 Task: Plan a trip to Mevo Betar, Israel from 13th December, 2023 to 17th December, 2023 for 2 adults.2 bedrooms having 2 beds and 1 bathroom. Property type can be guest house. Amenities needed are: wifi, washing machine. Look for 5 properties as per requirement.
Action: Mouse moved to (443, 88)
Screenshot: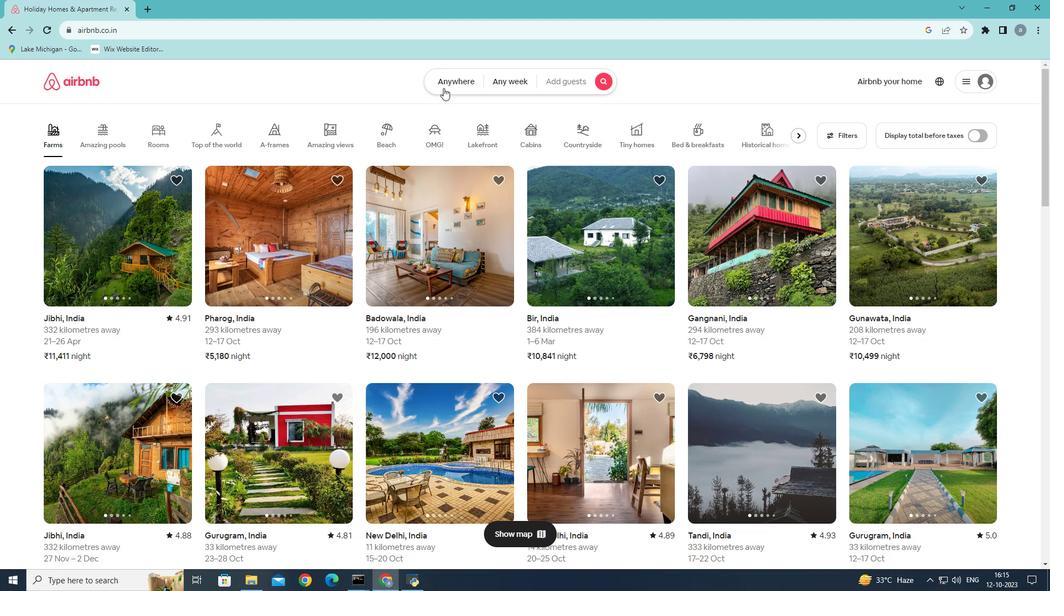 
Action: Mouse pressed left at (443, 88)
Screenshot: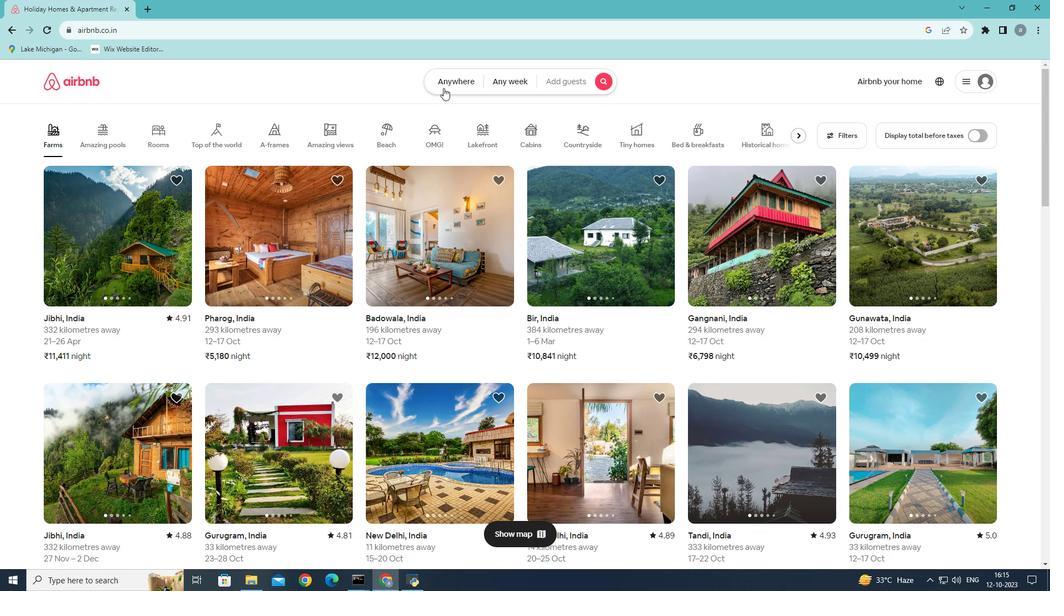 
Action: Mouse moved to (316, 130)
Screenshot: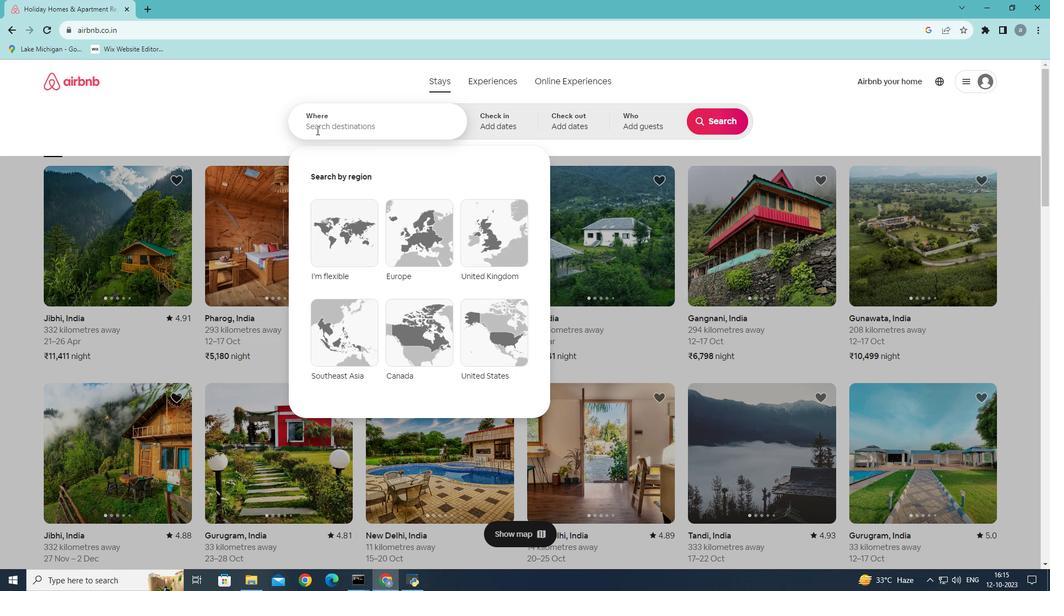 
Action: Mouse pressed left at (316, 130)
Screenshot: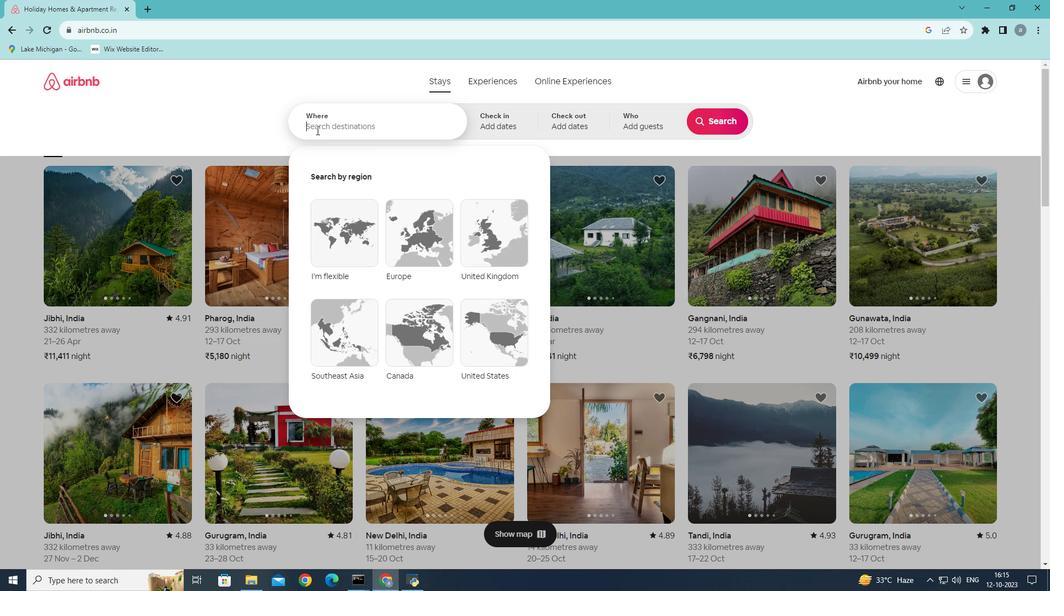 
Action: Key pressed <Key.shift><Key.shift>Betar,<Key.shift>Isra<Key.backspace><Key.backspace><Key.backspace><Key.backspace><Key.backspace><Key.backspace><Key.backspace><Key.backspace><Key.backspace><Key.backspace><Key.shift>Mevo<Key.space><Key.shift>Betar
Screenshot: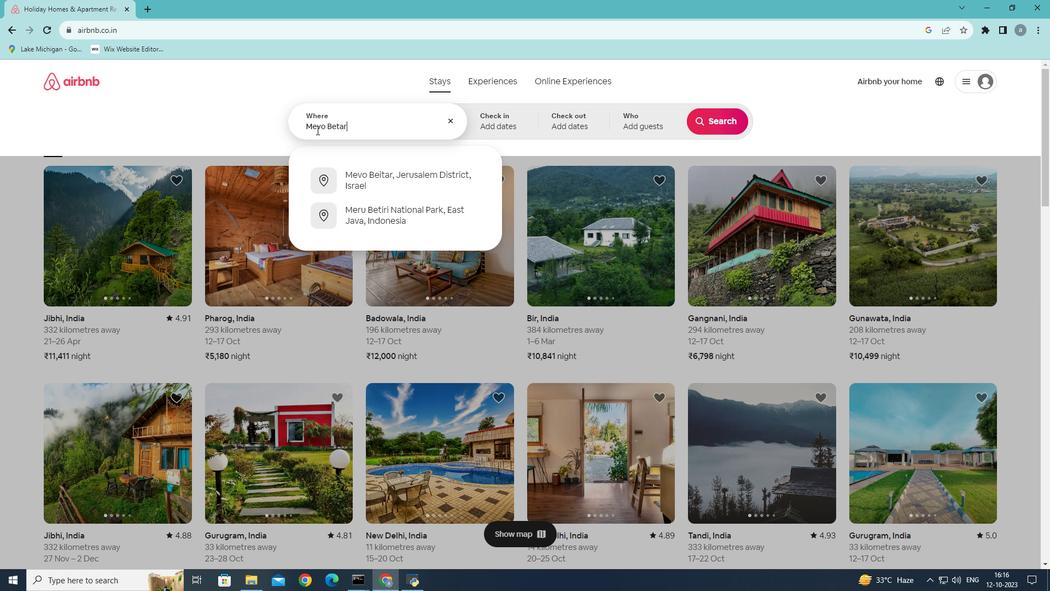 
Action: Mouse moved to (397, 191)
Screenshot: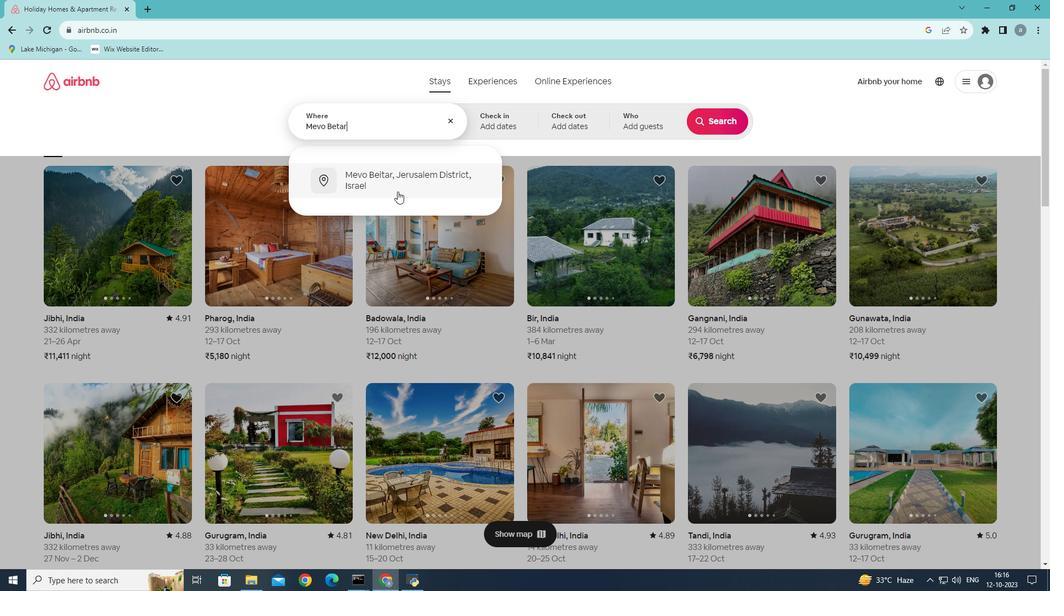 
Action: Mouse pressed left at (397, 191)
Screenshot: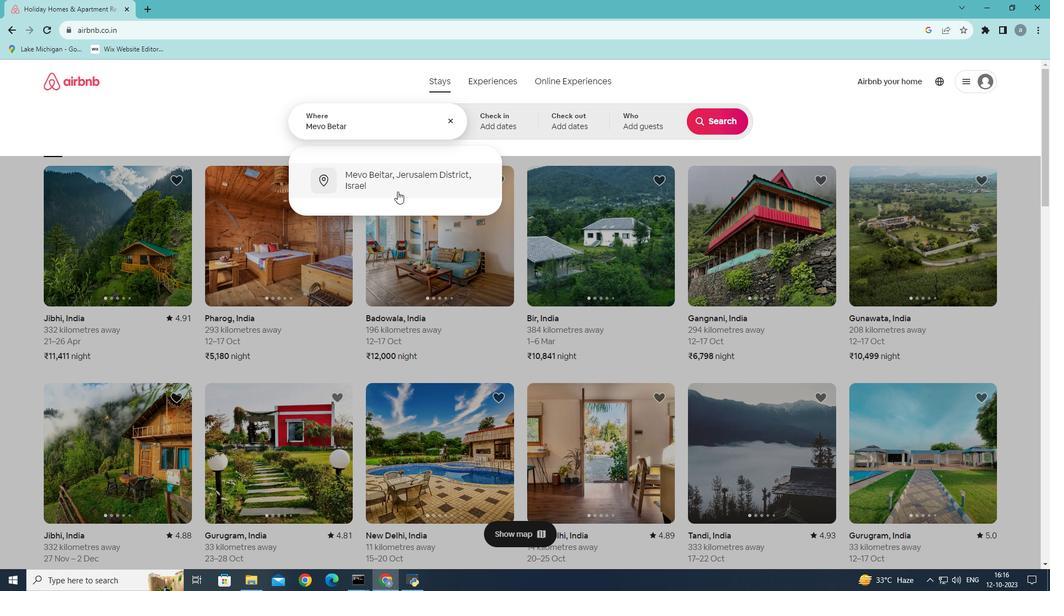 
Action: Mouse moved to (714, 209)
Screenshot: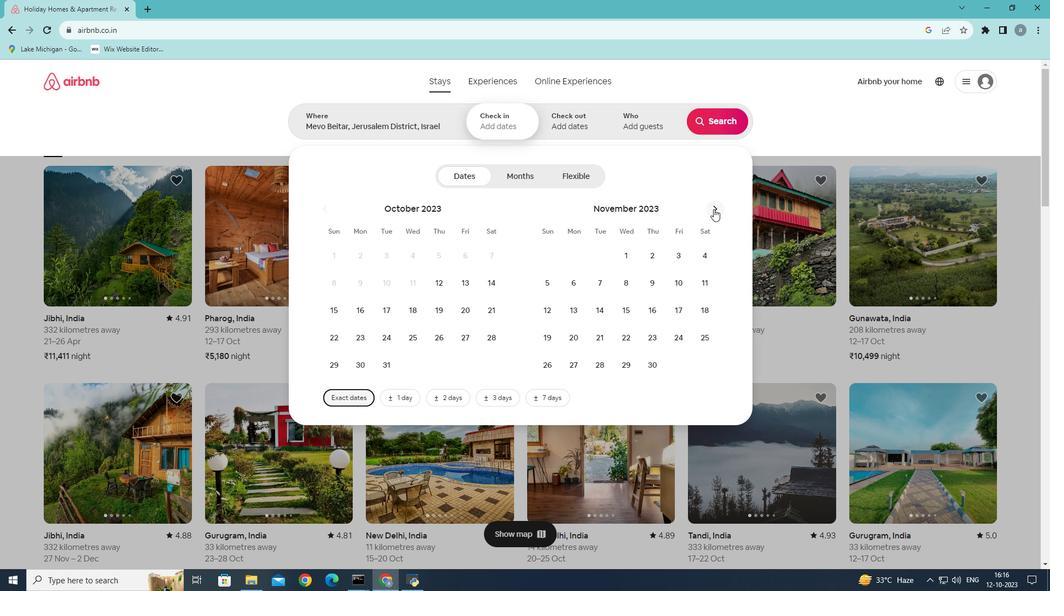 
Action: Mouse pressed left at (714, 209)
Screenshot: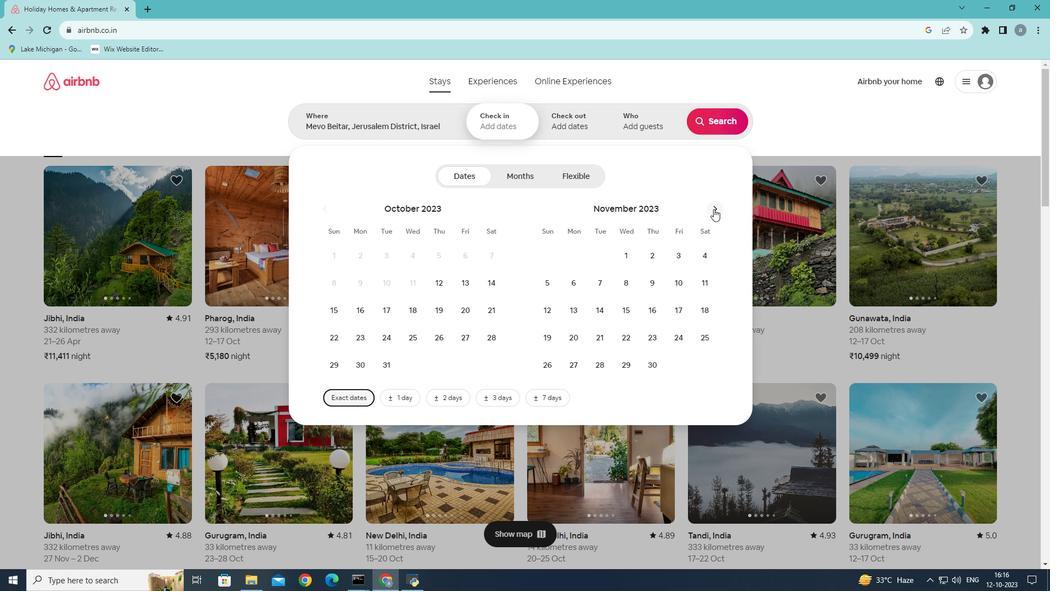 
Action: Mouse moved to (632, 314)
Screenshot: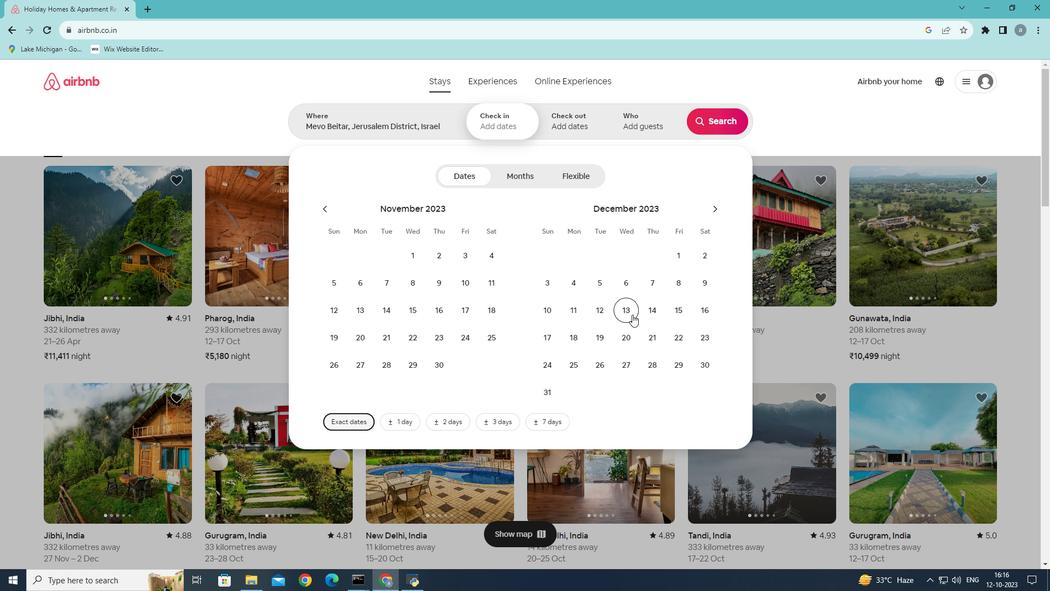 
Action: Mouse pressed left at (632, 314)
Screenshot: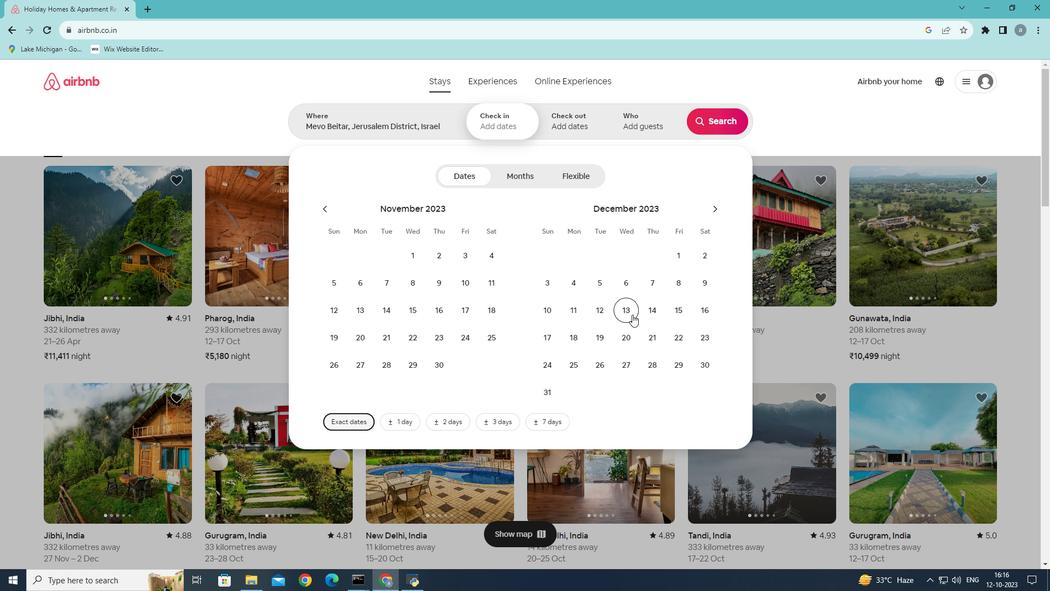 
Action: Mouse moved to (550, 339)
Screenshot: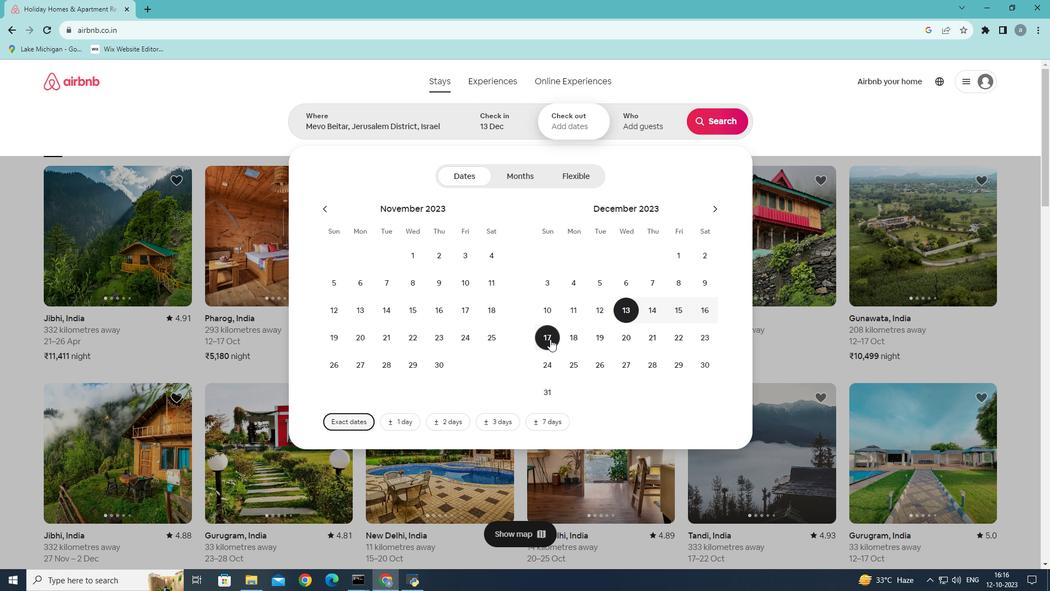 
Action: Mouse pressed left at (550, 339)
Screenshot: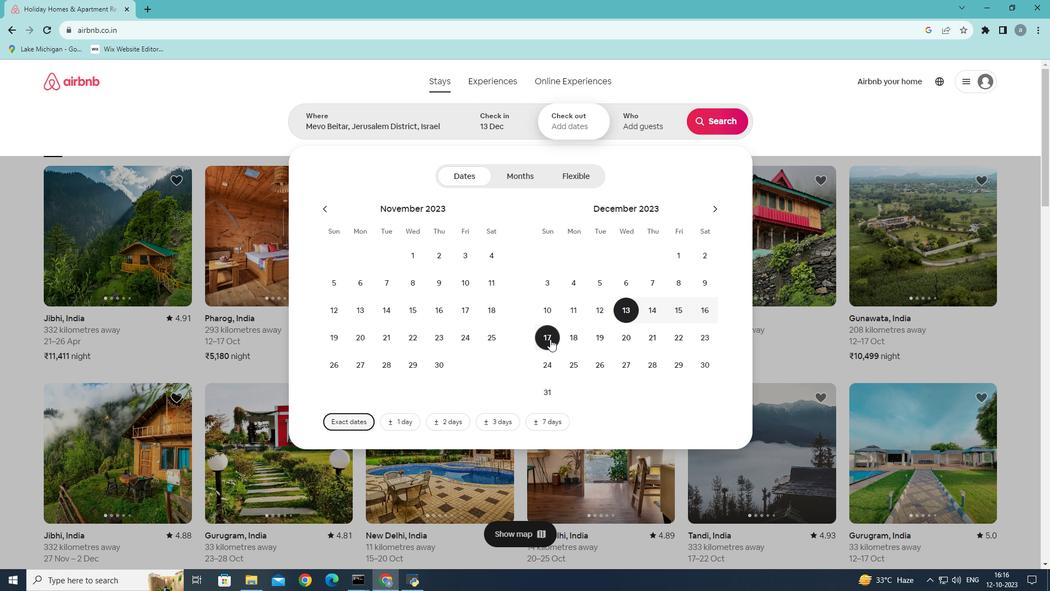
Action: Mouse moved to (663, 124)
Screenshot: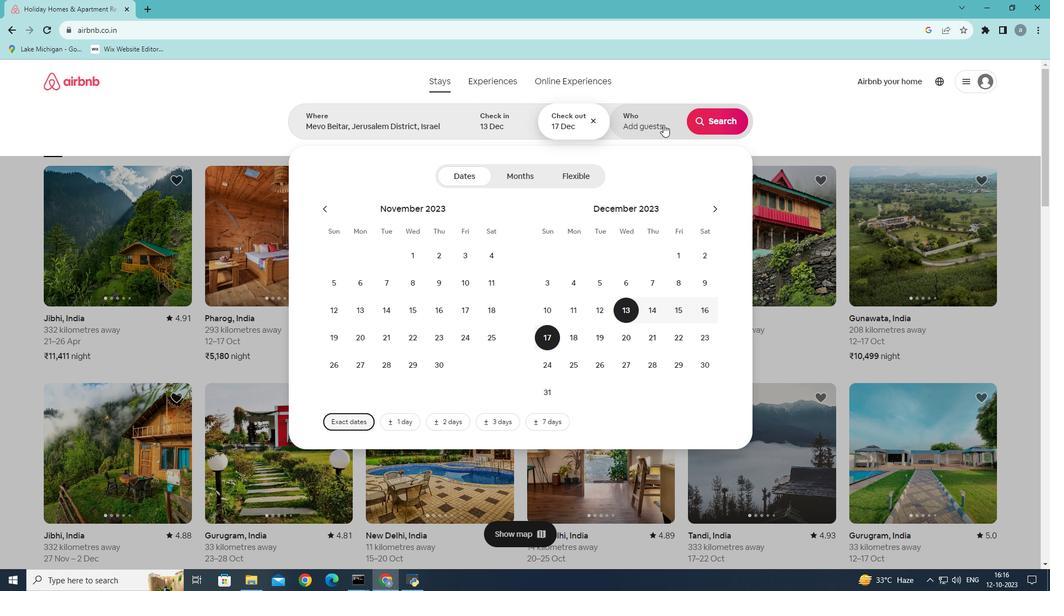 
Action: Mouse pressed left at (663, 124)
Screenshot: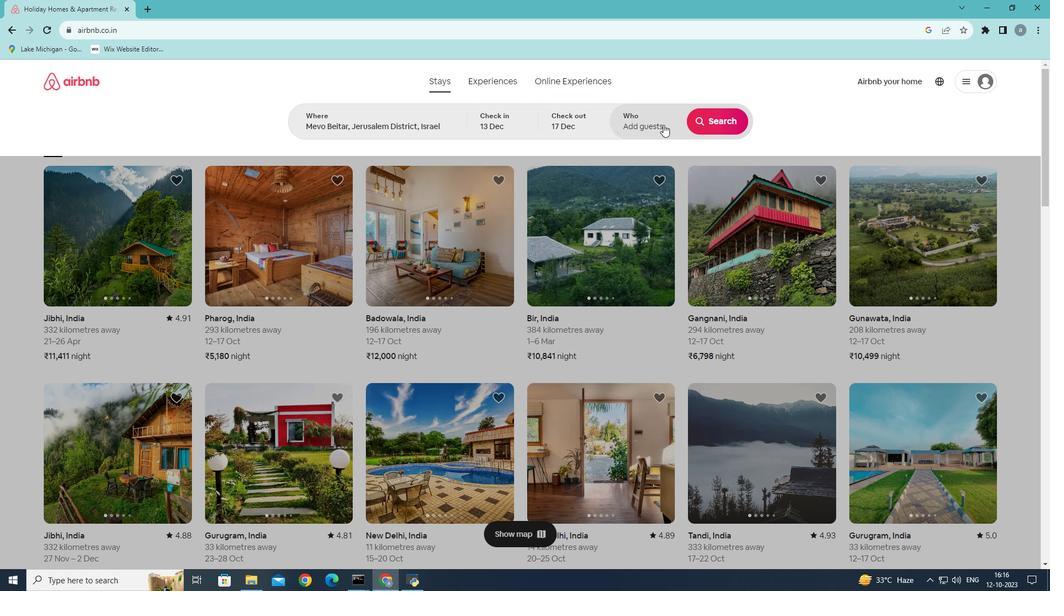 
Action: Mouse moved to (723, 181)
Screenshot: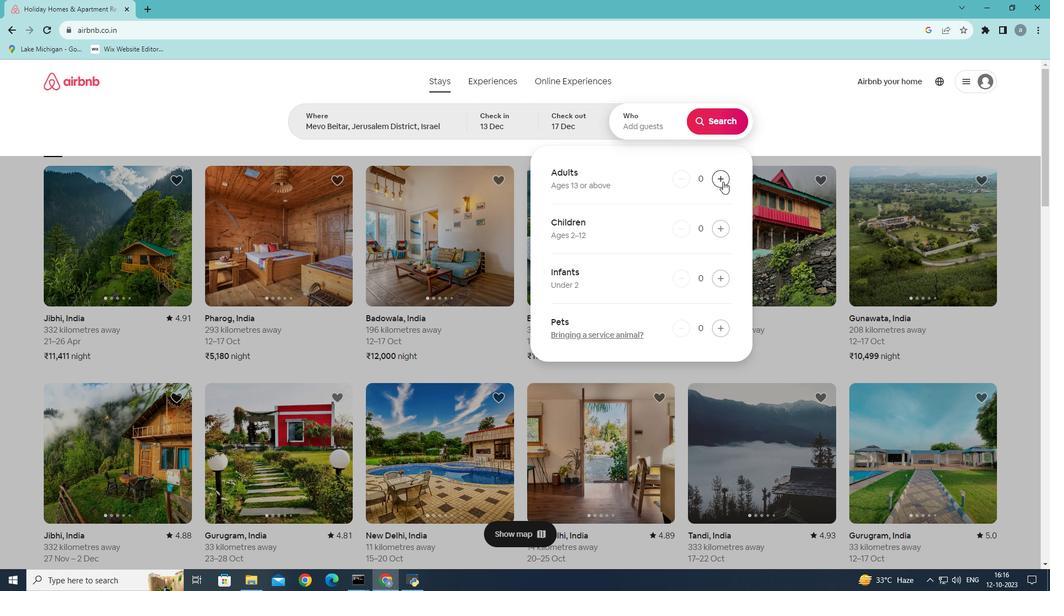 
Action: Mouse pressed left at (723, 181)
Screenshot: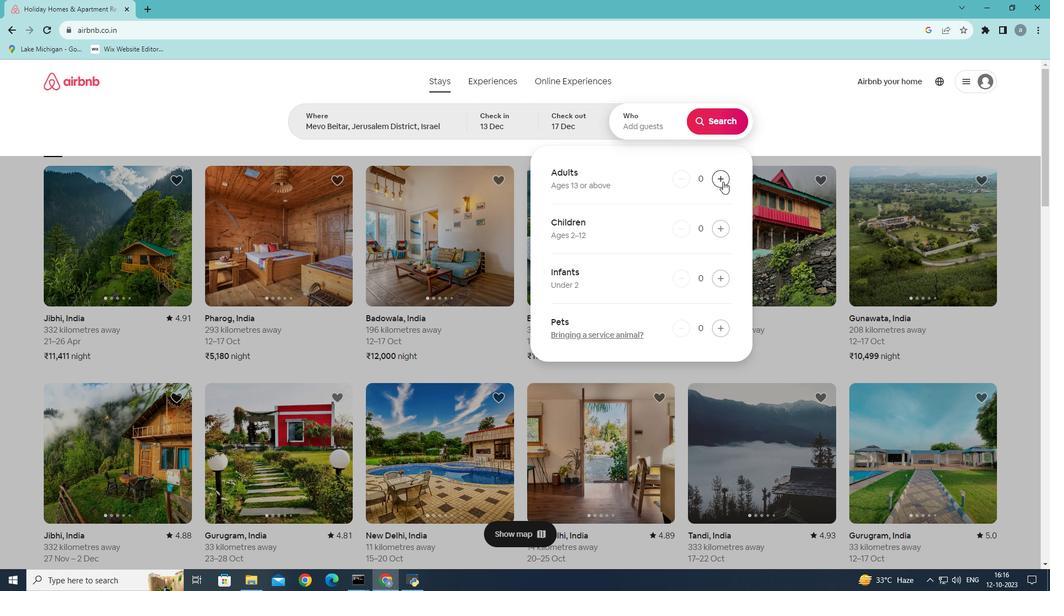 
Action: Mouse pressed left at (723, 181)
Screenshot: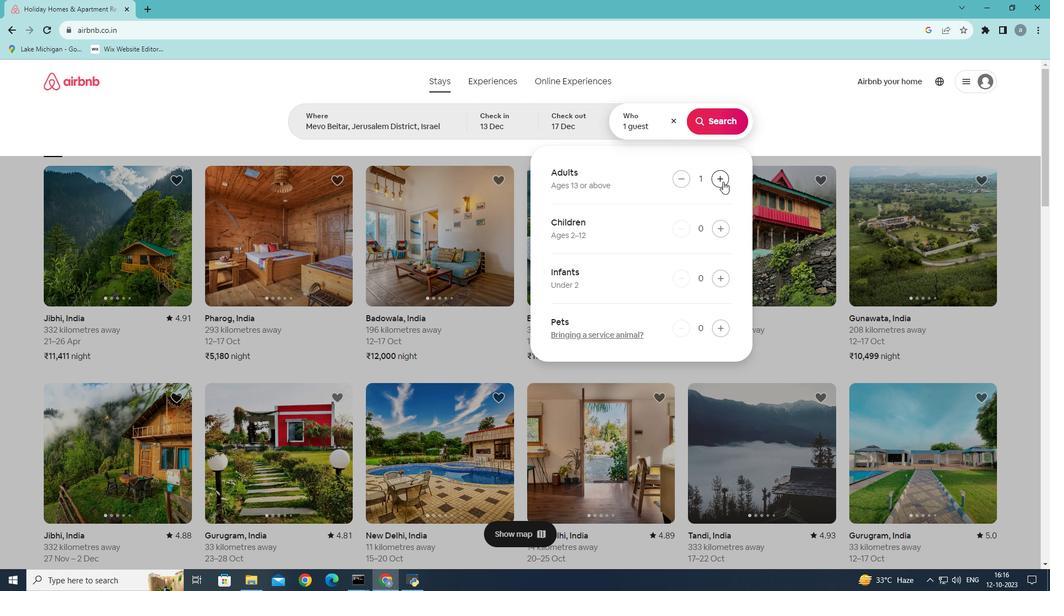 
Action: Mouse moved to (729, 120)
Screenshot: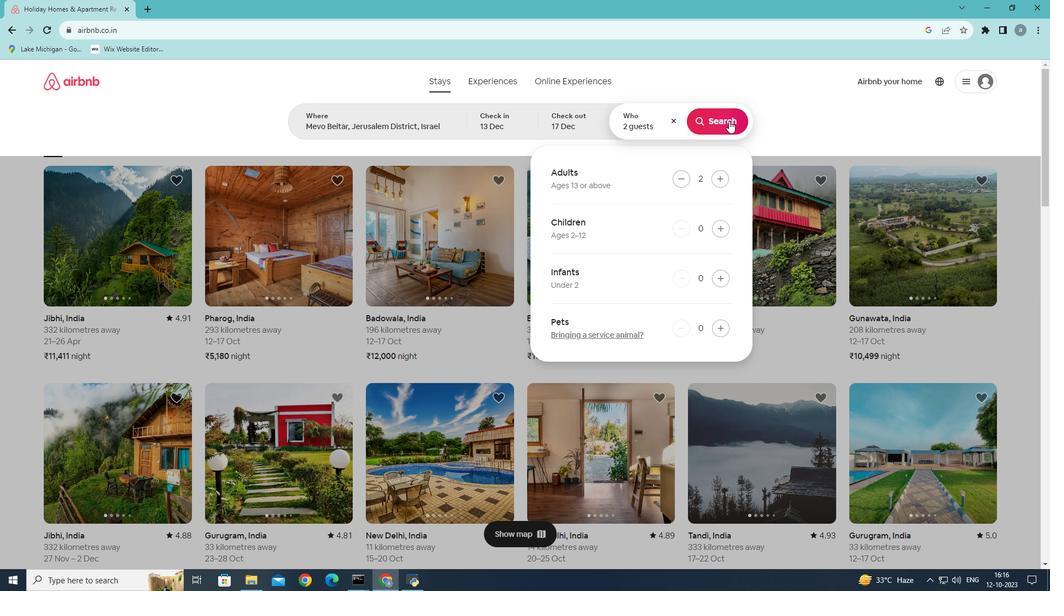 
Action: Mouse pressed left at (729, 120)
Screenshot: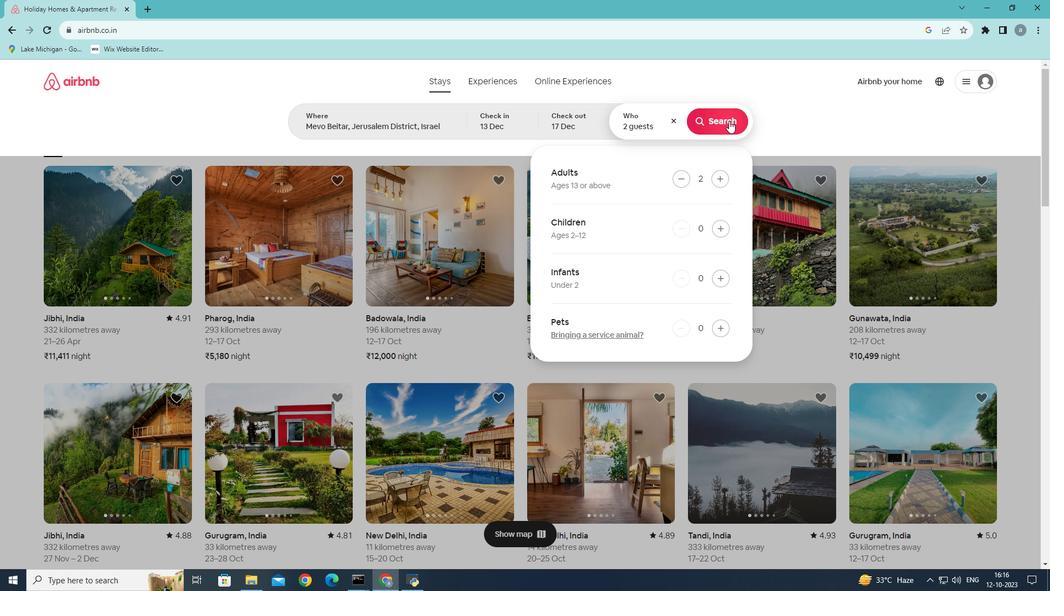 
Action: Mouse moved to (878, 131)
Screenshot: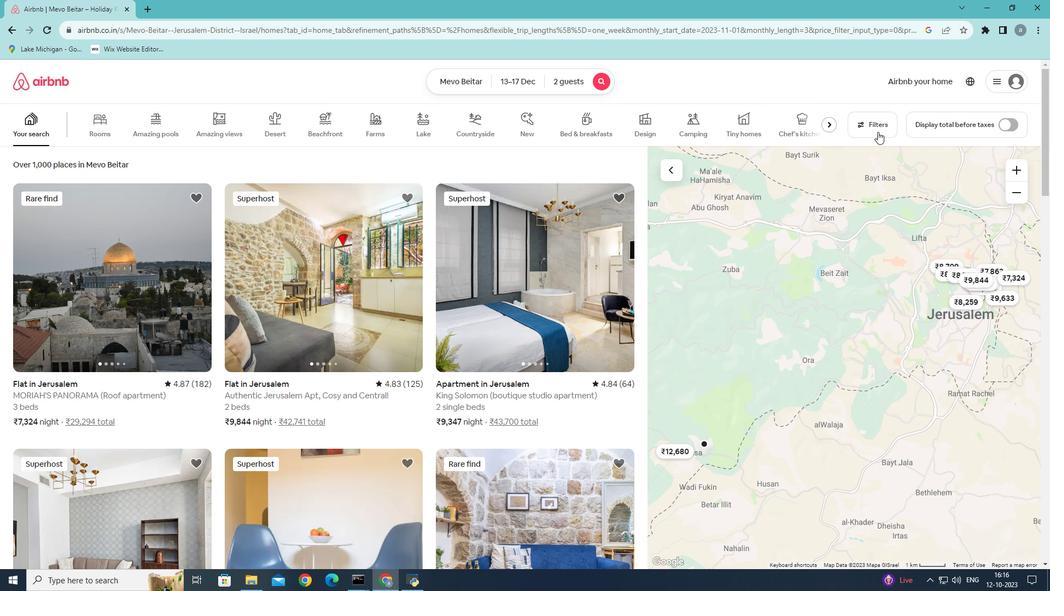 
Action: Mouse pressed left at (878, 131)
Screenshot: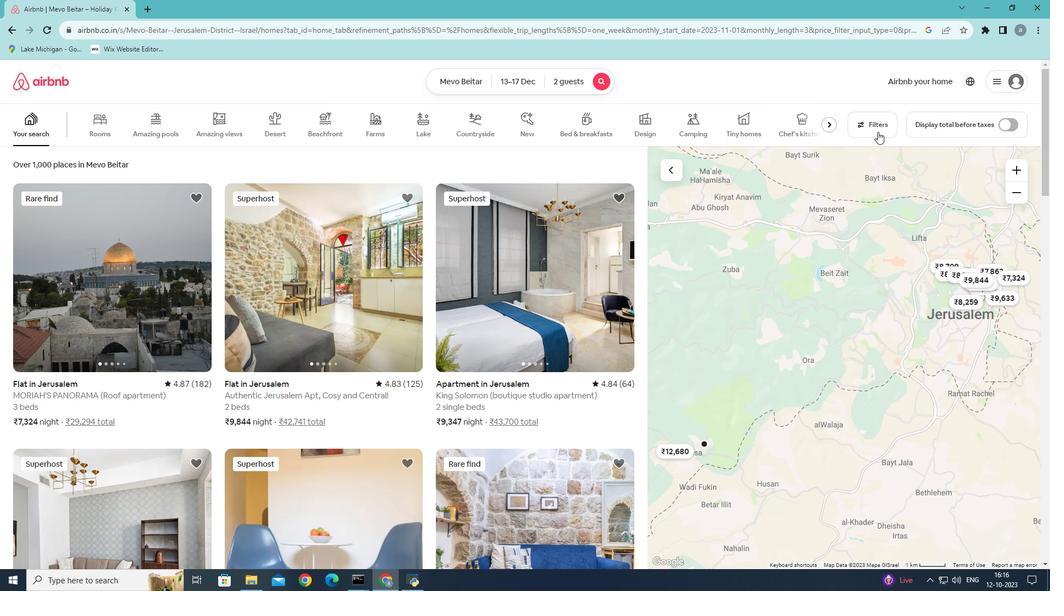 
Action: Mouse moved to (495, 438)
Screenshot: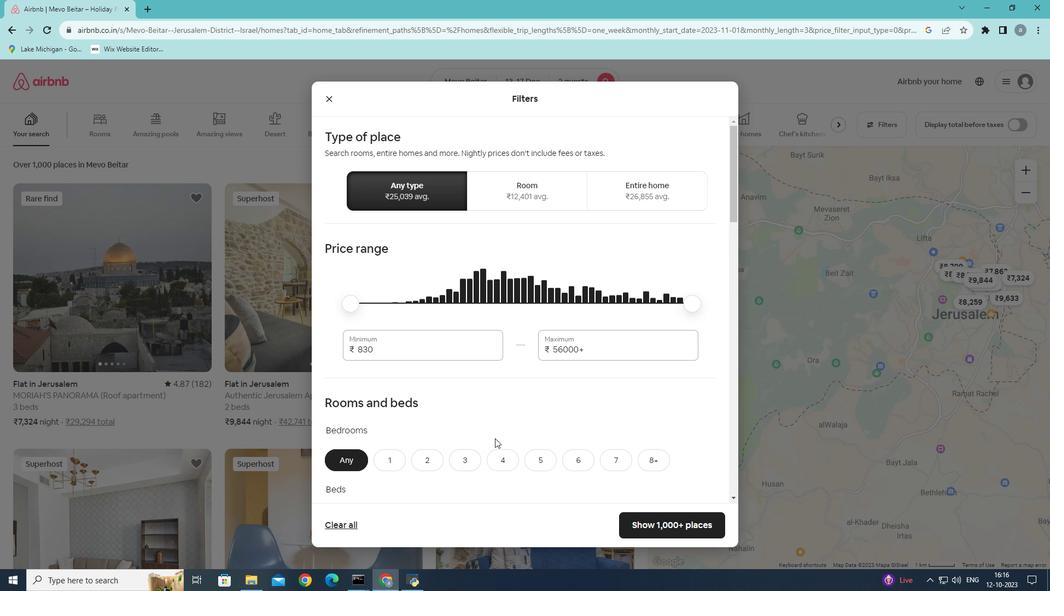 
Action: Mouse scrolled (495, 437) with delta (0, 0)
Screenshot: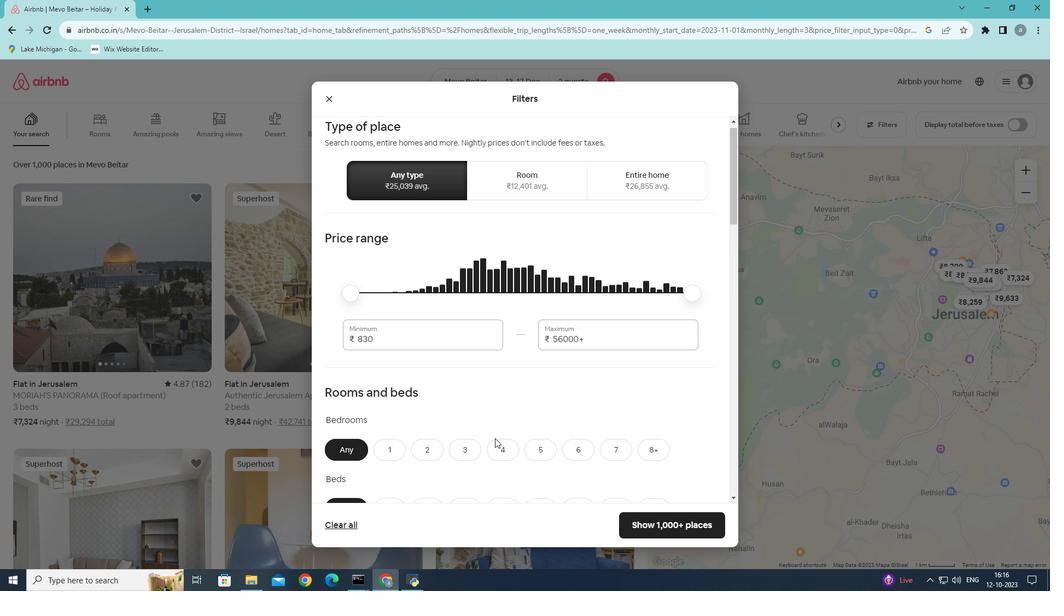 
Action: Mouse moved to (495, 437)
Screenshot: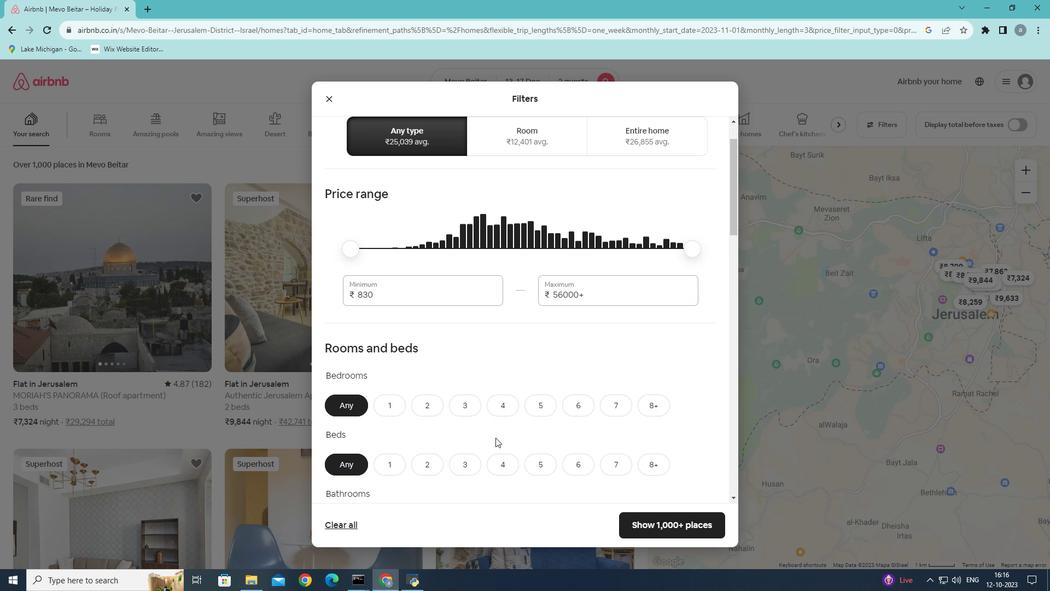 
Action: Mouse scrolled (495, 437) with delta (0, 0)
Screenshot: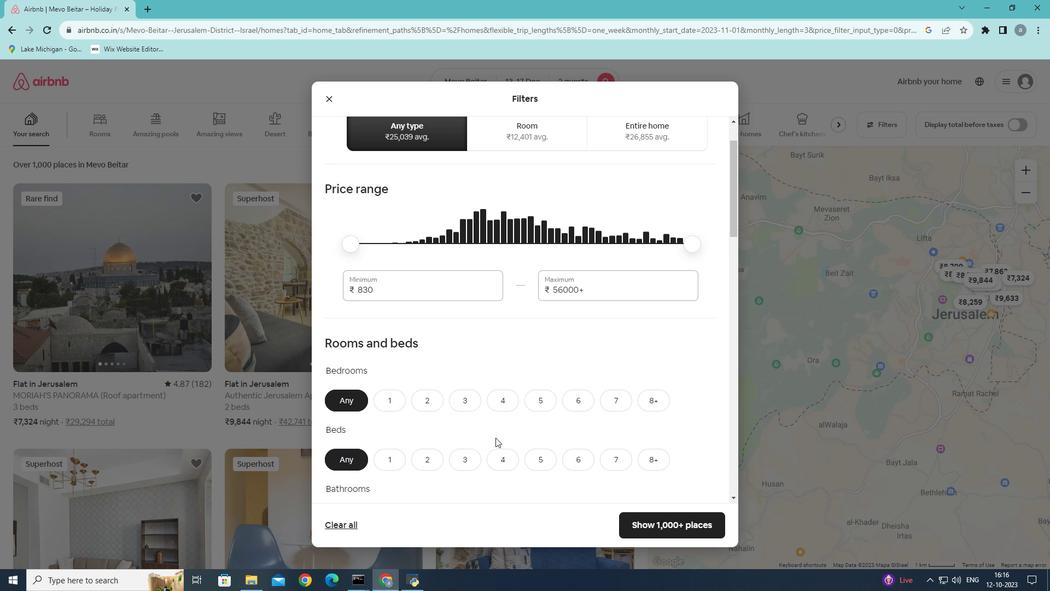 
Action: Mouse scrolled (495, 437) with delta (0, 0)
Screenshot: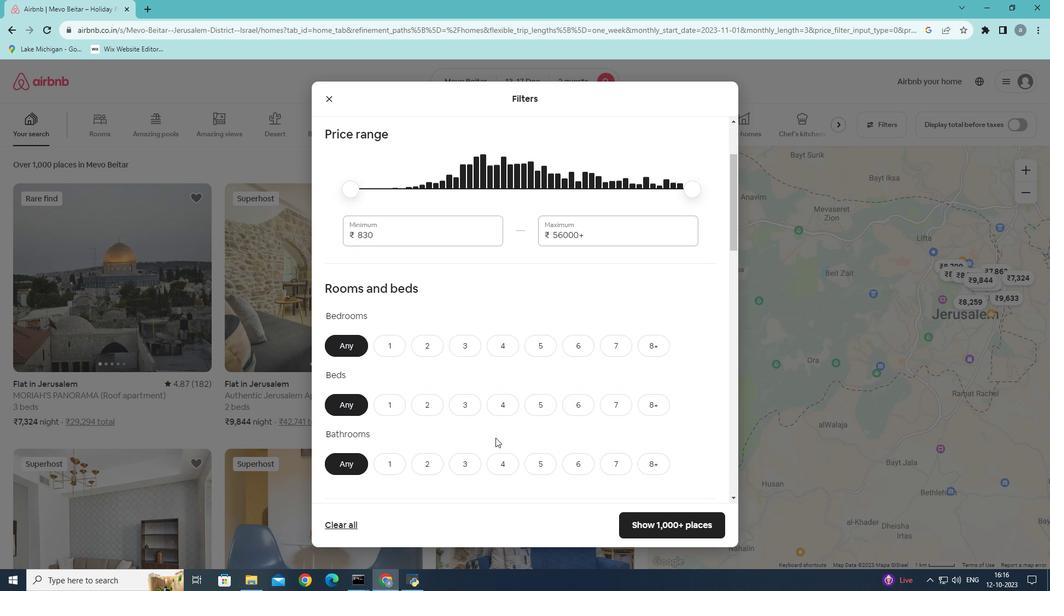
Action: Mouse moved to (437, 294)
Screenshot: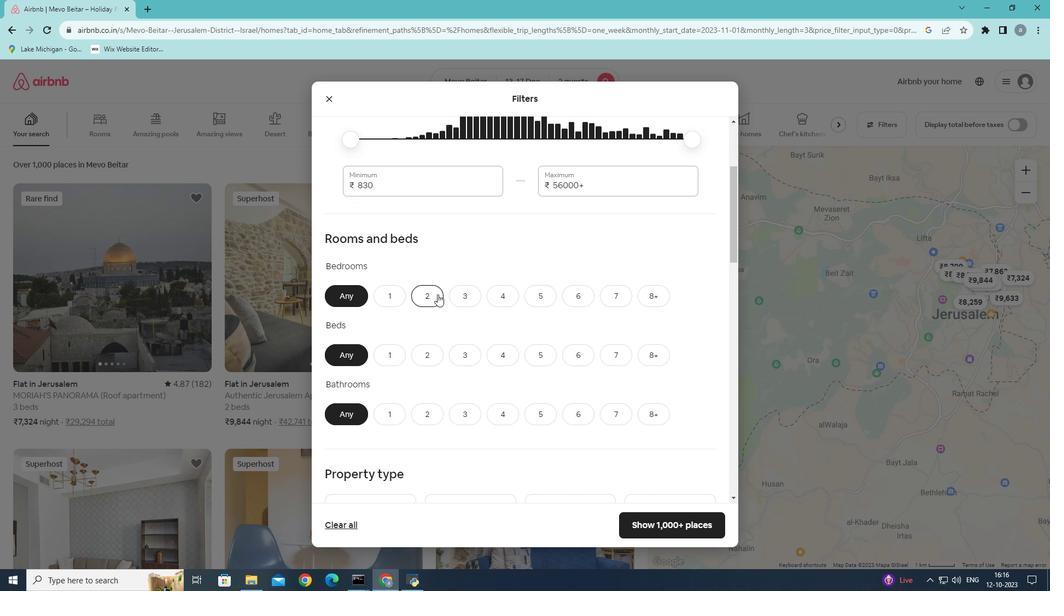 
Action: Mouse pressed left at (437, 294)
Screenshot: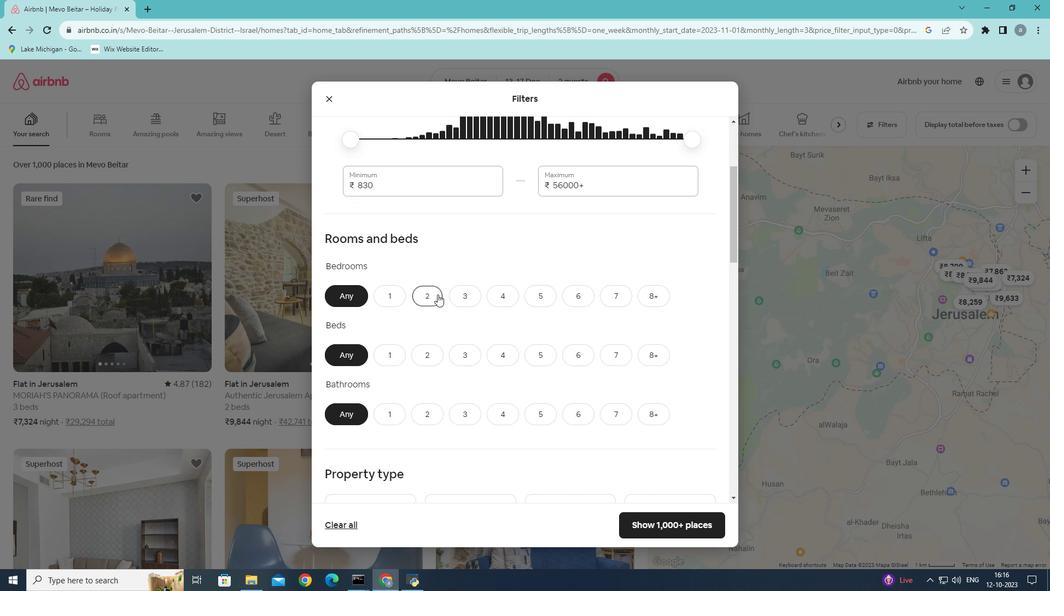 
Action: Mouse moved to (437, 360)
Screenshot: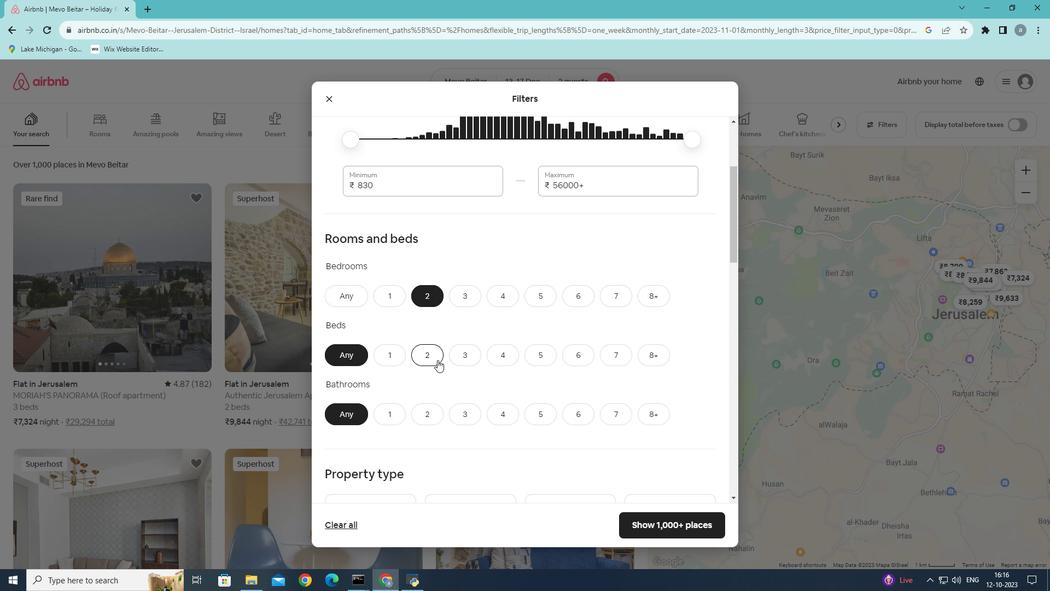 
Action: Mouse pressed left at (437, 360)
Screenshot: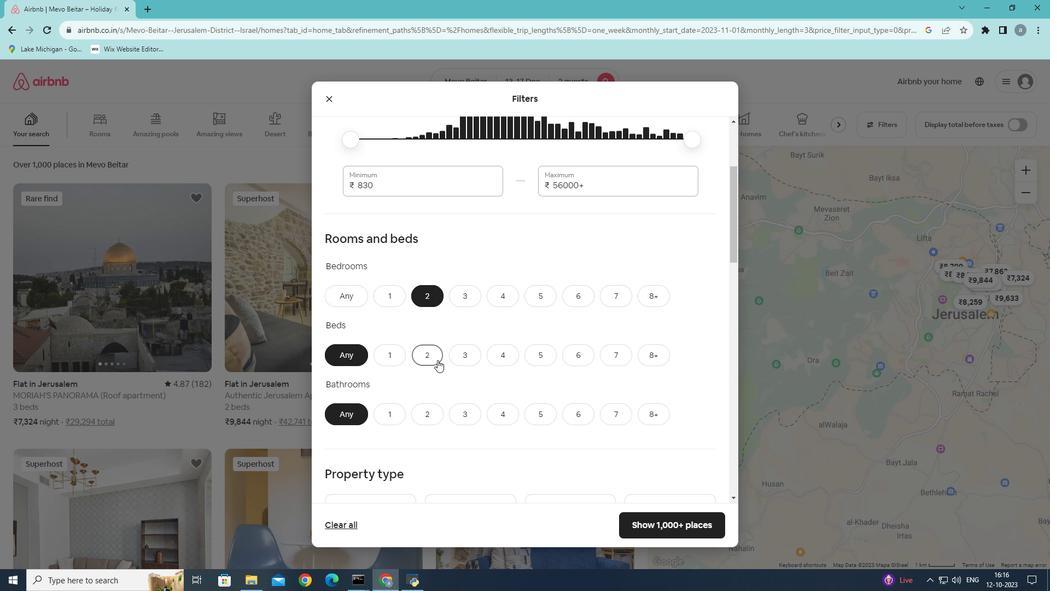 
Action: Mouse moved to (399, 414)
Screenshot: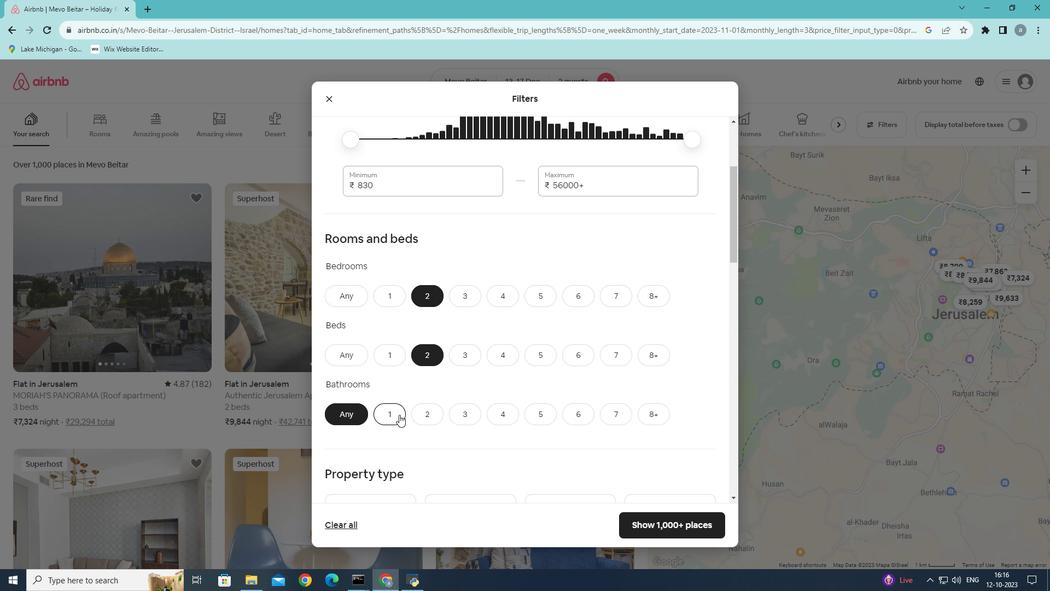 
Action: Mouse pressed left at (399, 414)
Screenshot: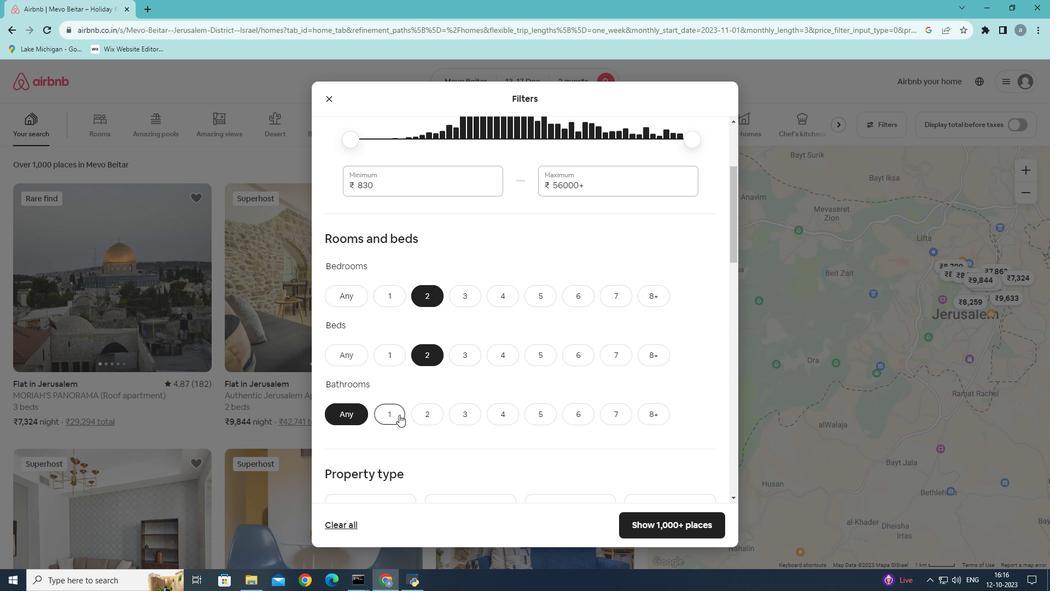 
Action: Mouse moved to (489, 373)
Screenshot: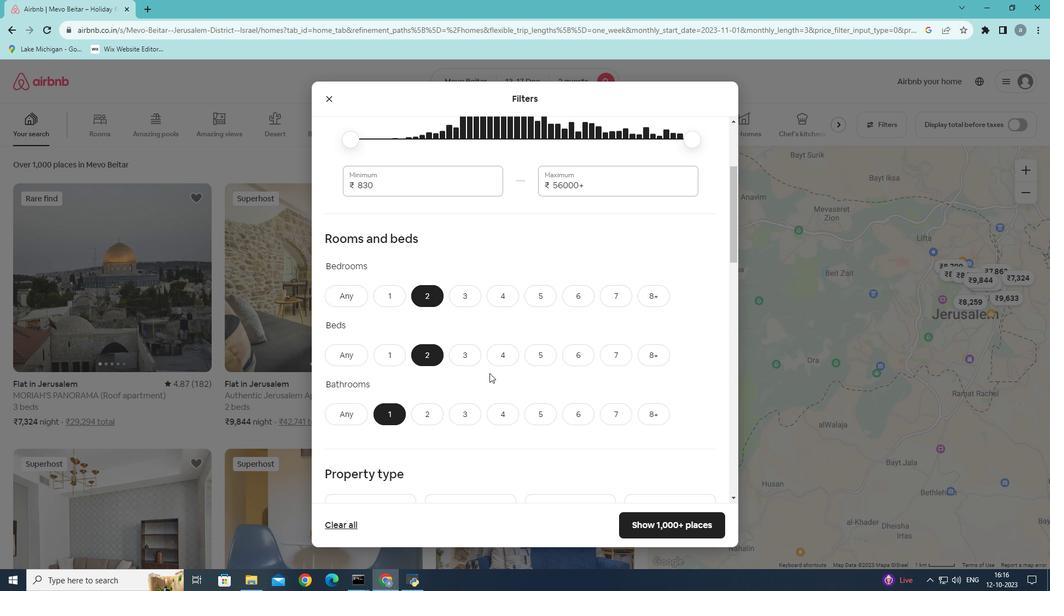 
Action: Mouse scrolled (489, 372) with delta (0, 0)
Screenshot: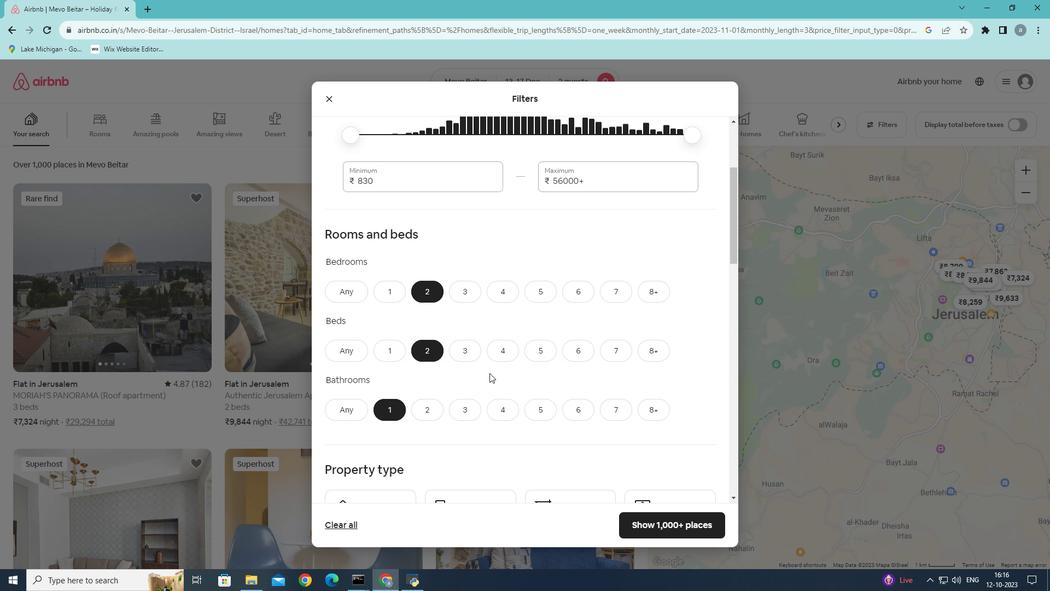
Action: Mouse scrolled (489, 372) with delta (0, 0)
Screenshot: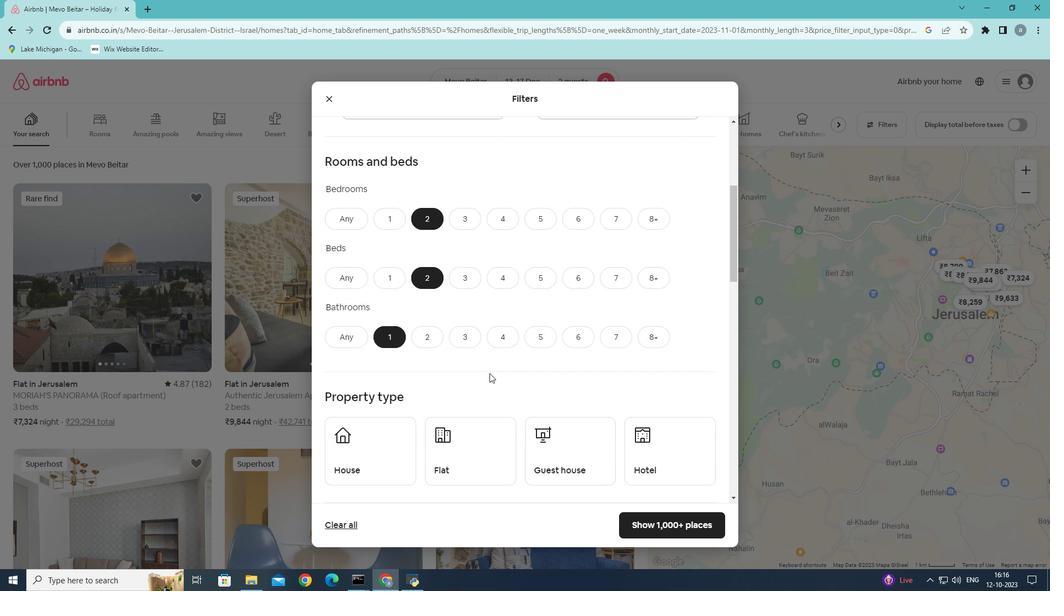 
Action: Mouse scrolled (489, 372) with delta (0, 0)
Screenshot: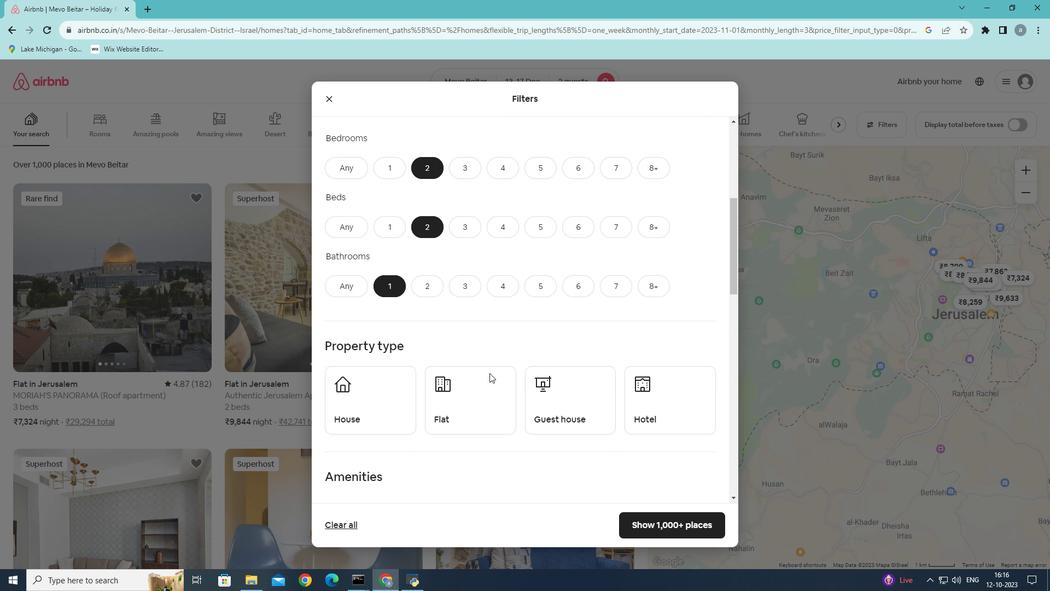 
Action: Mouse scrolled (489, 372) with delta (0, 0)
Screenshot: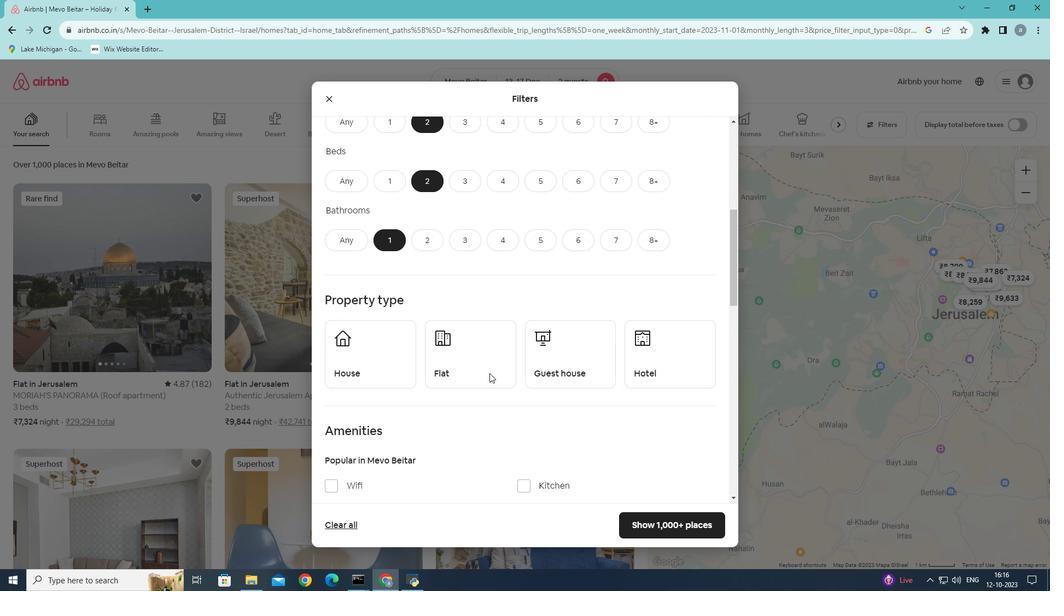 
Action: Mouse moved to (585, 298)
Screenshot: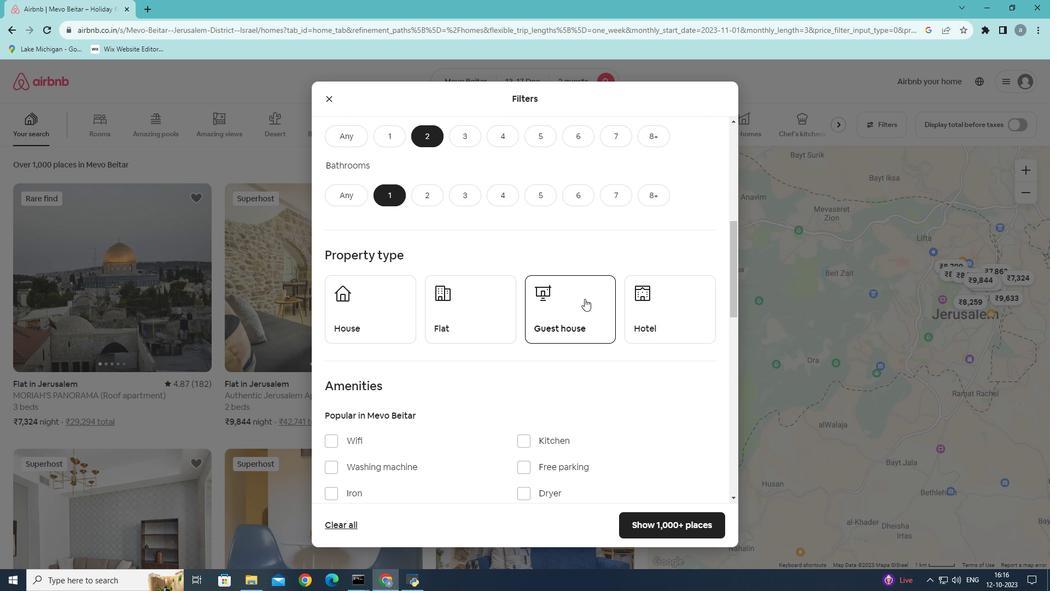 
Action: Mouse pressed left at (585, 298)
Screenshot: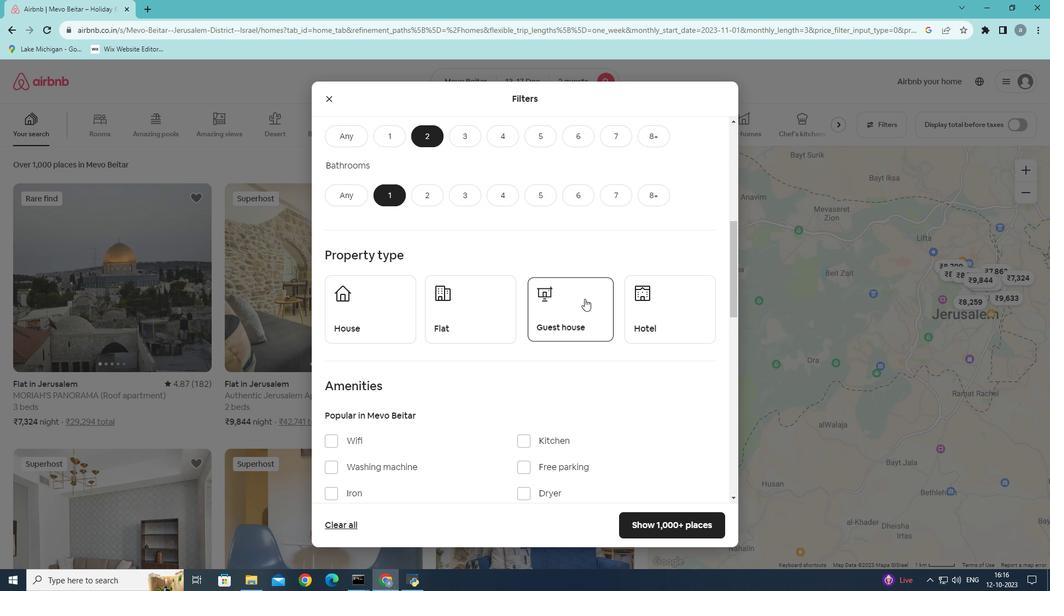 
Action: Mouse scrolled (585, 298) with delta (0, 0)
Screenshot: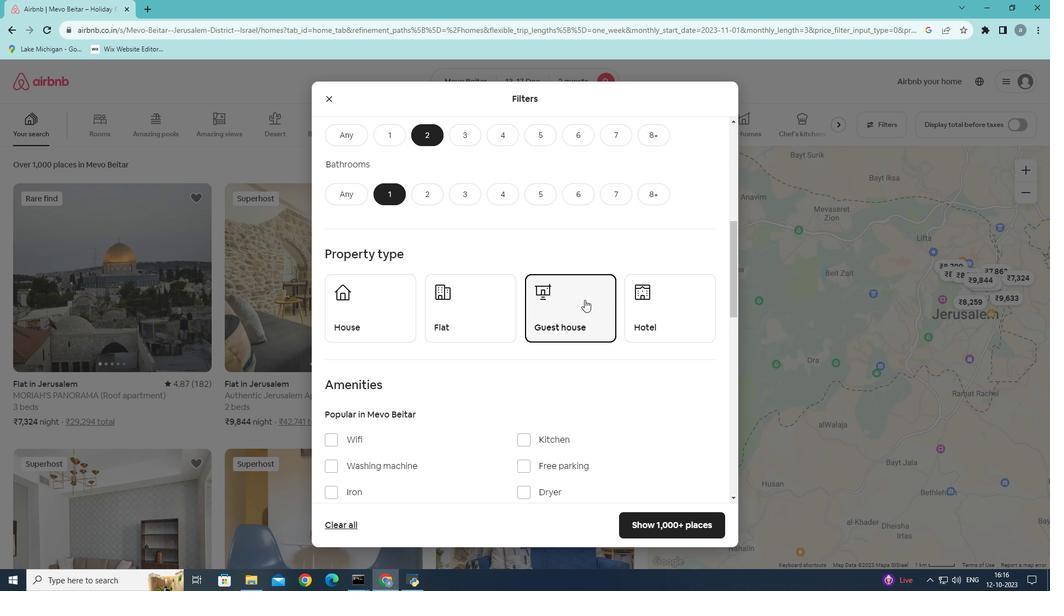 
Action: Mouse moved to (572, 329)
Screenshot: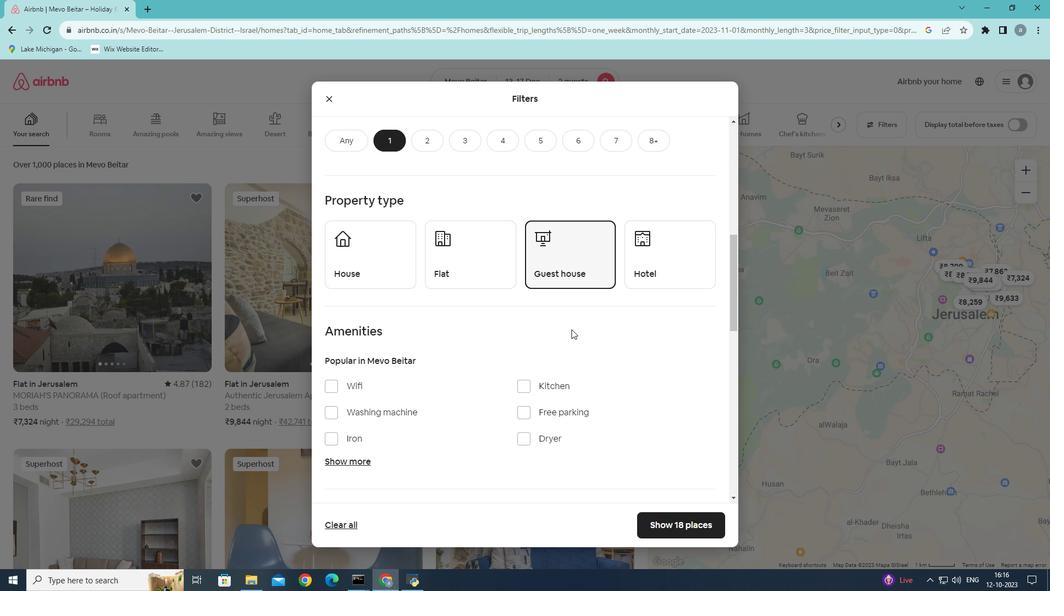 
Action: Mouse scrolled (572, 328) with delta (0, 0)
Screenshot: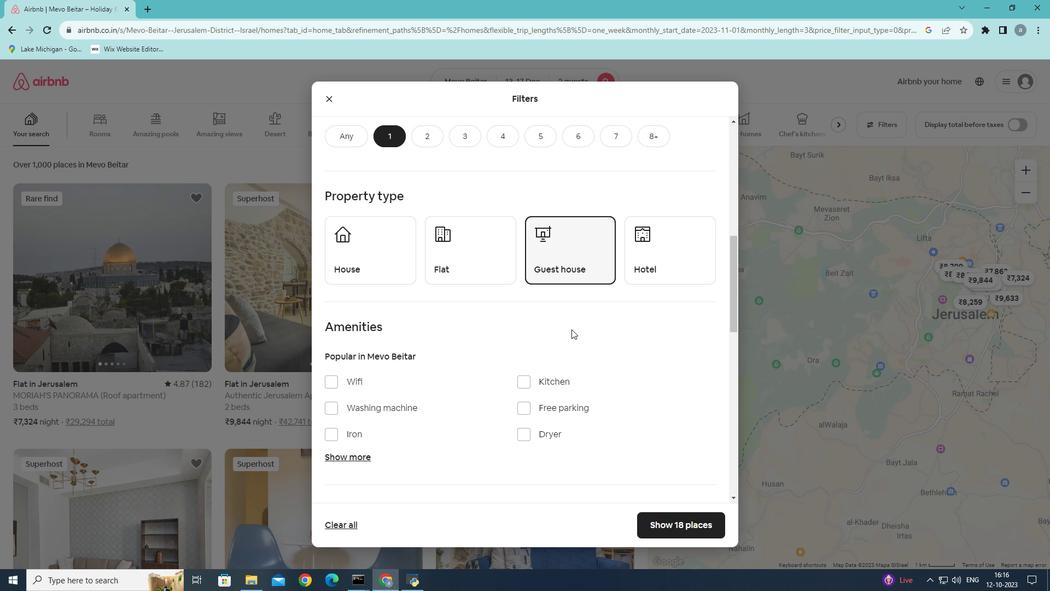 
Action: Mouse scrolled (572, 328) with delta (0, 0)
Screenshot: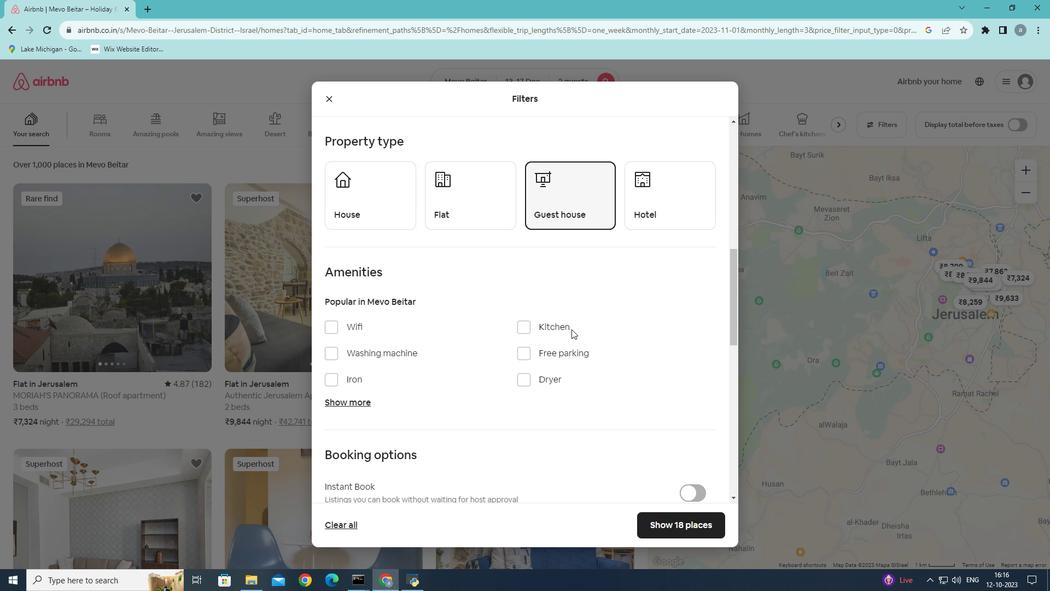 
Action: Mouse scrolled (572, 328) with delta (0, 0)
Screenshot: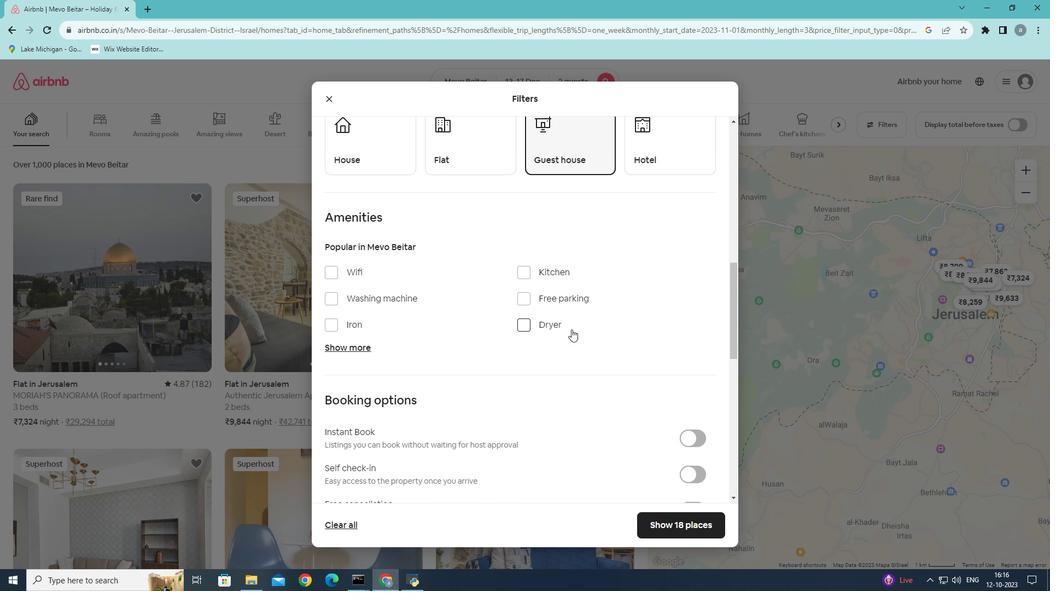 
Action: Mouse moved to (332, 217)
Screenshot: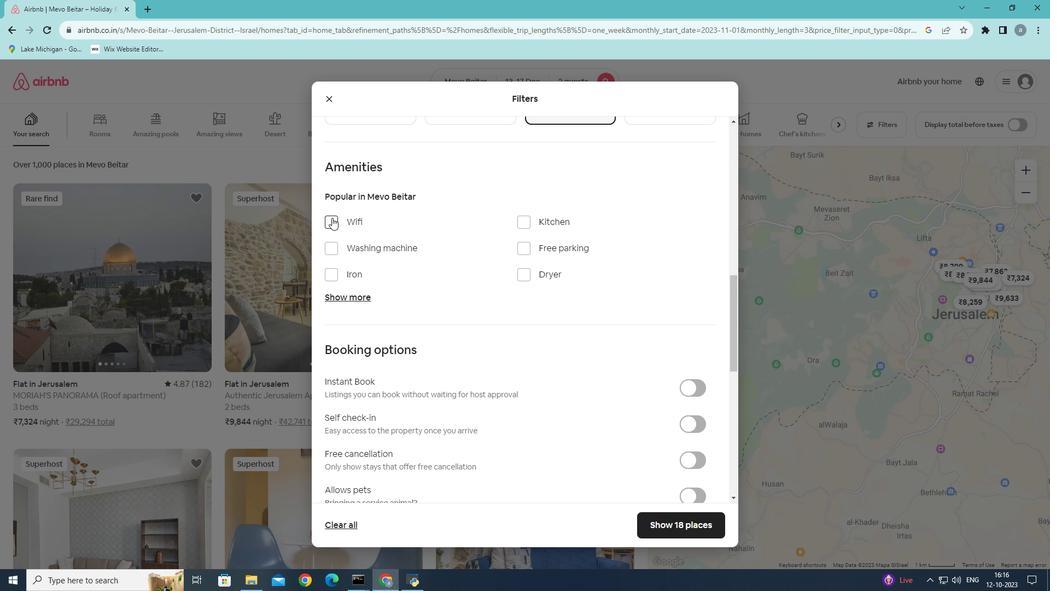 
Action: Mouse pressed left at (332, 217)
Screenshot: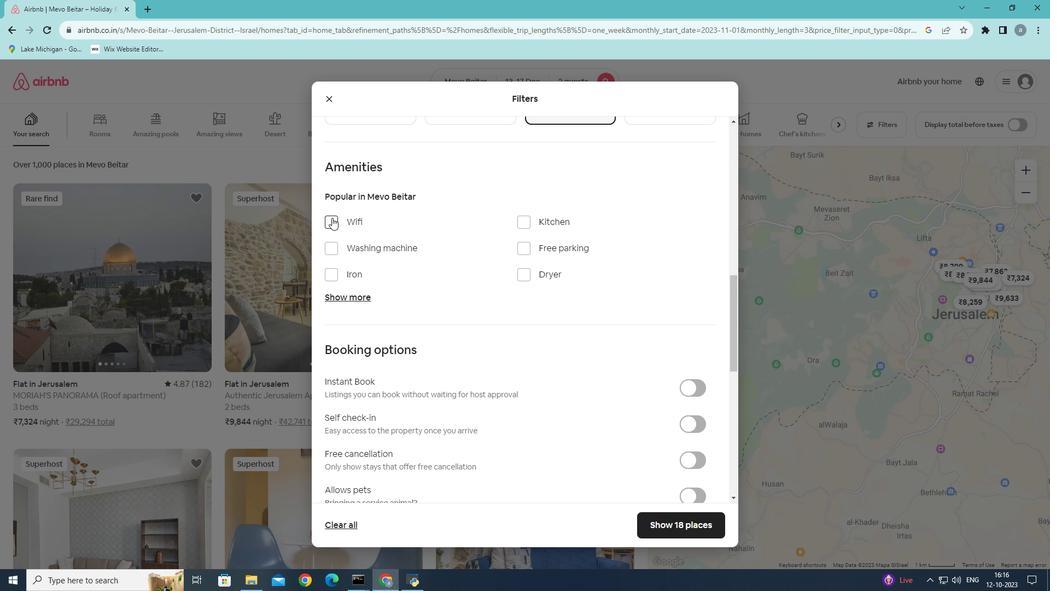 
Action: Mouse moved to (332, 249)
Screenshot: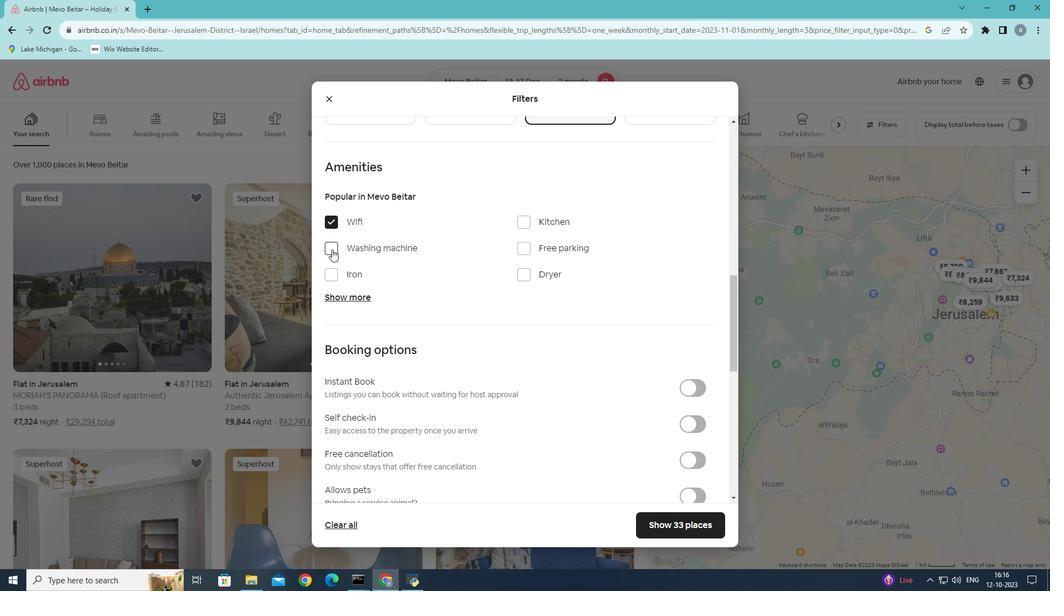 
Action: Mouse pressed left at (332, 249)
Screenshot: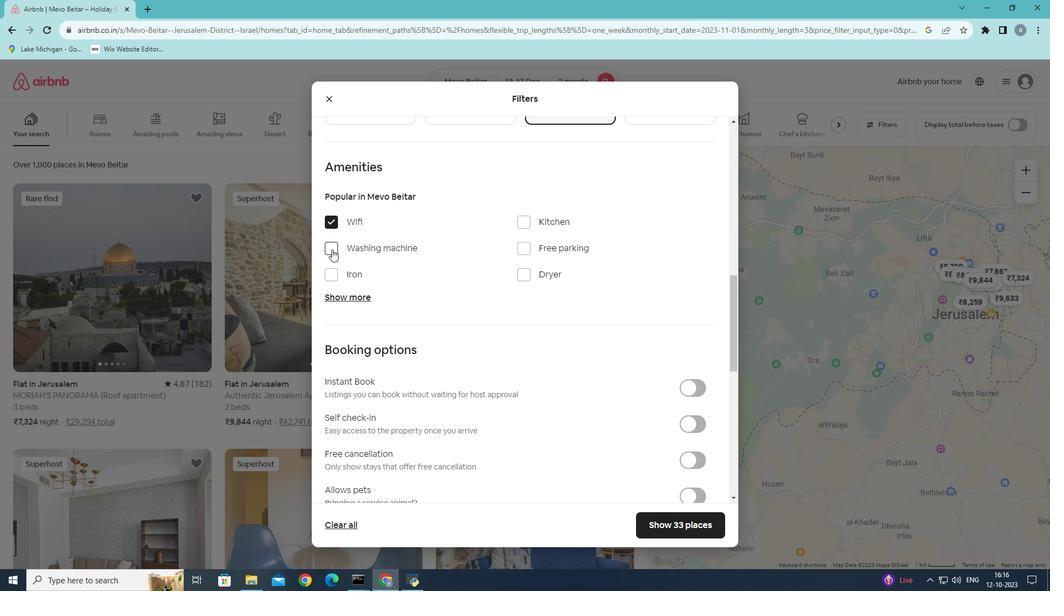 
Action: Mouse moved to (610, 393)
Screenshot: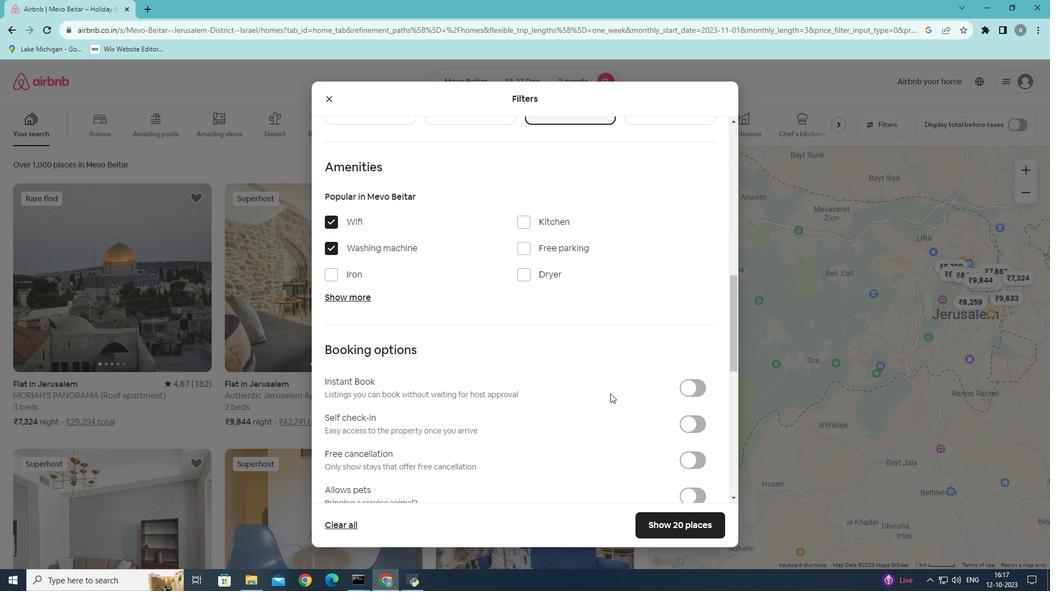 
Action: Mouse scrolled (610, 393) with delta (0, 0)
Screenshot: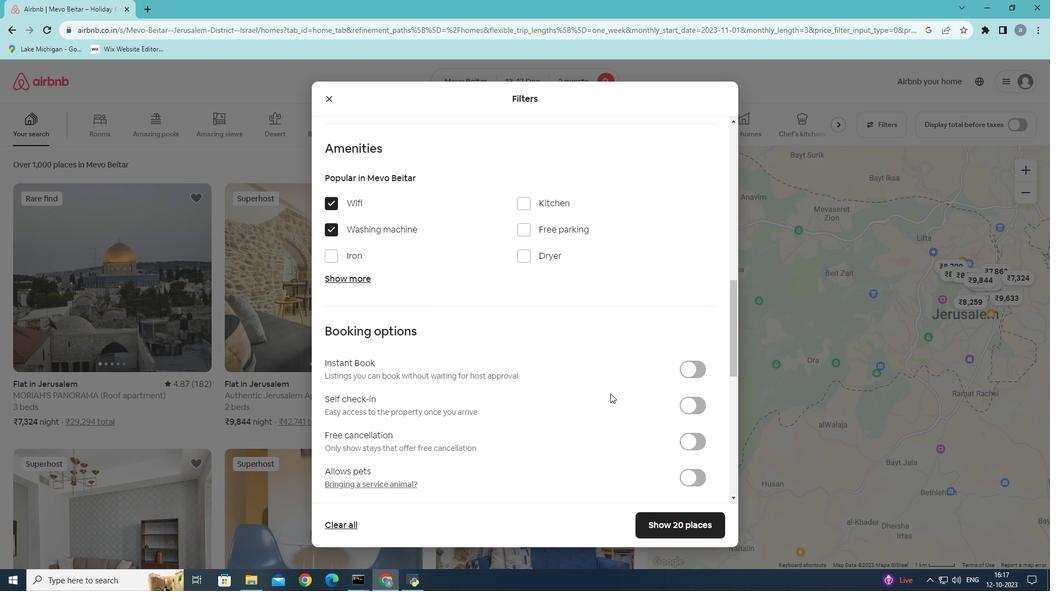 
Action: Mouse scrolled (610, 393) with delta (0, 0)
Screenshot: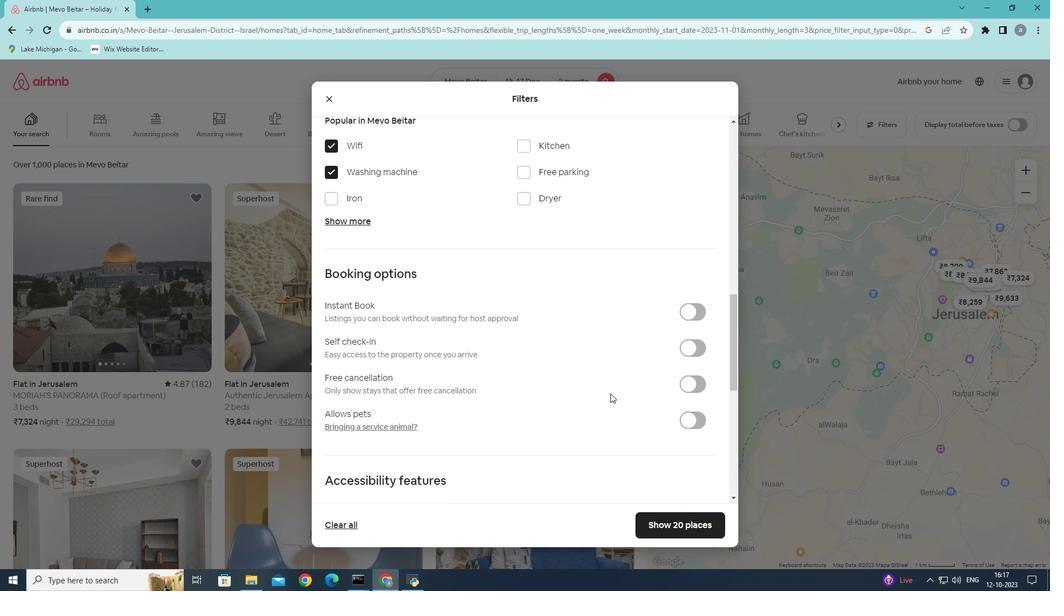 
Action: Mouse scrolled (610, 393) with delta (0, 0)
Screenshot: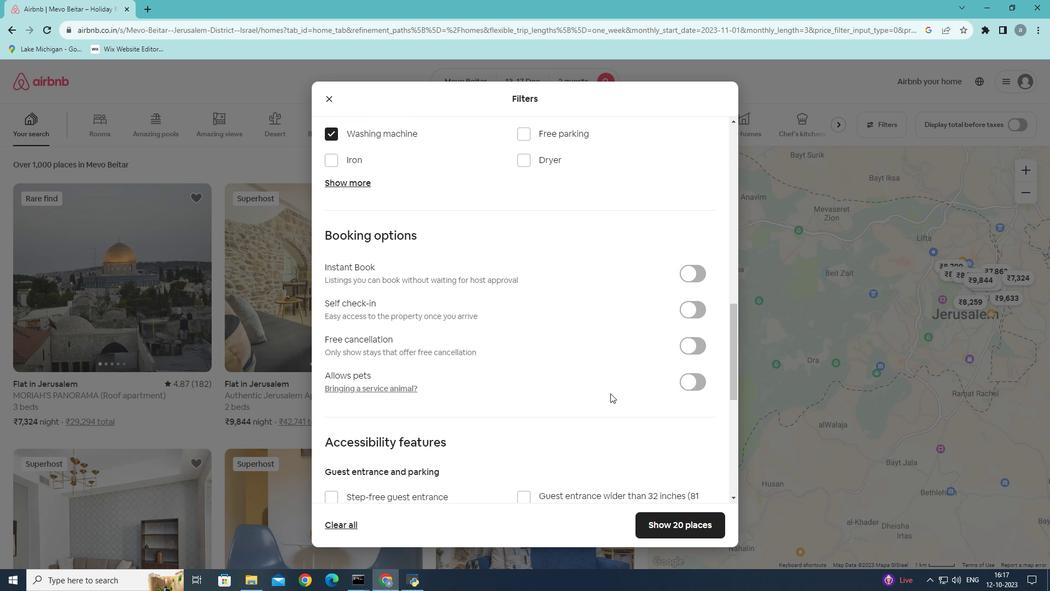 
Action: Mouse moved to (610, 399)
Screenshot: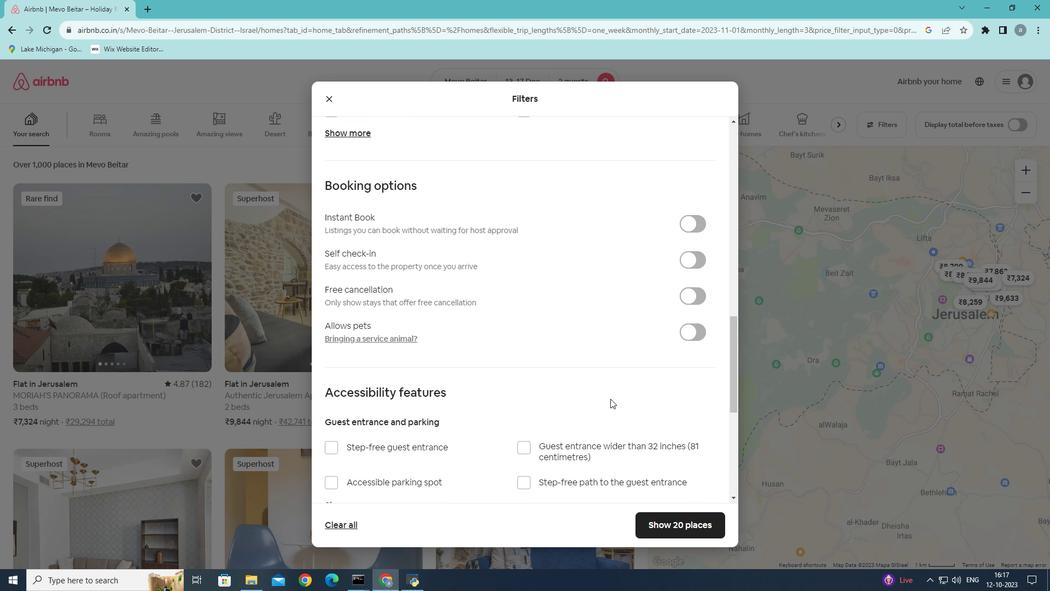
Action: Mouse scrolled (610, 398) with delta (0, 0)
Screenshot: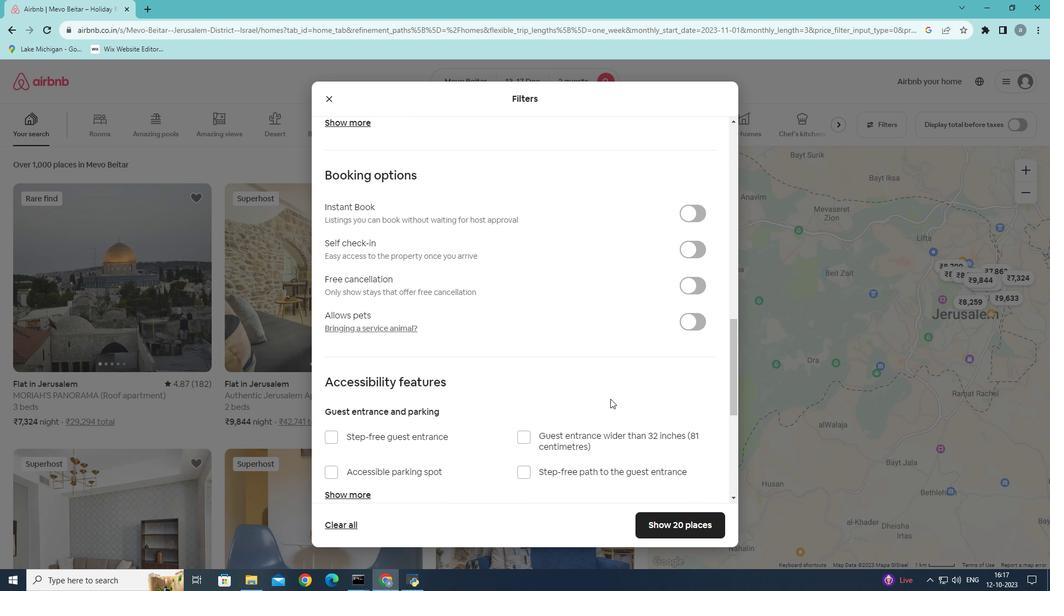 
Action: Mouse scrolled (610, 398) with delta (0, 0)
Screenshot: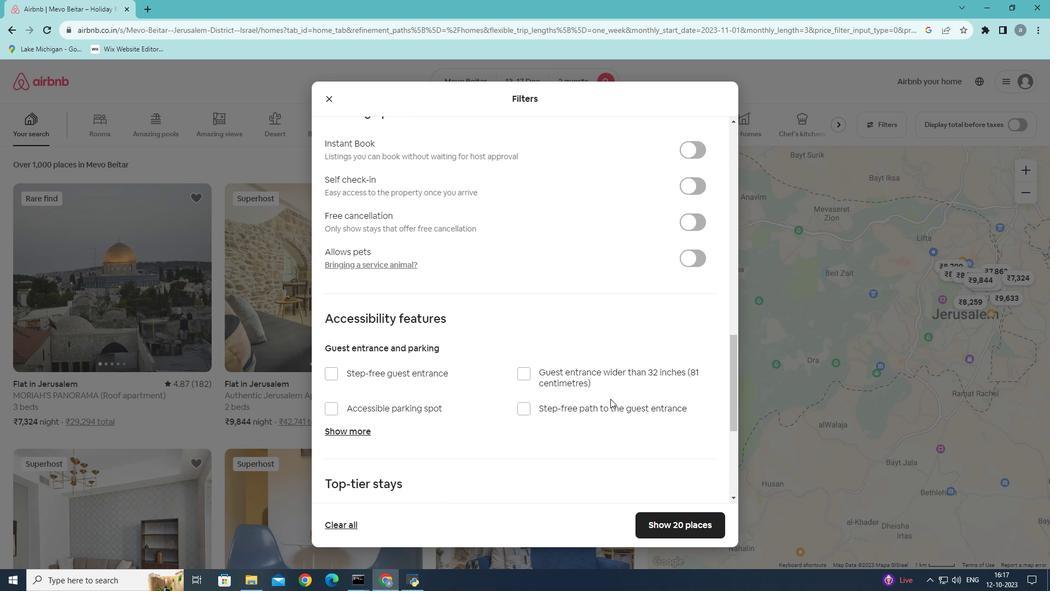 
Action: Mouse scrolled (610, 398) with delta (0, 0)
Screenshot: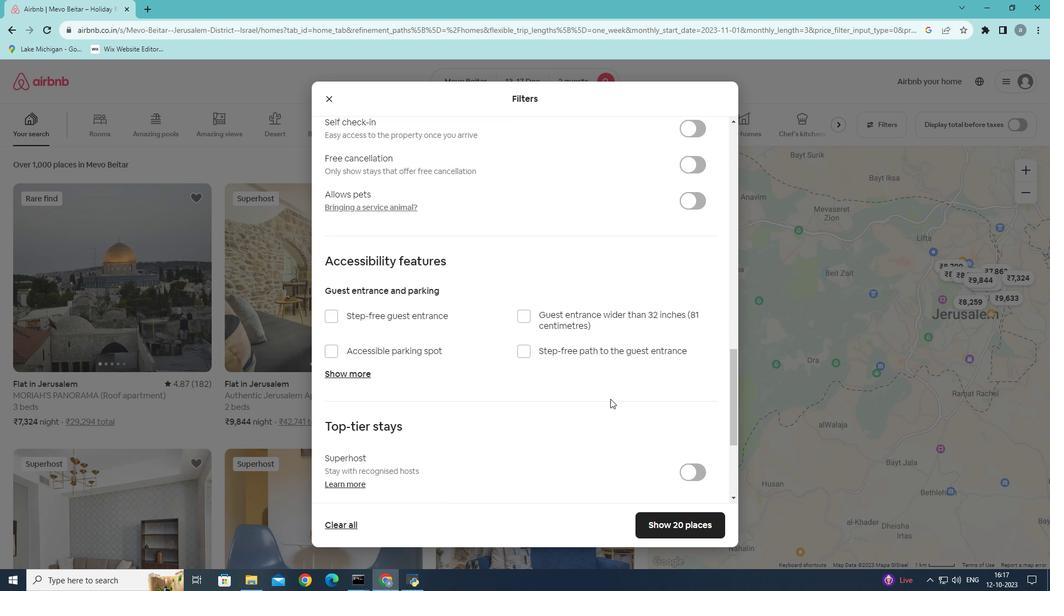 
Action: Mouse scrolled (610, 398) with delta (0, 0)
Screenshot: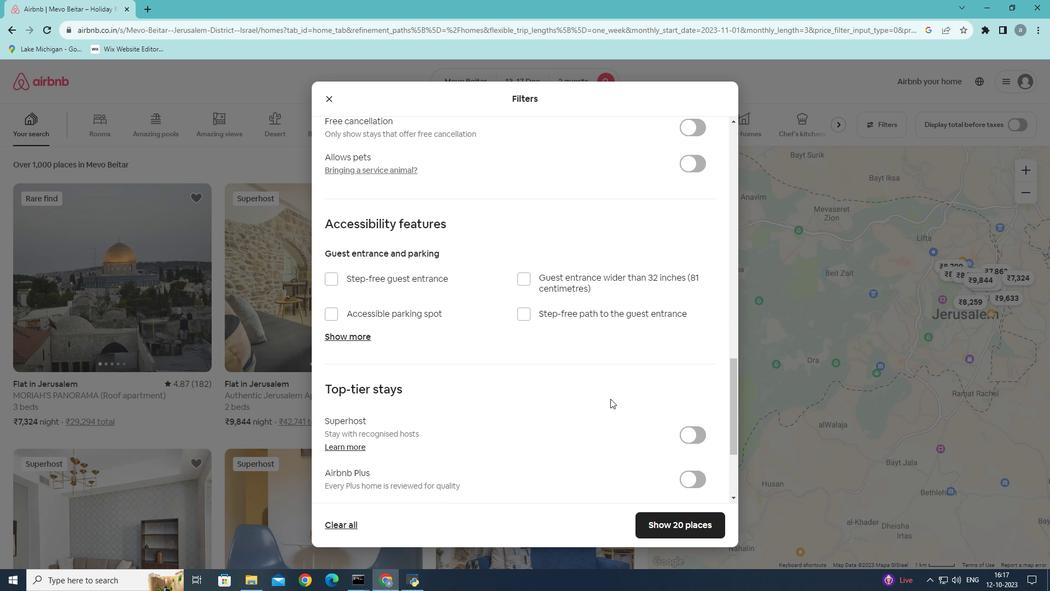 
Action: Mouse scrolled (610, 398) with delta (0, 0)
Screenshot: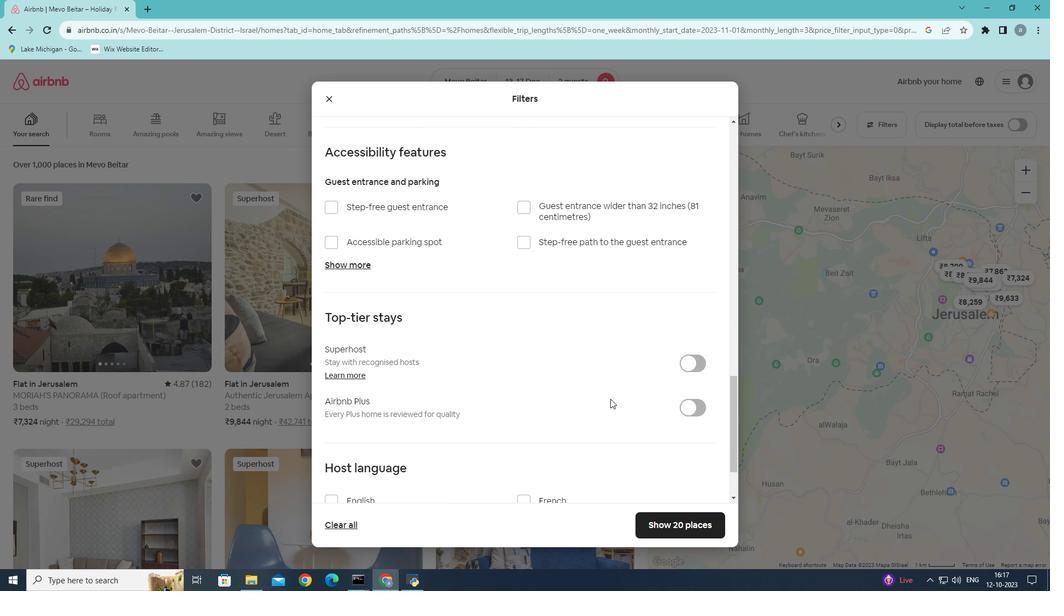 
Action: Mouse scrolled (610, 398) with delta (0, 0)
Screenshot: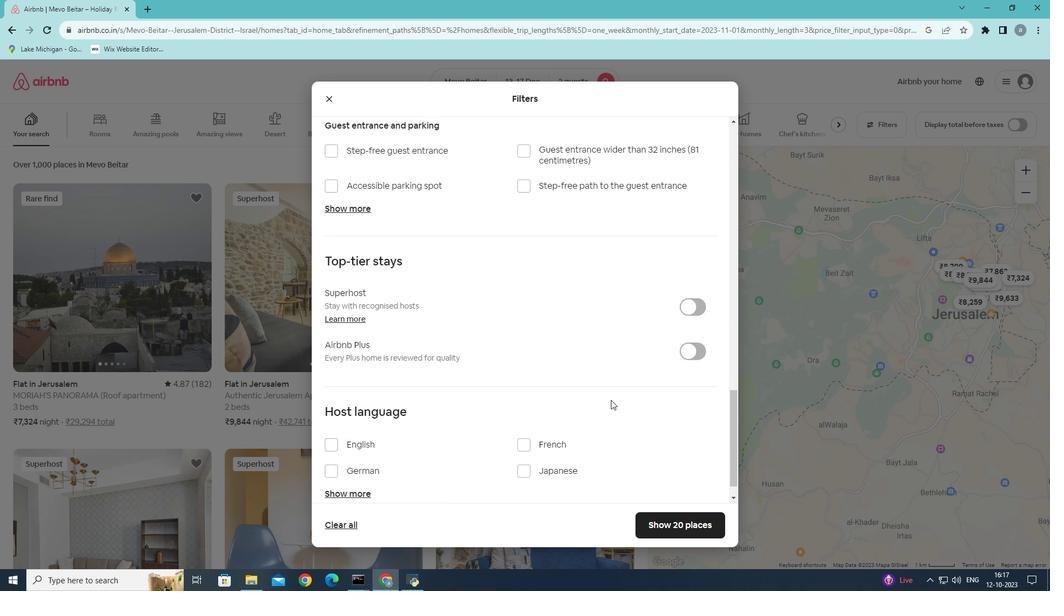 
Action: Mouse moved to (673, 523)
Screenshot: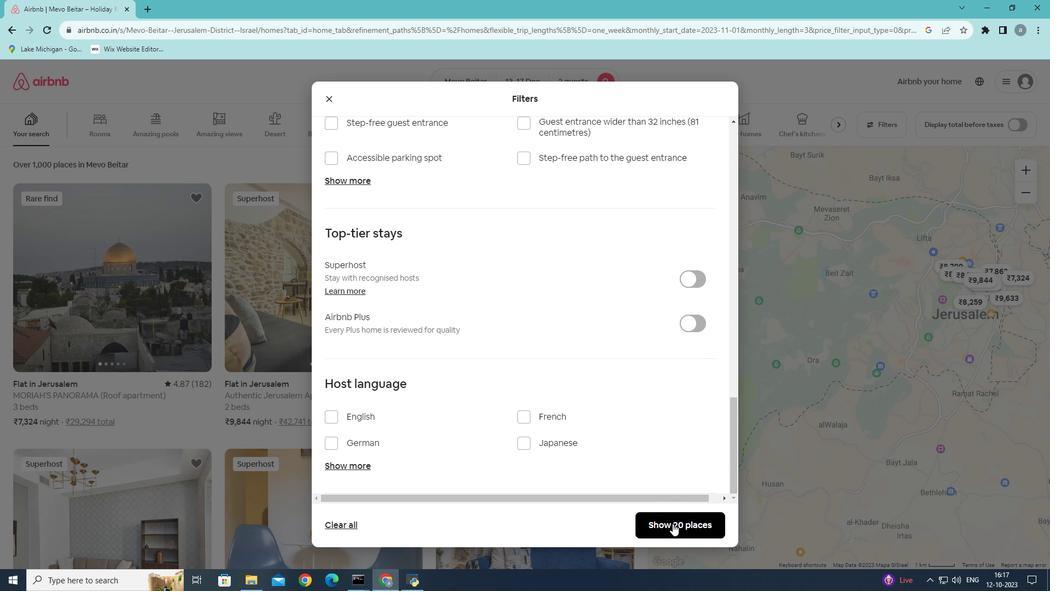 
Action: Mouse pressed left at (673, 523)
Screenshot: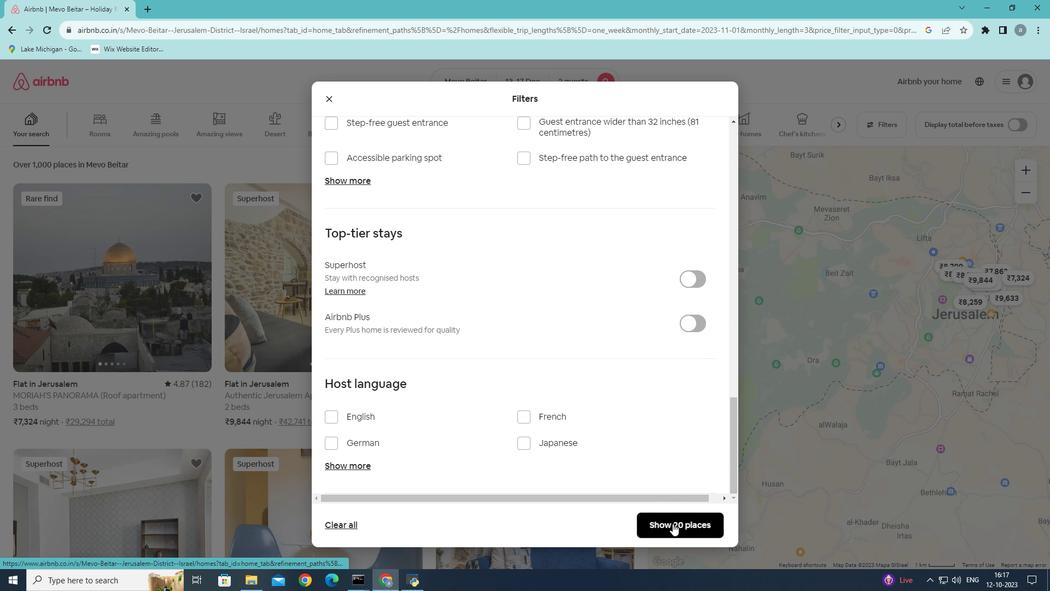
Action: Mouse moved to (109, 326)
Screenshot: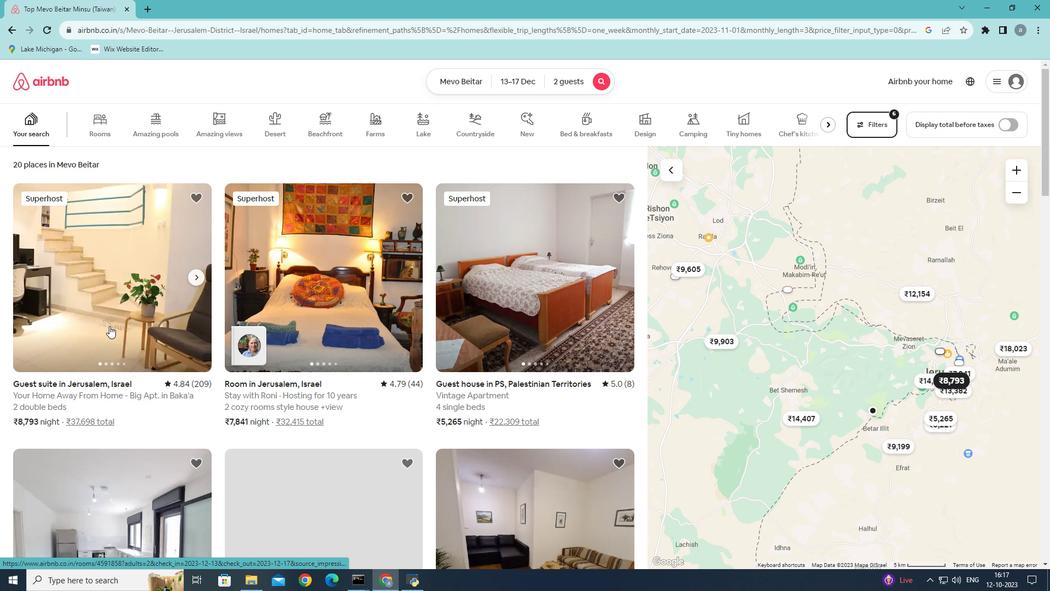 
Action: Mouse pressed left at (109, 326)
Screenshot: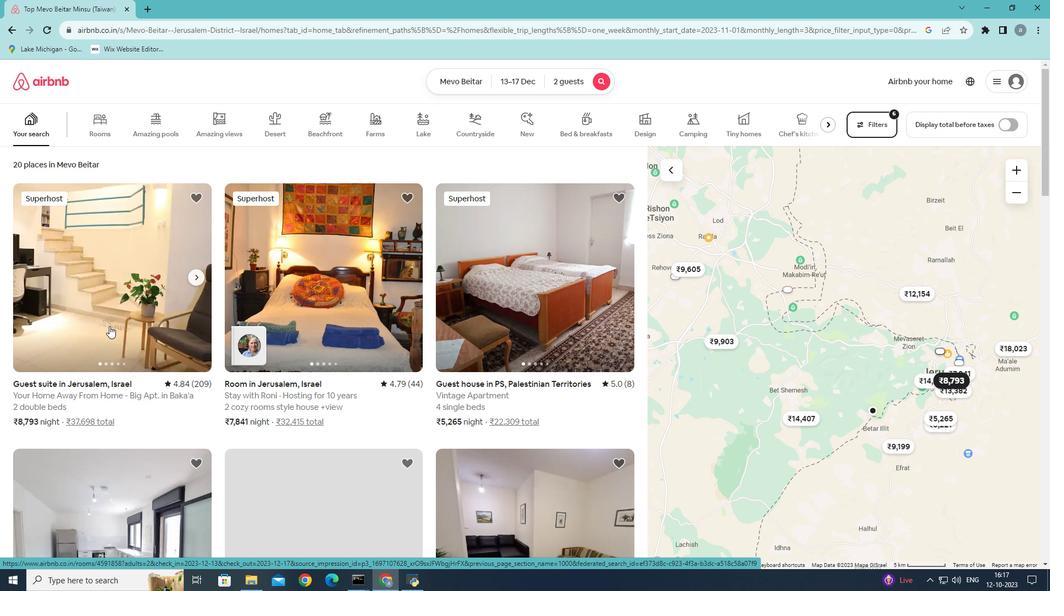 
Action: Mouse moved to (780, 412)
Screenshot: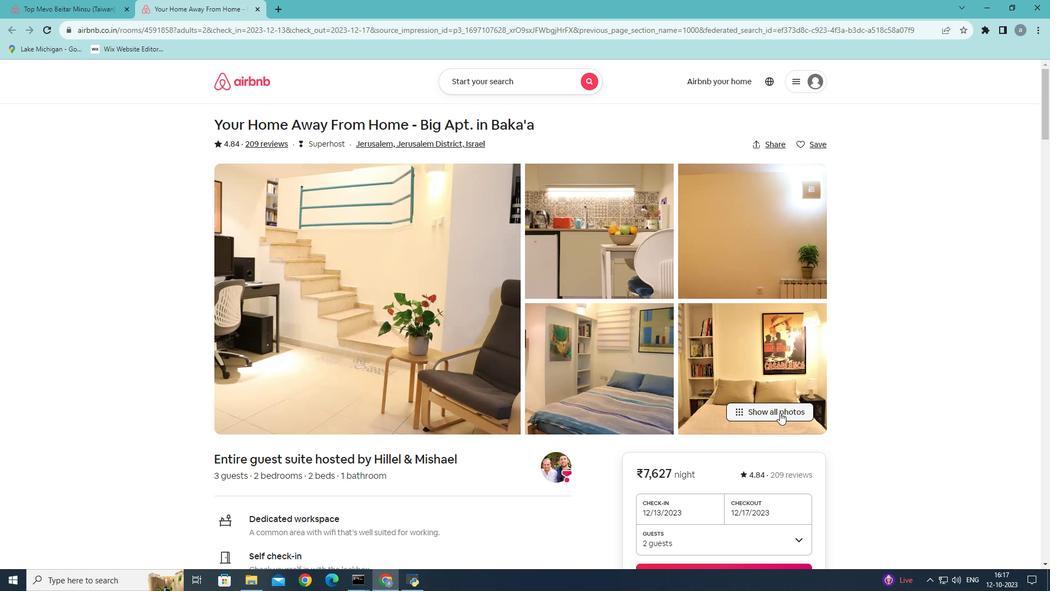 
Action: Mouse pressed left at (780, 412)
Screenshot: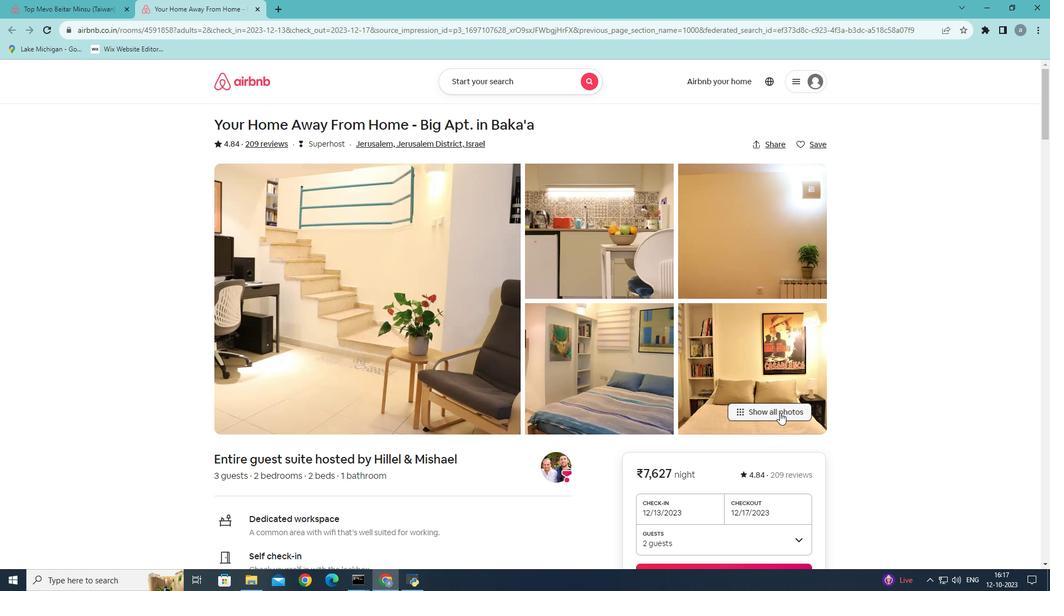 
Action: Mouse moved to (562, 313)
Screenshot: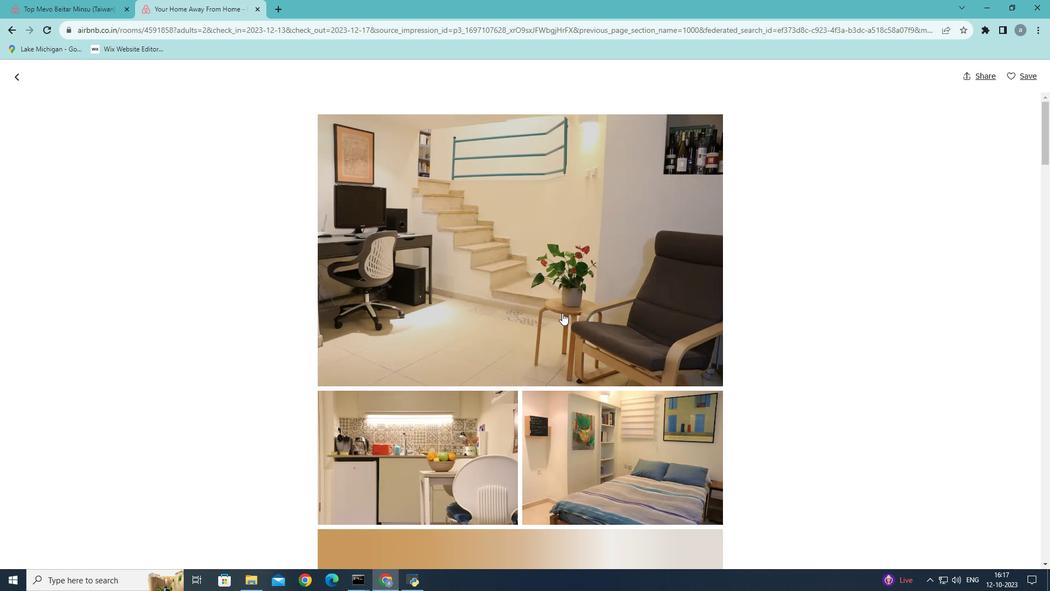 
Action: Mouse scrolled (562, 312) with delta (0, 0)
Screenshot: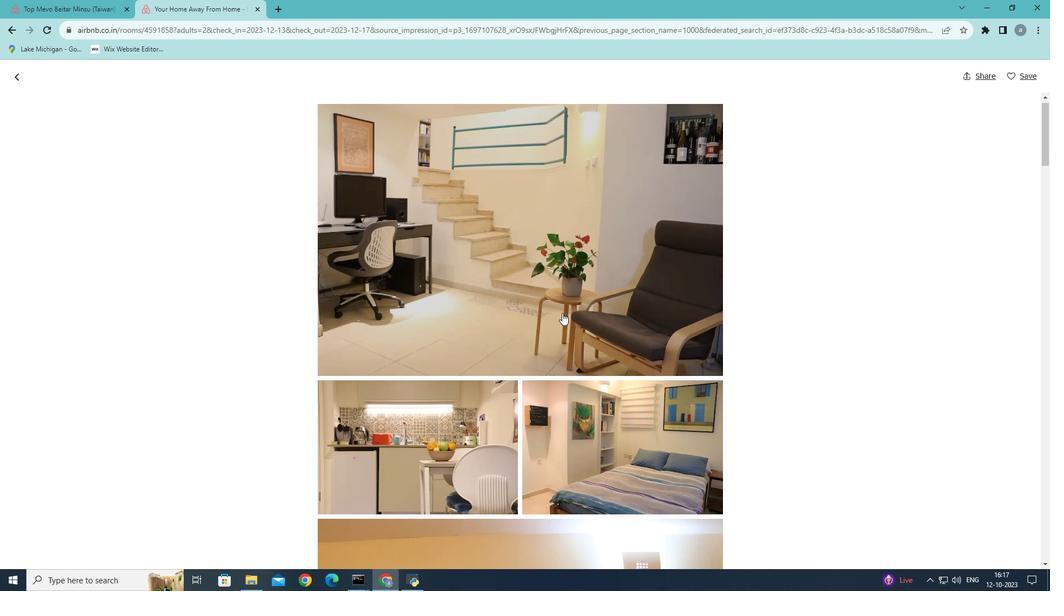 
Action: Mouse scrolled (562, 312) with delta (0, 0)
Screenshot: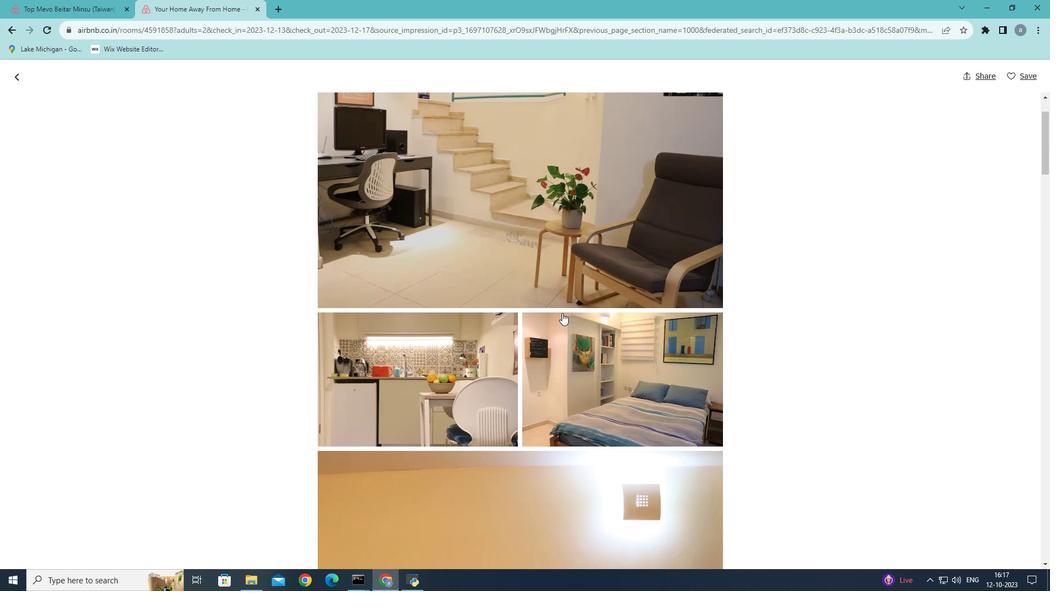 
Action: Mouse scrolled (562, 312) with delta (0, 0)
Screenshot: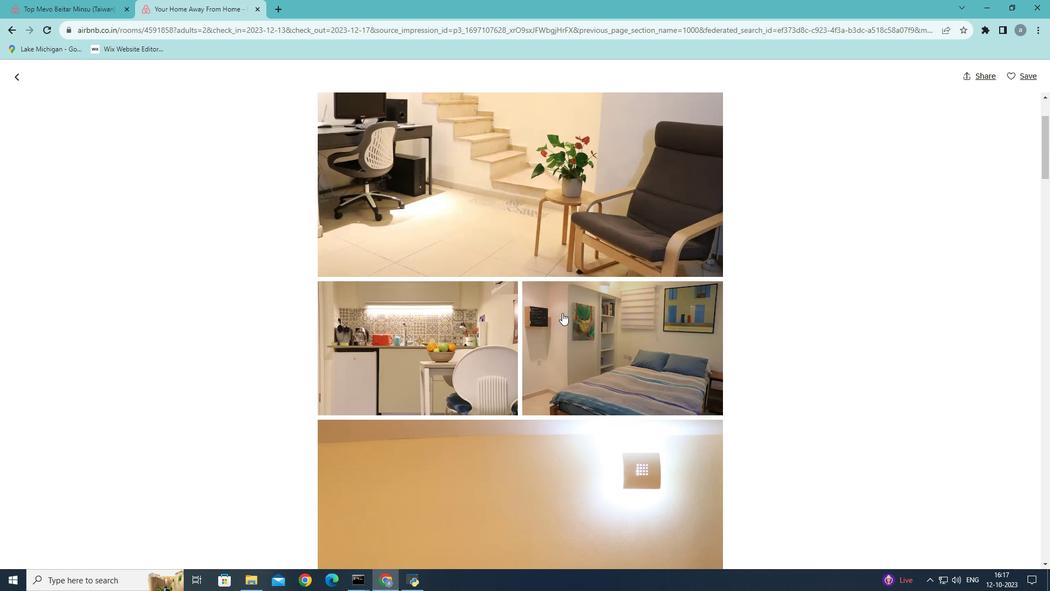 
Action: Mouse scrolled (562, 312) with delta (0, 0)
Screenshot: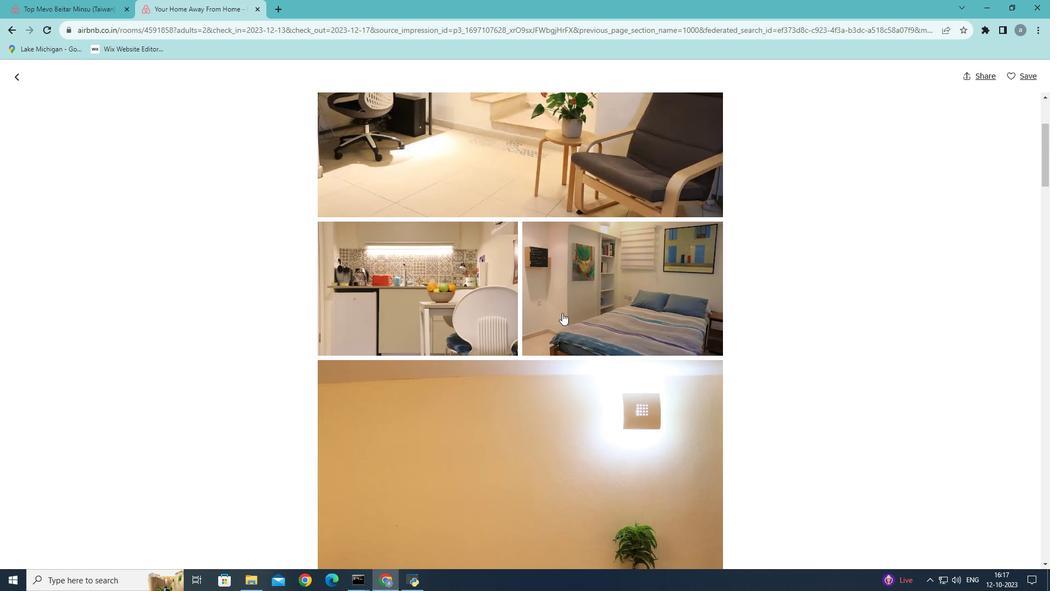 
Action: Mouse scrolled (562, 312) with delta (0, 0)
Screenshot: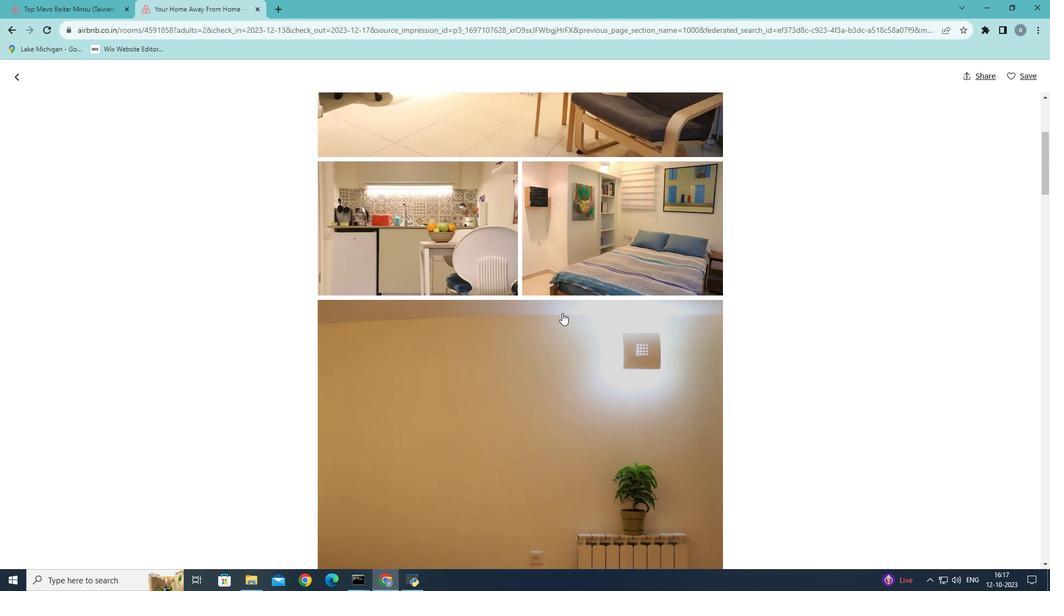 
Action: Mouse scrolled (562, 312) with delta (0, 0)
Screenshot: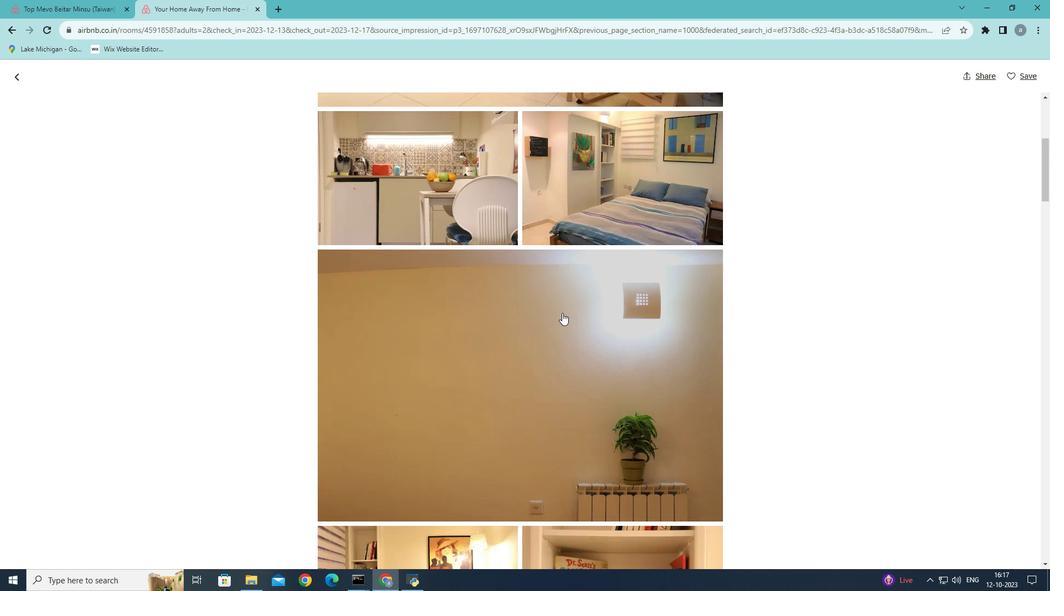 
Action: Mouse scrolled (562, 312) with delta (0, 0)
Screenshot: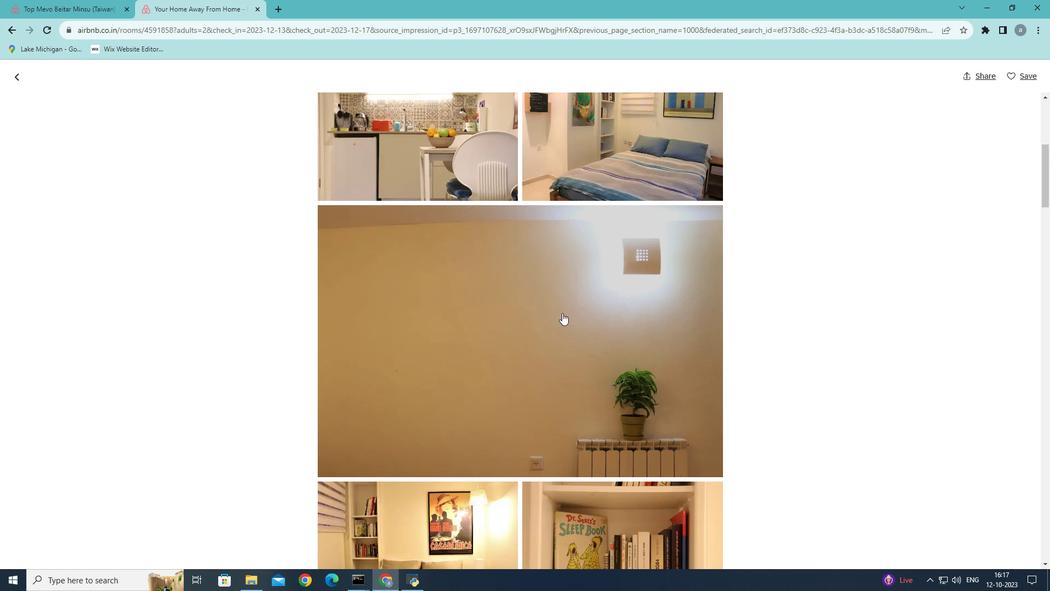 
Action: Mouse scrolled (562, 312) with delta (0, 0)
Screenshot: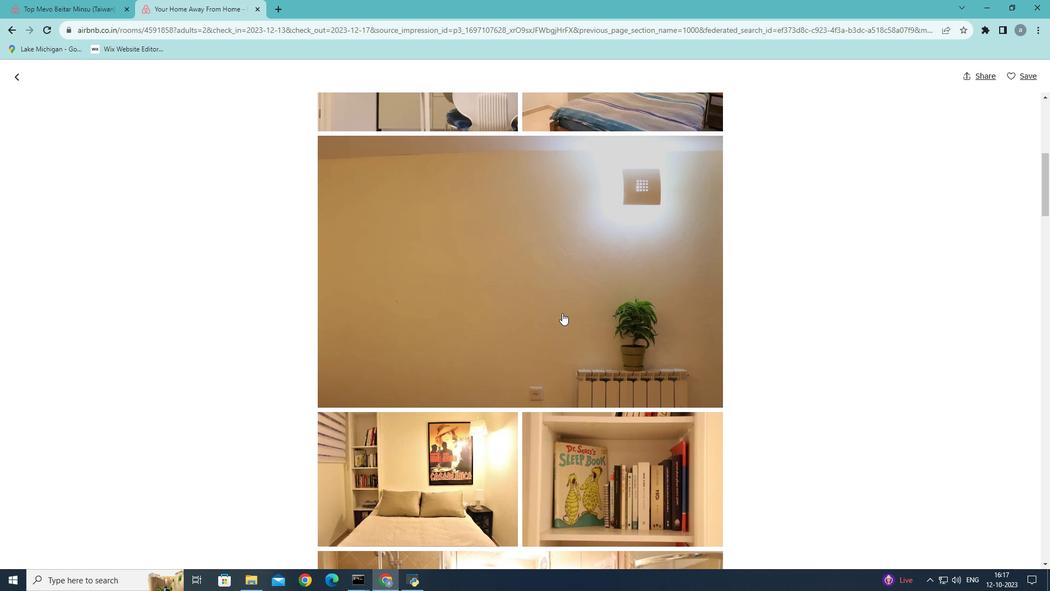 
Action: Mouse scrolled (562, 312) with delta (0, 0)
Screenshot: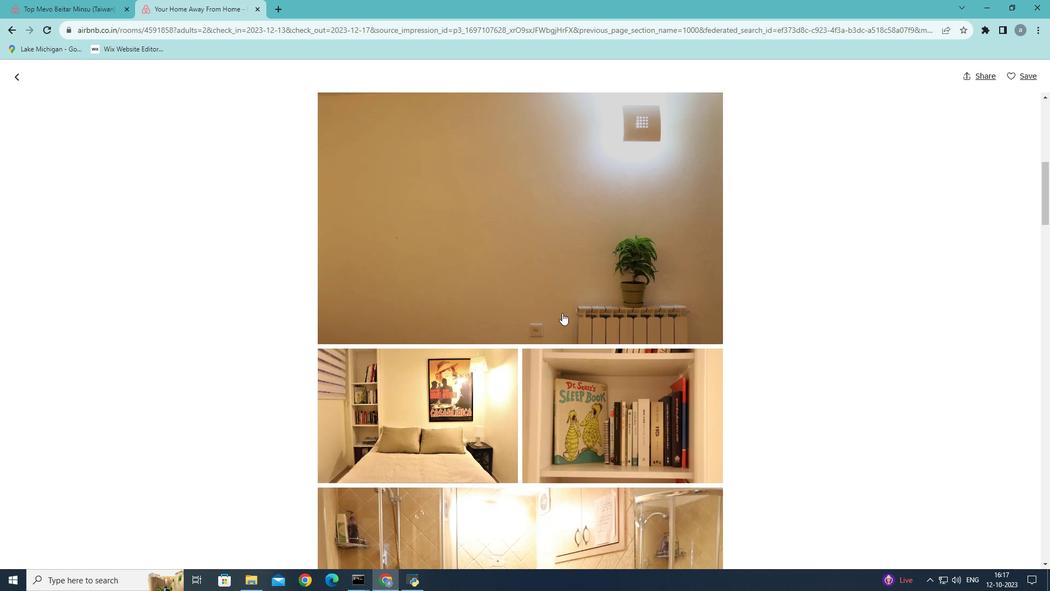 
Action: Mouse scrolled (562, 312) with delta (0, 0)
Screenshot: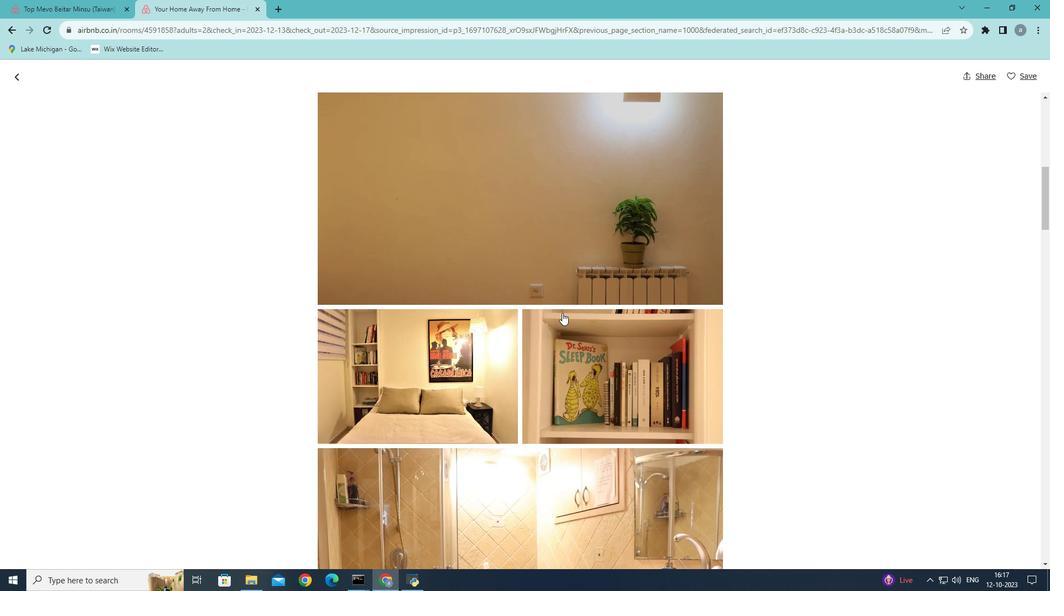 
Action: Mouse scrolled (562, 312) with delta (0, 0)
Screenshot: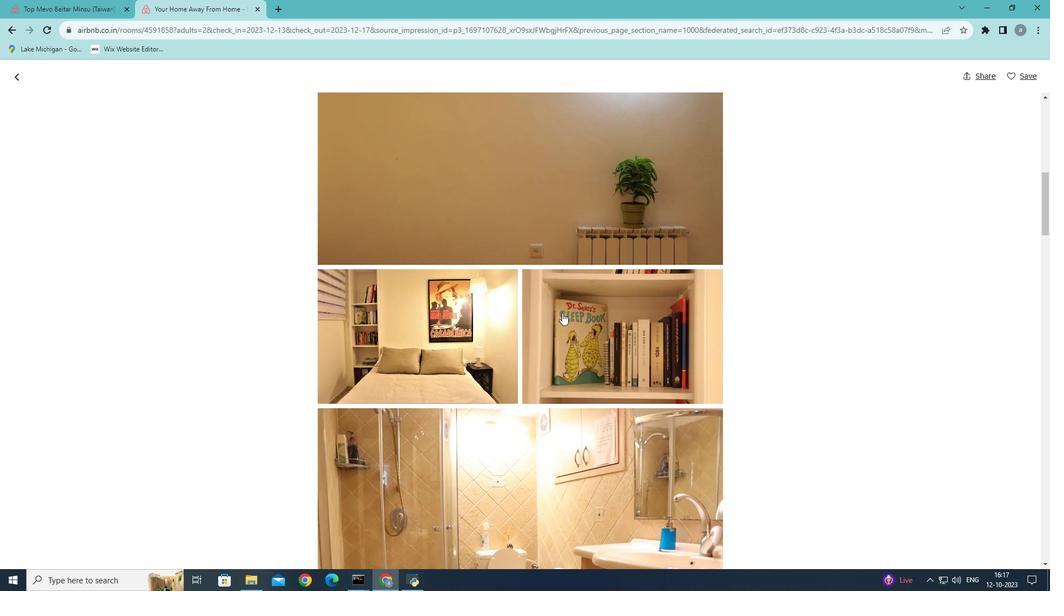 
Action: Mouse scrolled (562, 312) with delta (0, 0)
Screenshot: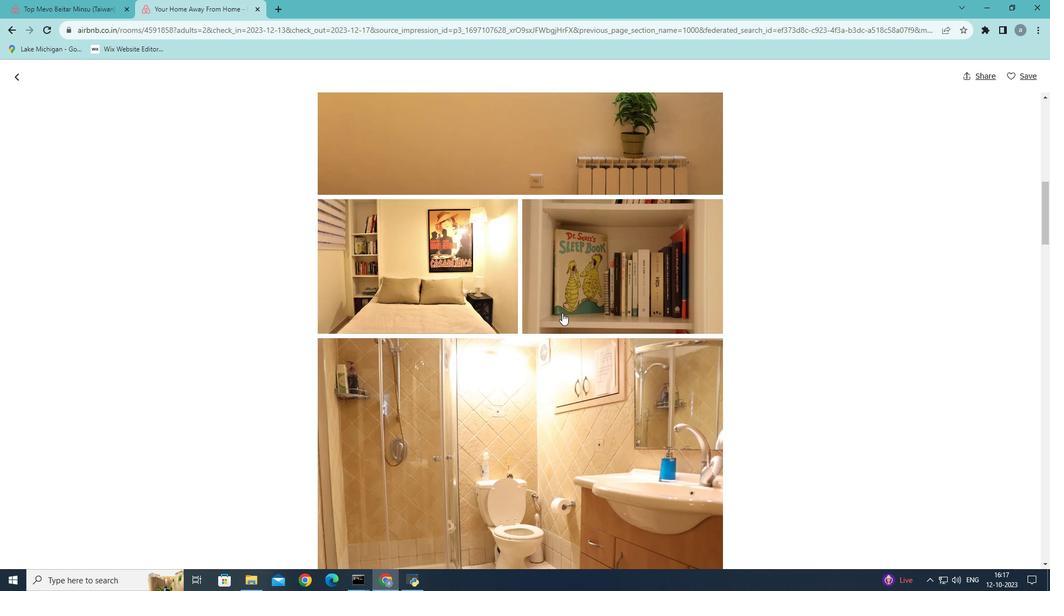 
Action: Mouse scrolled (562, 312) with delta (0, 0)
Screenshot: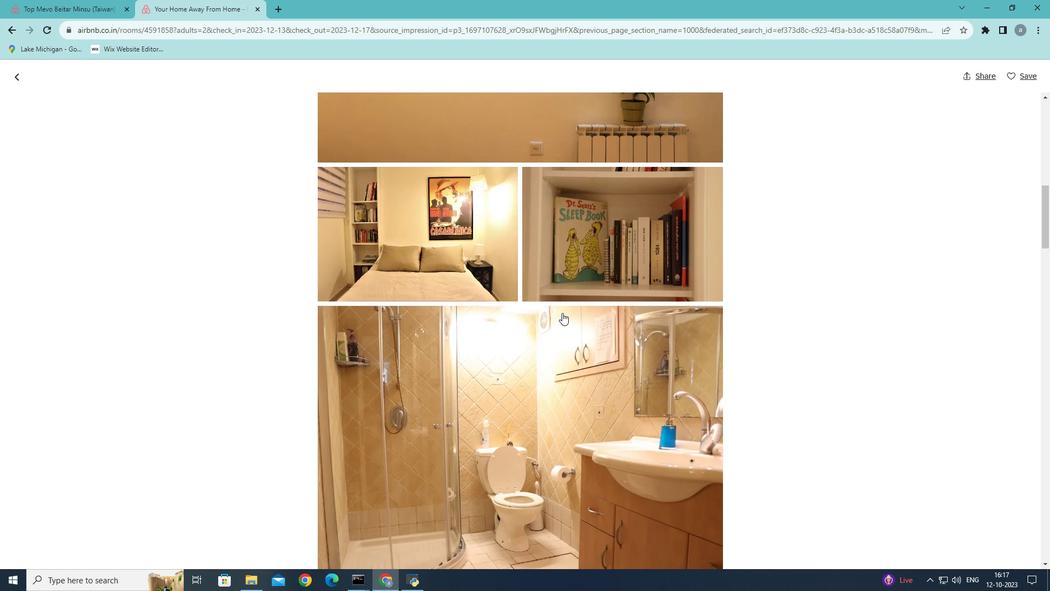 
Action: Mouse scrolled (562, 312) with delta (0, 0)
Screenshot: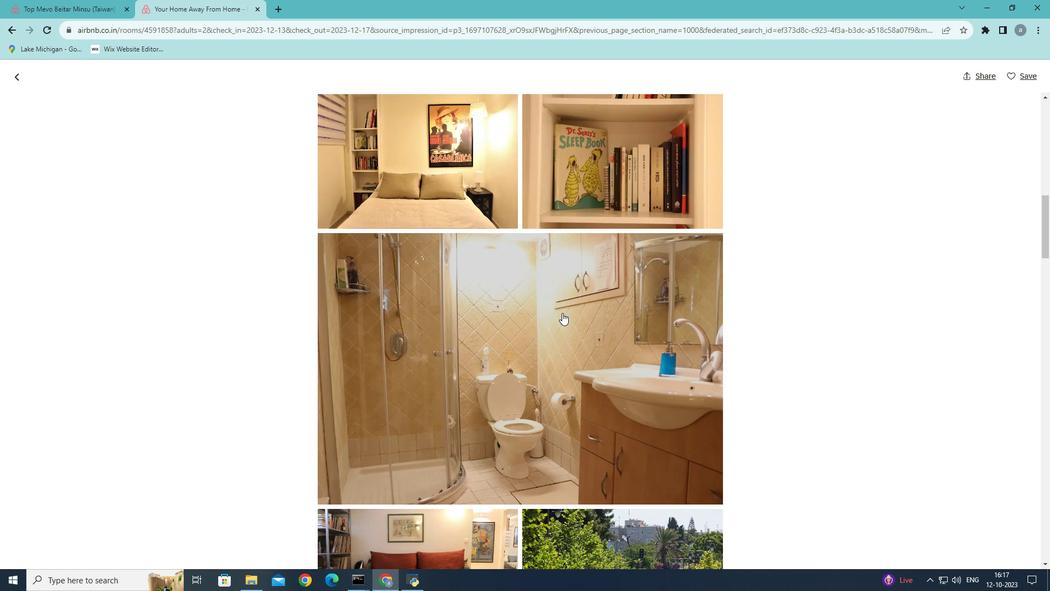 
Action: Mouse scrolled (562, 312) with delta (0, 0)
Screenshot: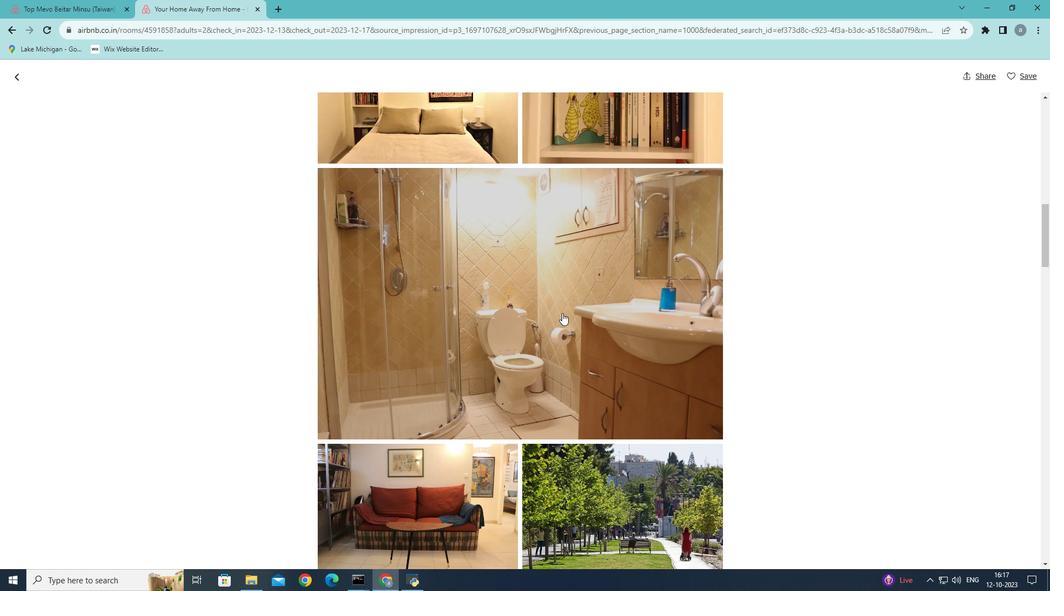 
Action: Mouse scrolled (562, 312) with delta (0, 0)
Screenshot: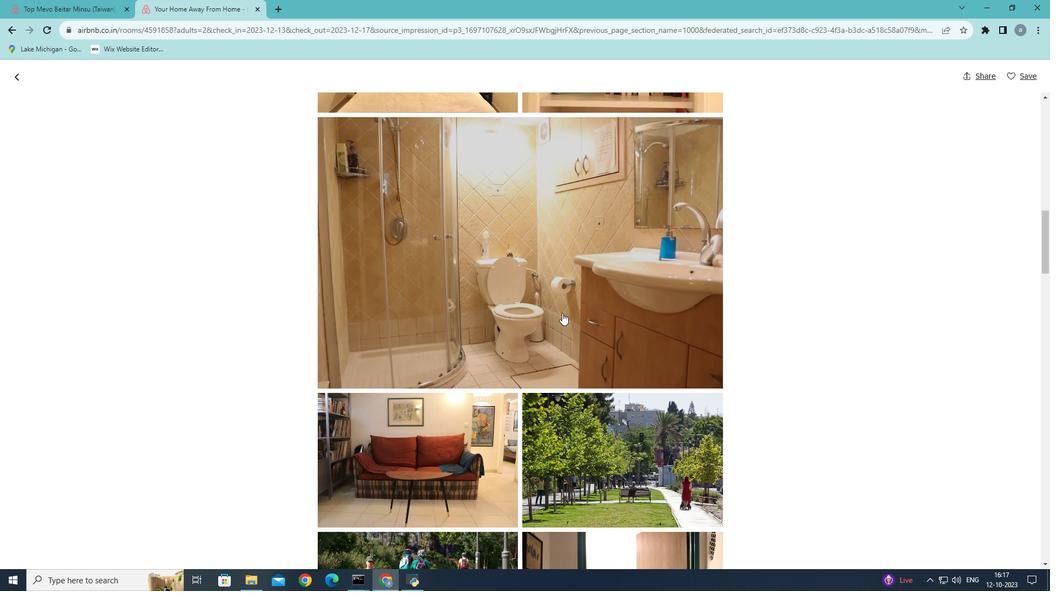 
Action: Mouse scrolled (562, 312) with delta (0, 0)
Screenshot: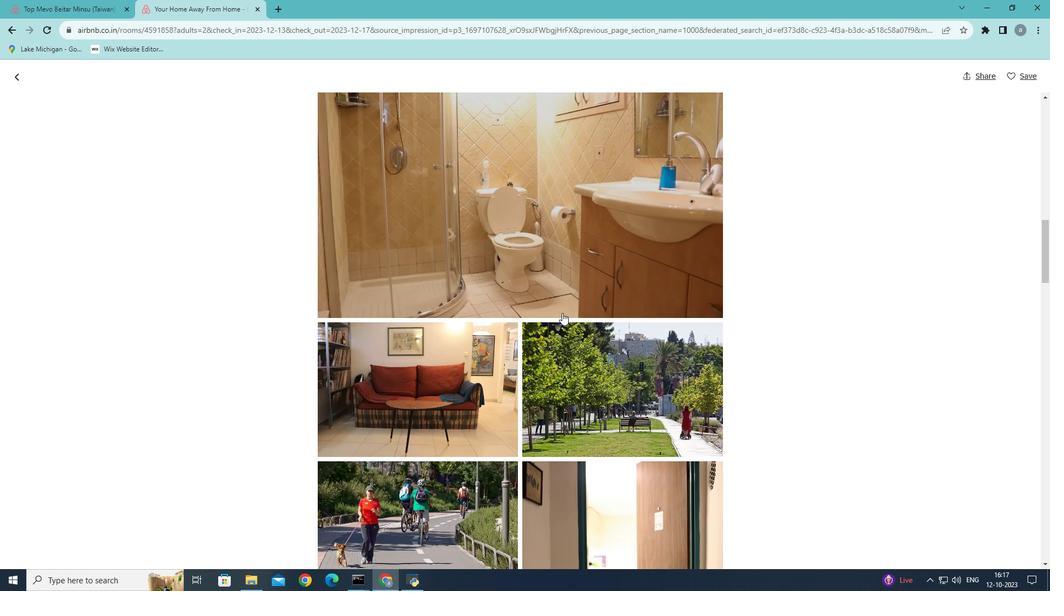 
Action: Mouse scrolled (562, 312) with delta (0, 0)
Screenshot: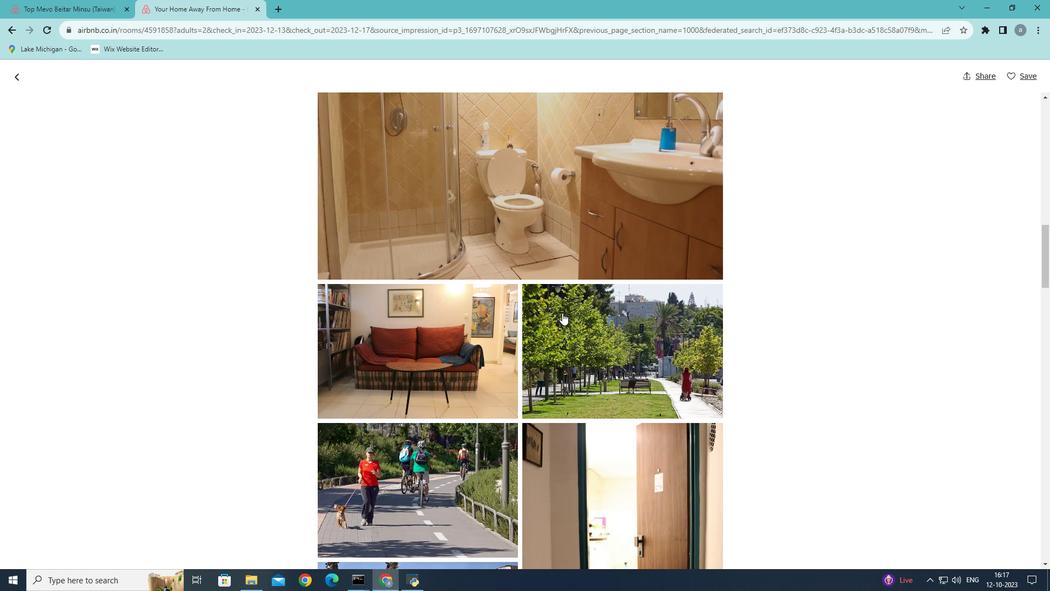 
Action: Mouse scrolled (562, 312) with delta (0, 0)
Screenshot: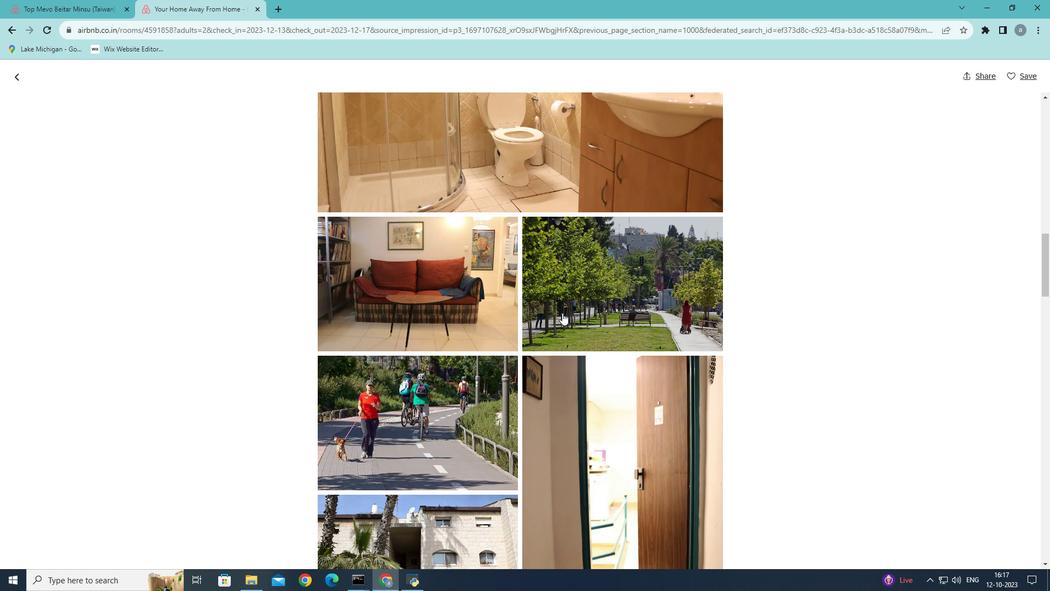 
Action: Mouse scrolled (562, 312) with delta (0, 0)
Screenshot: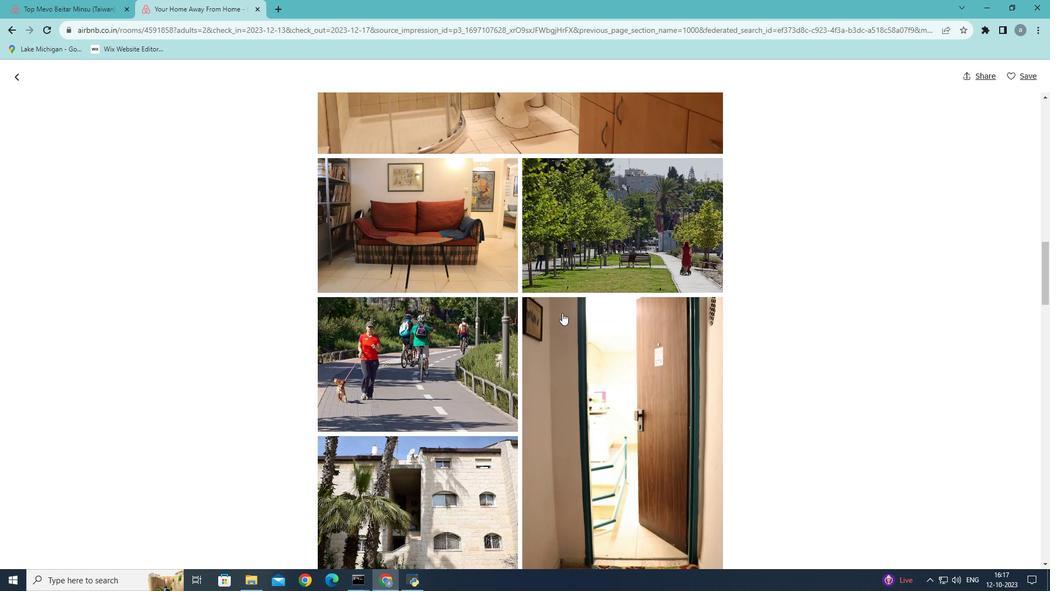 
Action: Mouse scrolled (562, 312) with delta (0, 0)
Screenshot: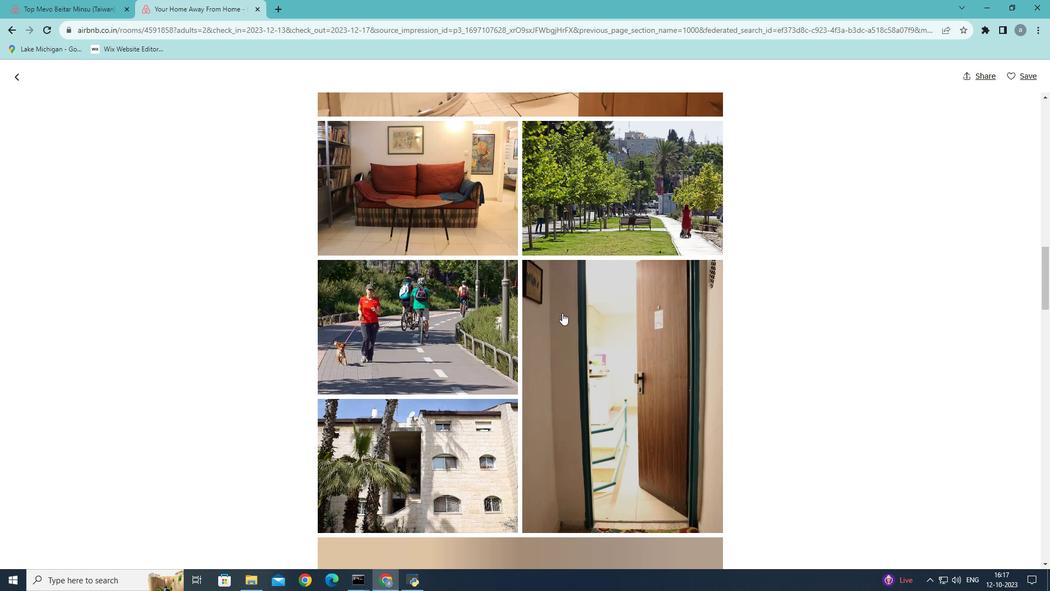 
Action: Mouse scrolled (562, 312) with delta (0, 0)
Screenshot: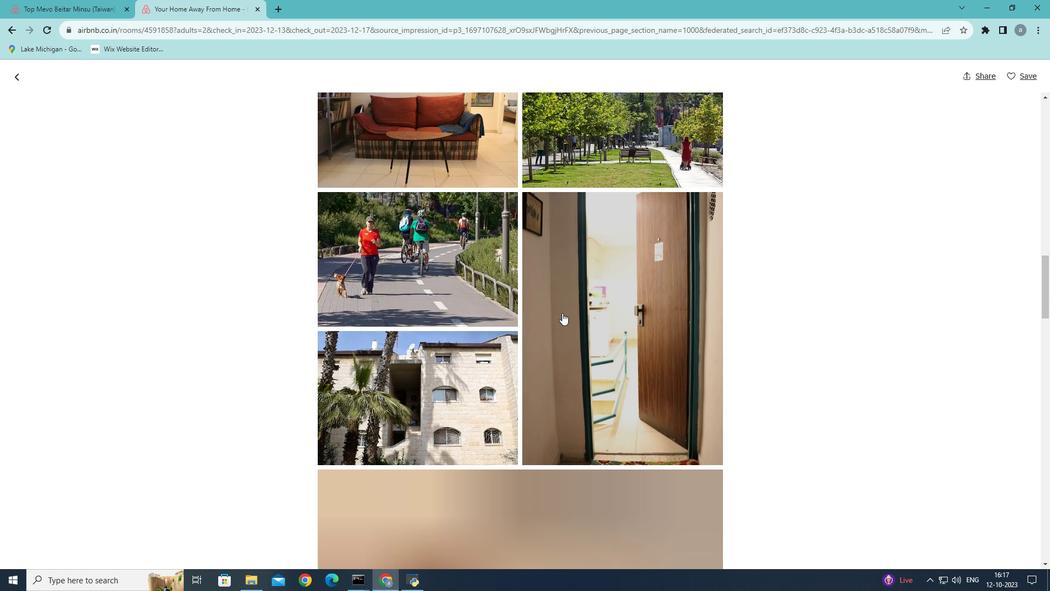 
Action: Mouse scrolled (562, 312) with delta (0, 0)
Screenshot: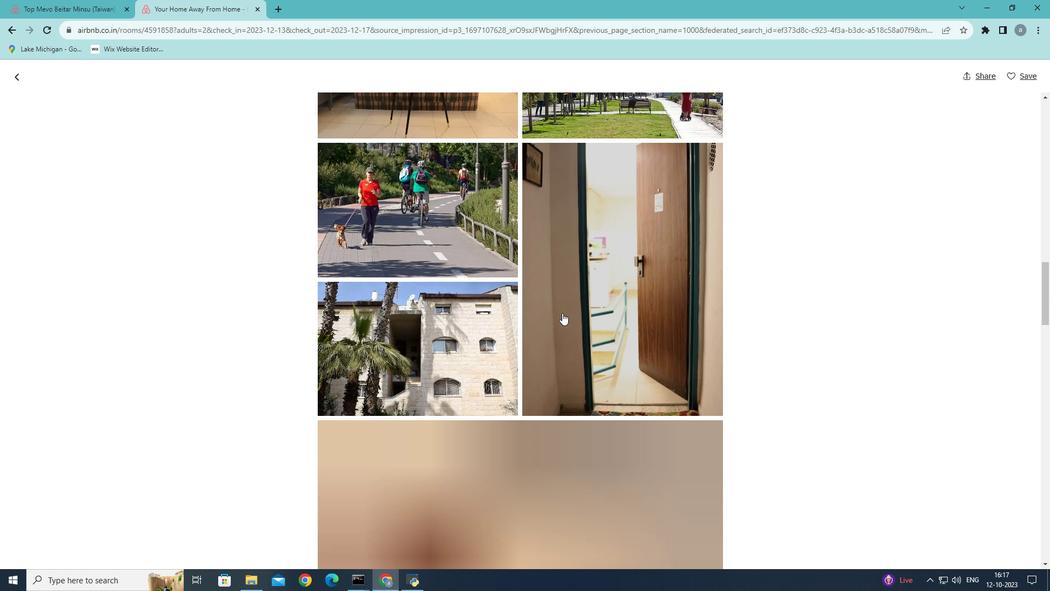 
Action: Mouse scrolled (562, 312) with delta (0, 0)
Screenshot: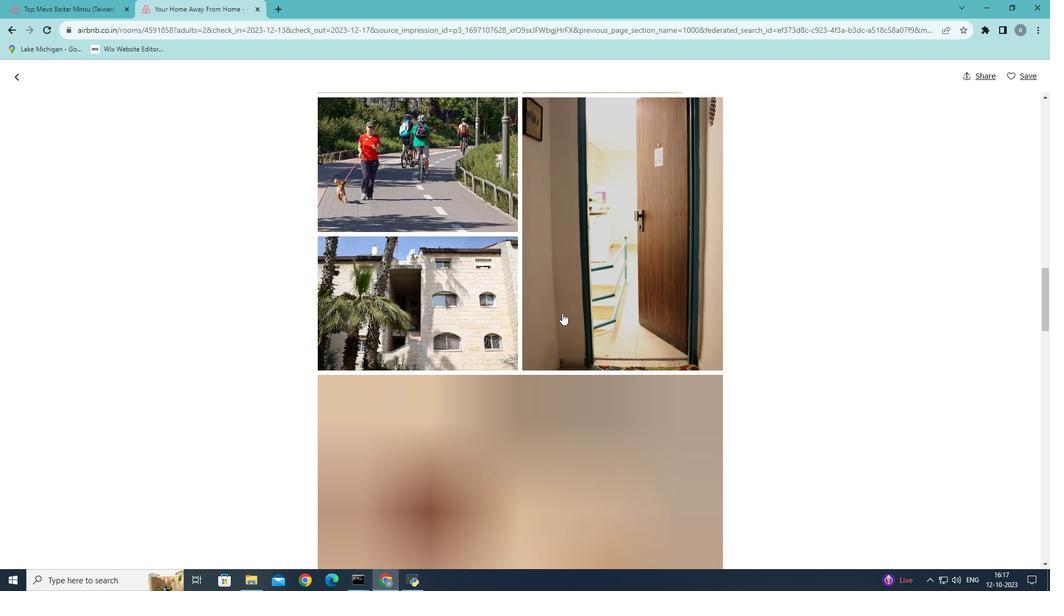 
Action: Mouse scrolled (562, 312) with delta (0, 0)
Screenshot: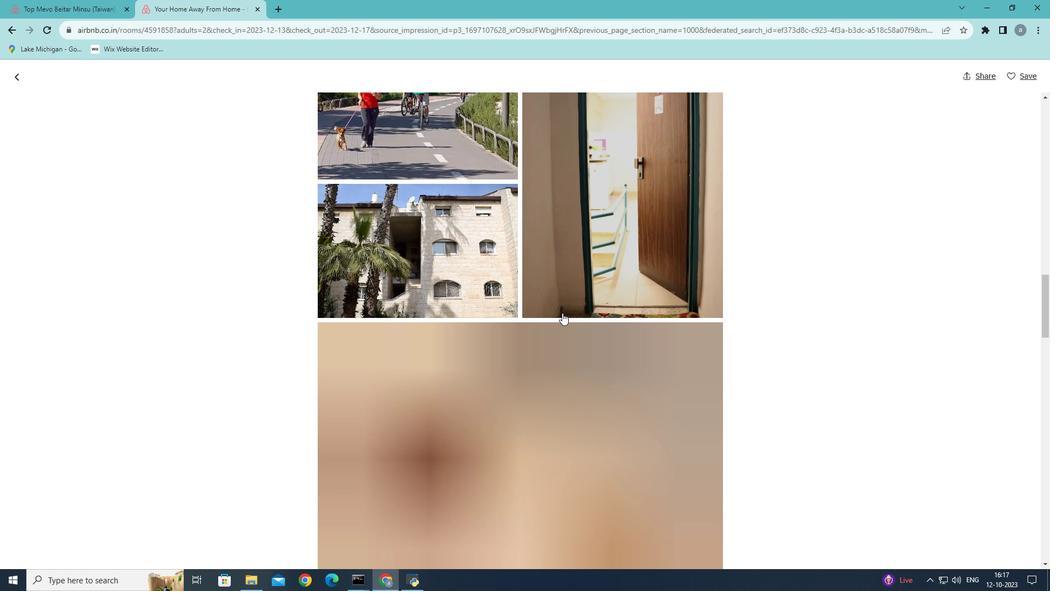 
Action: Mouse scrolled (562, 312) with delta (0, 0)
Screenshot: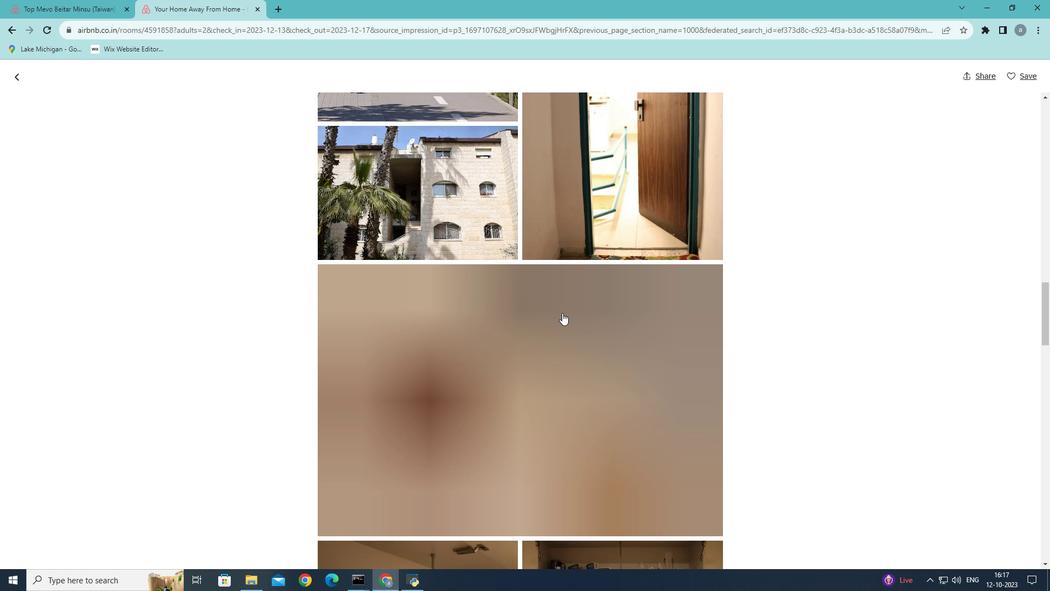 
Action: Mouse scrolled (562, 312) with delta (0, 0)
Screenshot: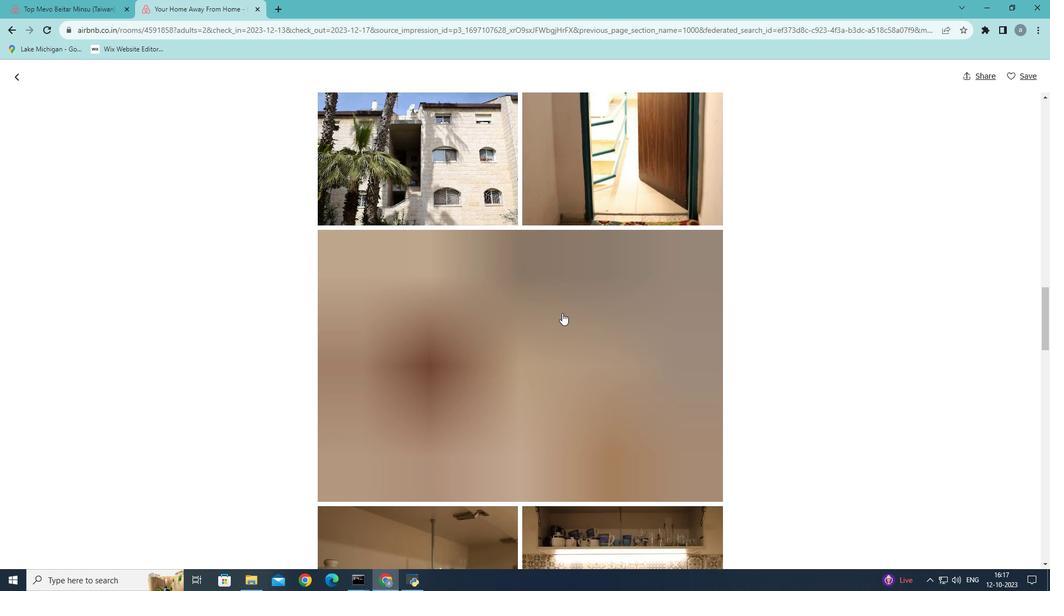 
Action: Mouse scrolled (562, 312) with delta (0, 0)
Screenshot: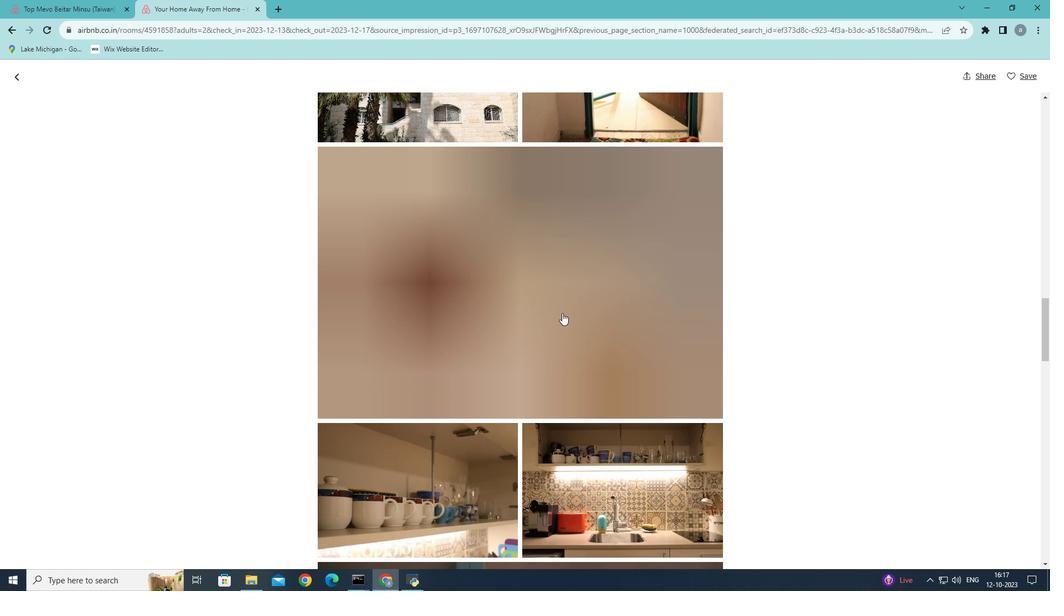 
Action: Mouse scrolled (562, 312) with delta (0, 0)
Screenshot: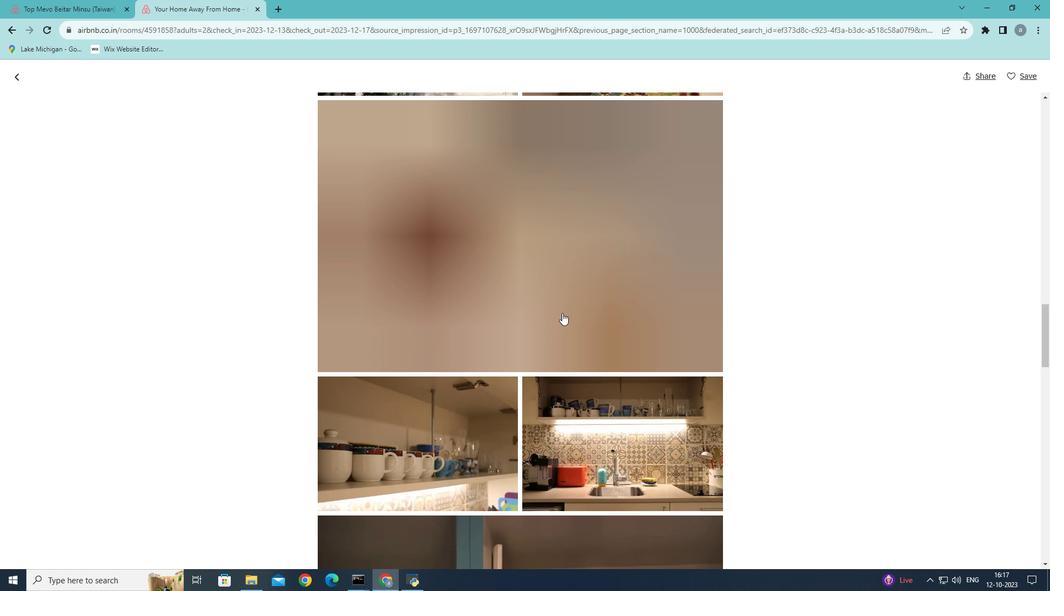 
Action: Mouse scrolled (562, 312) with delta (0, 0)
Screenshot: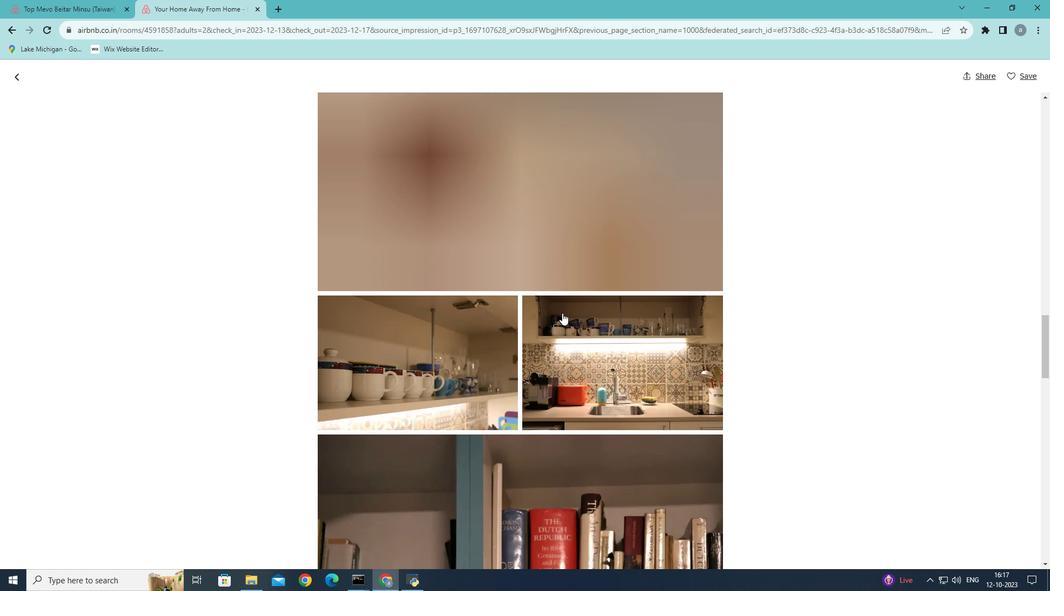 
Action: Mouse scrolled (562, 312) with delta (0, 0)
Screenshot: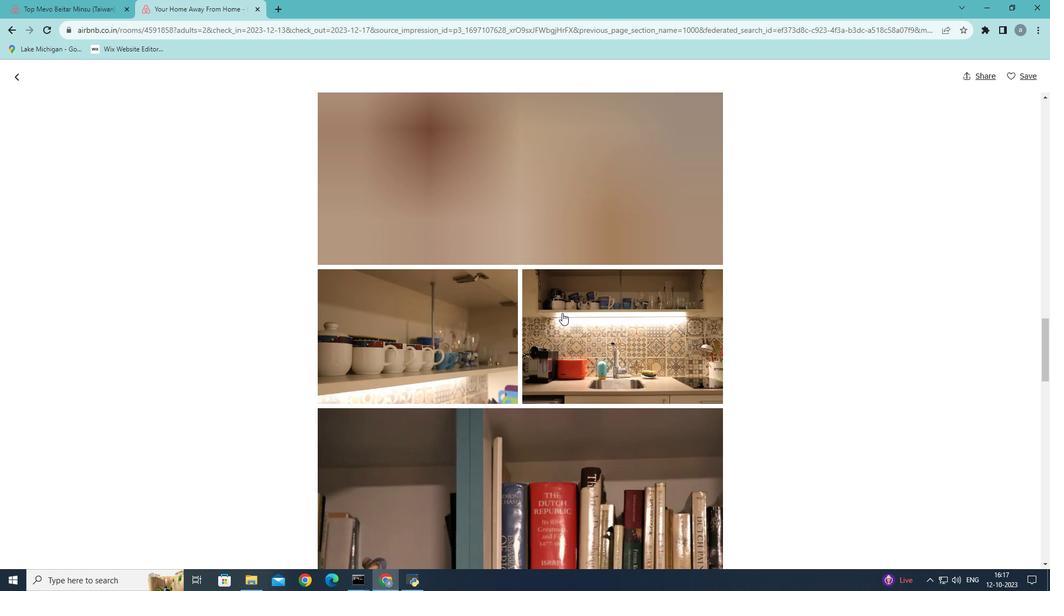 
Action: Mouse scrolled (562, 312) with delta (0, 0)
Screenshot: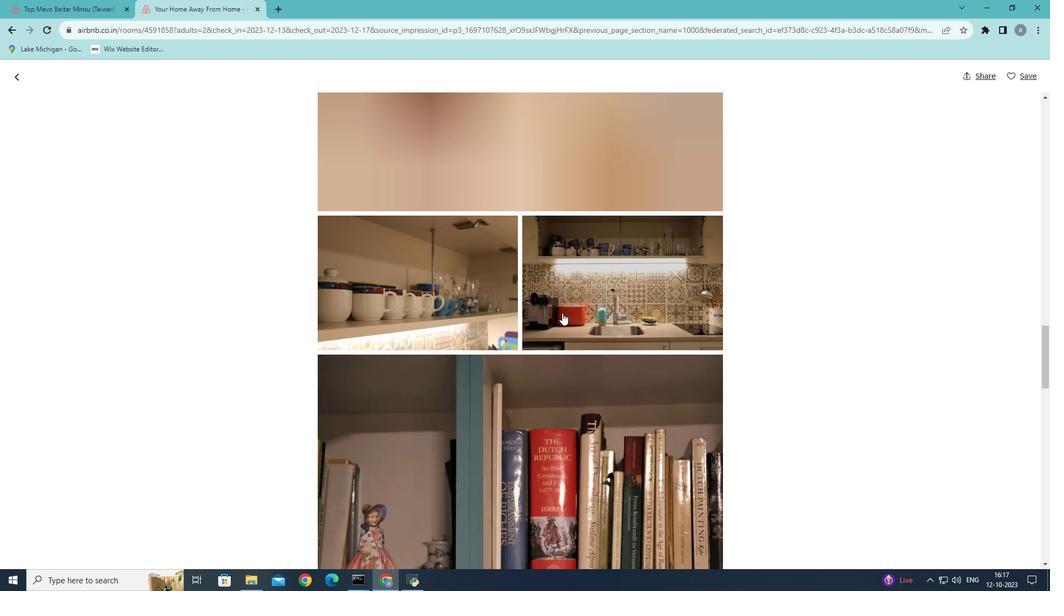 
Action: Mouse scrolled (562, 312) with delta (0, 0)
Screenshot: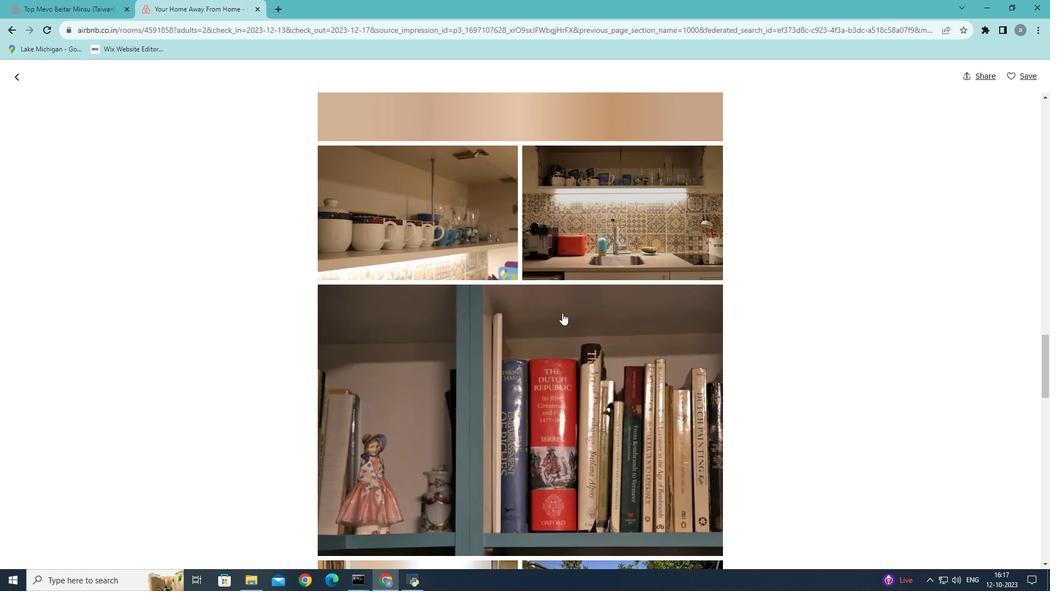 
Action: Mouse scrolled (562, 312) with delta (0, 0)
Screenshot: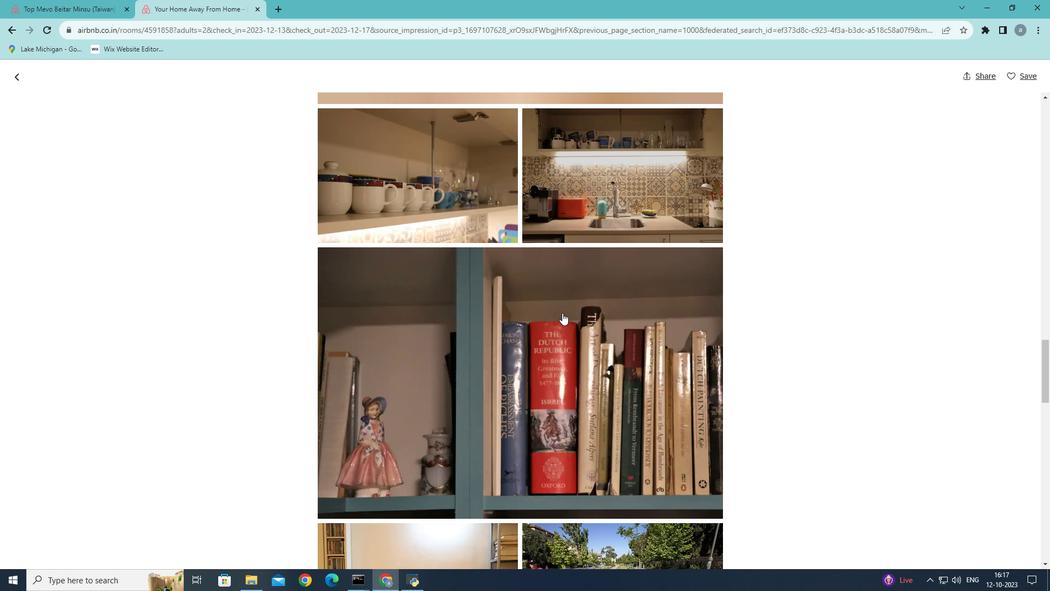 
Action: Mouse scrolled (562, 312) with delta (0, 0)
Screenshot: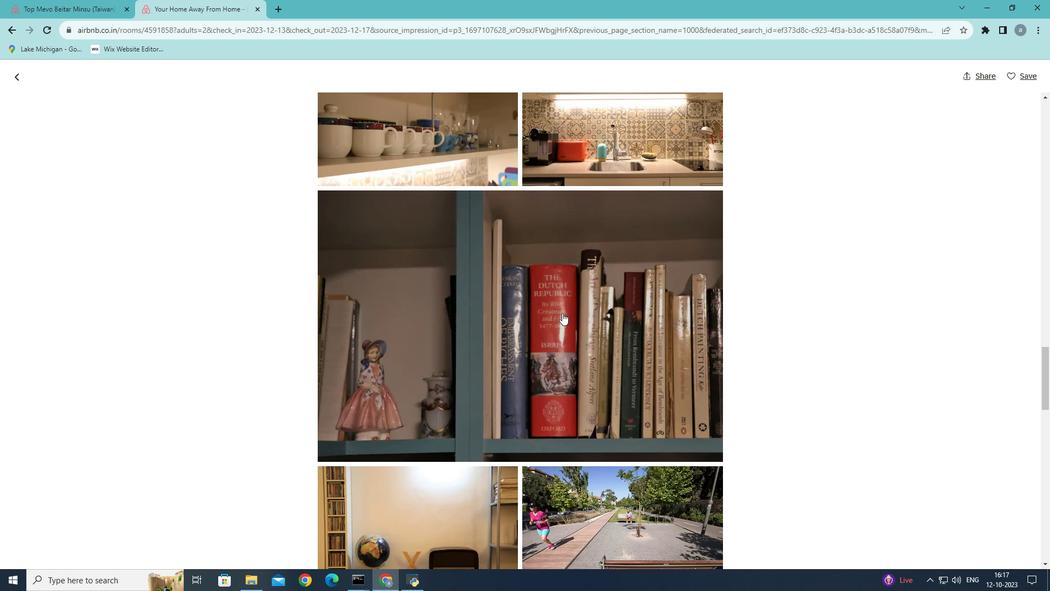 
Action: Mouse scrolled (562, 312) with delta (0, 0)
Screenshot: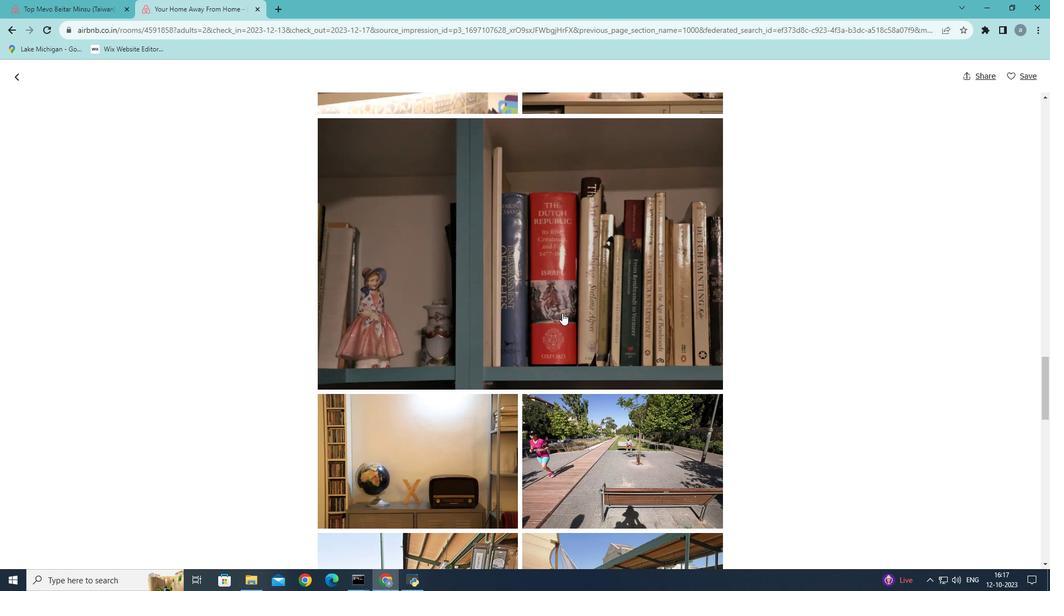 
Action: Mouse scrolled (562, 312) with delta (0, 0)
Screenshot: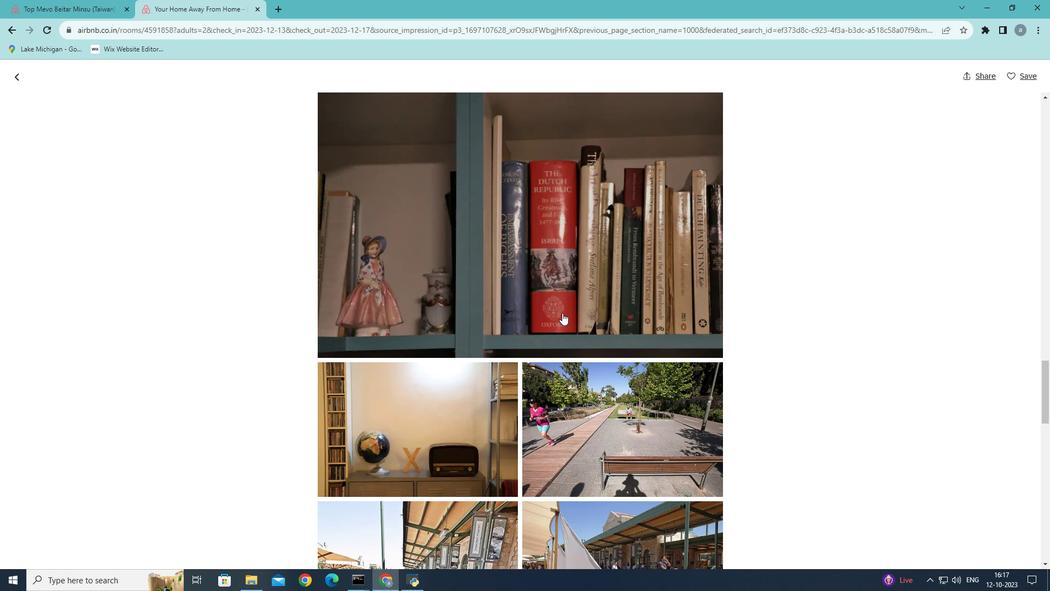 
Action: Mouse scrolled (562, 312) with delta (0, 0)
Screenshot: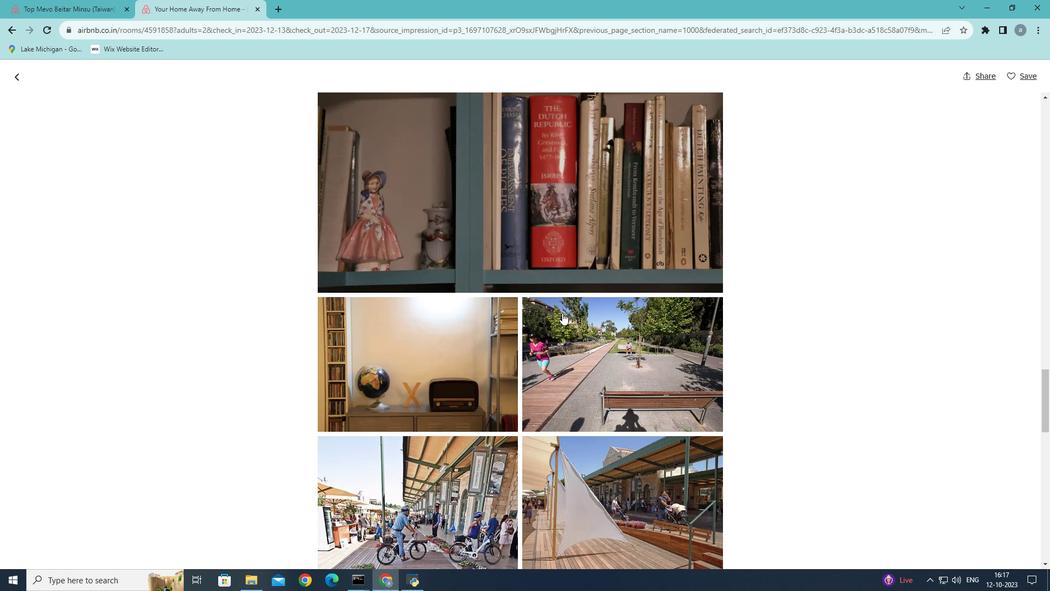 
Action: Mouse scrolled (562, 312) with delta (0, 0)
Screenshot: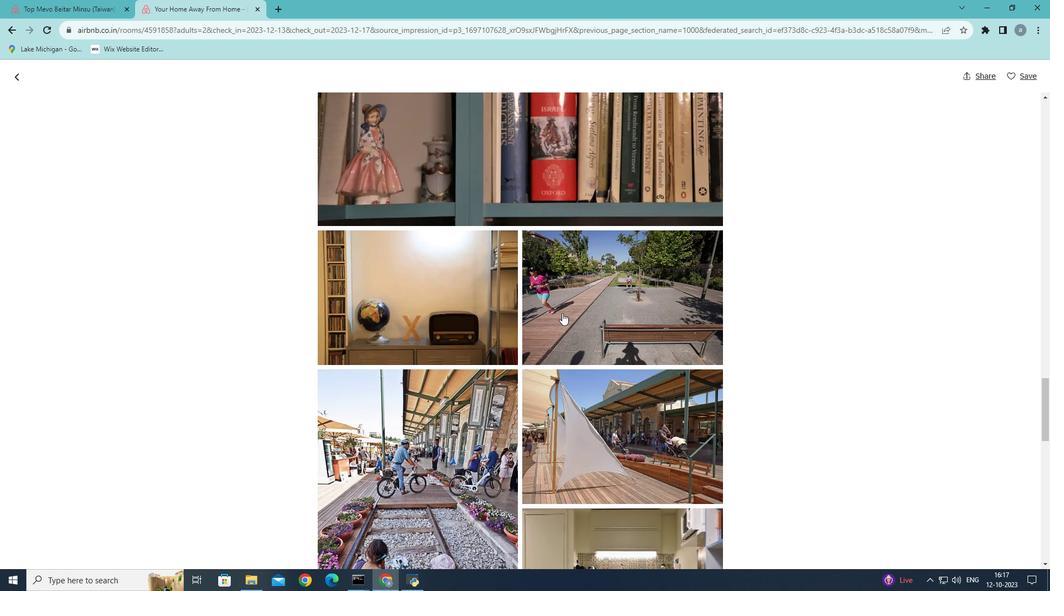 
Action: Mouse scrolled (562, 312) with delta (0, 0)
Screenshot: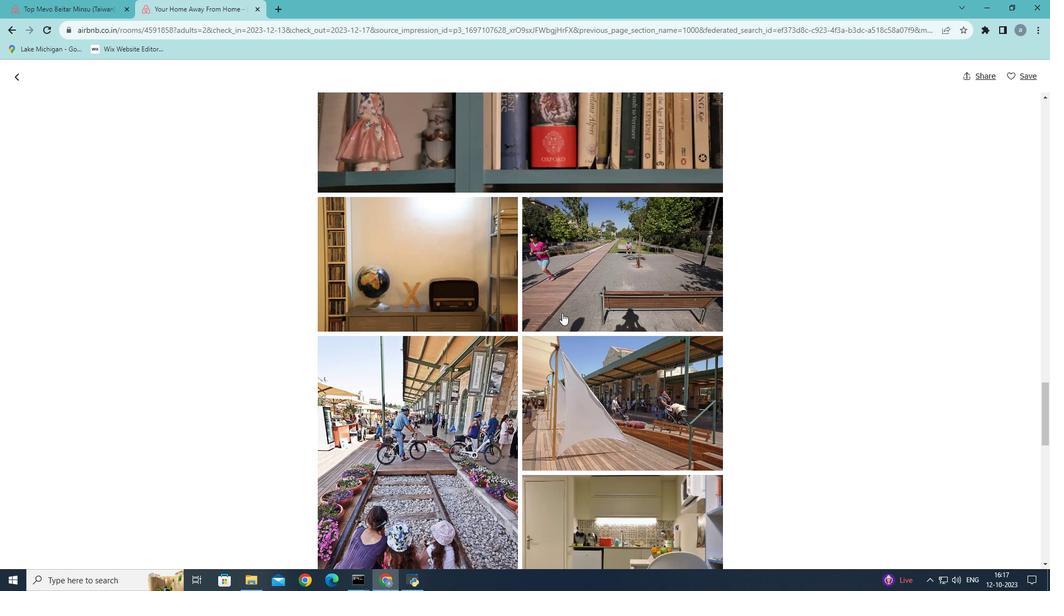
Action: Mouse scrolled (562, 312) with delta (0, 0)
Screenshot: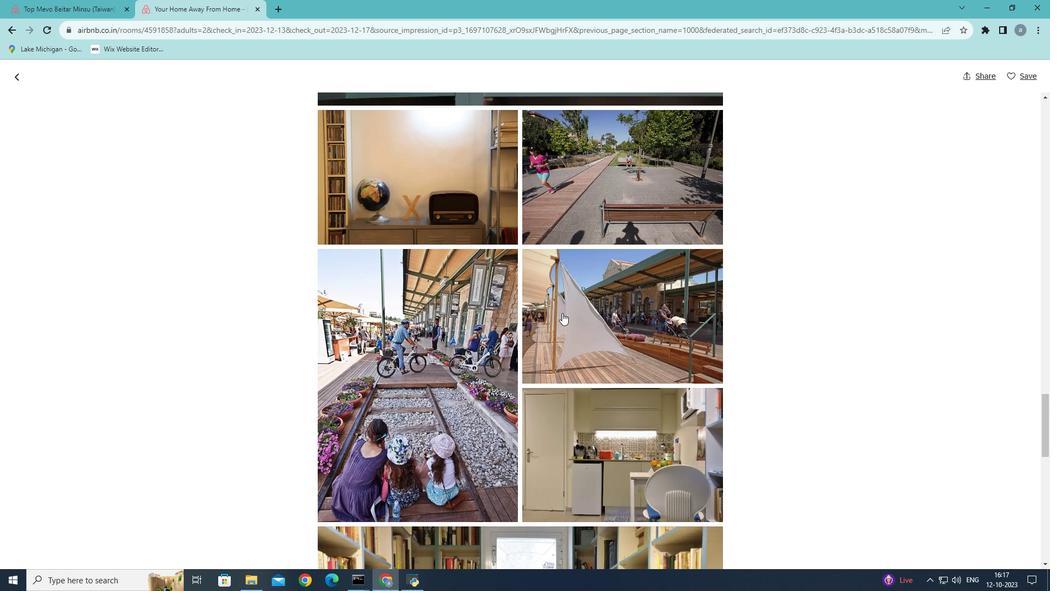 
Action: Mouse scrolled (562, 312) with delta (0, 0)
Screenshot: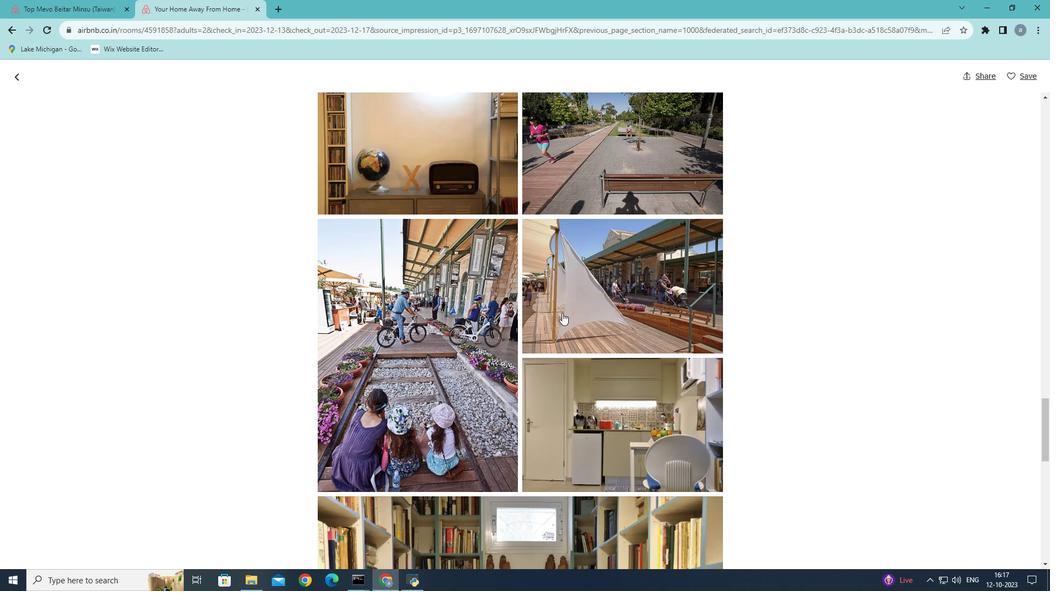 
Action: Mouse scrolled (562, 312) with delta (0, 0)
Screenshot: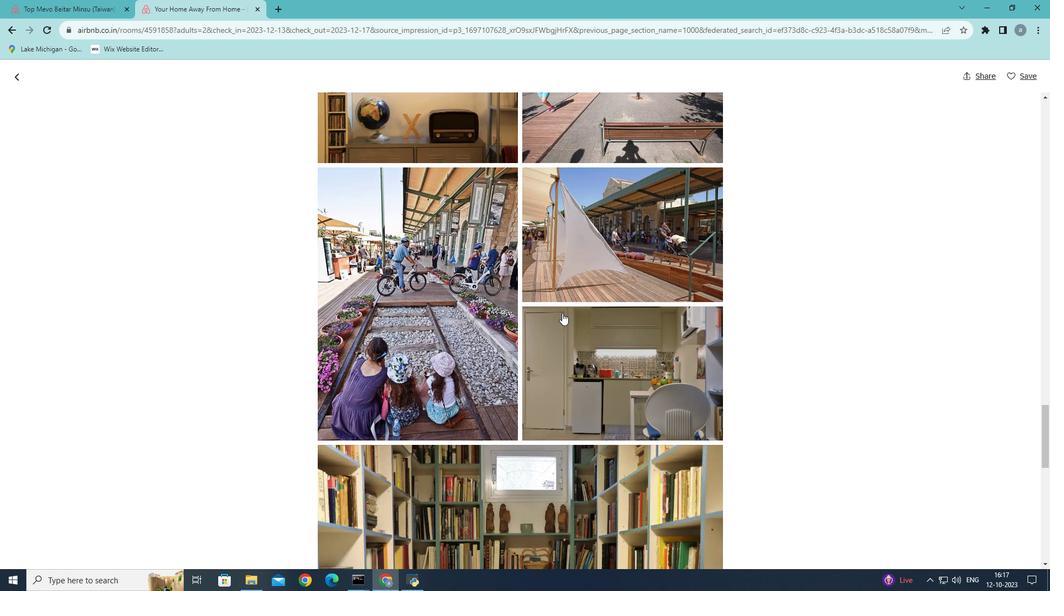 
Action: Mouse scrolled (562, 312) with delta (0, 0)
Screenshot: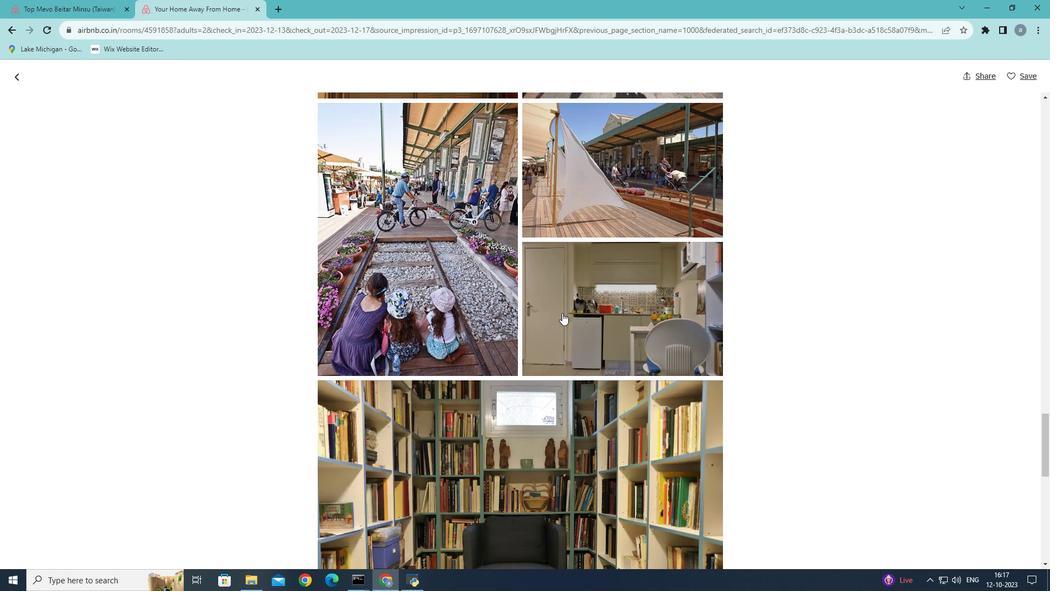 
Action: Mouse scrolled (562, 312) with delta (0, 0)
Screenshot: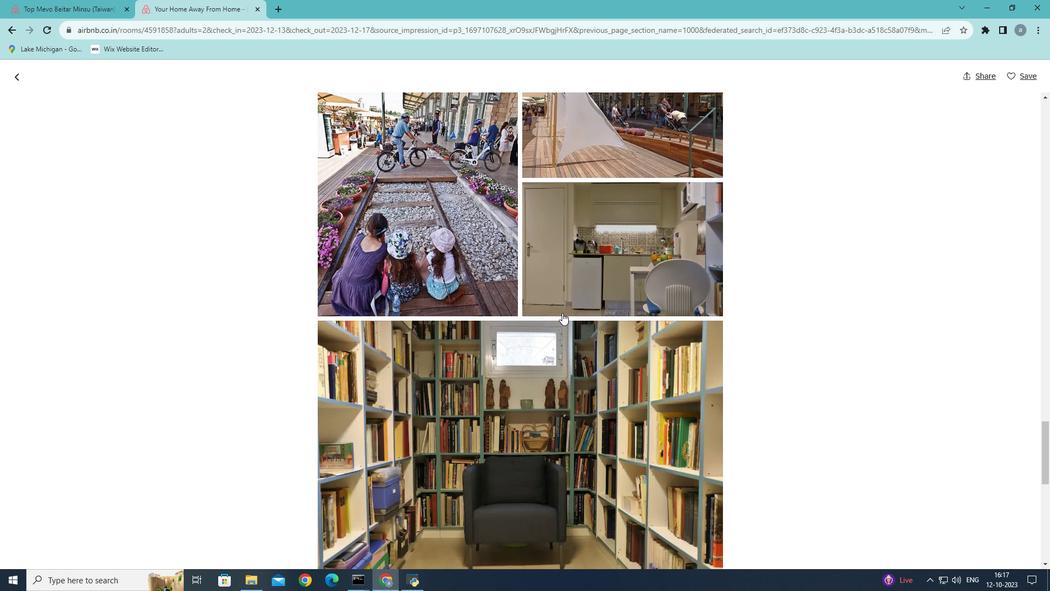 
Action: Mouse scrolled (562, 312) with delta (0, 0)
Screenshot: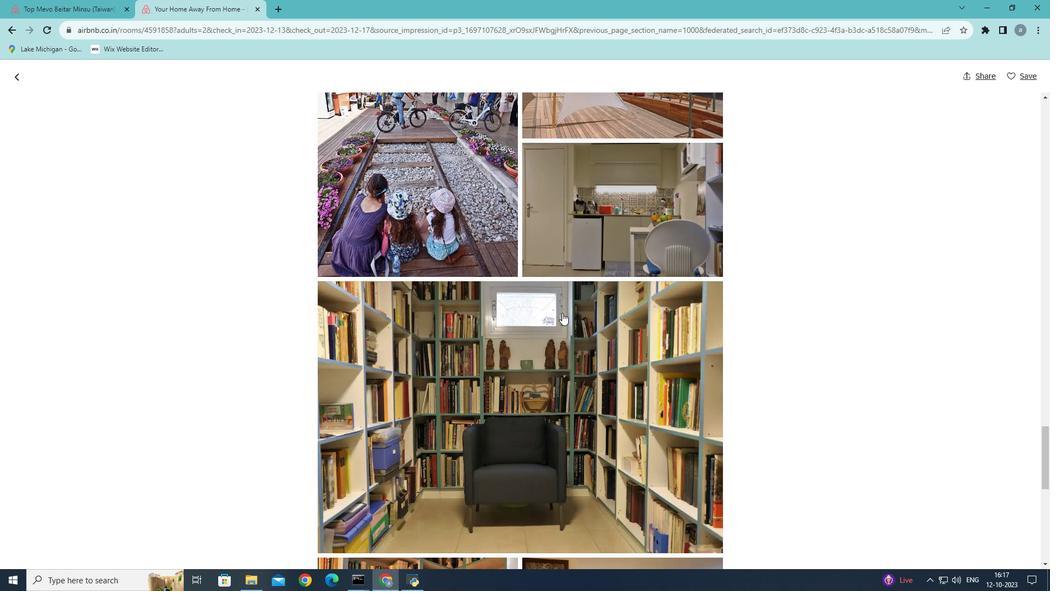 
Action: Mouse scrolled (562, 312) with delta (0, 0)
Screenshot: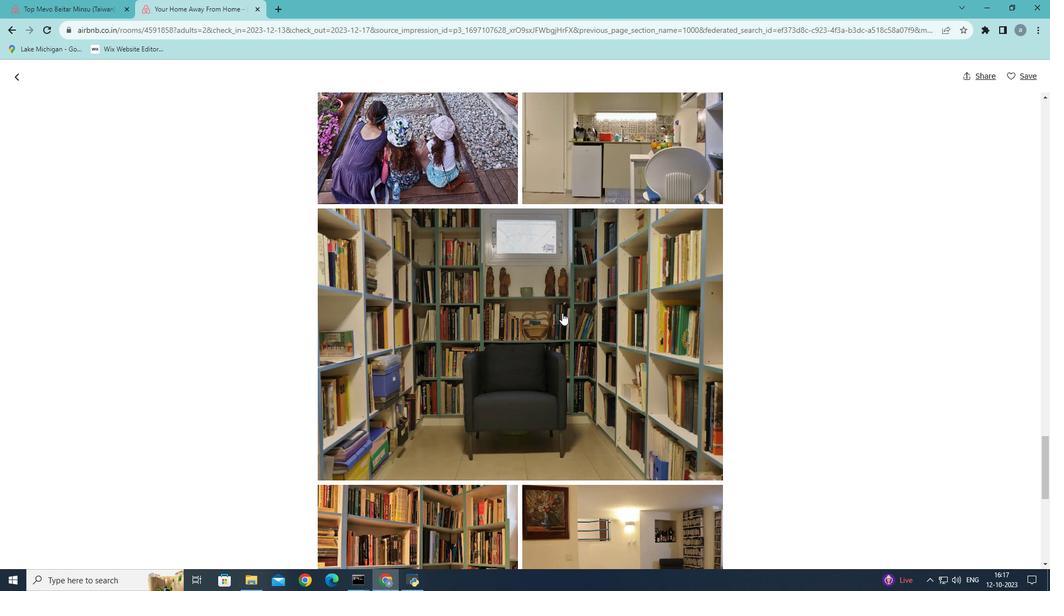 
Action: Mouse scrolled (562, 312) with delta (0, 0)
Screenshot: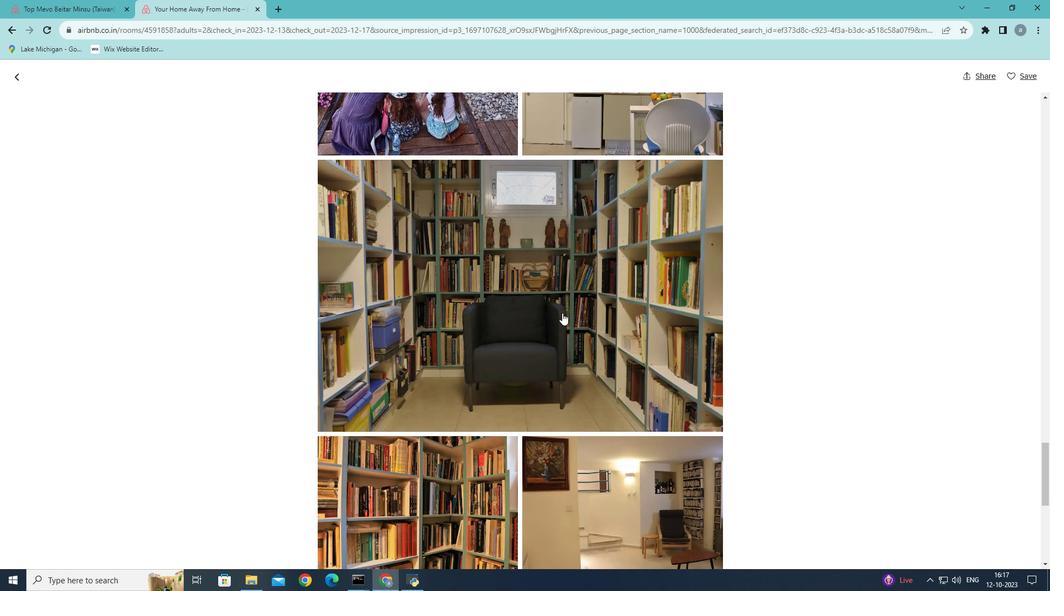 
Action: Mouse scrolled (562, 312) with delta (0, 0)
Screenshot: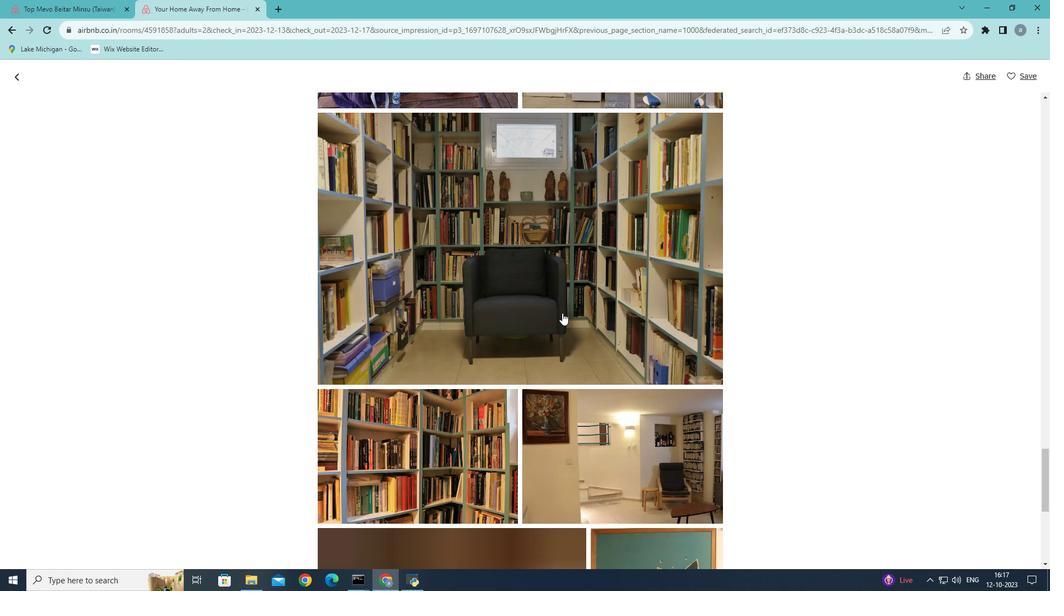 
Action: Mouse scrolled (562, 312) with delta (0, 0)
Screenshot: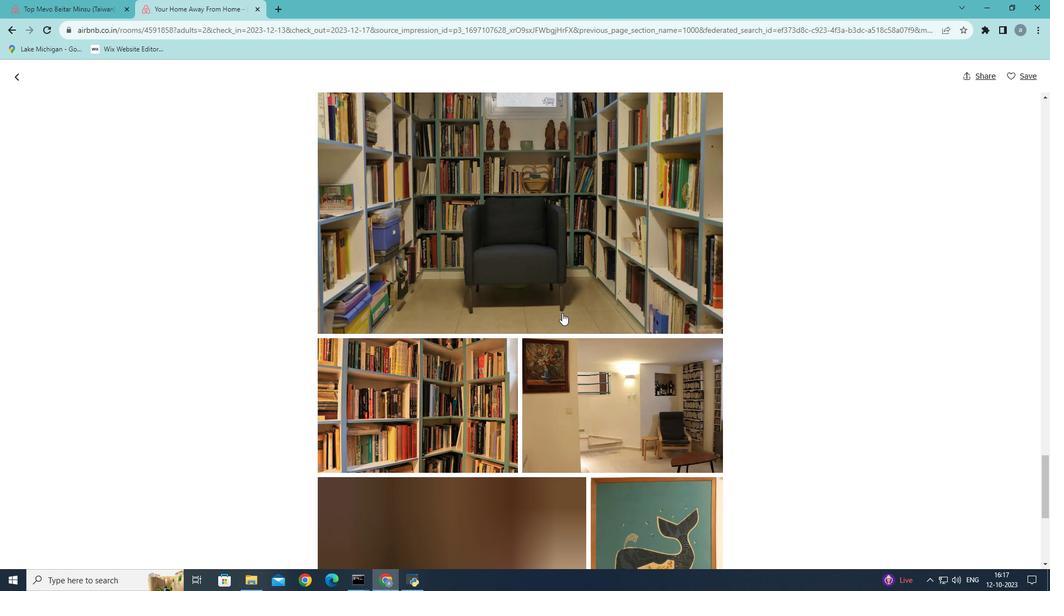 
Action: Mouse scrolled (562, 312) with delta (0, 0)
Screenshot: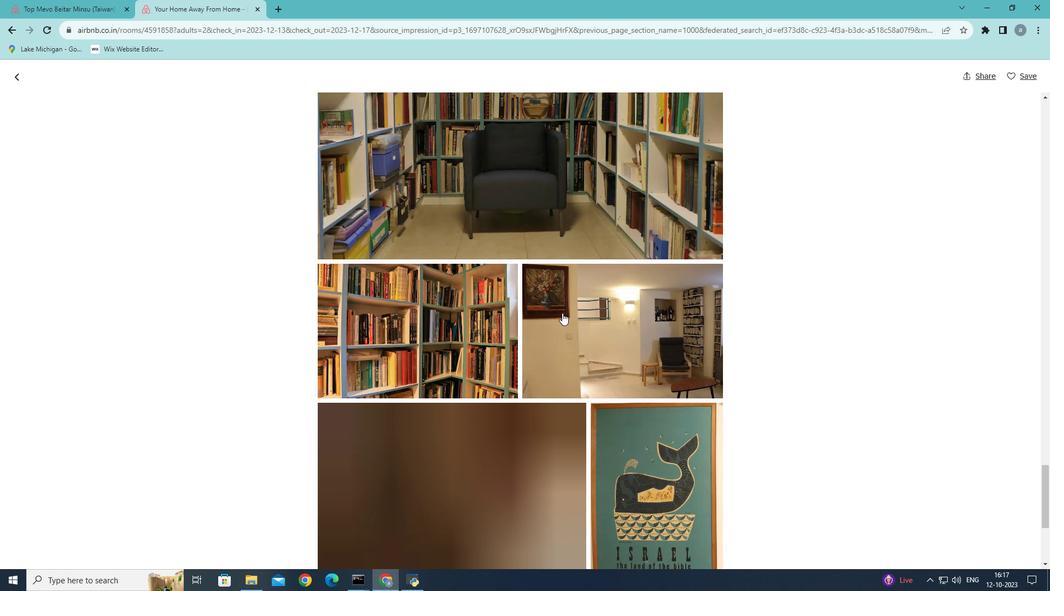 
Action: Mouse scrolled (562, 312) with delta (0, 0)
Screenshot: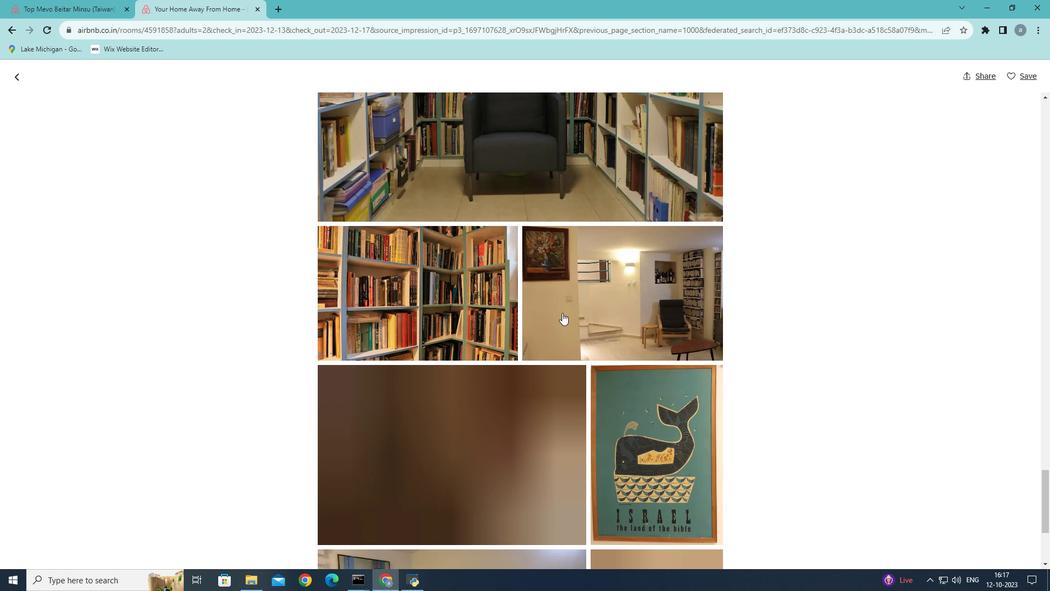 
Action: Mouse scrolled (562, 312) with delta (0, 0)
Screenshot: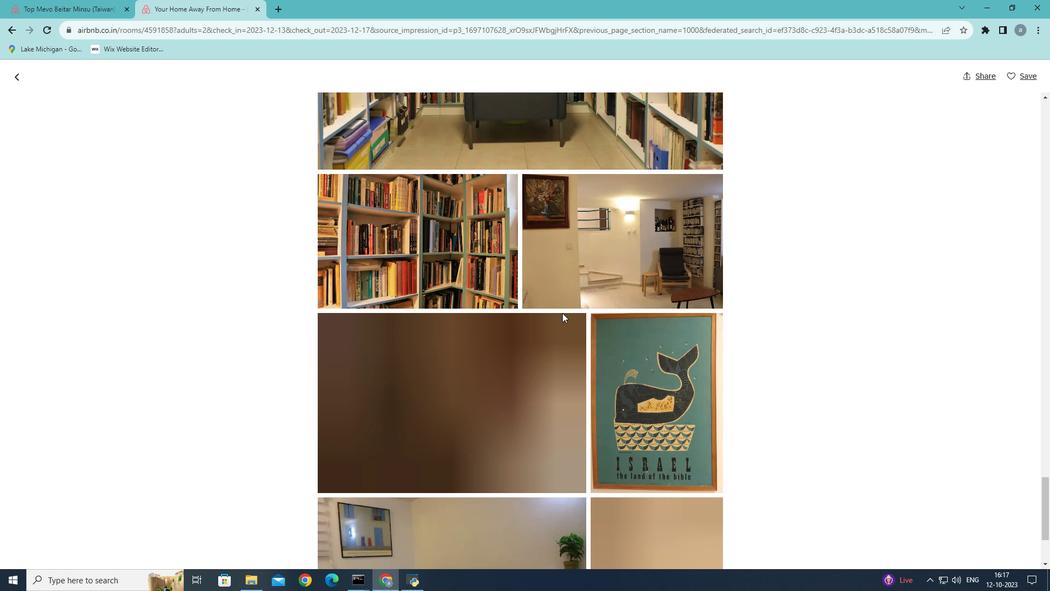 
Action: Mouse scrolled (562, 312) with delta (0, 0)
Screenshot: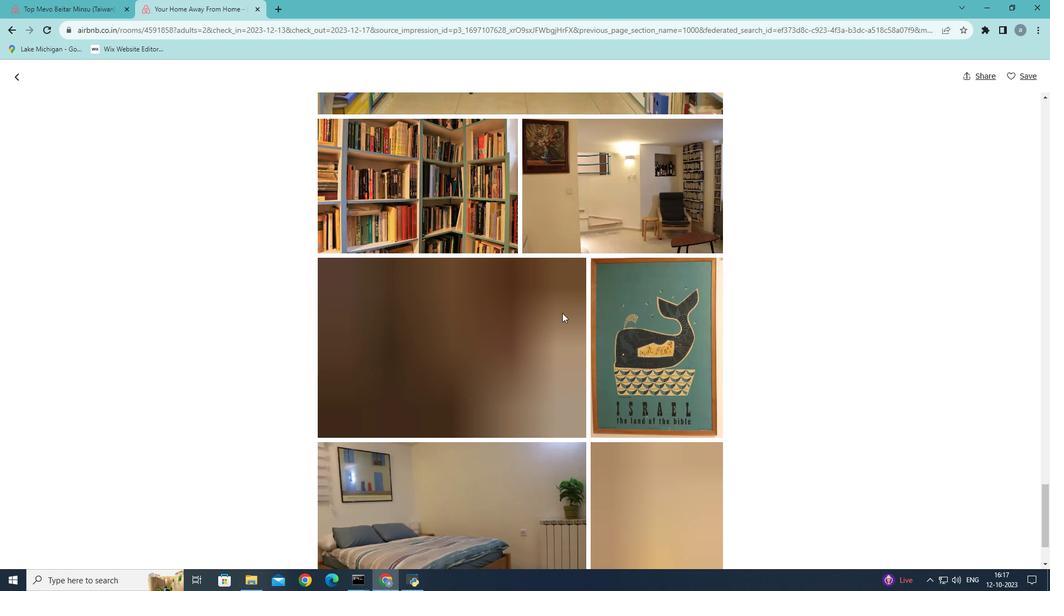 
Action: Mouse scrolled (562, 312) with delta (0, 0)
Screenshot: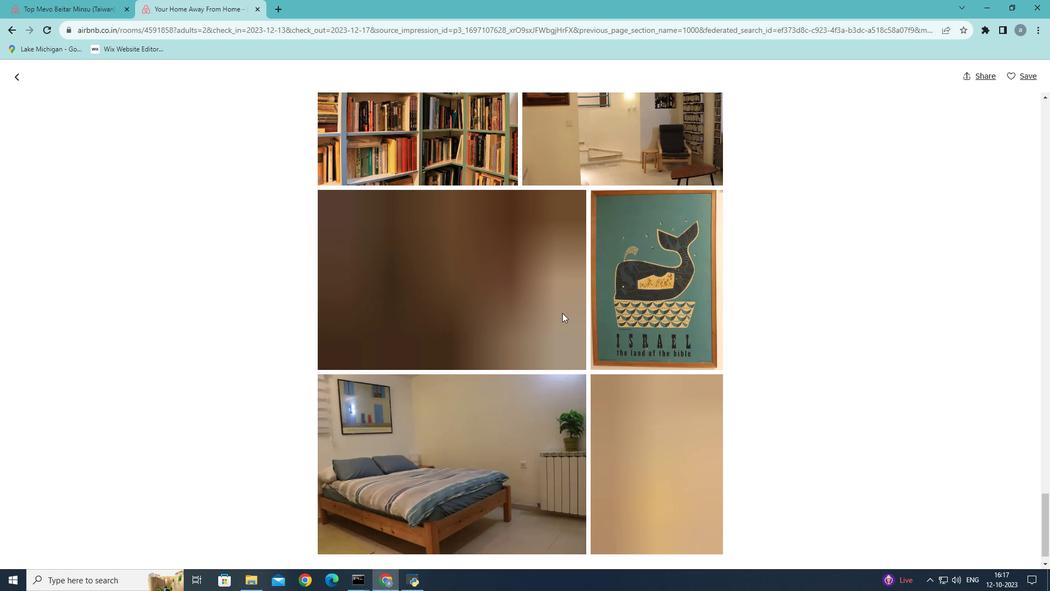 
Action: Mouse scrolled (562, 312) with delta (0, 0)
Screenshot: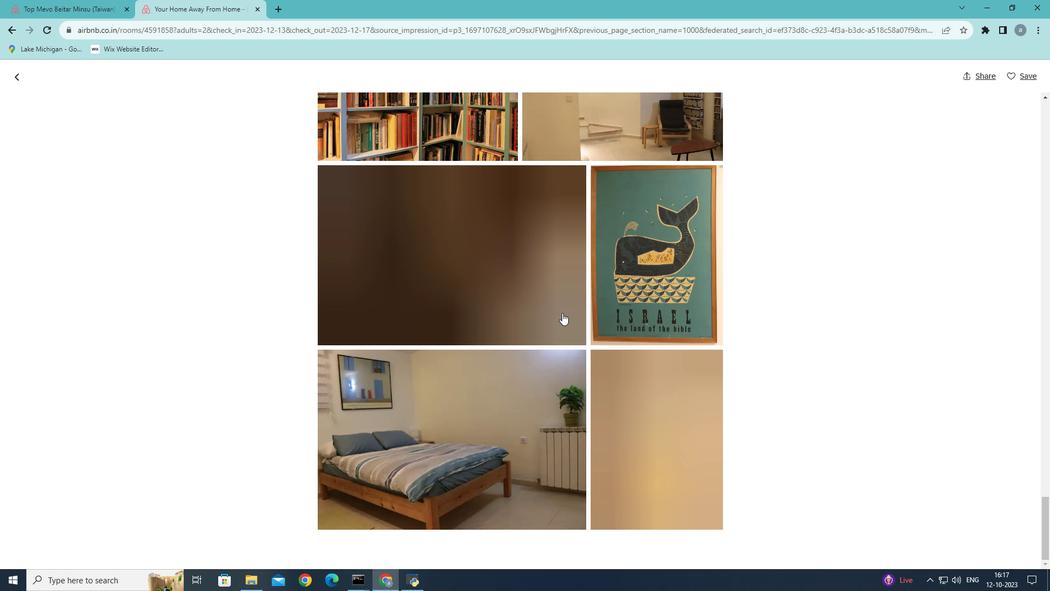 
Action: Mouse scrolled (562, 312) with delta (0, 0)
Screenshot: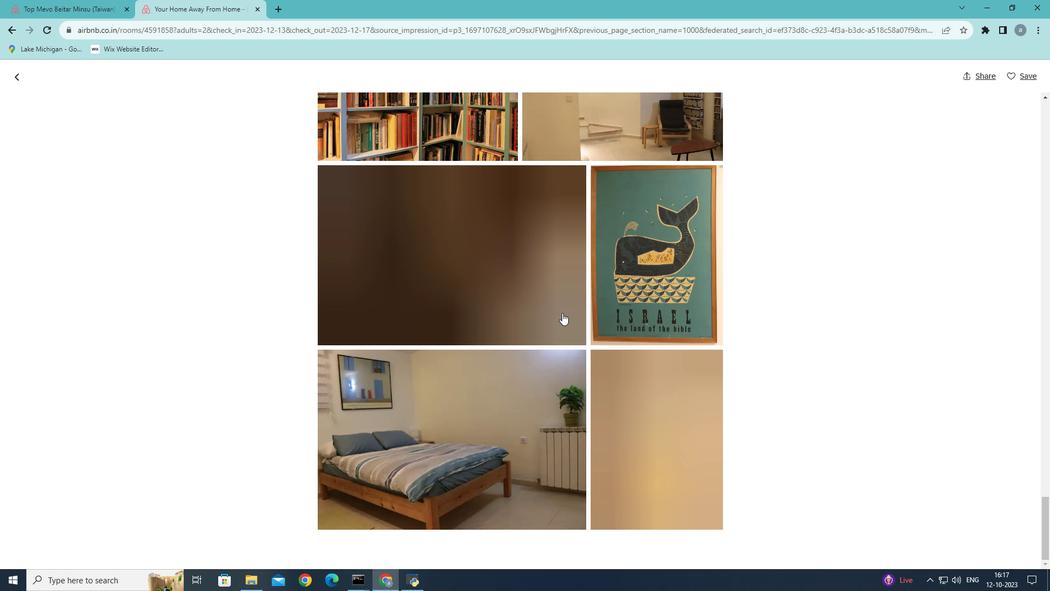 
Action: Mouse scrolled (562, 312) with delta (0, 0)
Screenshot: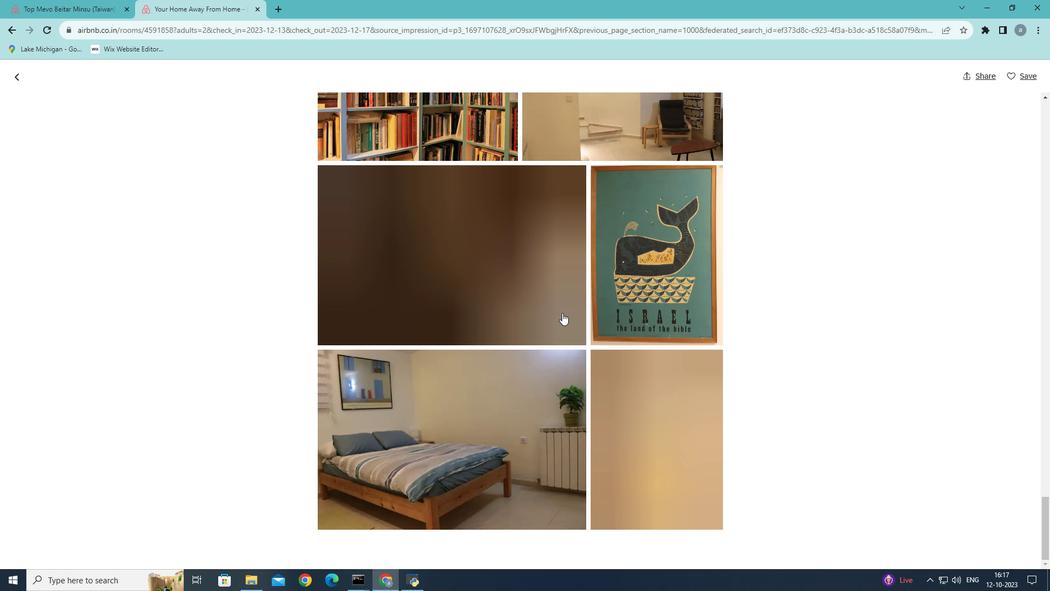 
Action: Mouse scrolled (562, 312) with delta (0, 0)
Screenshot: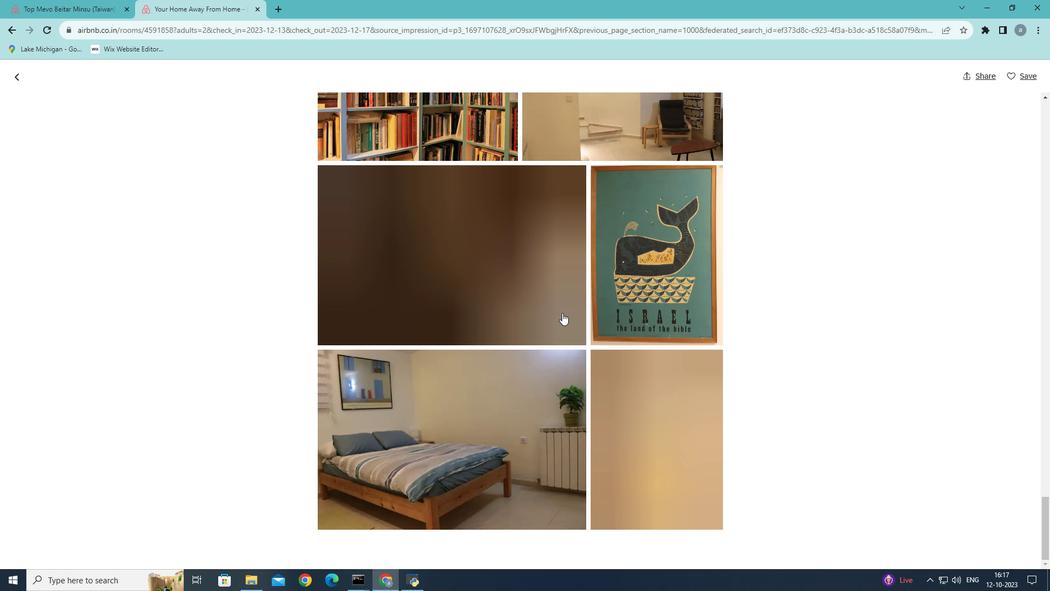 
Action: Mouse scrolled (562, 312) with delta (0, 0)
Screenshot: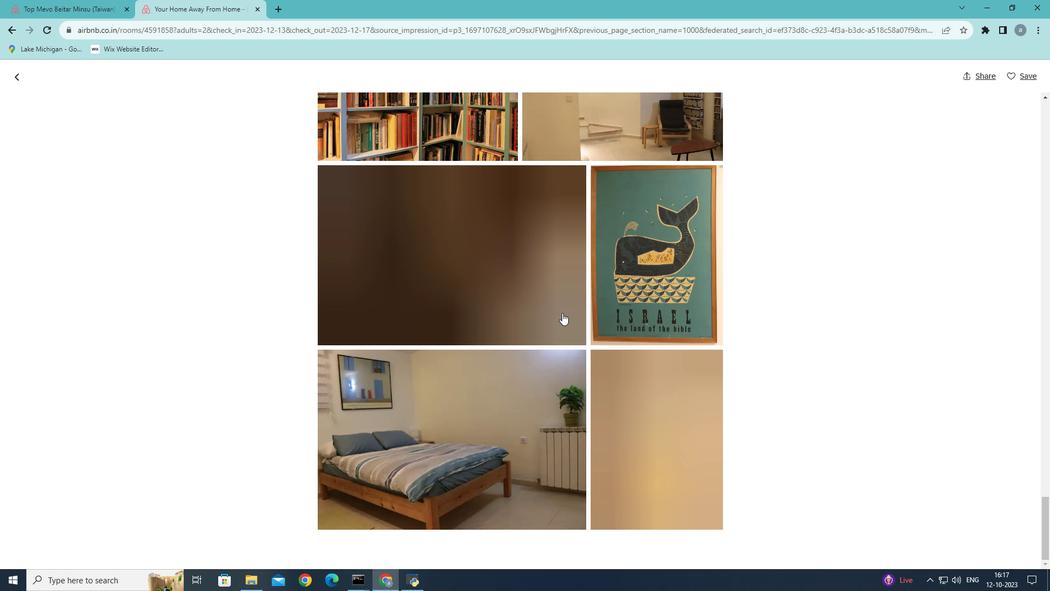 
Action: Mouse scrolled (562, 312) with delta (0, 0)
Screenshot: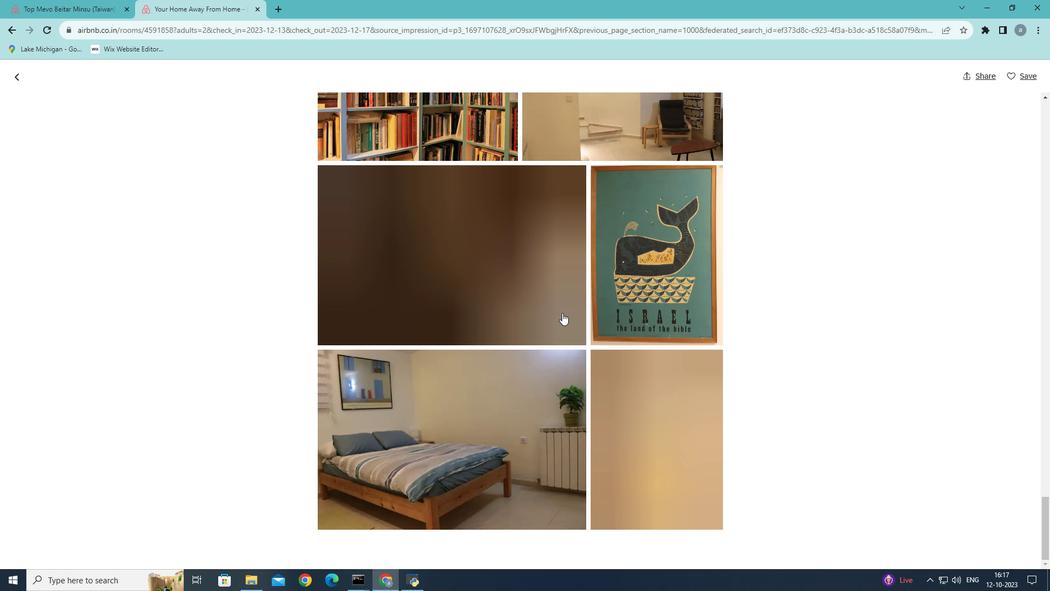 
Action: Mouse scrolled (562, 312) with delta (0, 0)
Screenshot: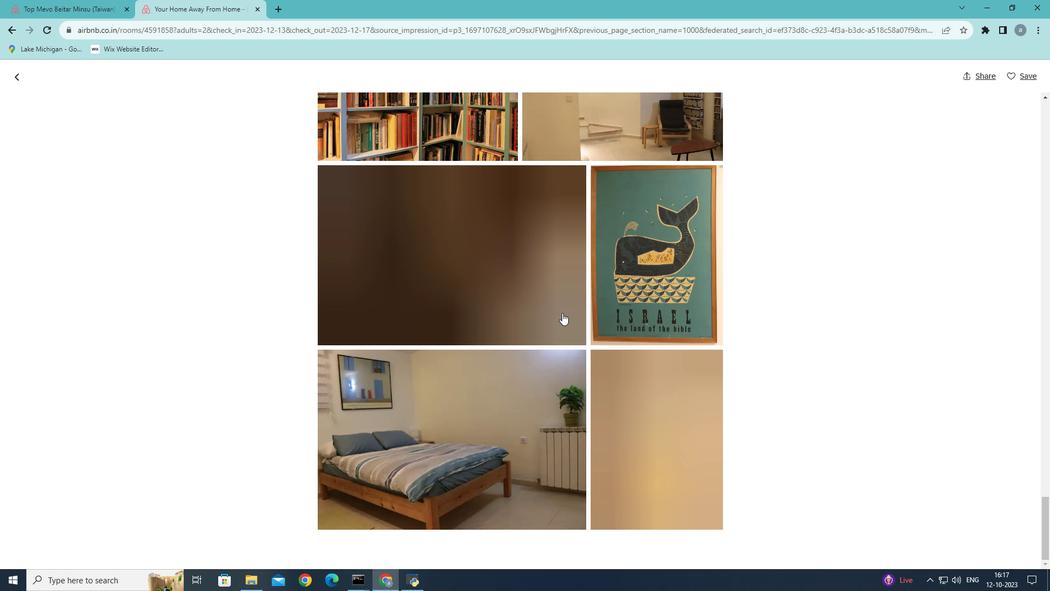 
Action: Mouse moved to (20, 79)
Screenshot: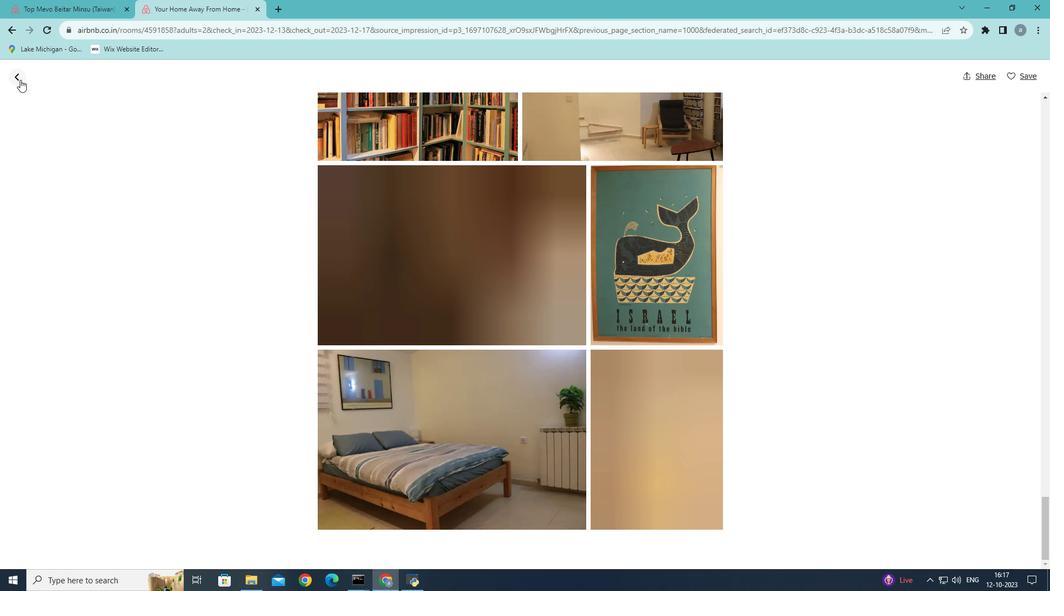 
Action: Mouse pressed left at (20, 79)
Screenshot: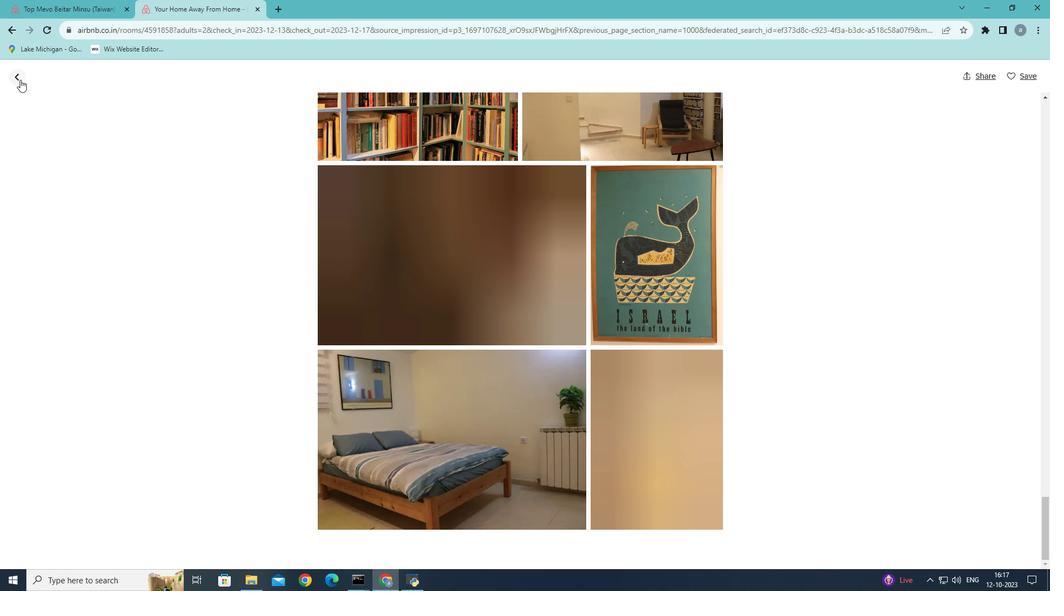 
Action: Mouse moved to (372, 396)
Screenshot: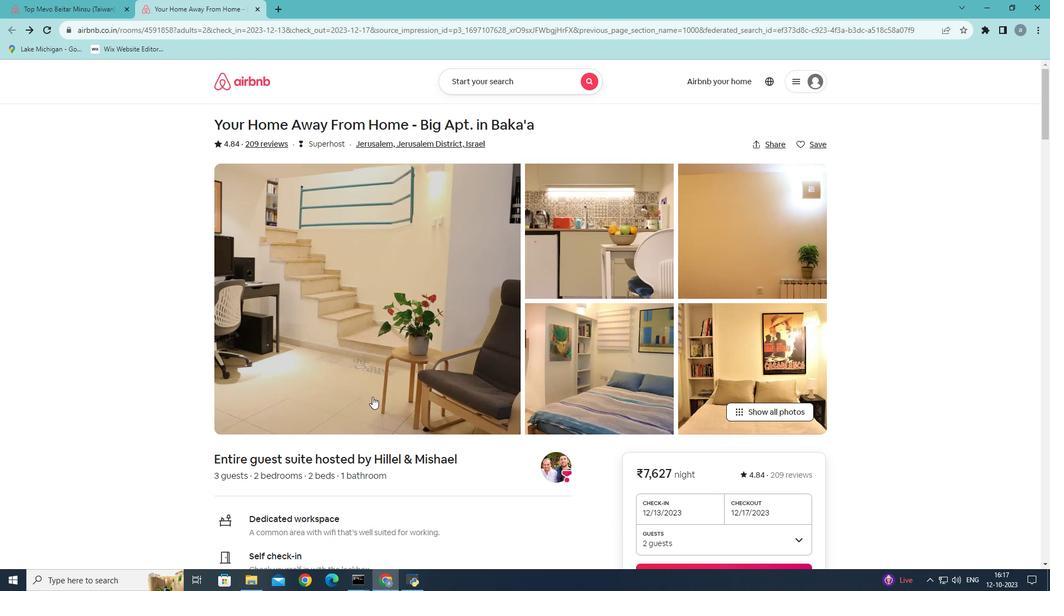 
Action: Mouse scrolled (372, 396) with delta (0, 0)
Screenshot: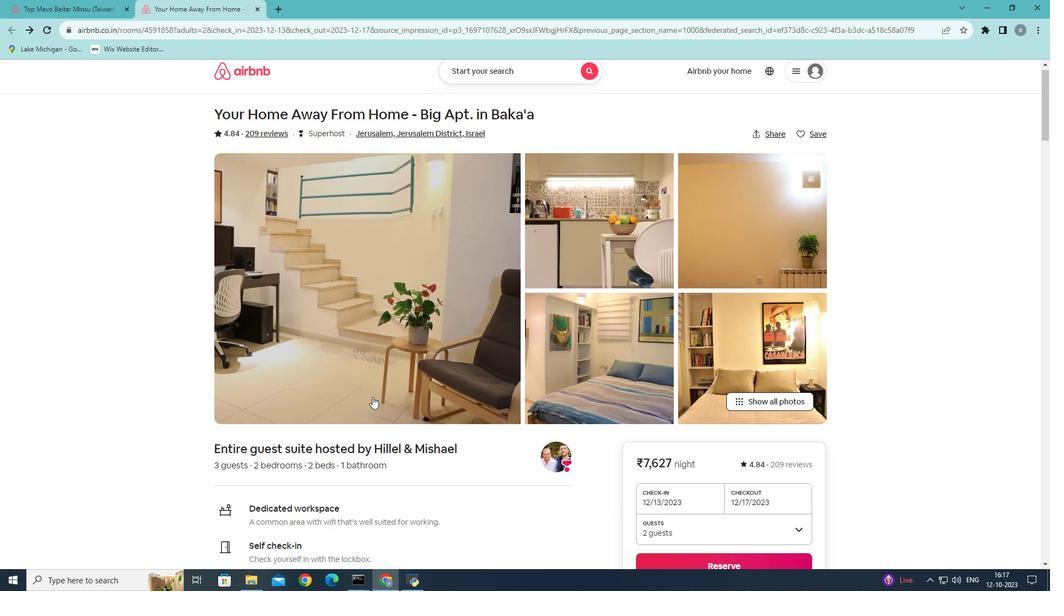 
Action: Mouse scrolled (372, 396) with delta (0, 0)
Screenshot: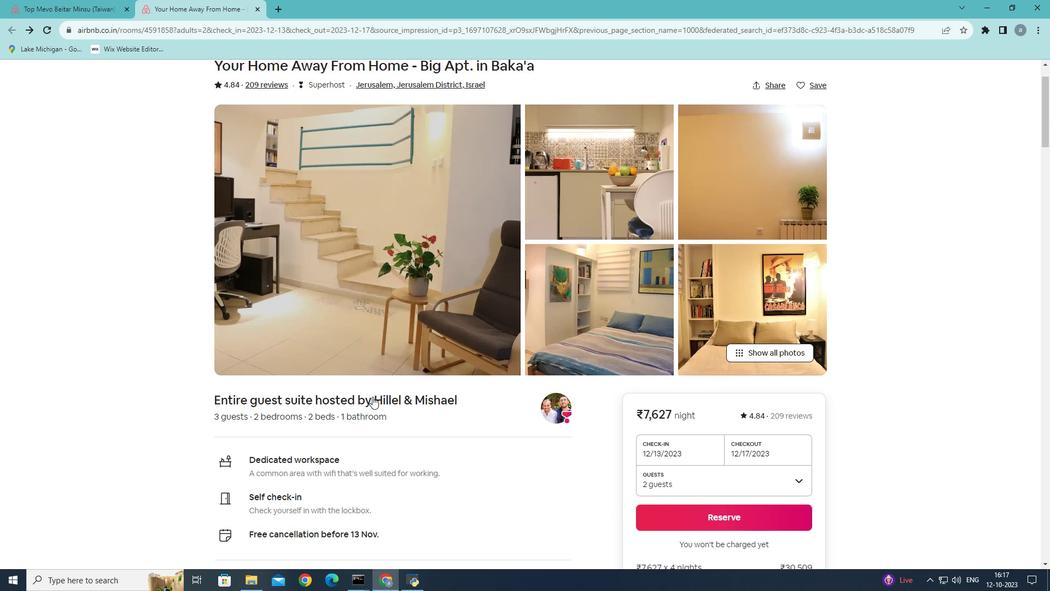 
Action: Mouse scrolled (372, 396) with delta (0, 0)
Screenshot: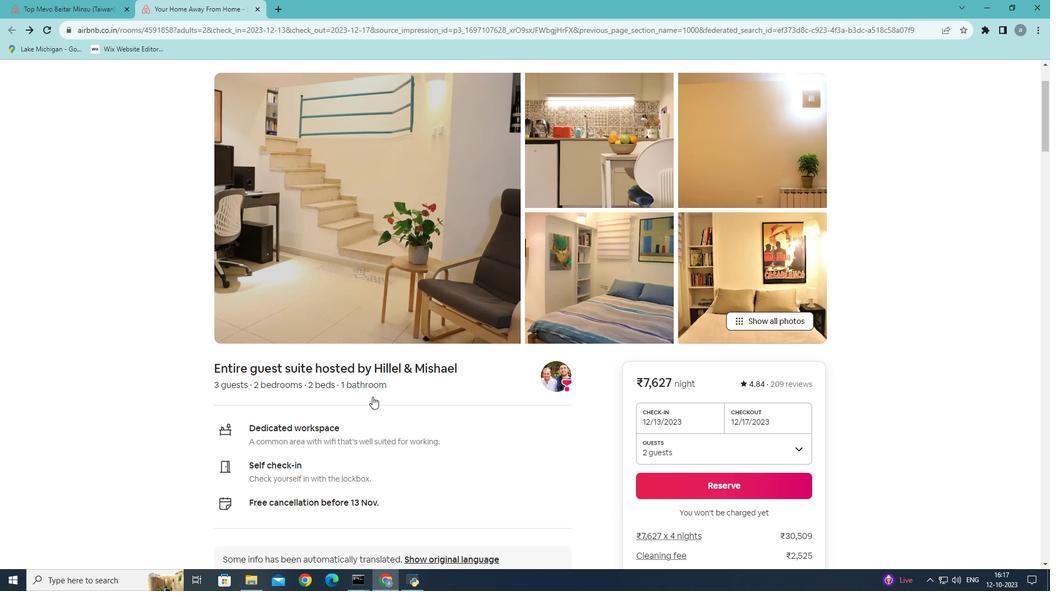 
Action: Mouse moved to (373, 396)
Screenshot: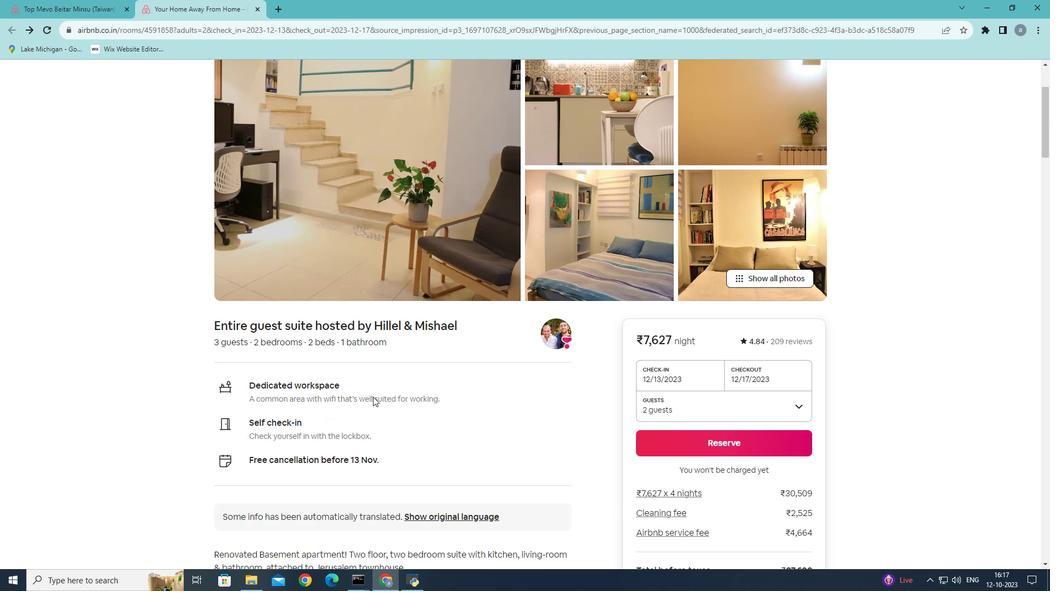 
Action: Mouse scrolled (373, 396) with delta (0, 0)
Screenshot: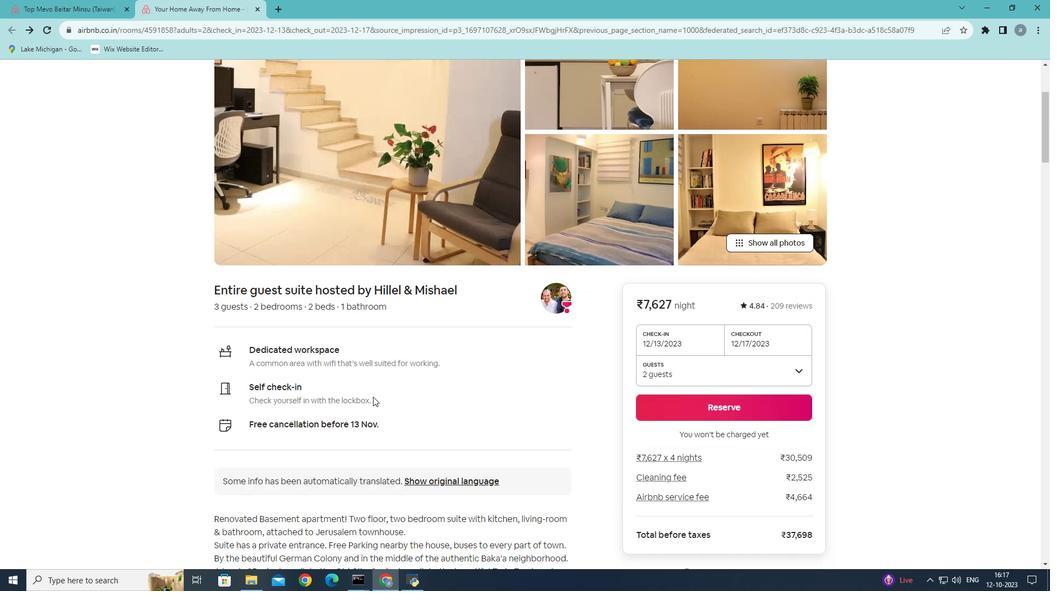 
Action: Mouse moved to (373, 396)
Screenshot: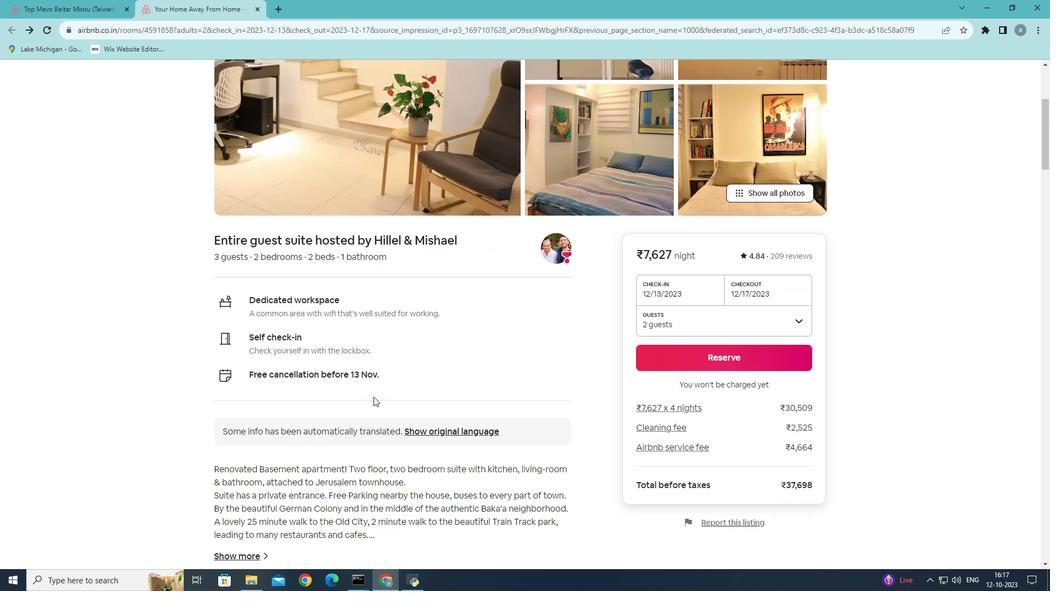 
Action: Mouse scrolled (373, 396) with delta (0, 0)
Screenshot: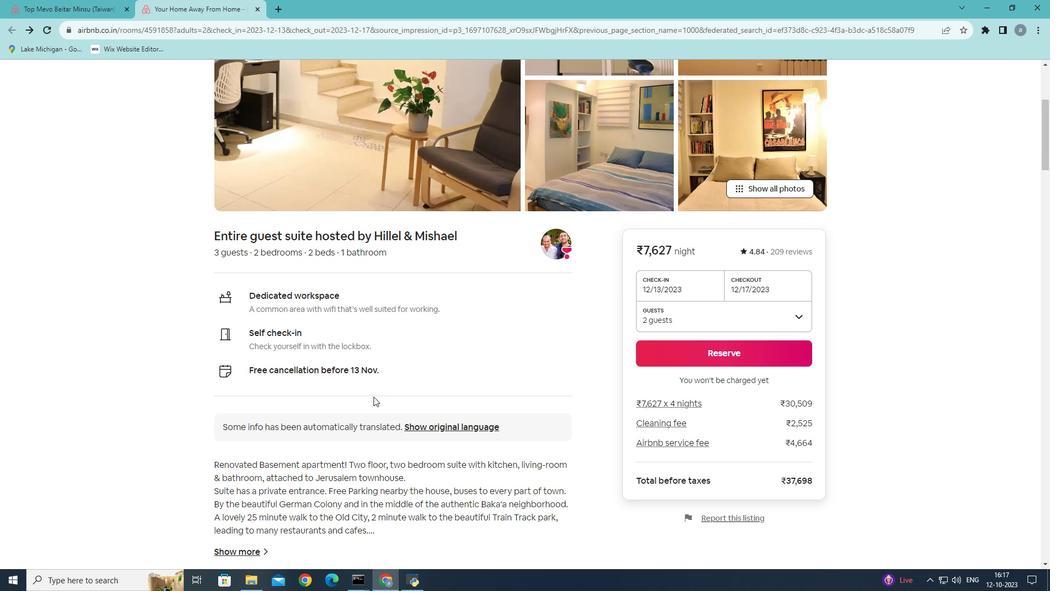 
Action: Mouse scrolled (373, 396) with delta (0, 0)
Screenshot: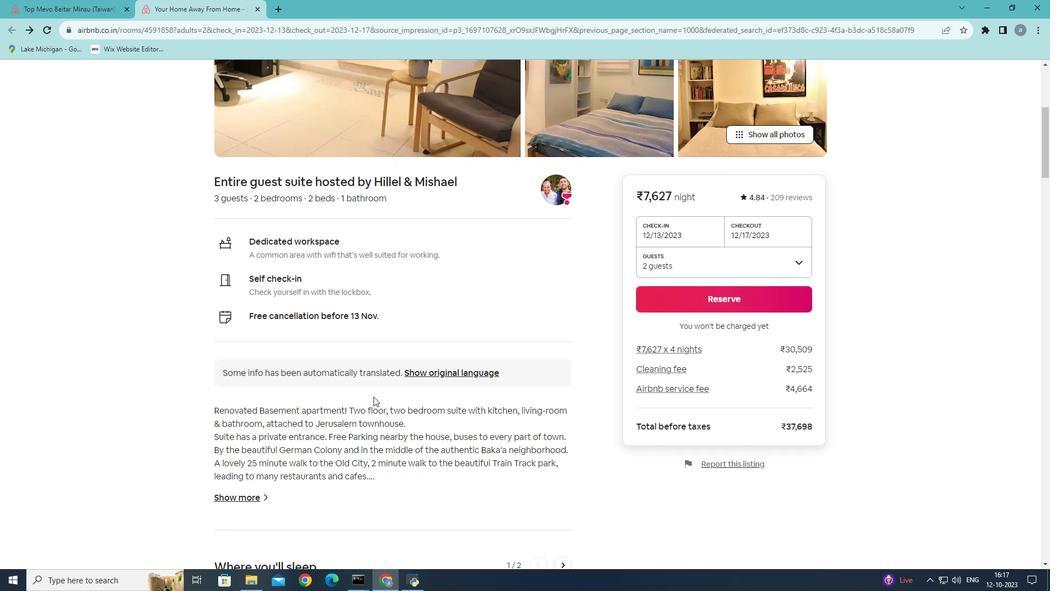 
Action: Mouse scrolled (373, 396) with delta (0, 0)
Screenshot: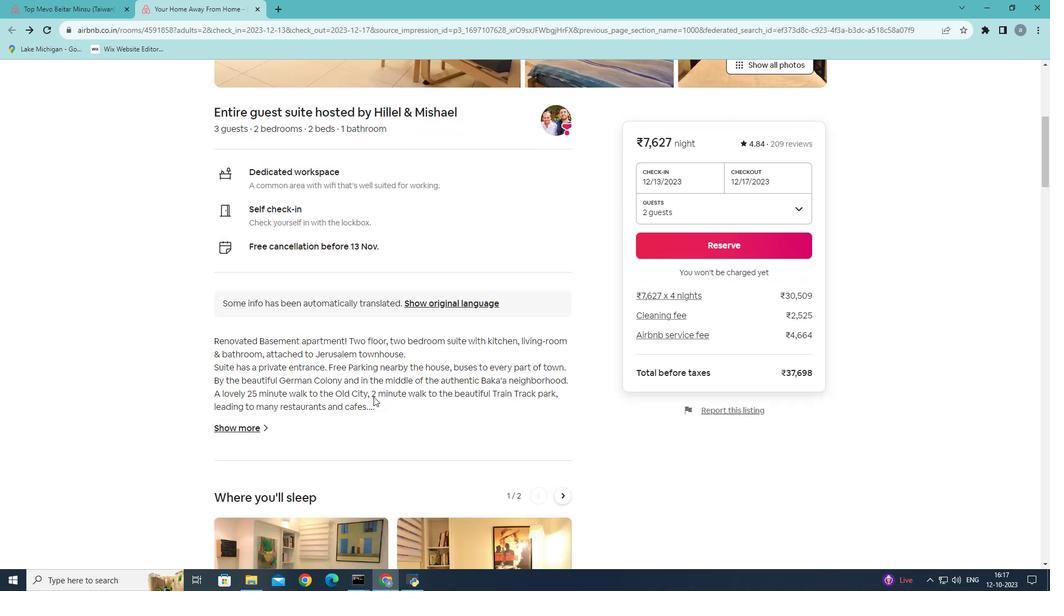 
Action: Mouse scrolled (373, 396) with delta (0, 0)
Screenshot: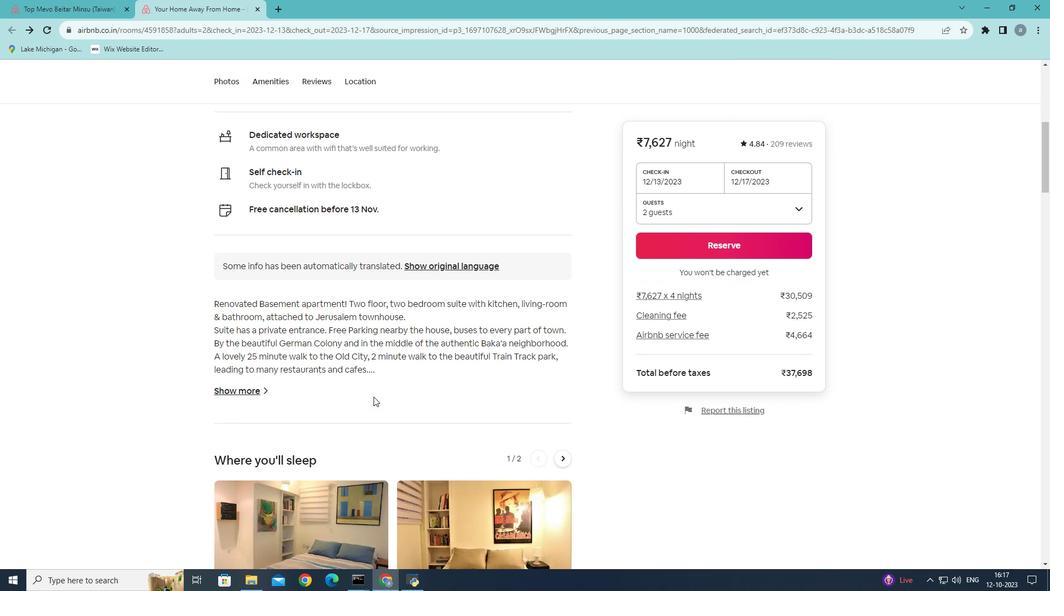 
Action: Mouse moved to (374, 395)
Screenshot: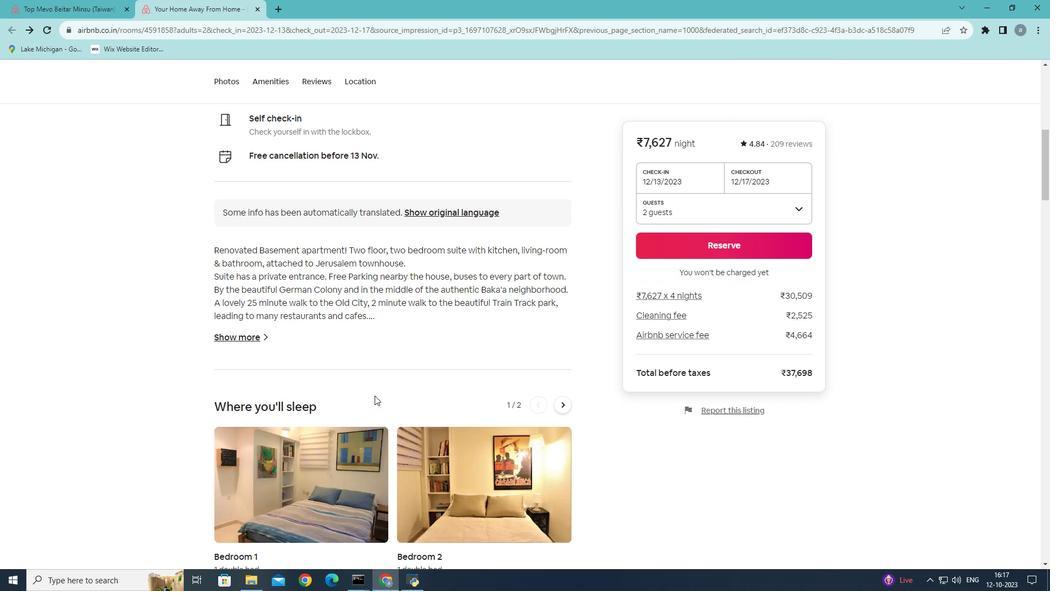 
Action: Mouse scrolled (374, 395) with delta (0, 0)
Screenshot: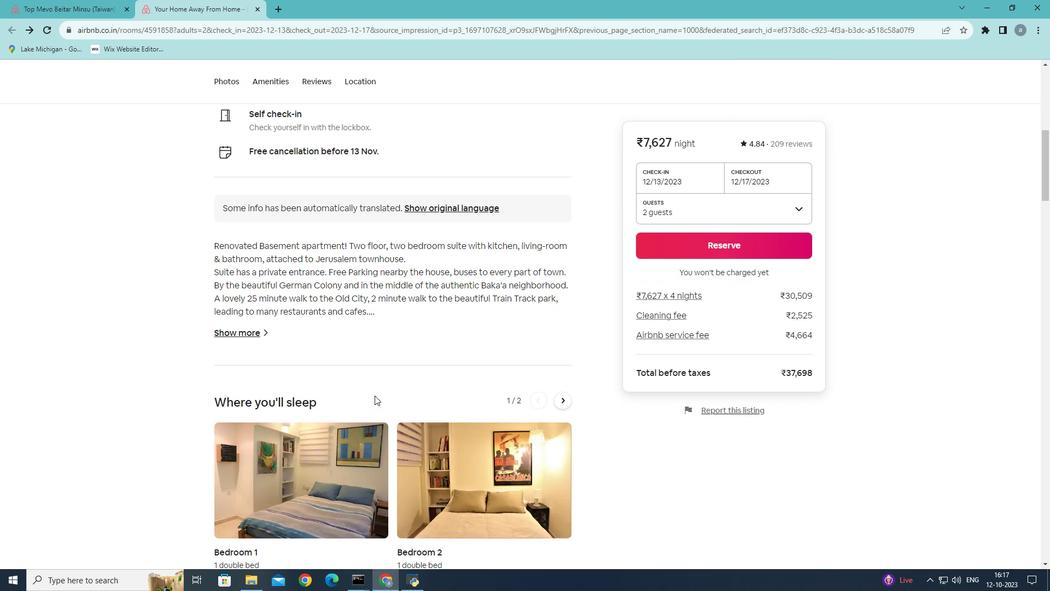 
Action: Mouse scrolled (374, 395) with delta (0, 0)
Screenshot: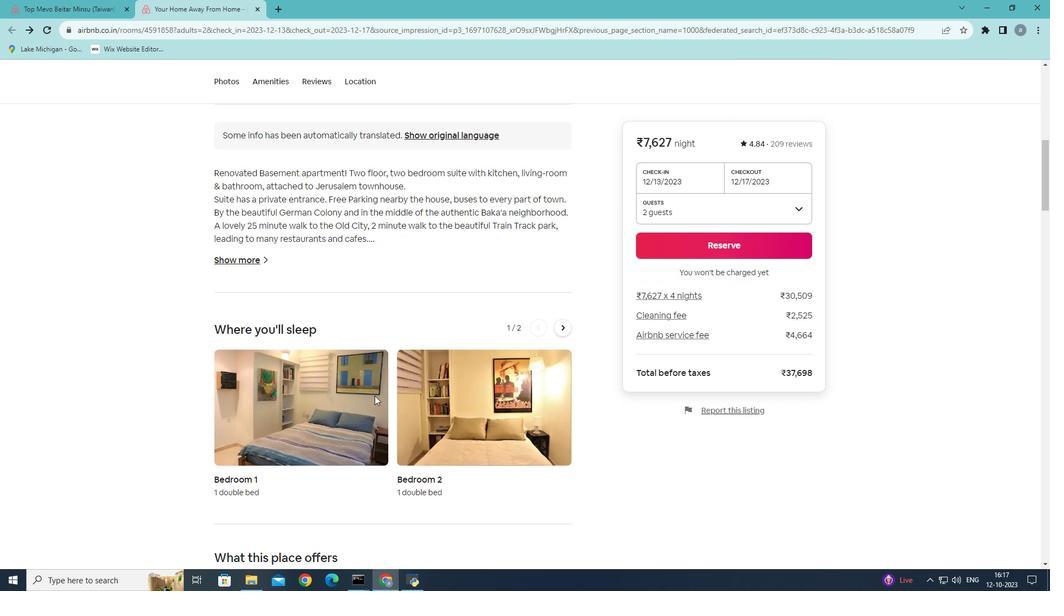
Action: Mouse scrolled (374, 395) with delta (0, 0)
Screenshot: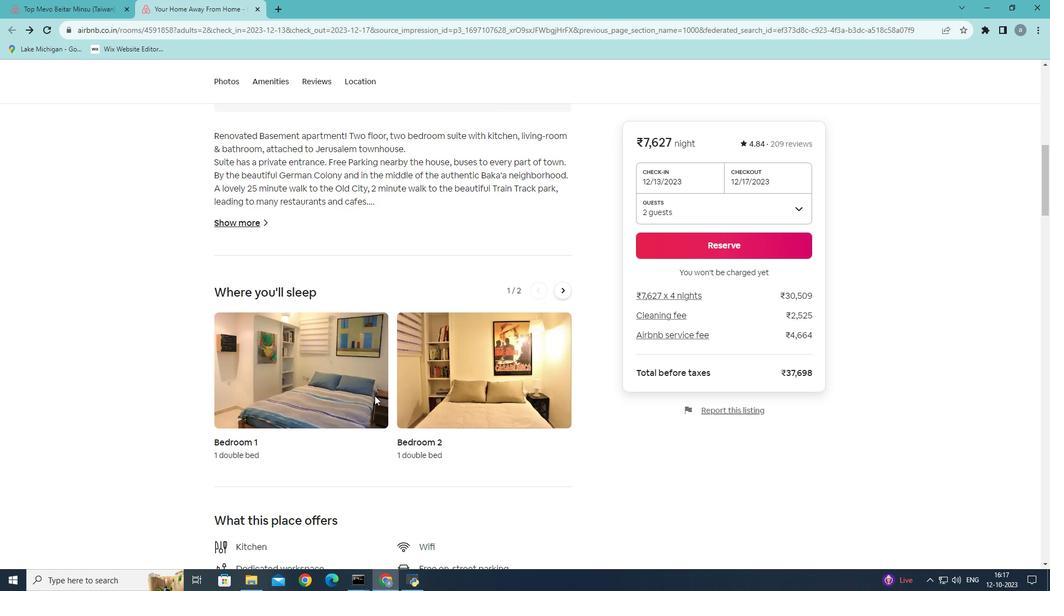 
Action: Mouse scrolled (374, 395) with delta (0, 0)
Screenshot: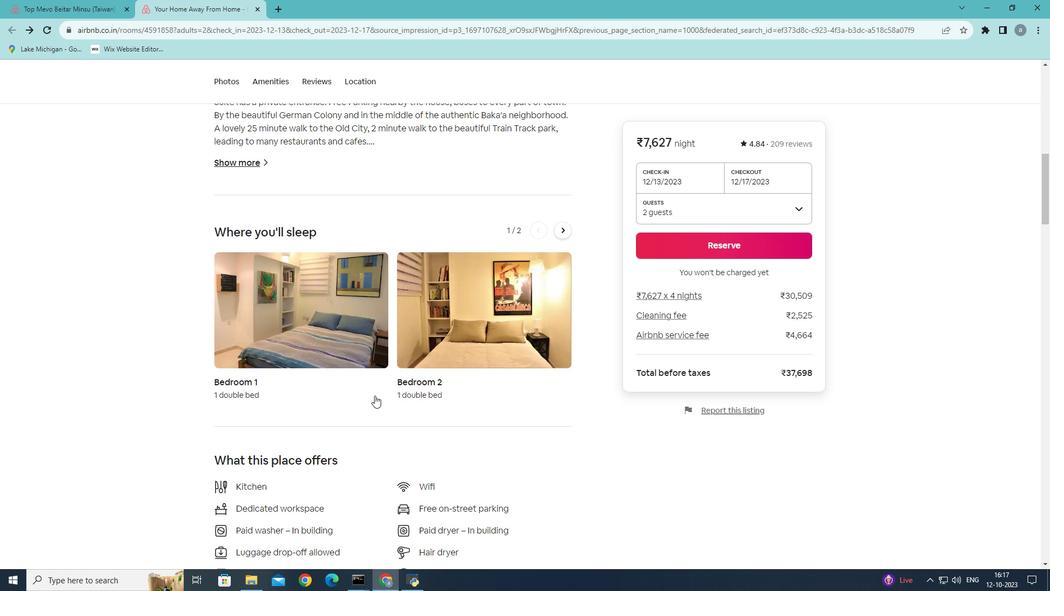 
Action: Mouse scrolled (374, 395) with delta (0, 0)
Screenshot: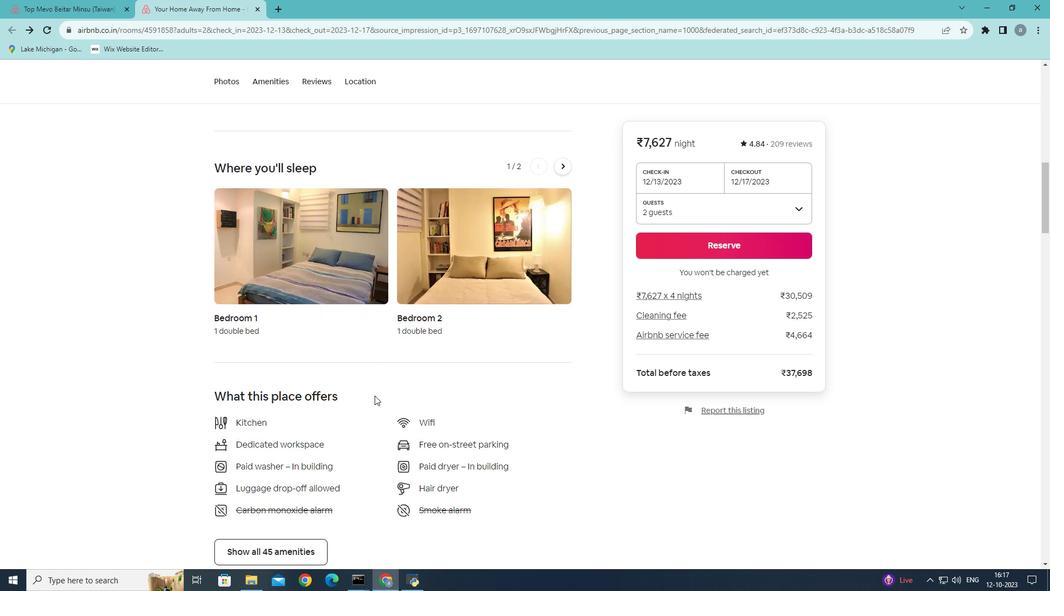 
Action: Mouse scrolled (374, 395) with delta (0, 0)
Screenshot: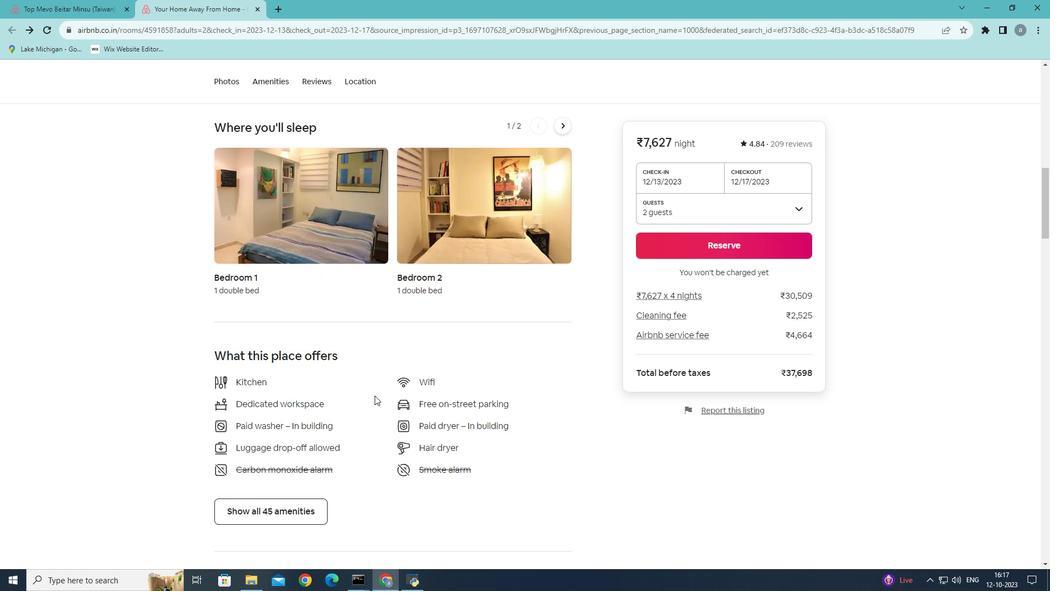 
Action: Mouse moved to (374, 395)
Screenshot: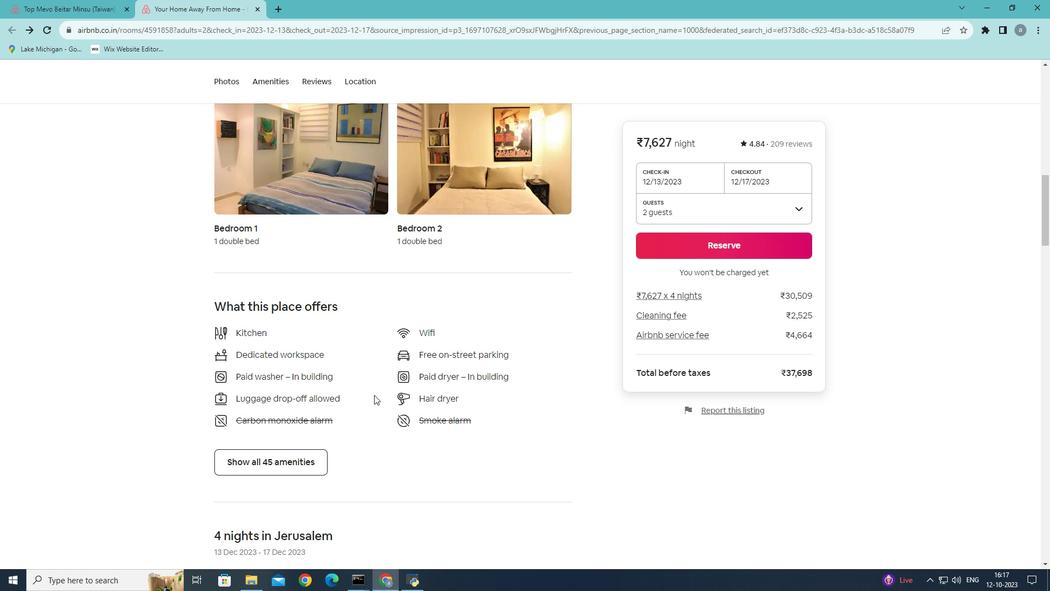 
Action: Mouse scrolled (374, 394) with delta (0, 0)
Screenshot: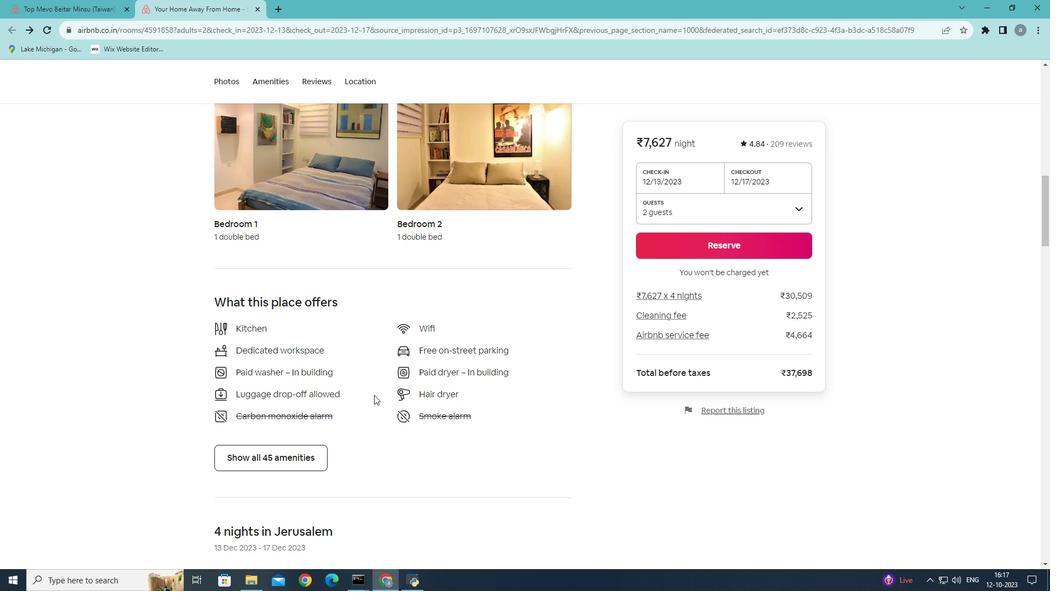 
Action: Mouse scrolled (374, 394) with delta (0, 0)
Screenshot: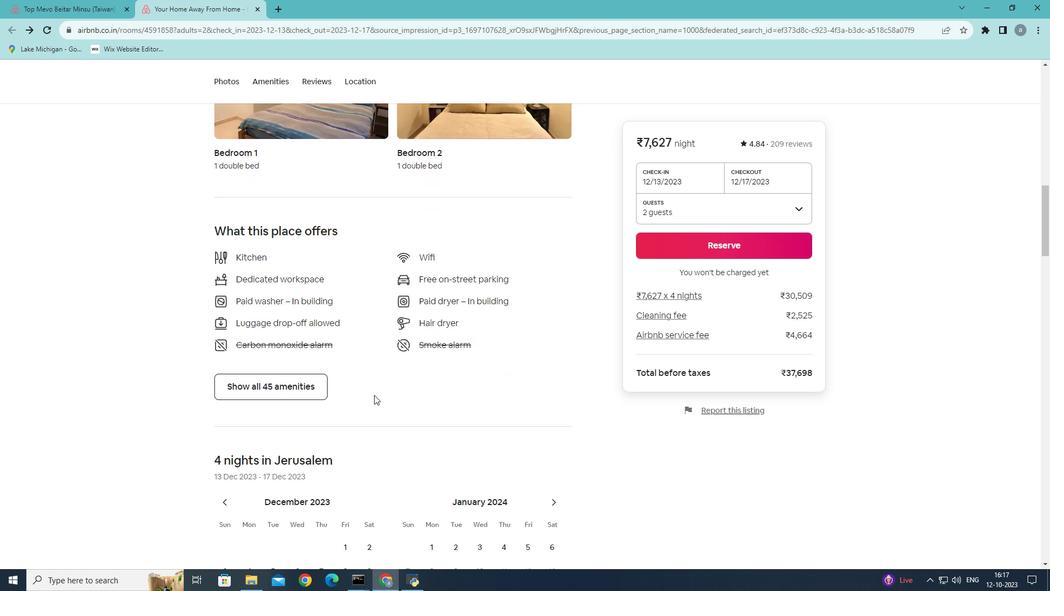 
Action: Mouse scrolled (374, 394) with delta (0, 0)
Screenshot: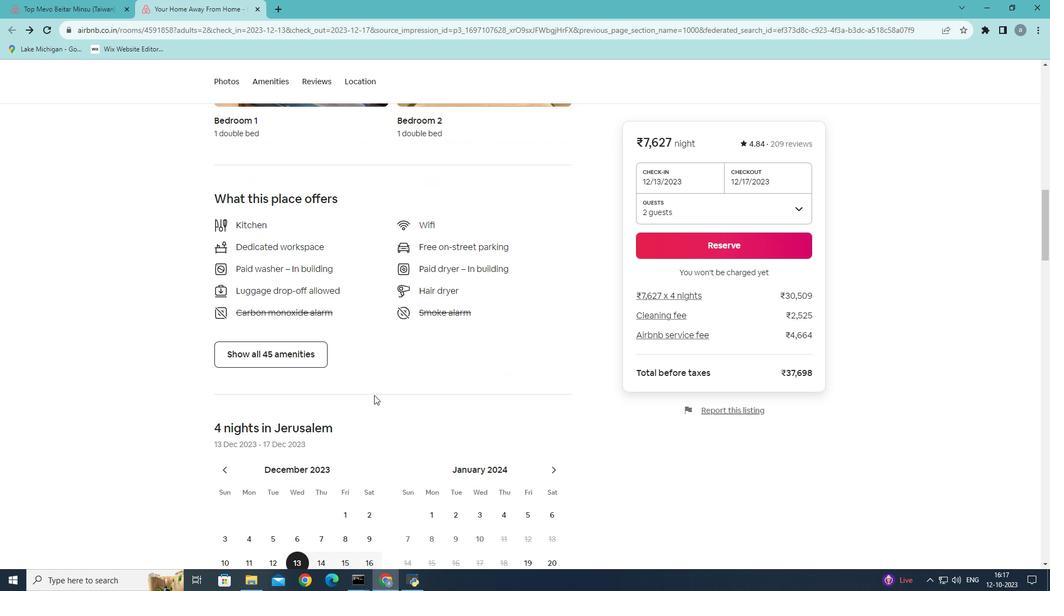 
Action: Mouse moved to (264, 296)
Screenshot: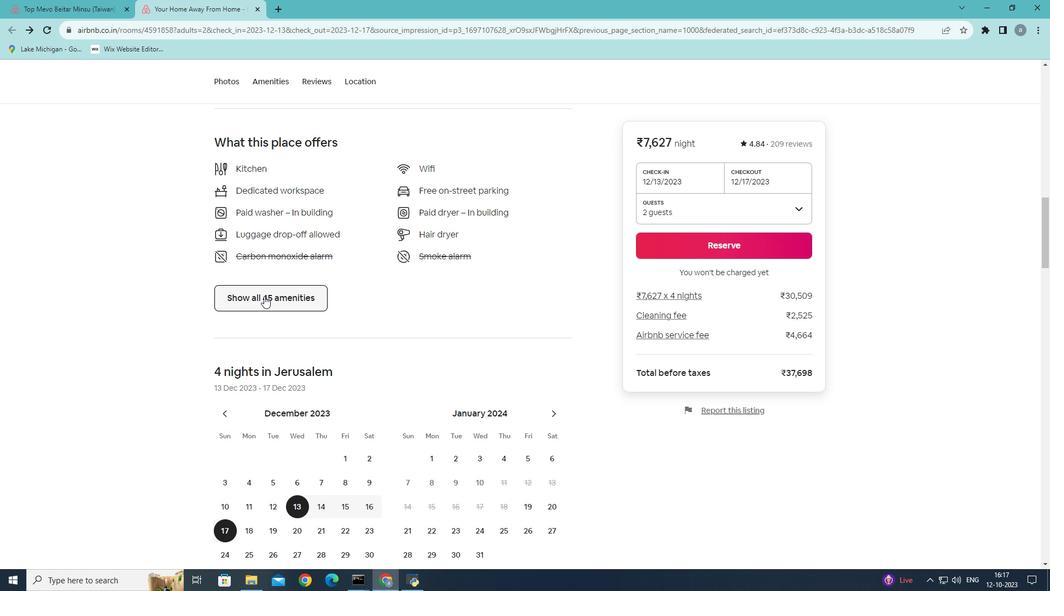 
Action: Mouse pressed left at (264, 296)
Screenshot: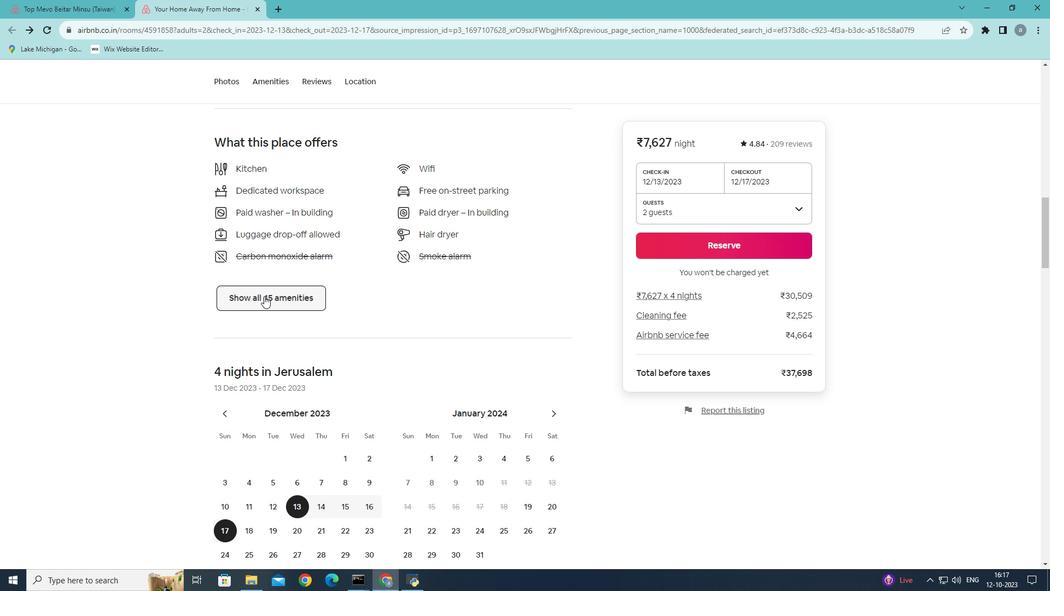 
Action: Mouse moved to (459, 364)
Screenshot: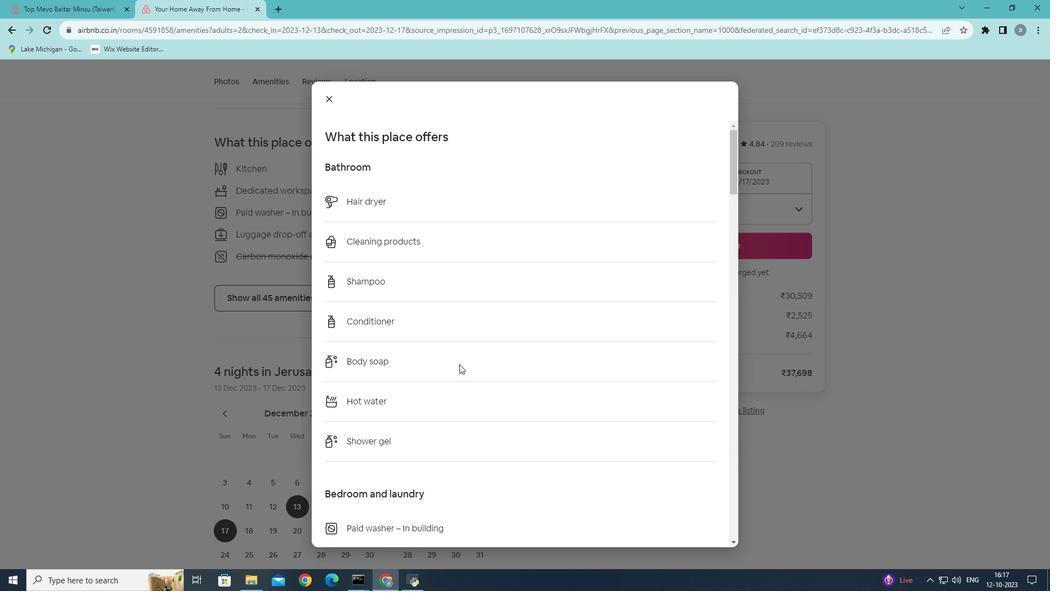 
Action: Mouse scrolled (459, 364) with delta (0, 0)
Screenshot: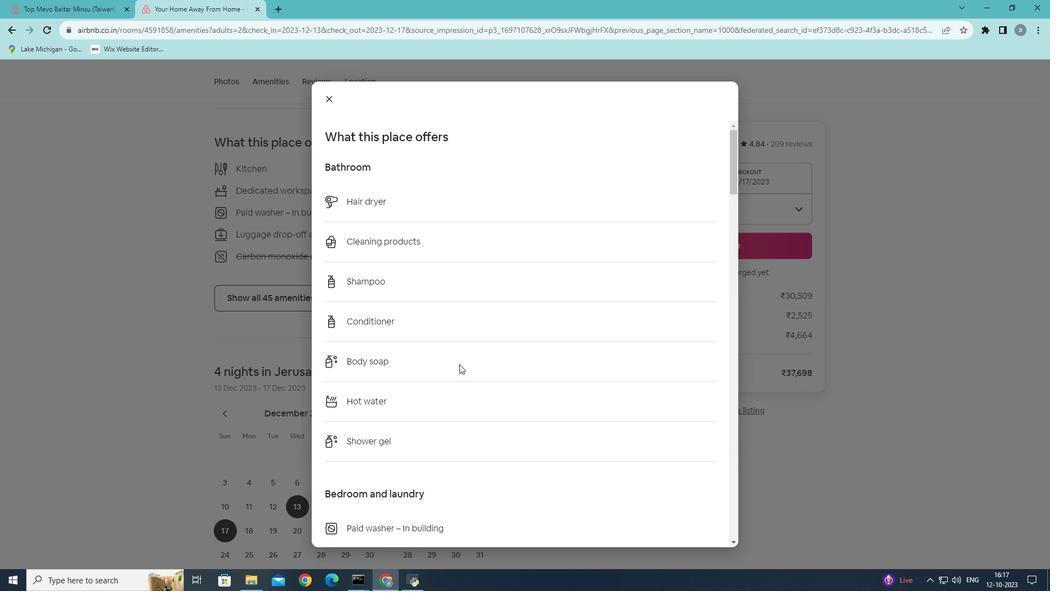 
Action: Mouse scrolled (459, 364) with delta (0, 0)
Screenshot: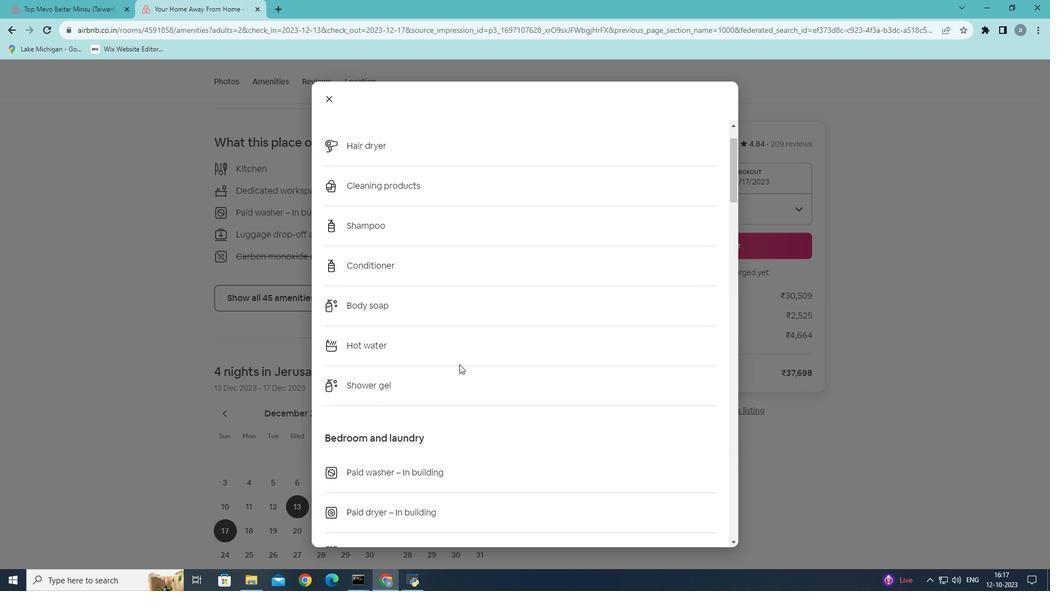 
Action: Mouse scrolled (459, 364) with delta (0, 0)
Screenshot: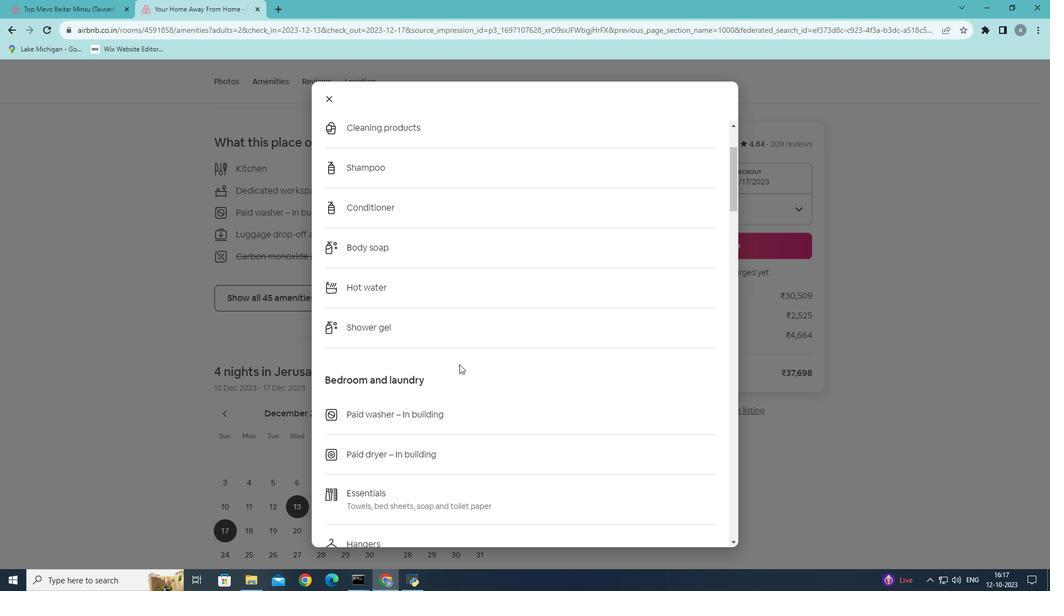
Action: Mouse scrolled (459, 364) with delta (0, 0)
Screenshot: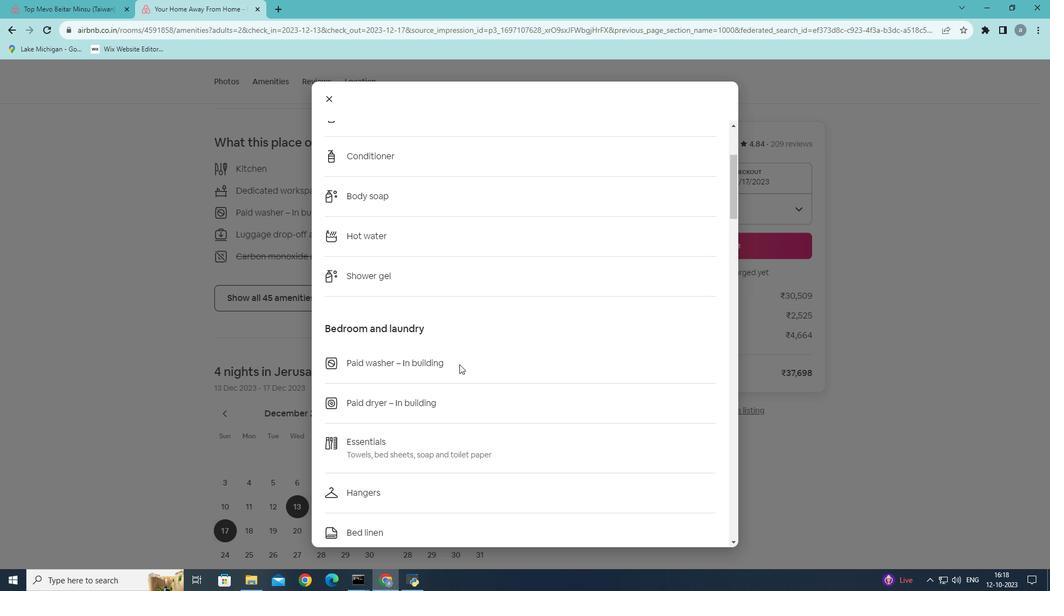
Action: Mouse scrolled (459, 364) with delta (0, 0)
Screenshot: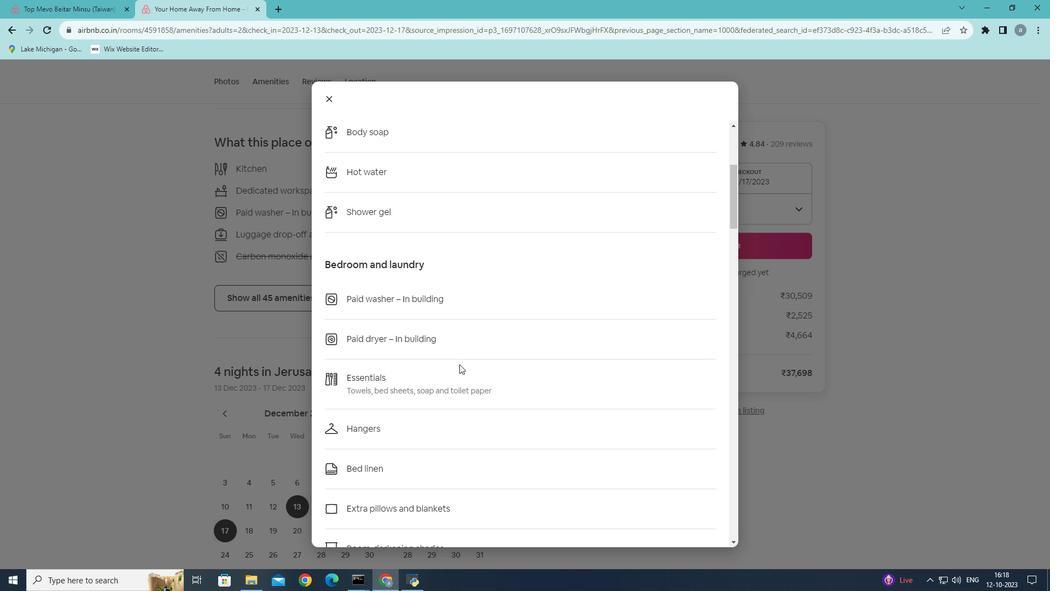 
Action: Mouse scrolled (459, 364) with delta (0, 0)
Screenshot: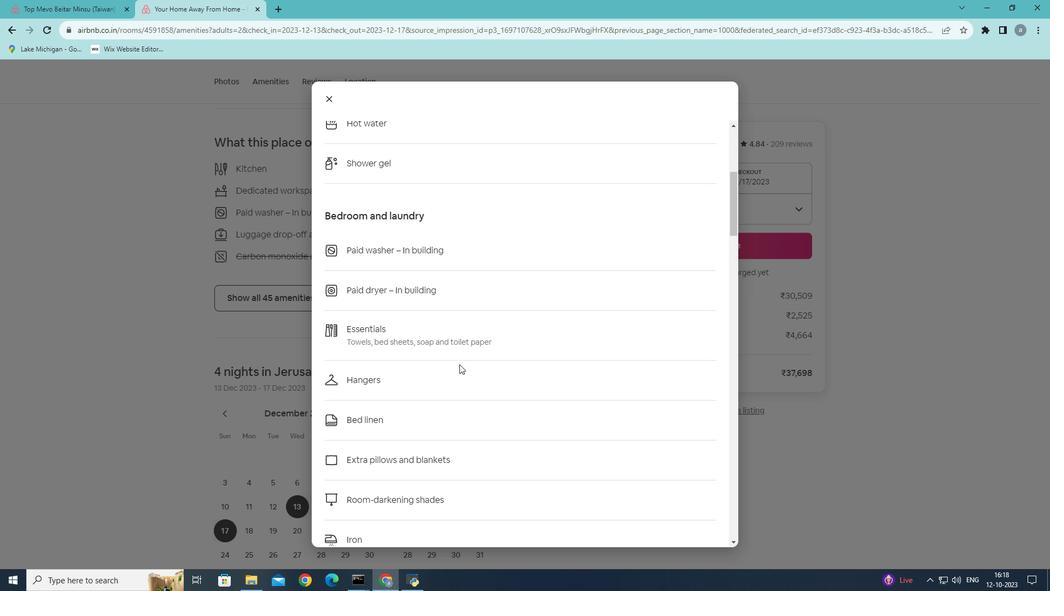 
Action: Mouse scrolled (459, 364) with delta (0, 0)
Screenshot: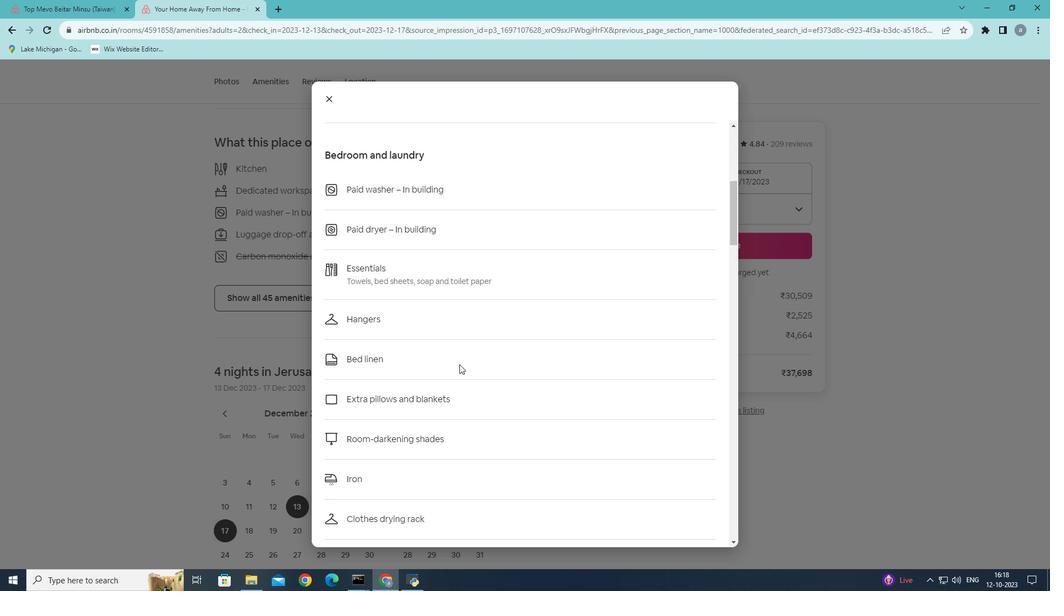 
Action: Mouse scrolled (459, 364) with delta (0, 0)
Screenshot: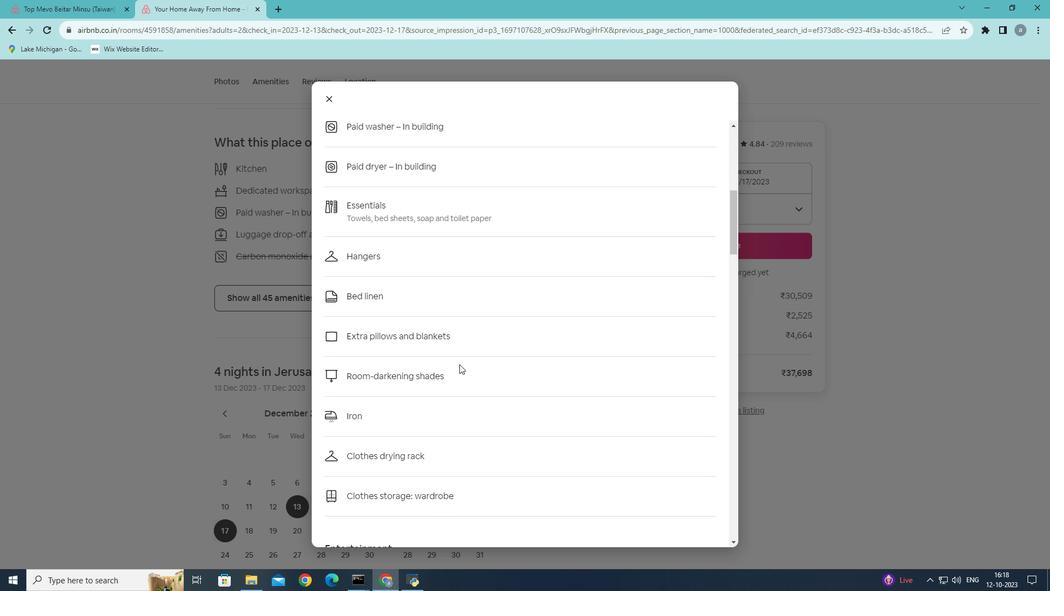 
Action: Mouse scrolled (459, 364) with delta (0, 0)
Screenshot: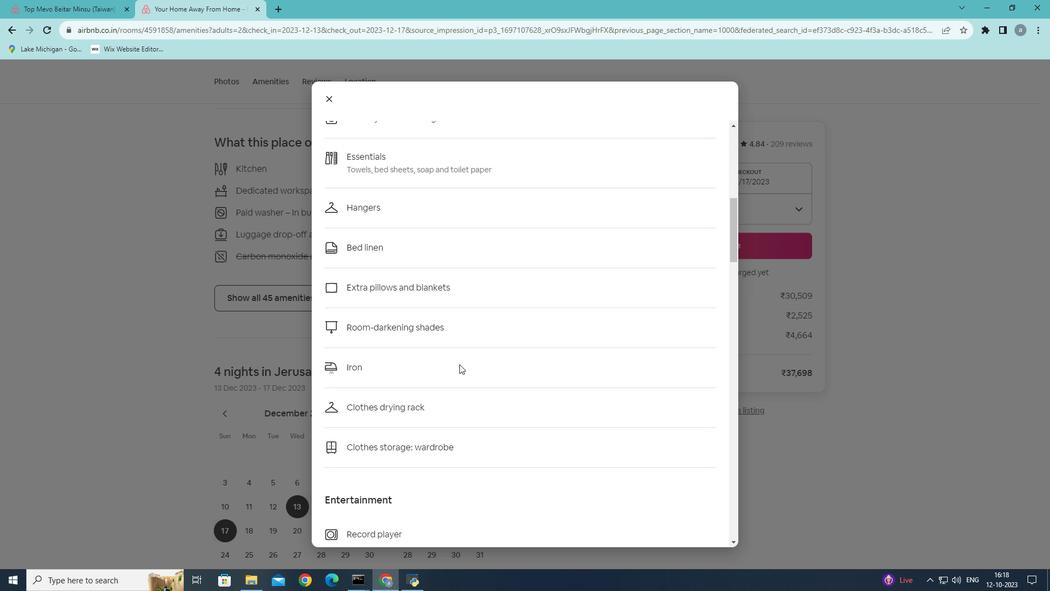 
Action: Mouse scrolled (459, 364) with delta (0, 0)
Screenshot: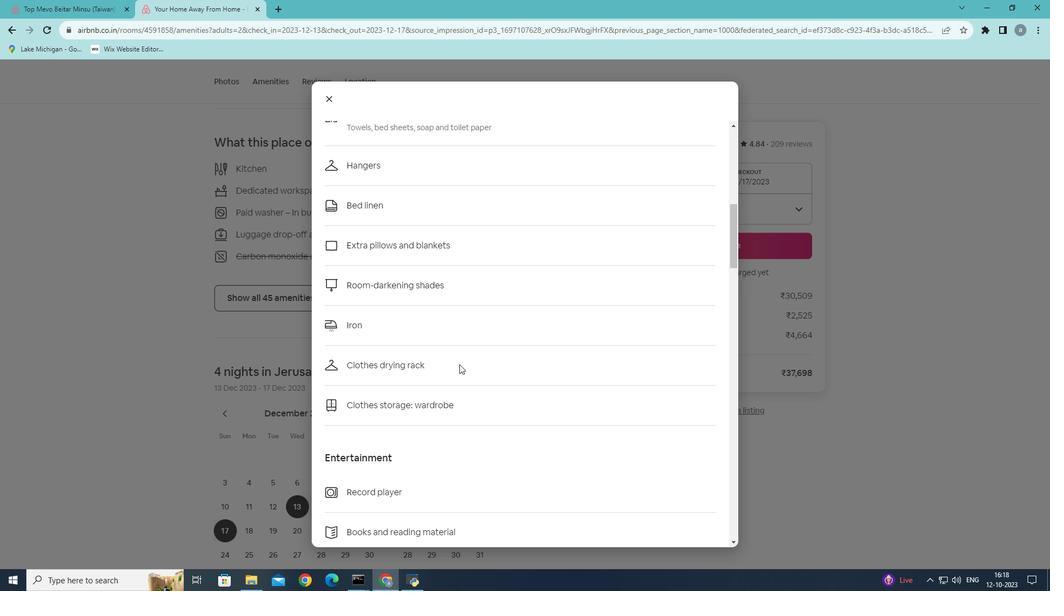 
Action: Mouse scrolled (459, 364) with delta (0, 0)
Screenshot: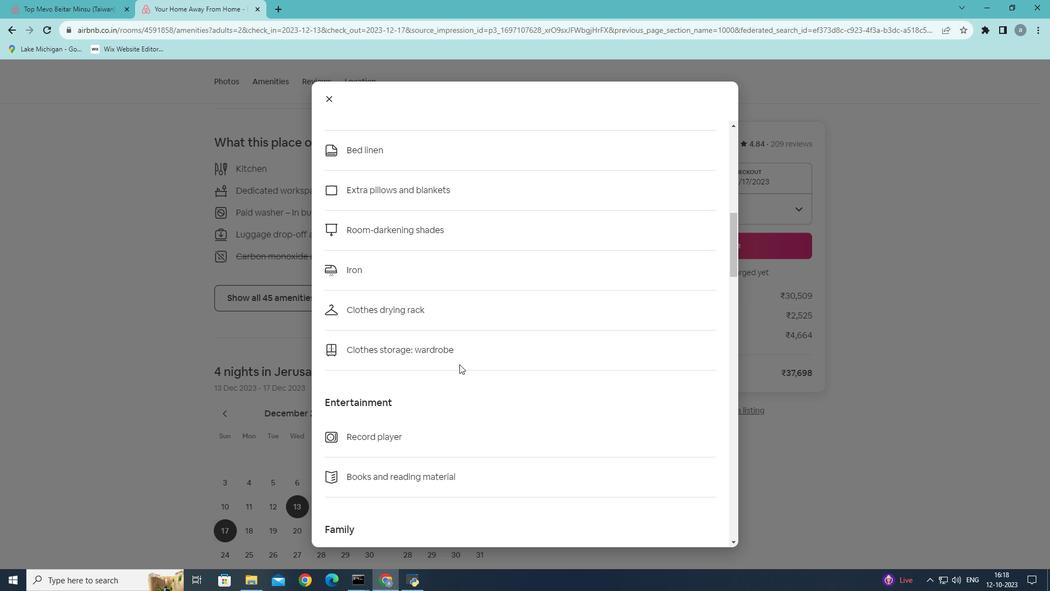 
Action: Mouse scrolled (459, 364) with delta (0, 0)
Screenshot: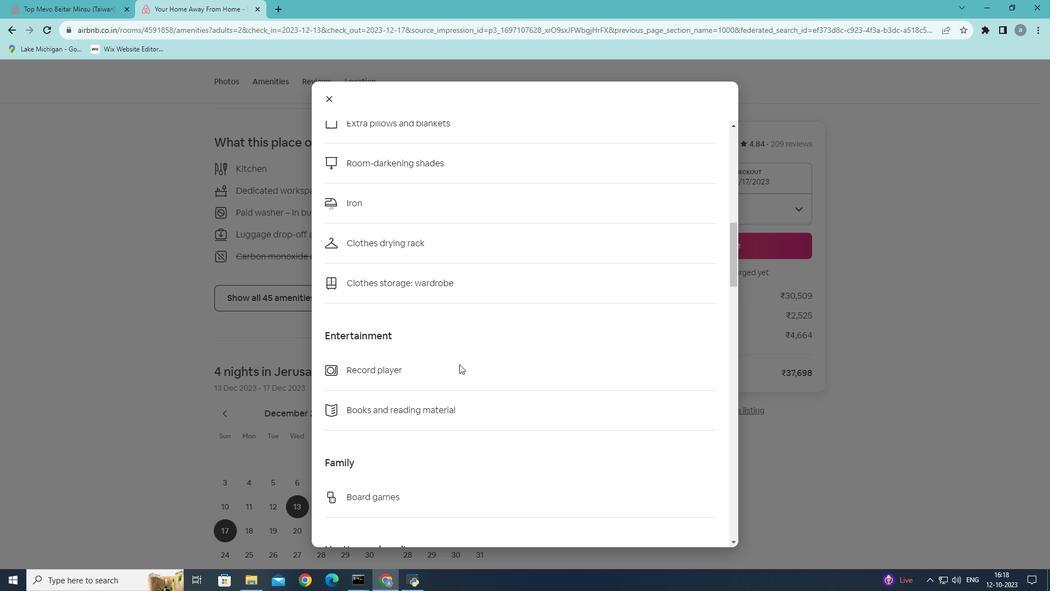 
Action: Mouse scrolled (459, 364) with delta (0, 0)
Screenshot: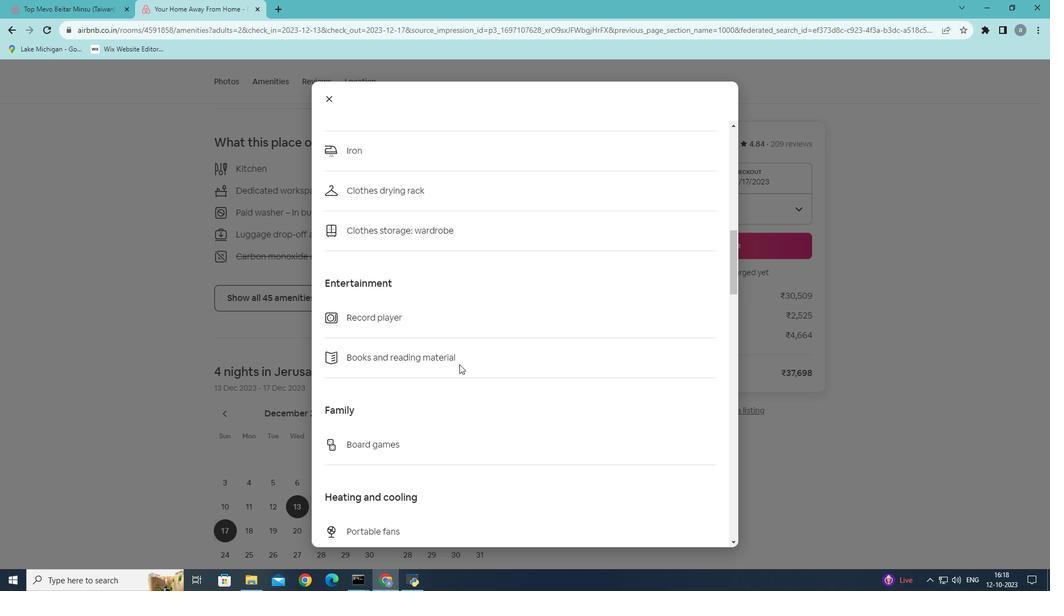 
Action: Mouse scrolled (459, 364) with delta (0, 0)
Screenshot: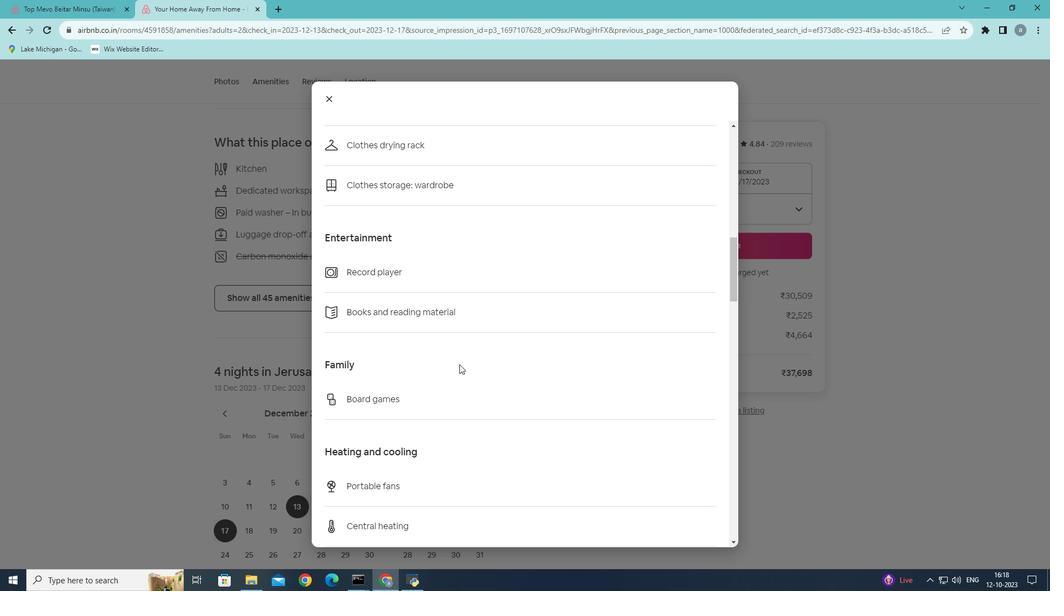 
Action: Mouse scrolled (459, 364) with delta (0, 0)
Screenshot: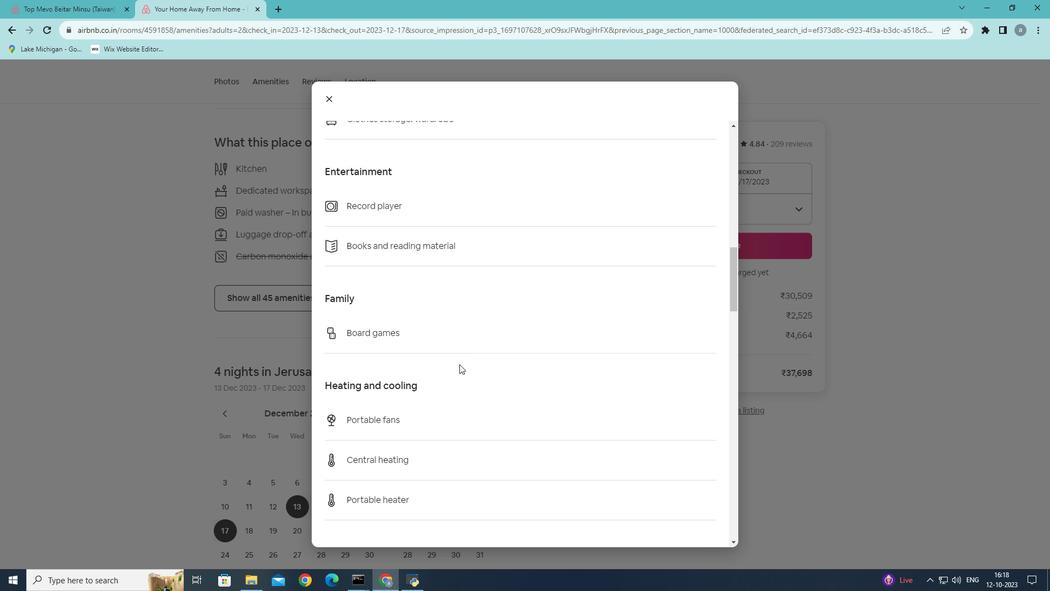 
Action: Mouse scrolled (459, 364) with delta (0, 0)
Screenshot: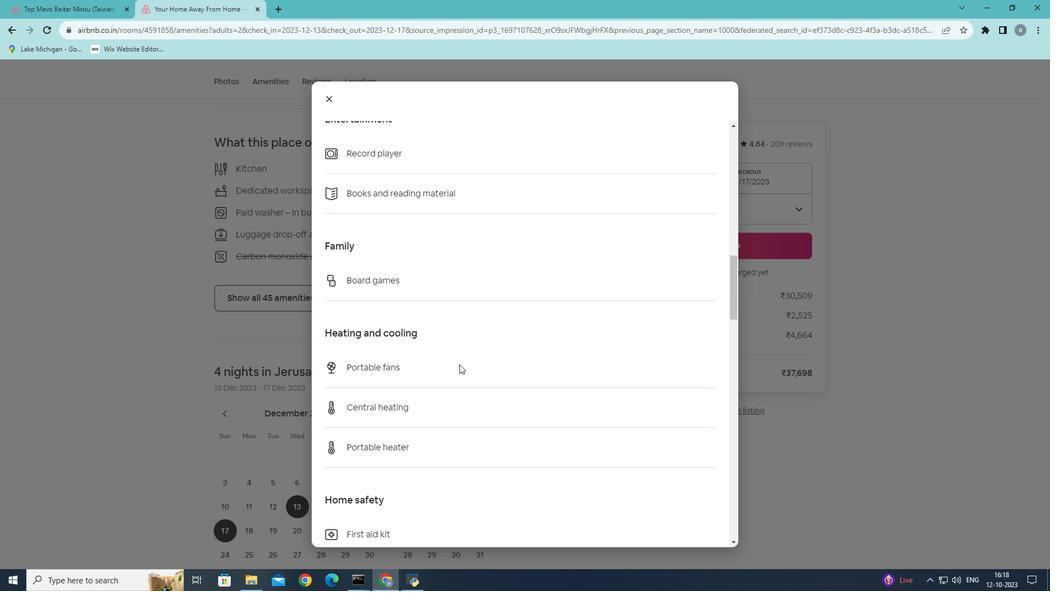 
Action: Mouse scrolled (459, 364) with delta (0, 0)
Screenshot: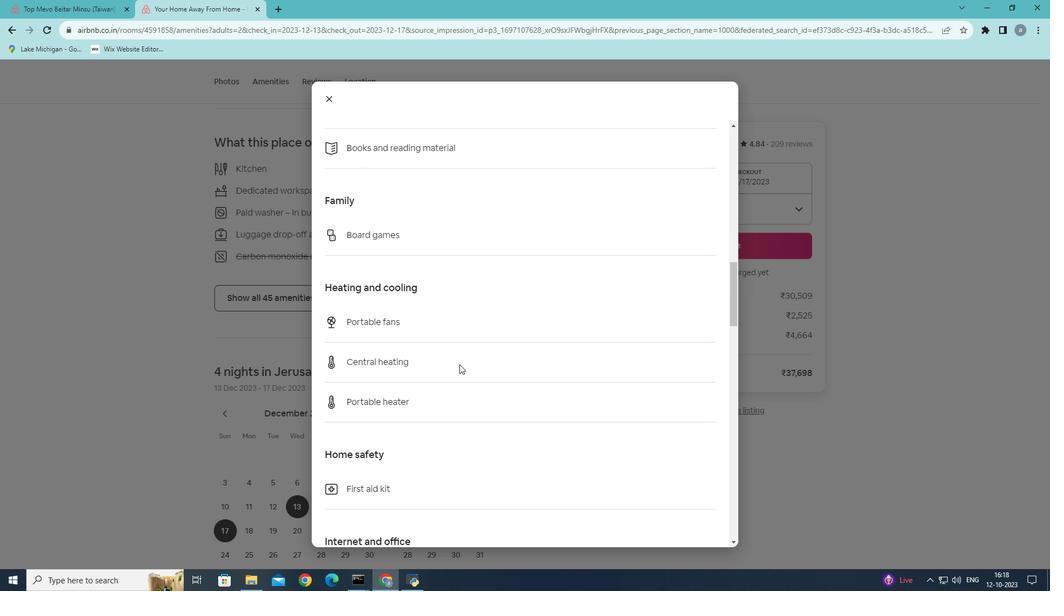 
Action: Mouse scrolled (459, 364) with delta (0, 0)
Screenshot: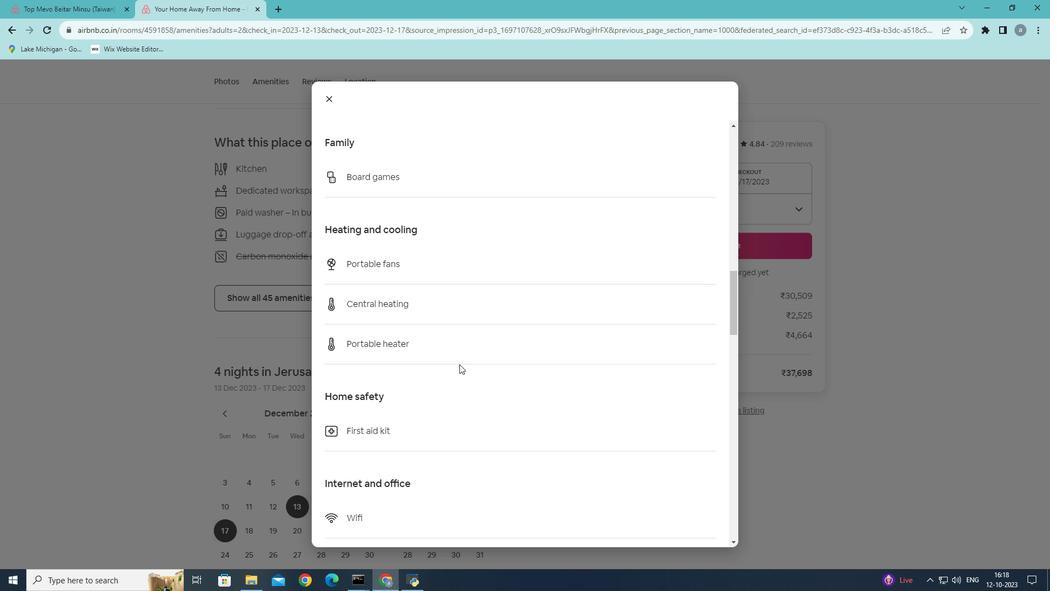 
Action: Mouse scrolled (459, 364) with delta (0, 0)
Screenshot: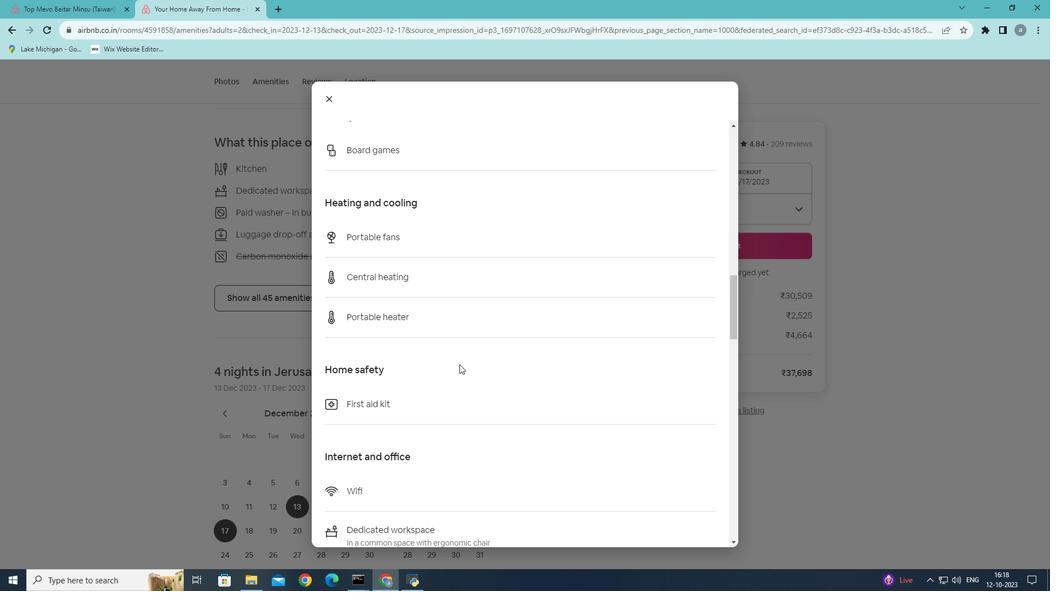 
Action: Mouse scrolled (459, 364) with delta (0, 0)
Screenshot: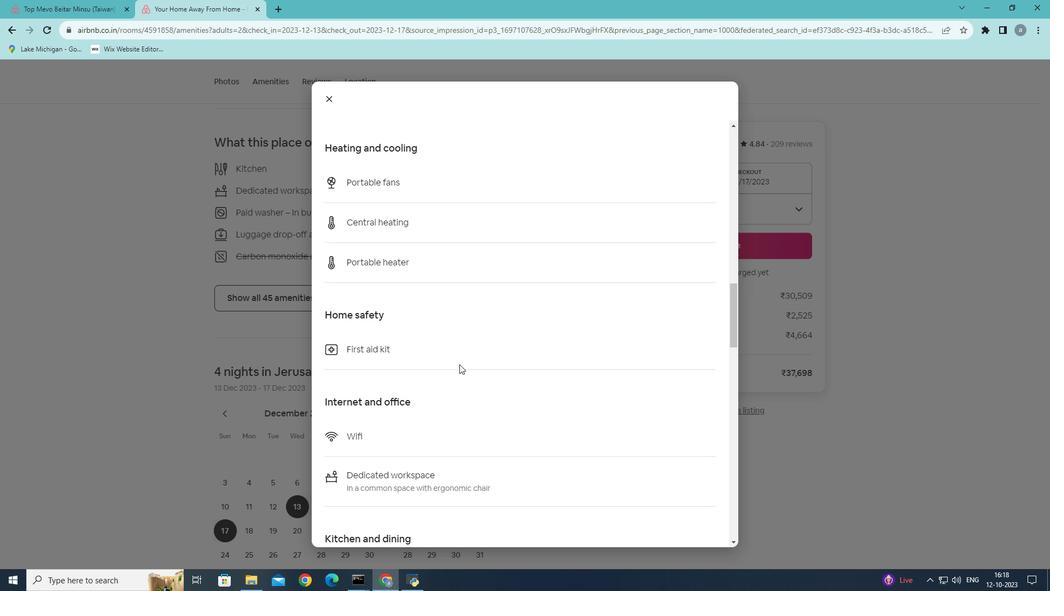 
Action: Mouse scrolled (459, 364) with delta (0, 0)
Screenshot: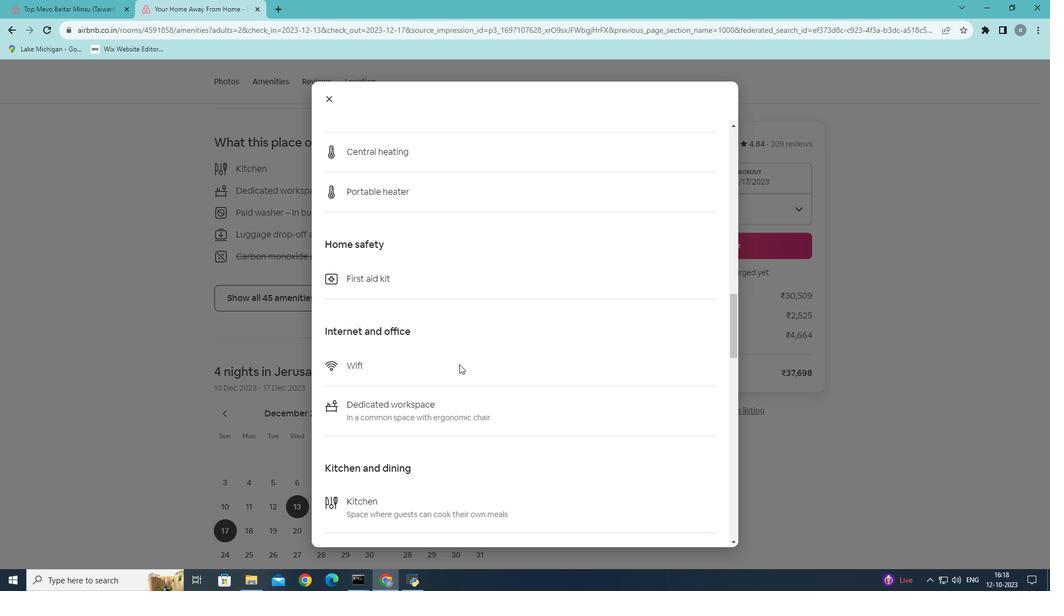 
Action: Mouse scrolled (459, 364) with delta (0, 0)
Screenshot: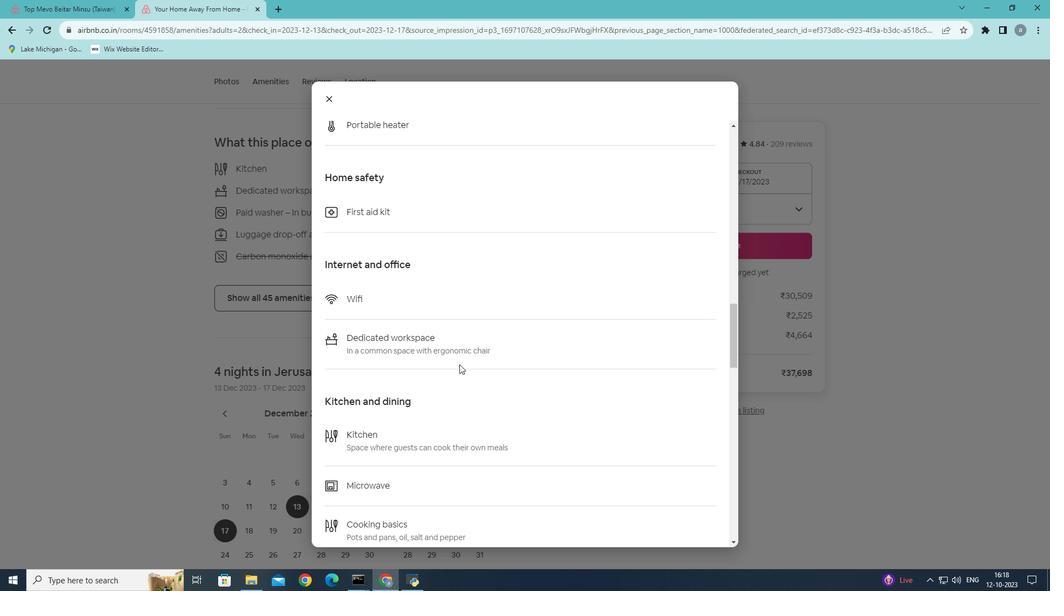 
Action: Mouse scrolled (459, 364) with delta (0, 0)
Screenshot: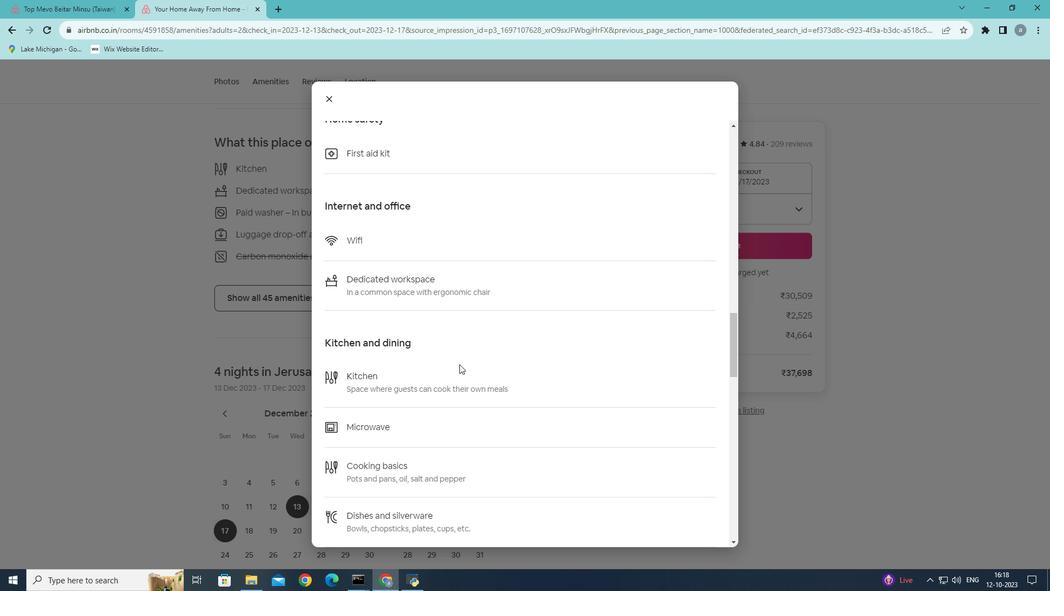 
Action: Mouse scrolled (459, 364) with delta (0, 0)
Screenshot: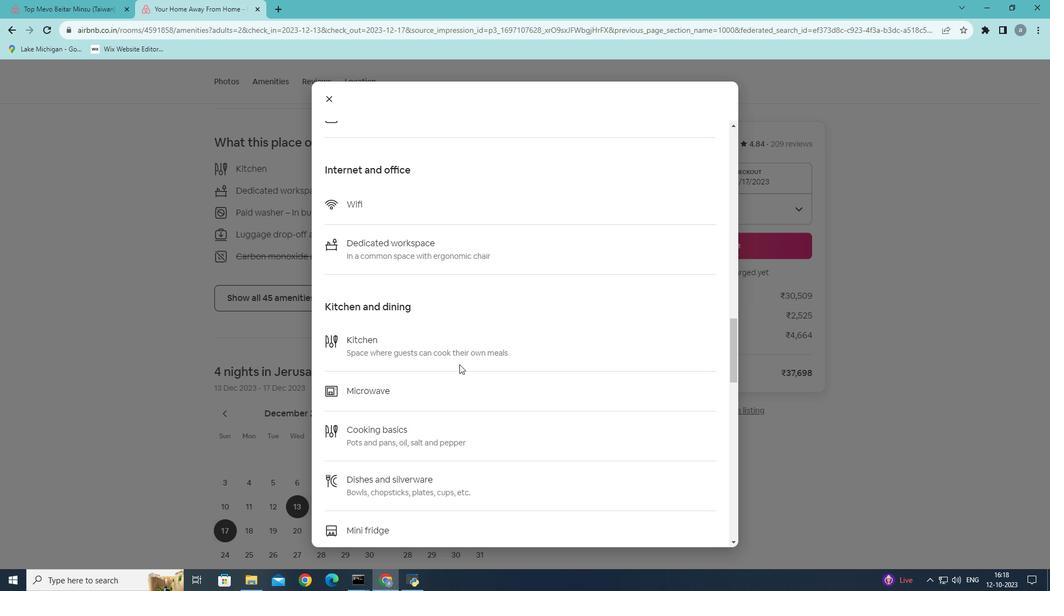 
Action: Mouse scrolled (459, 364) with delta (0, 0)
Screenshot: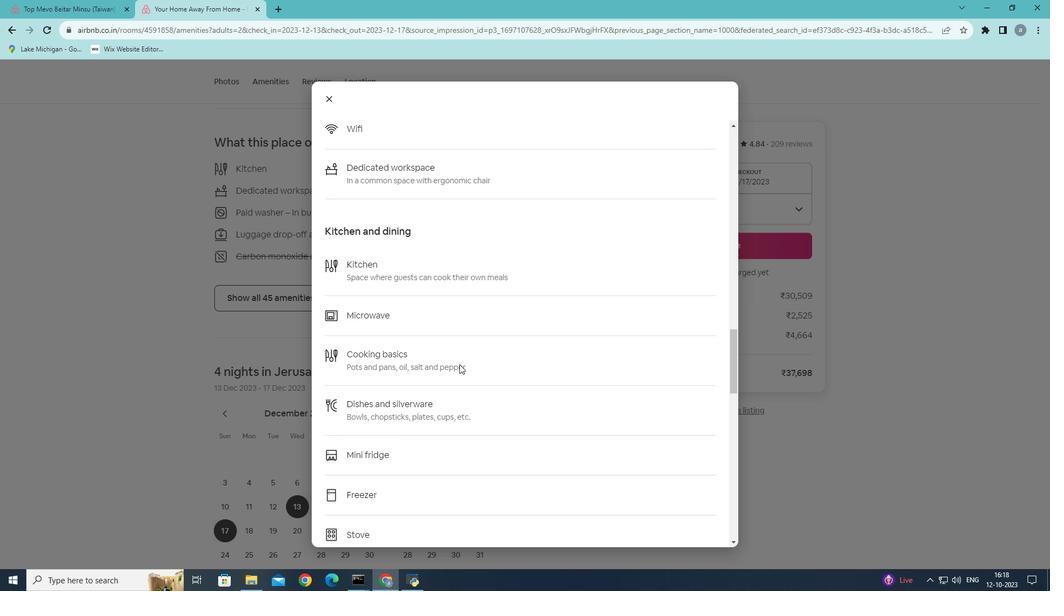 
Action: Mouse scrolled (459, 364) with delta (0, 0)
Screenshot: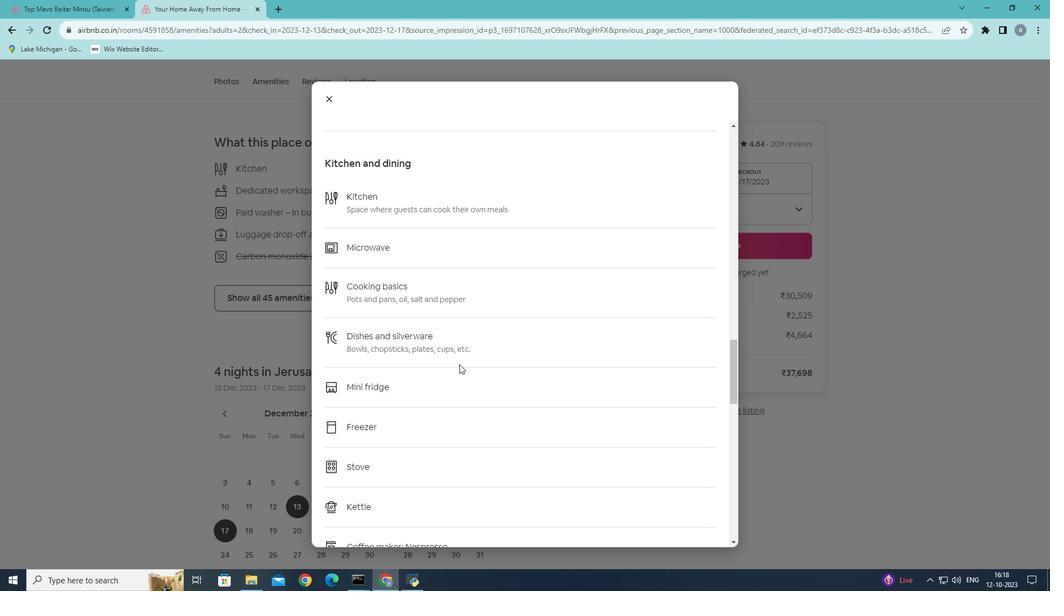 
Action: Mouse scrolled (459, 364) with delta (0, 0)
Screenshot: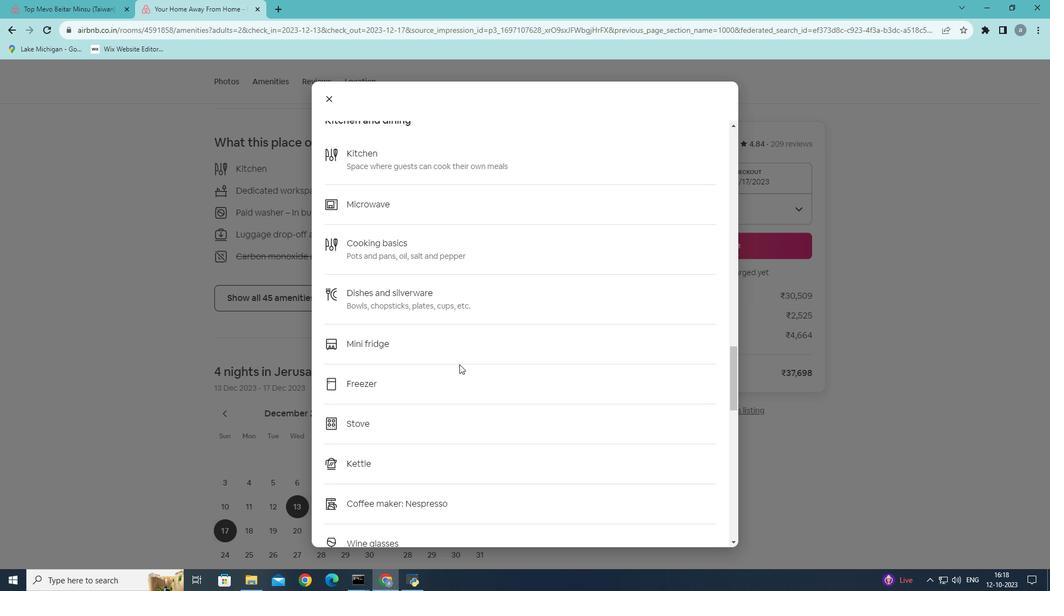 
Action: Mouse scrolled (459, 364) with delta (0, 0)
Screenshot: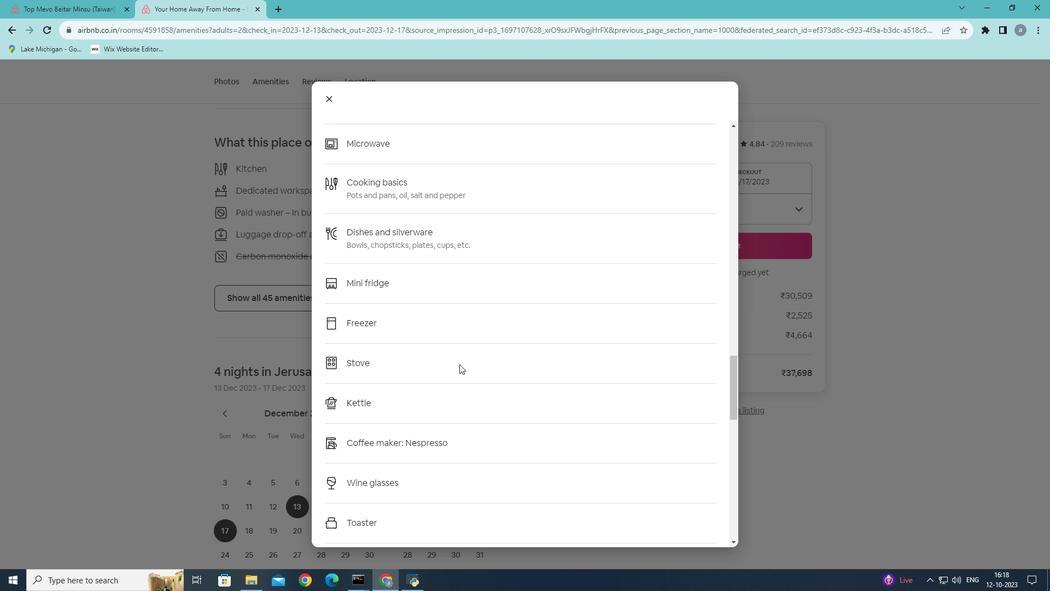 
Action: Mouse scrolled (459, 364) with delta (0, 0)
Screenshot: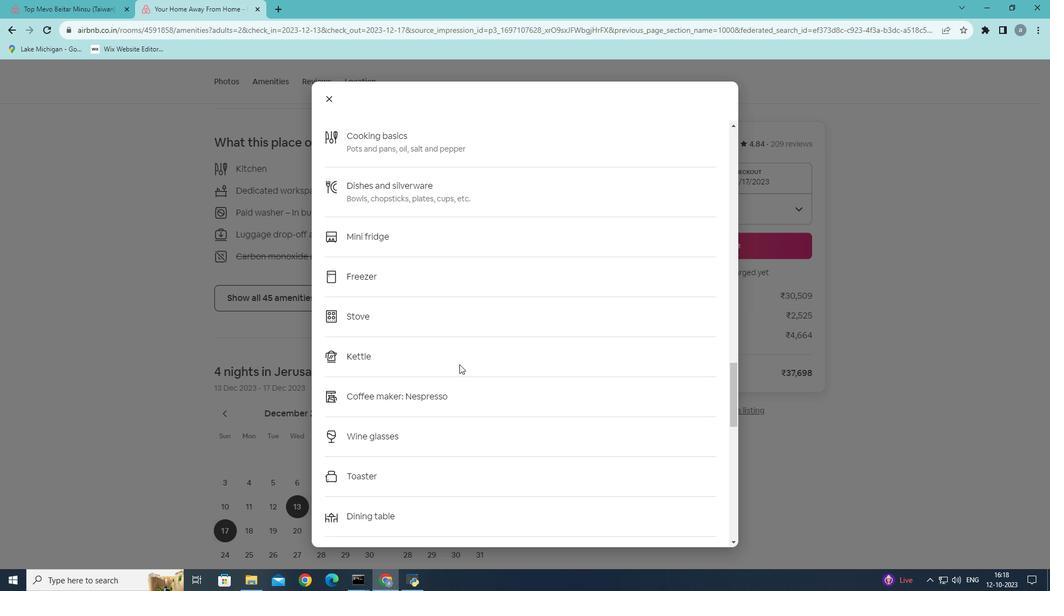 
Action: Mouse scrolled (459, 364) with delta (0, 0)
Screenshot: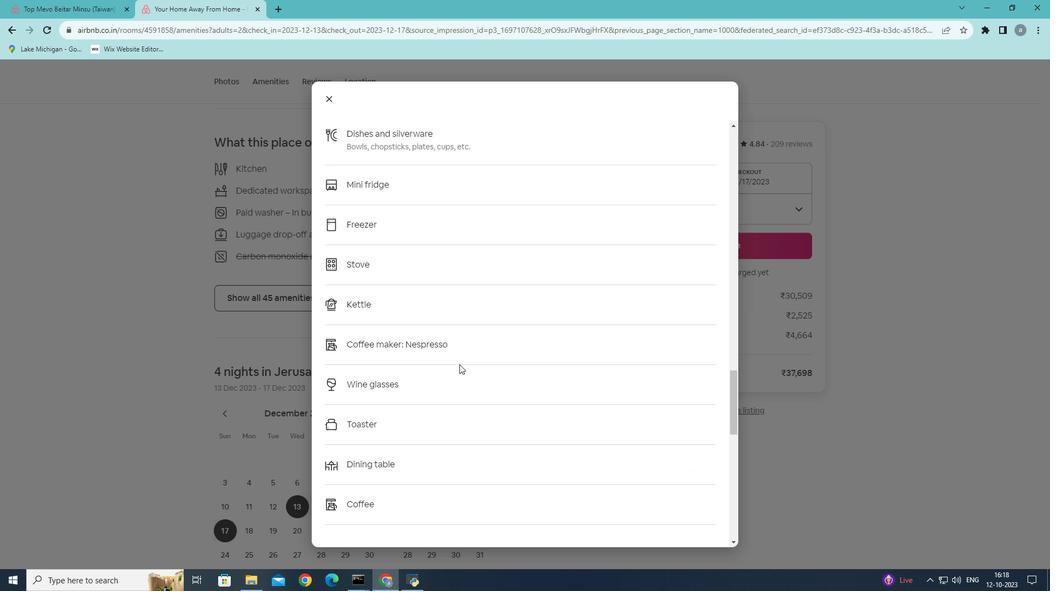 
Action: Mouse scrolled (459, 364) with delta (0, 0)
Screenshot: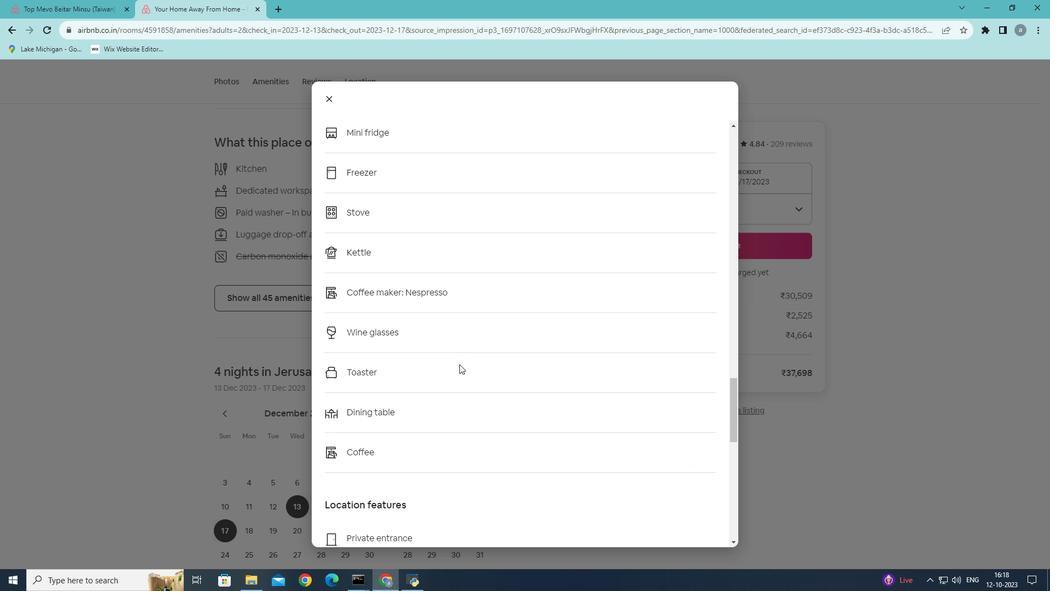
Action: Mouse scrolled (459, 364) with delta (0, 0)
Screenshot: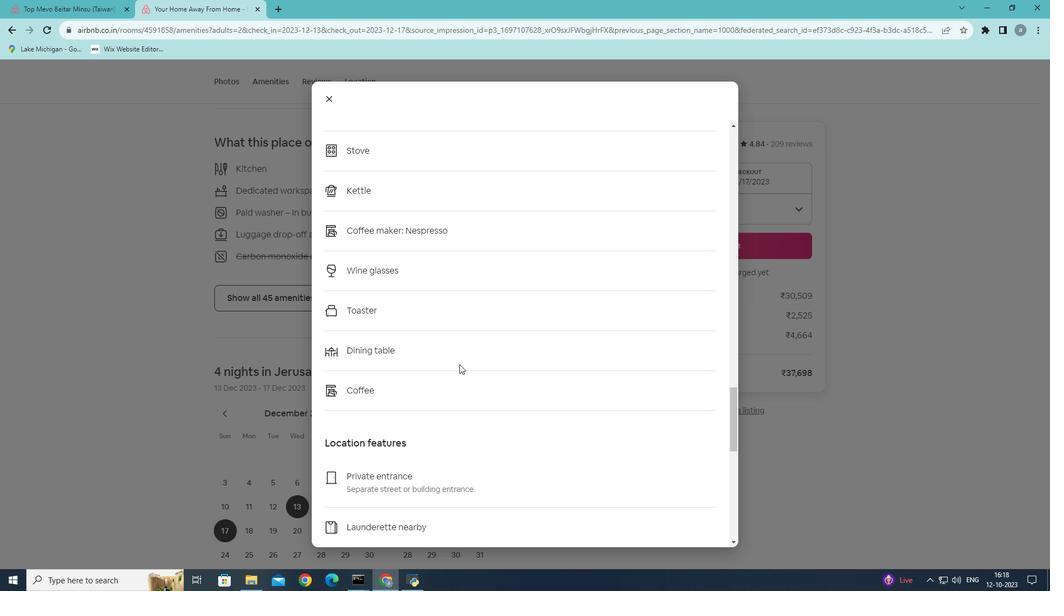 
Action: Mouse scrolled (459, 364) with delta (0, 0)
Screenshot: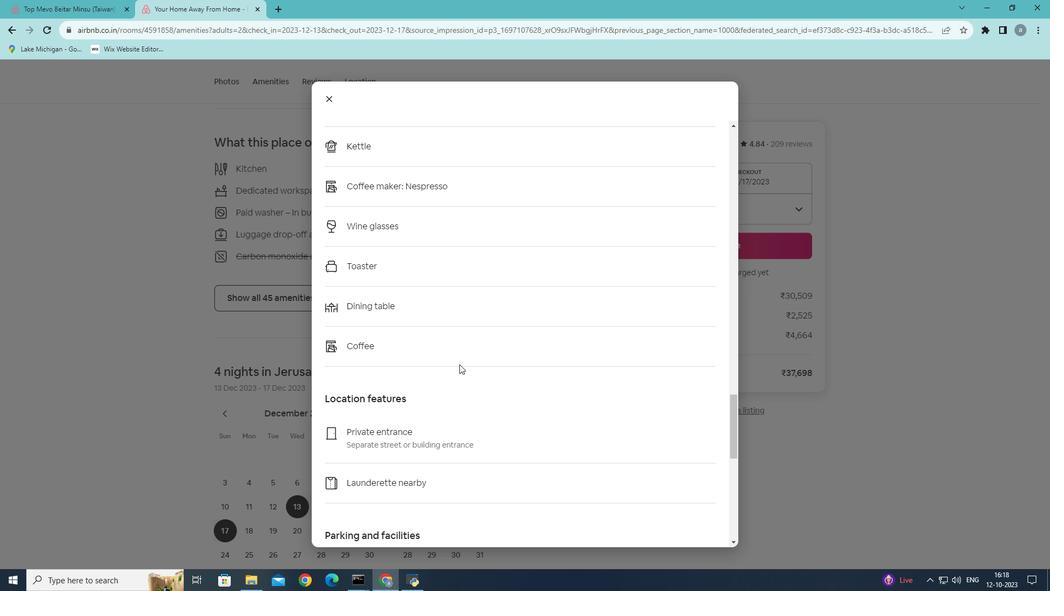 
Action: Mouse scrolled (459, 364) with delta (0, 0)
Screenshot: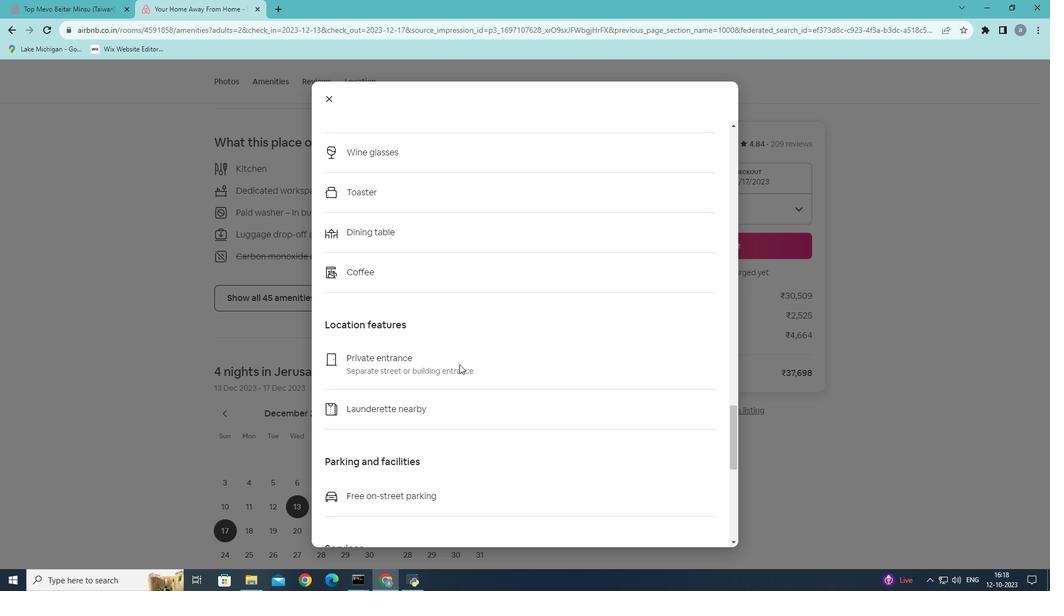 
Action: Mouse scrolled (459, 364) with delta (0, 0)
Screenshot: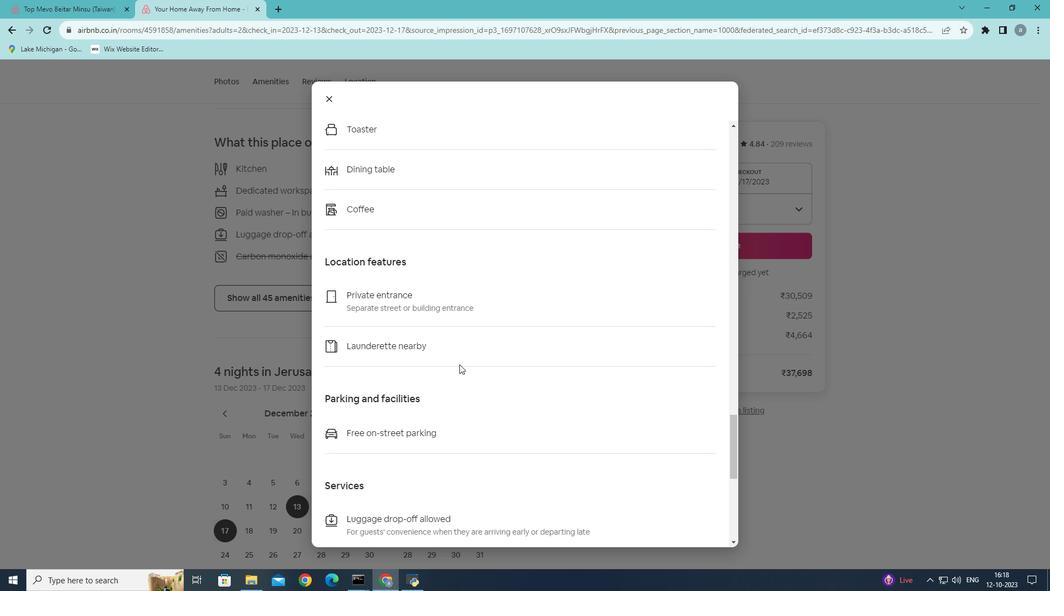 
Action: Mouse scrolled (459, 364) with delta (0, 0)
Screenshot: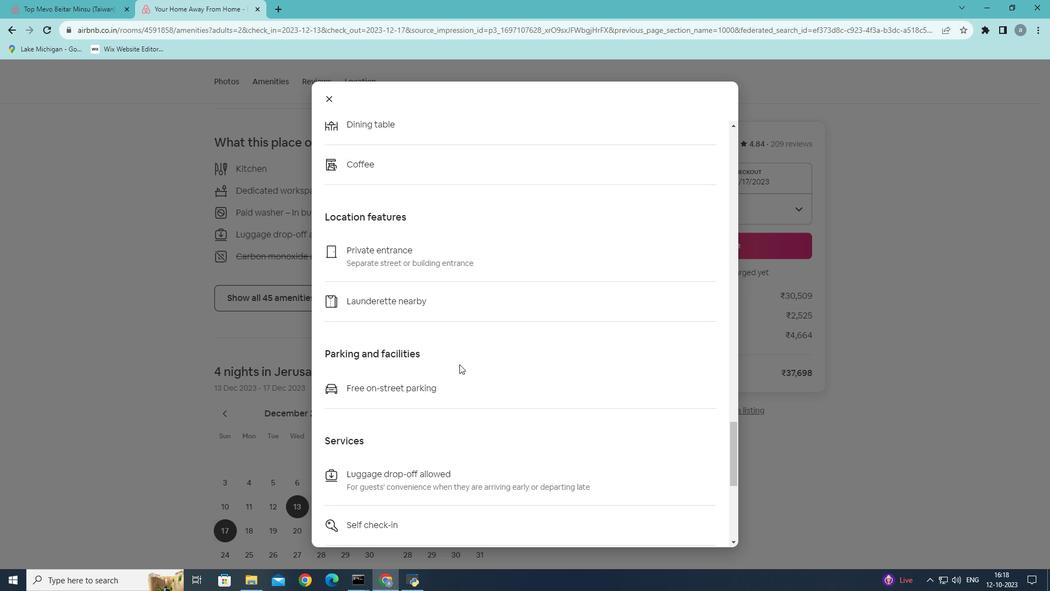 
Action: Mouse scrolled (459, 364) with delta (0, 0)
Screenshot: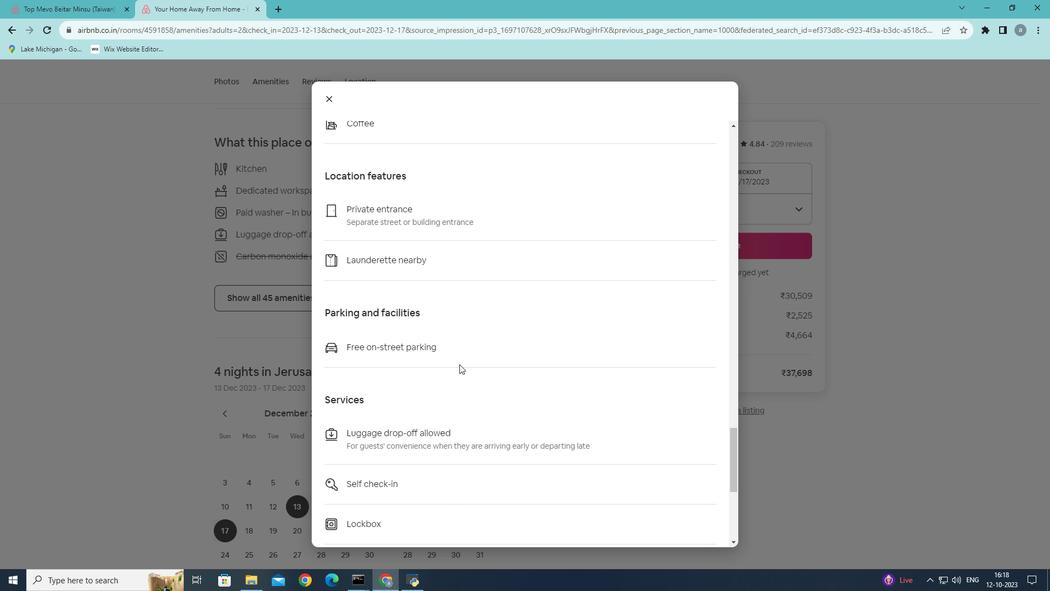 
Action: Mouse scrolled (459, 364) with delta (0, 0)
Screenshot: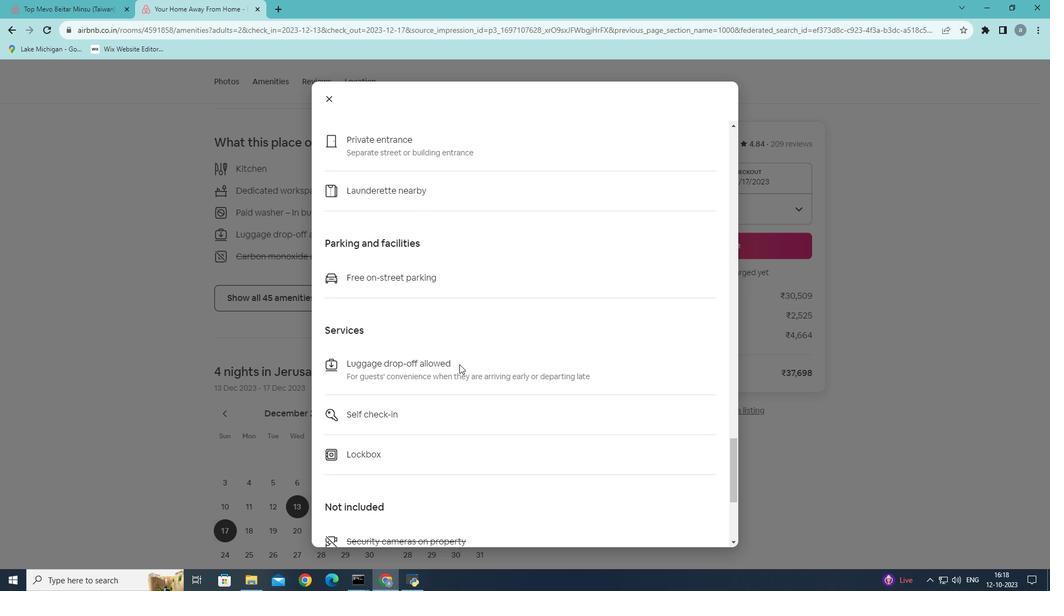 
Action: Mouse scrolled (459, 364) with delta (0, 0)
Screenshot: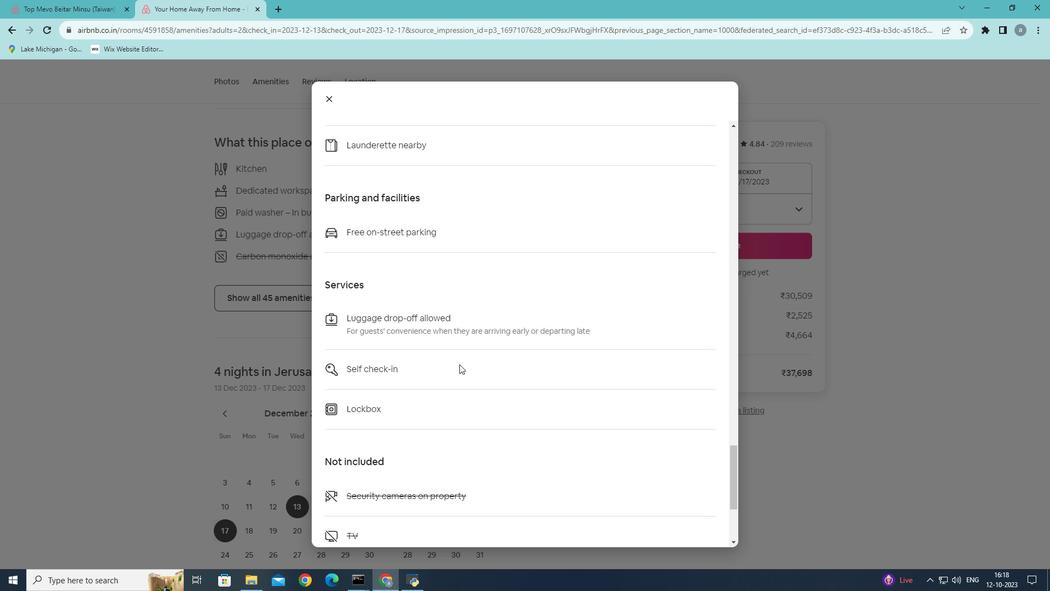 
Action: Mouse scrolled (459, 364) with delta (0, 0)
Screenshot: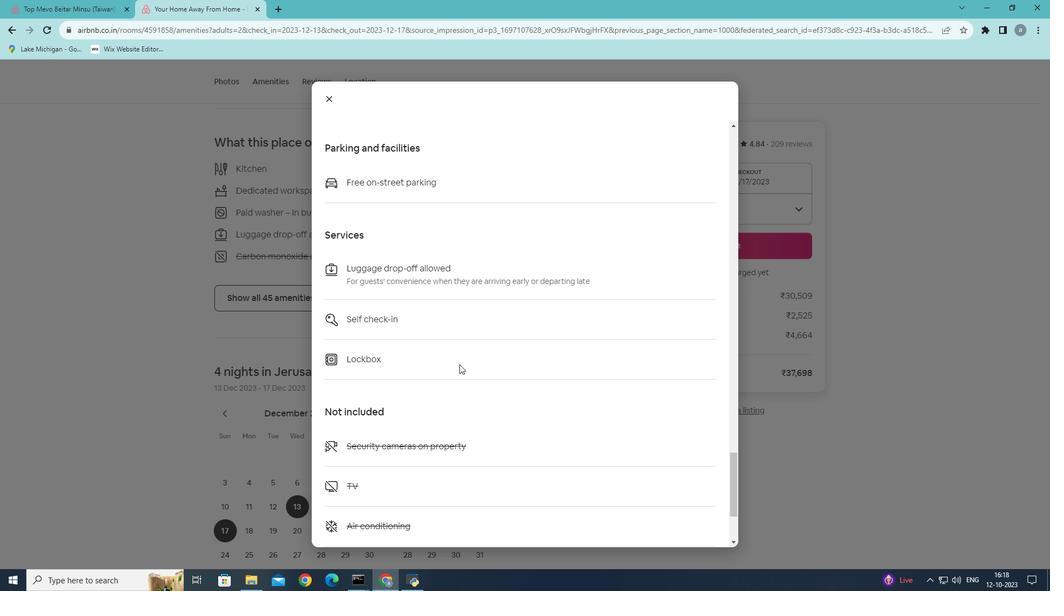 
Action: Mouse scrolled (459, 364) with delta (0, 0)
Screenshot: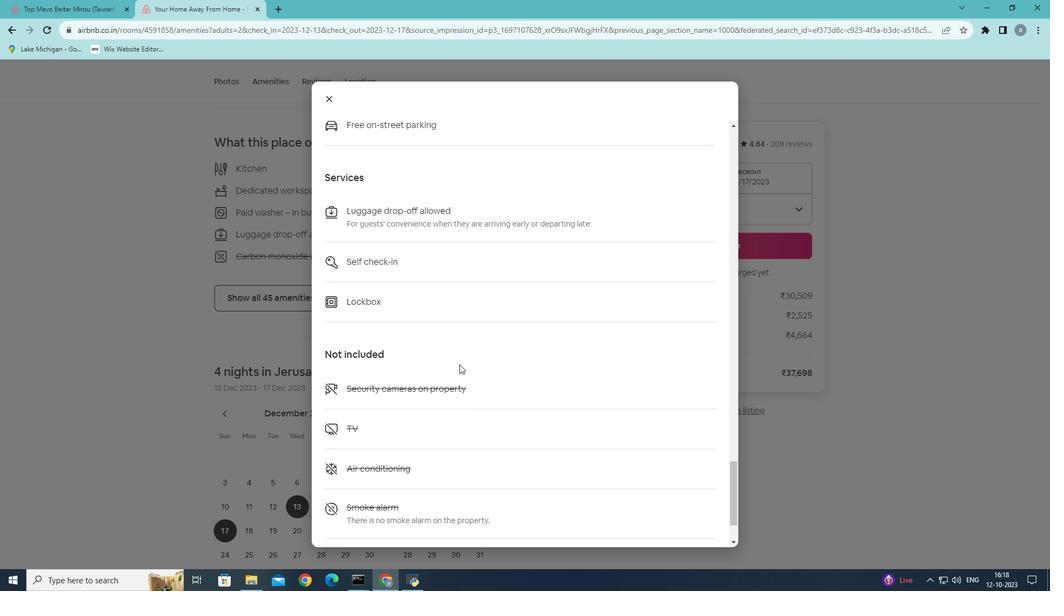 
Action: Mouse scrolled (459, 364) with delta (0, 0)
Screenshot: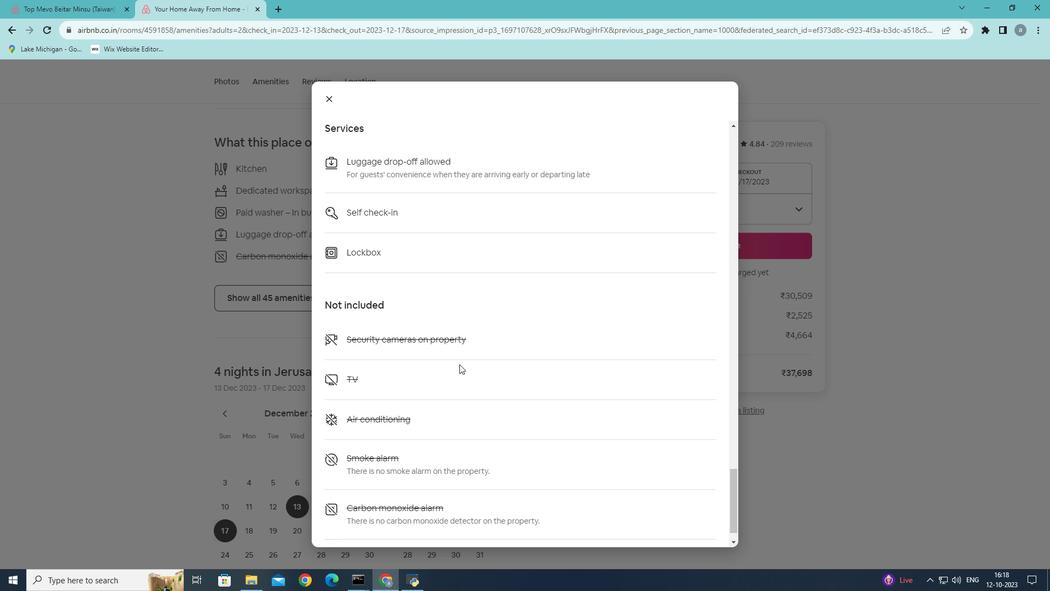 
Action: Mouse scrolled (459, 364) with delta (0, 0)
Screenshot: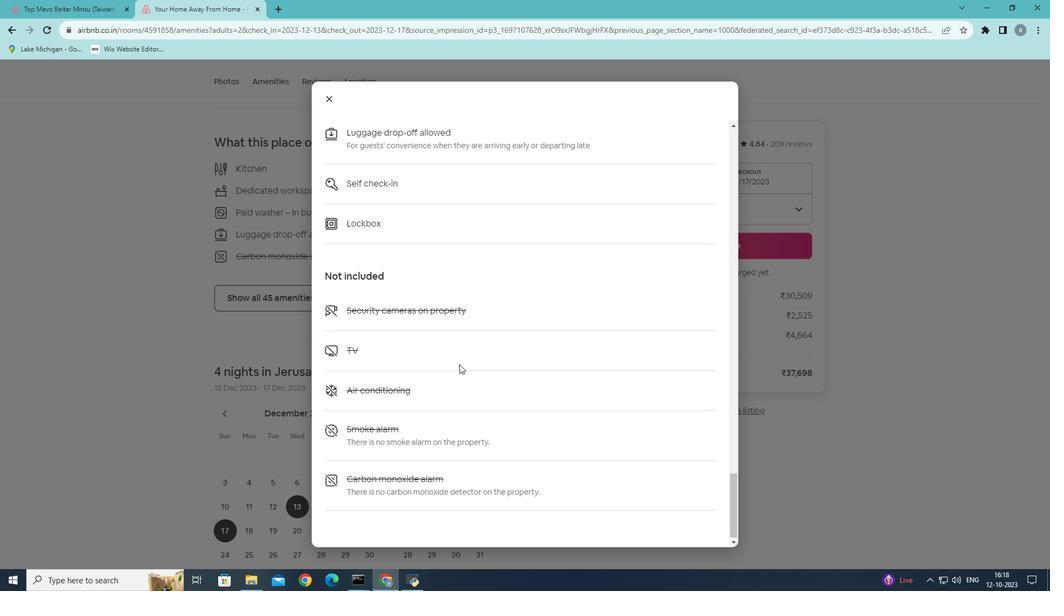 
Action: Mouse scrolled (459, 364) with delta (0, 0)
Screenshot: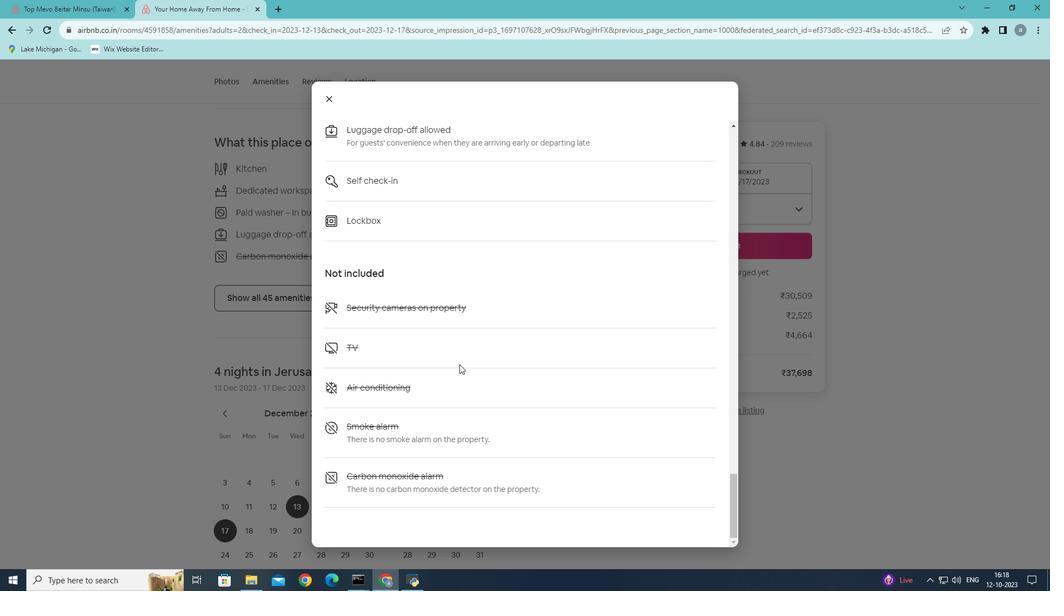 
Action: Mouse scrolled (459, 364) with delta (0, 0)
Screenshot: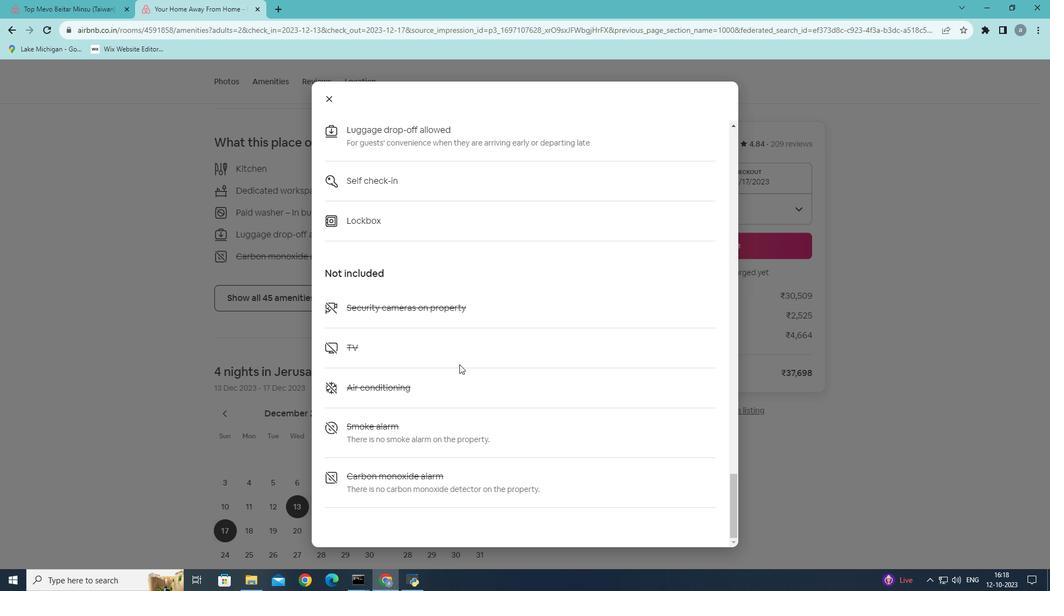 
Action: Mouse scrolled (459, 364) with delta (0, 0)
Screenshot: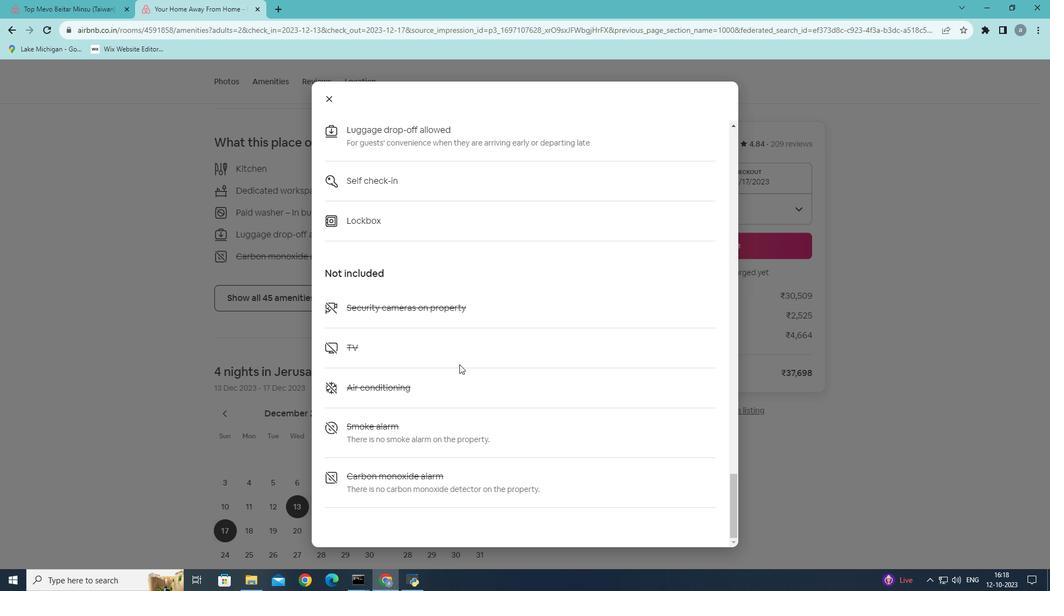 
Action: Mouse scrolled (459, 364) with delta (0, 0)
Screenshot: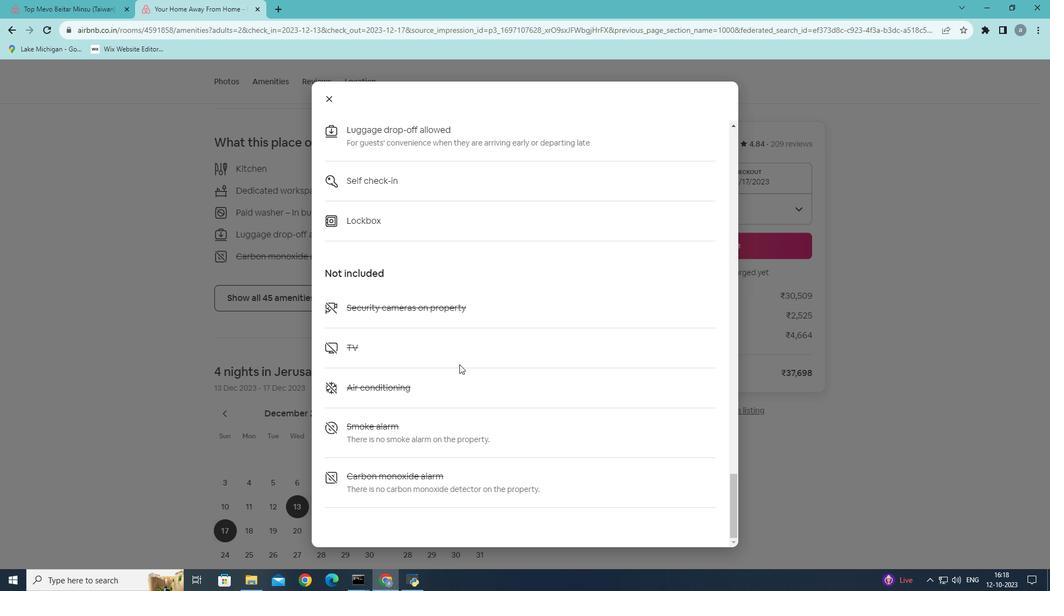 
Action: Mouse scrolled (459, 364) with delta (0, 0)
Screenshot: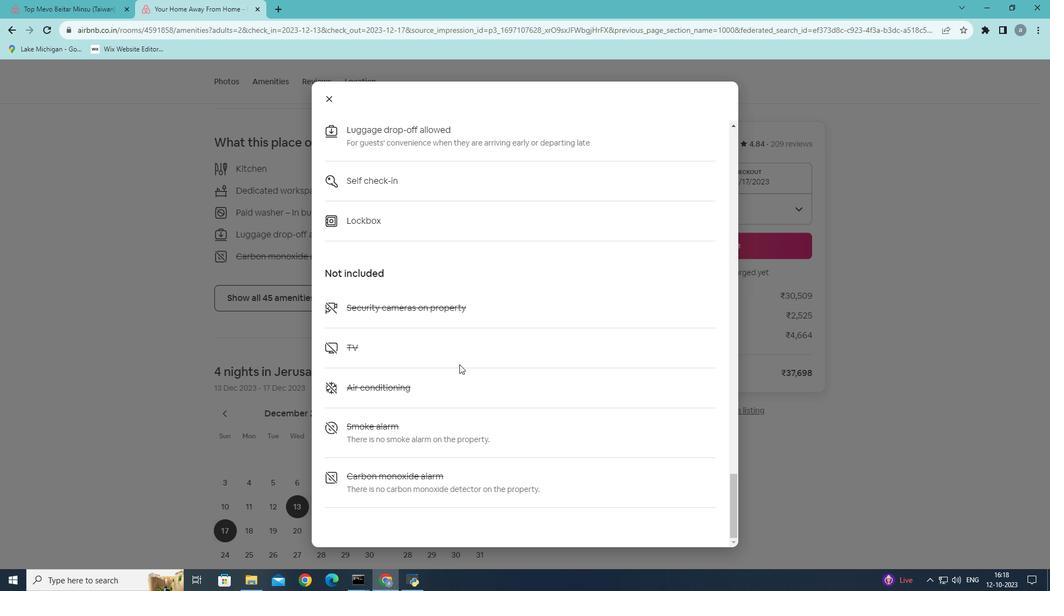 
Action: Mouse scrolled (459, 365) with delta (0, 0)
Screenshot: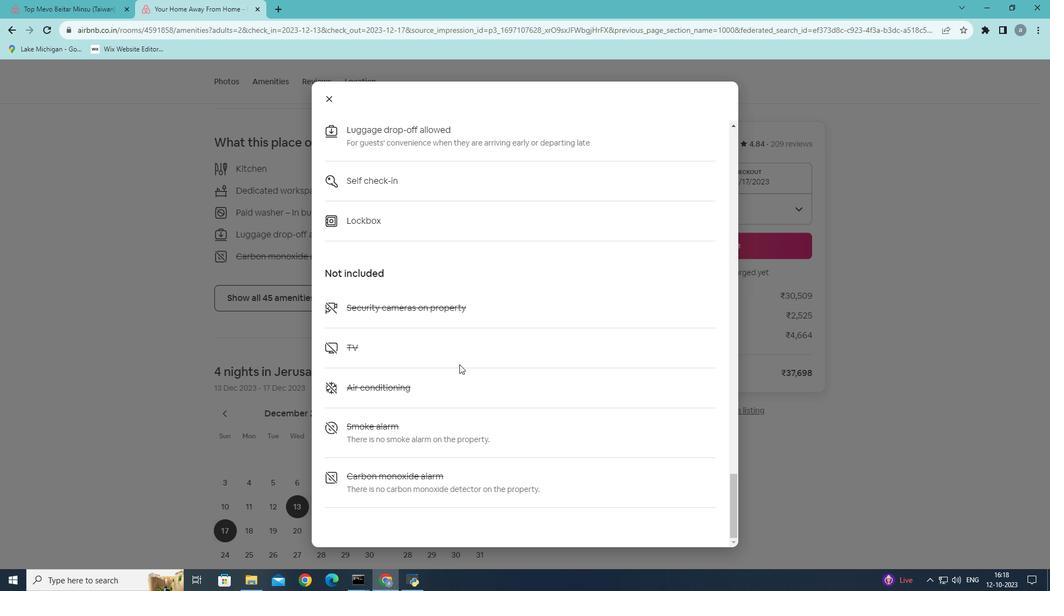 
Action: Mouse scrolled (459, 365) with delta (0, 0)
Screenshot: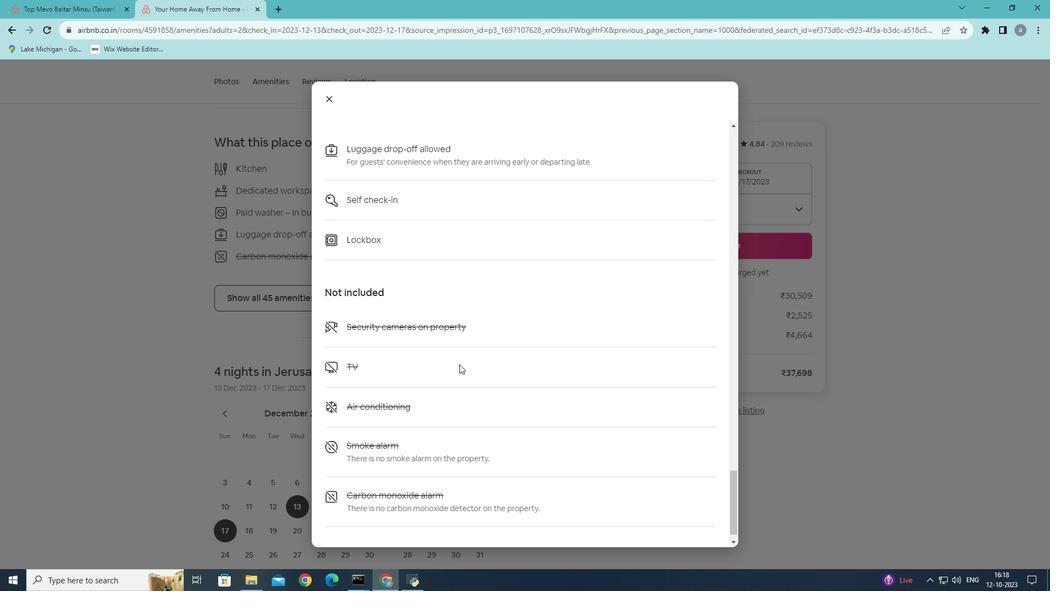 
Action: Mouse scrolled (459, 365) with delta (0, 0)
Screenshot: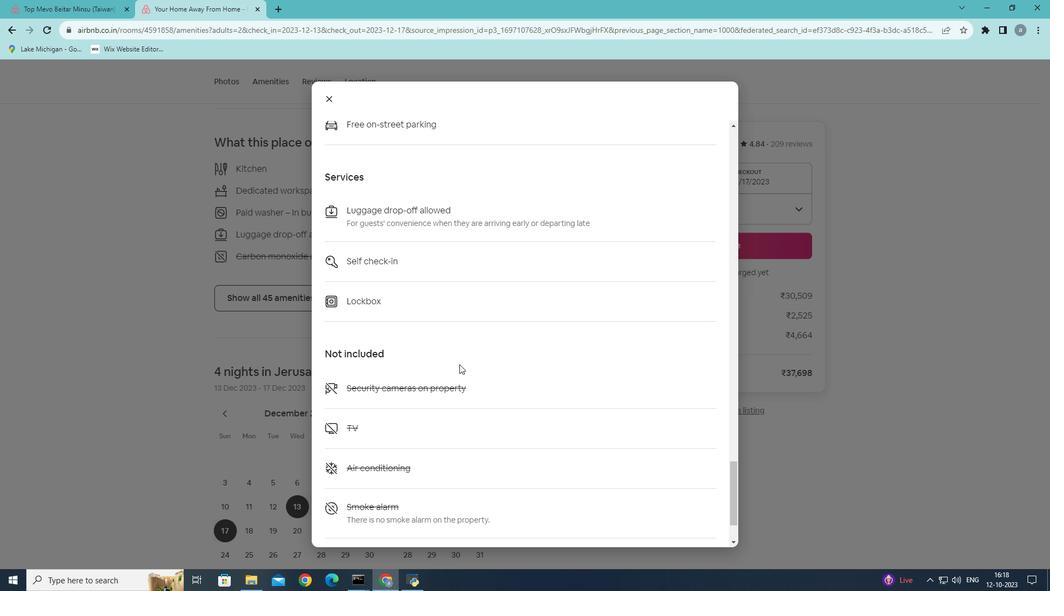 
Action: Mouse scrolled (459, 364) with delta (0, 0)
Screenshot: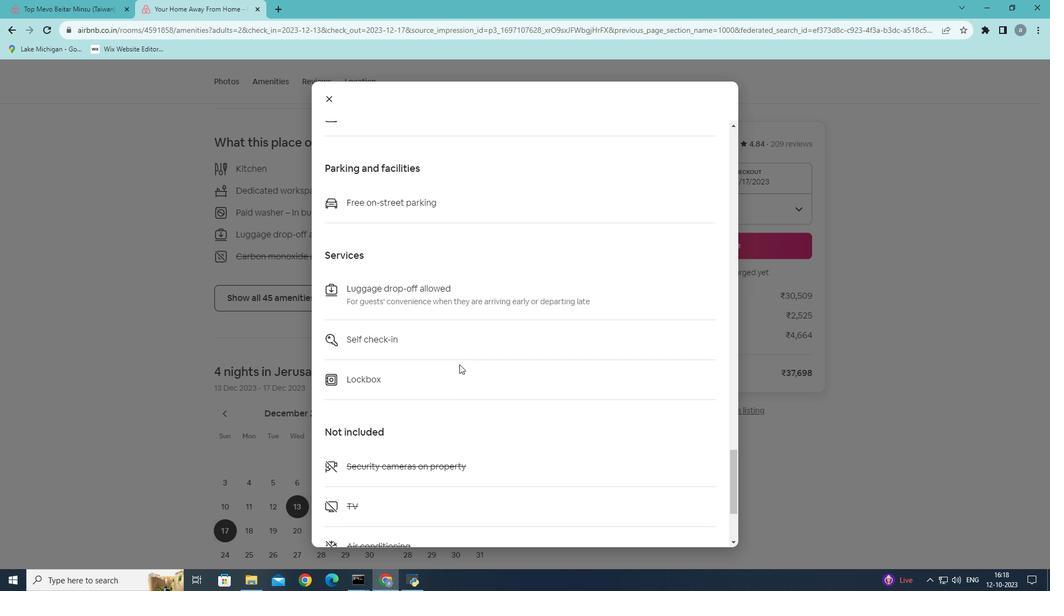 
Action: Mouse scrolled (459, 364) with delta (0, 0)
Screenshot: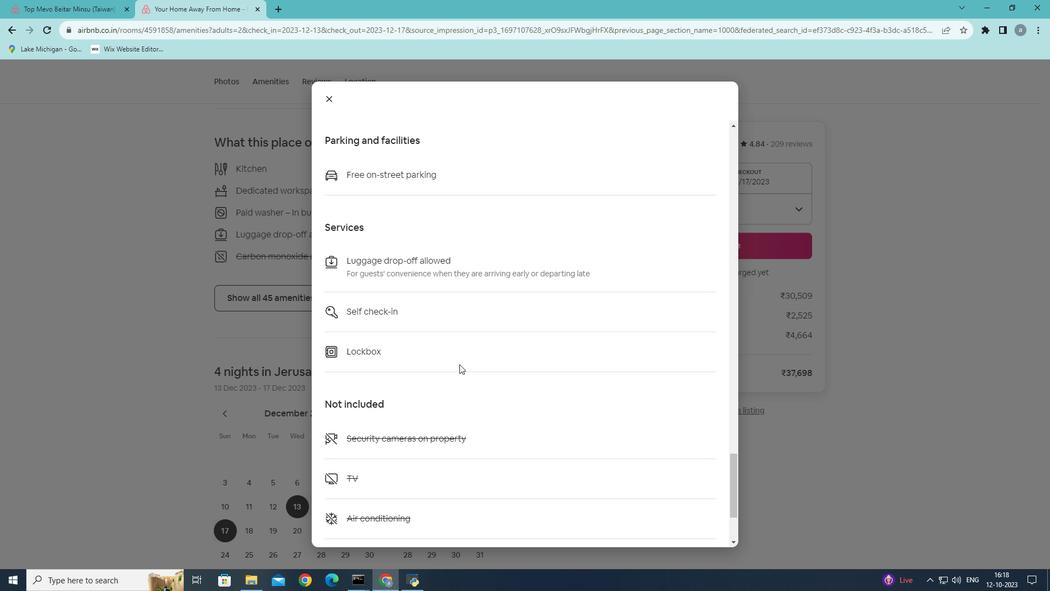 
Action: Mouse scrolled (459, 364) with delta (0, 0)
Screenshot: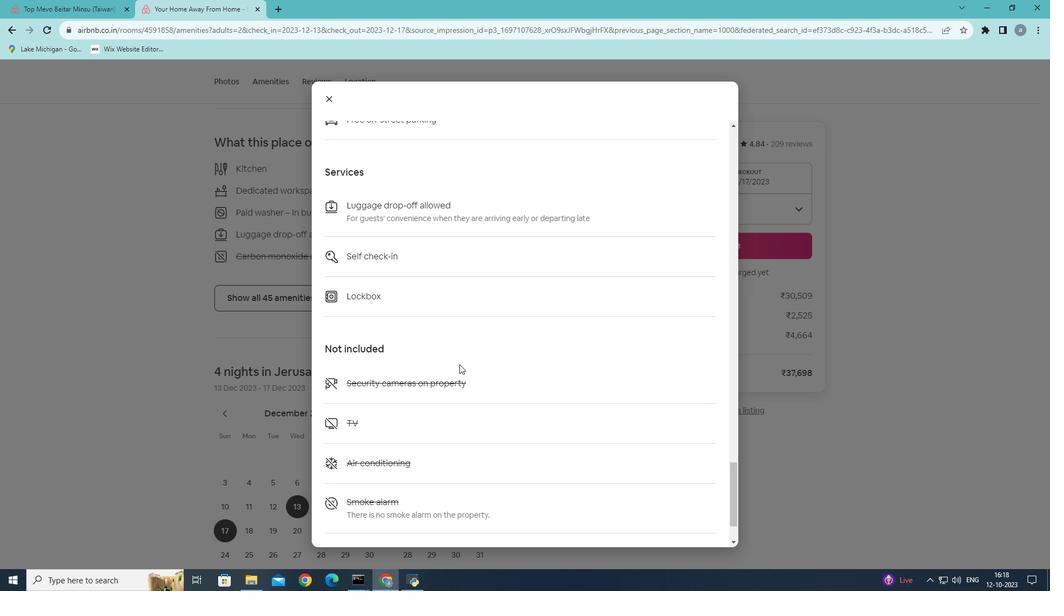 
Action: Mouse scrolled (459, 364) with delta (0, 0)
Screenshot: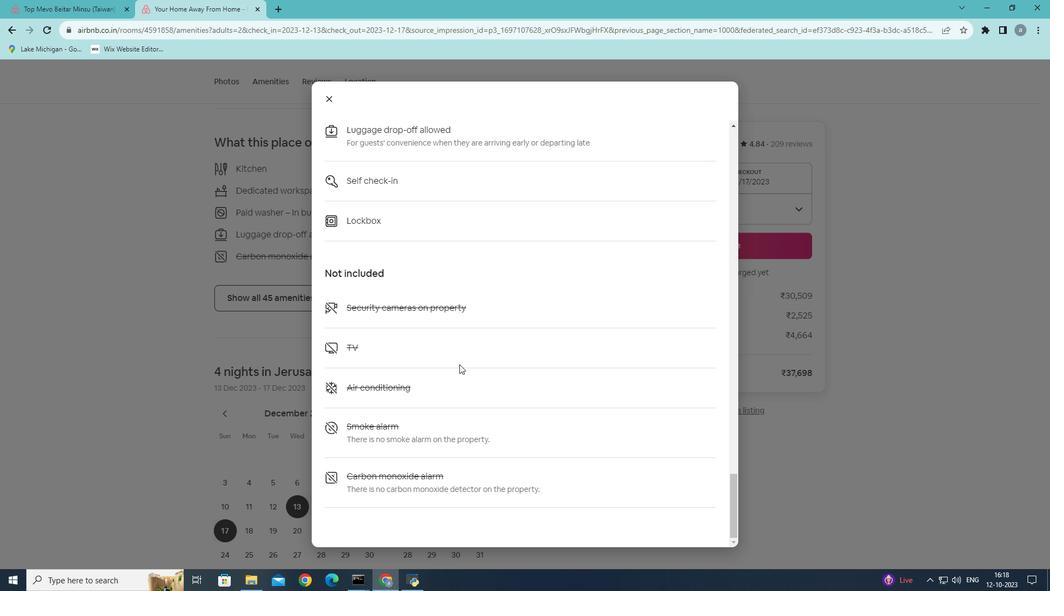 
Action: Mouse scrolled (459, 364) with delta (0, 0)
Screenshot: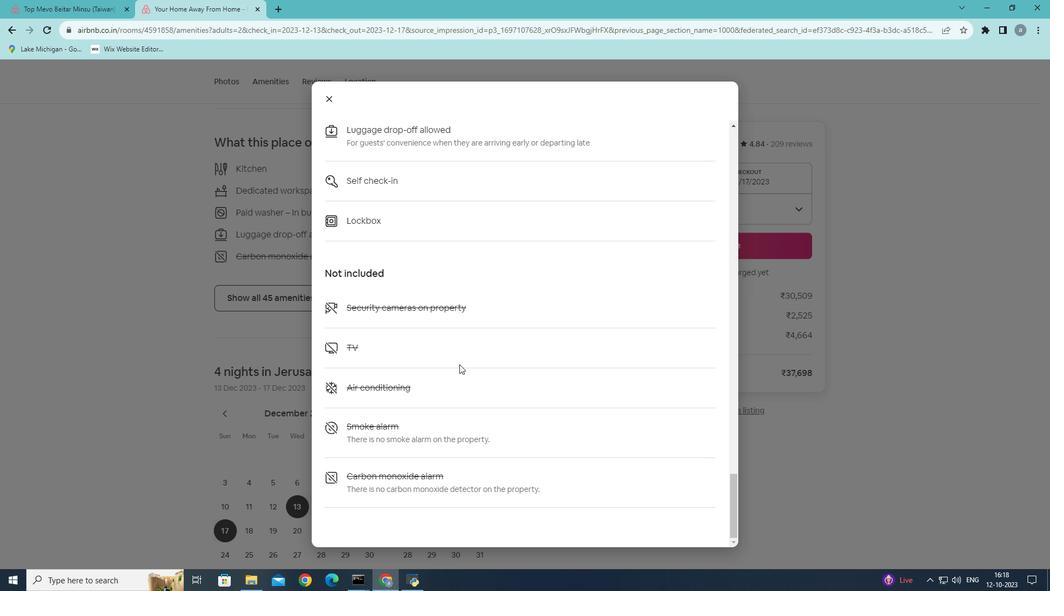 
Action: Mouse scrolled (459, 364) with delta (0, 0)
Screenshot: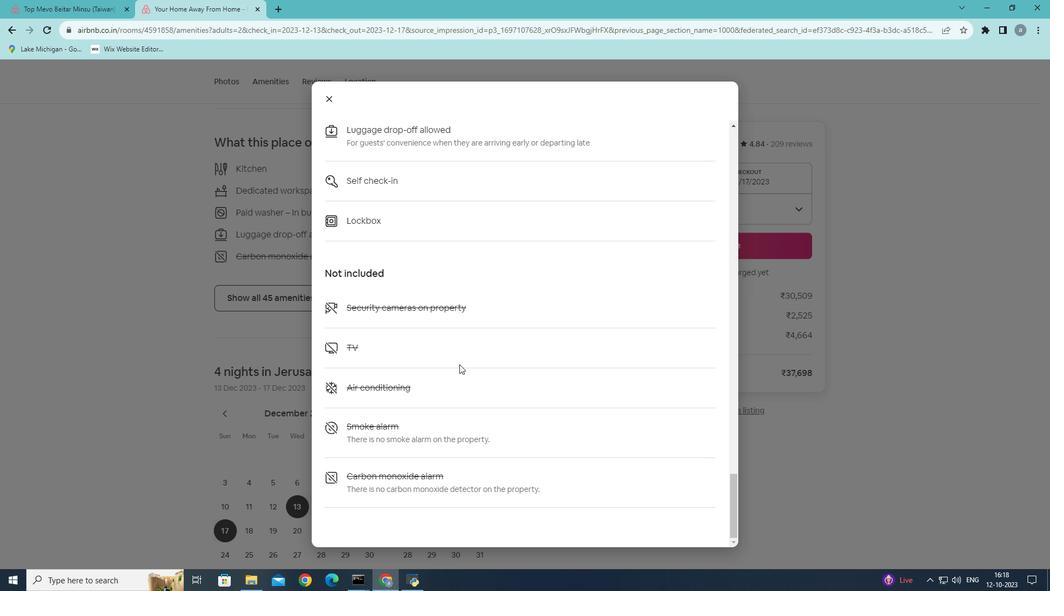 
Action: Mouse scrolled (459, 364) with delta (0, 0)
Screenshot: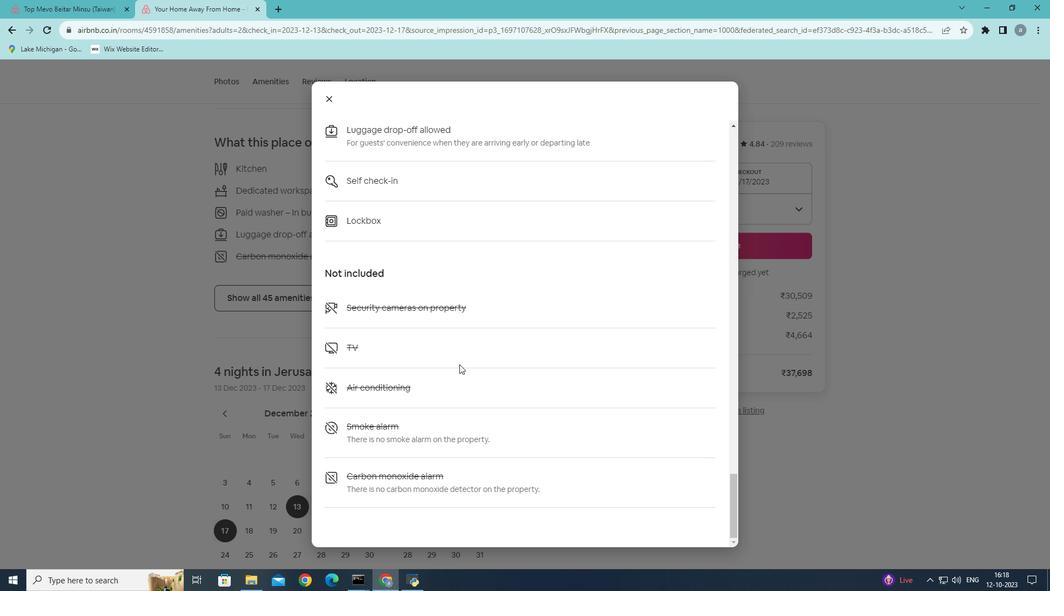 
Action: Mouse scrolled (459, 364) with delta (0, 0)
Screenshot: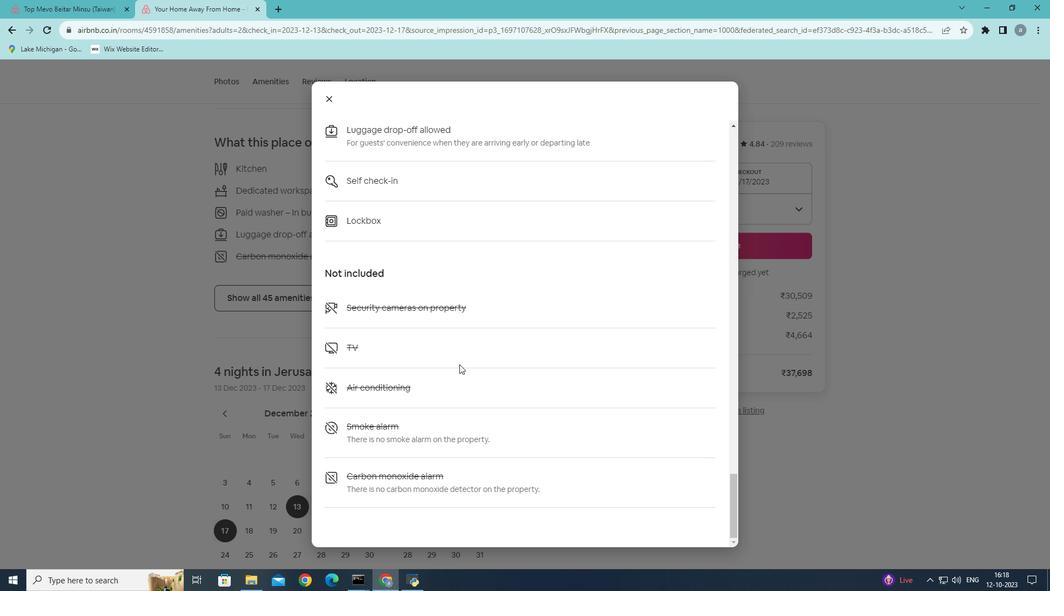 
Action: Mouse moved to (336, 100)
Screenshot: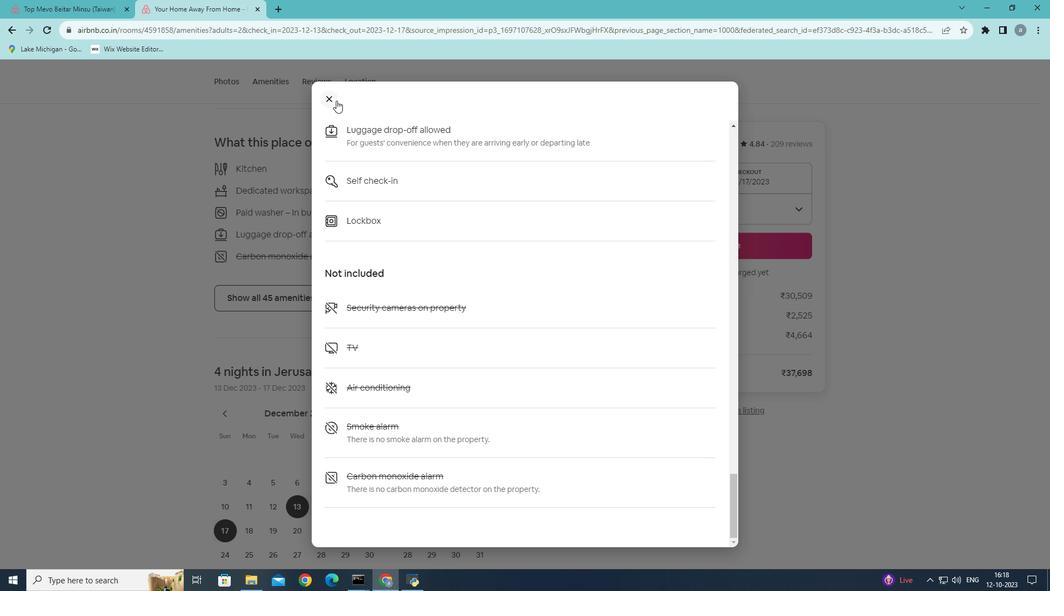 
Action: Mouse pressed left at (336, 100)
Screenshot: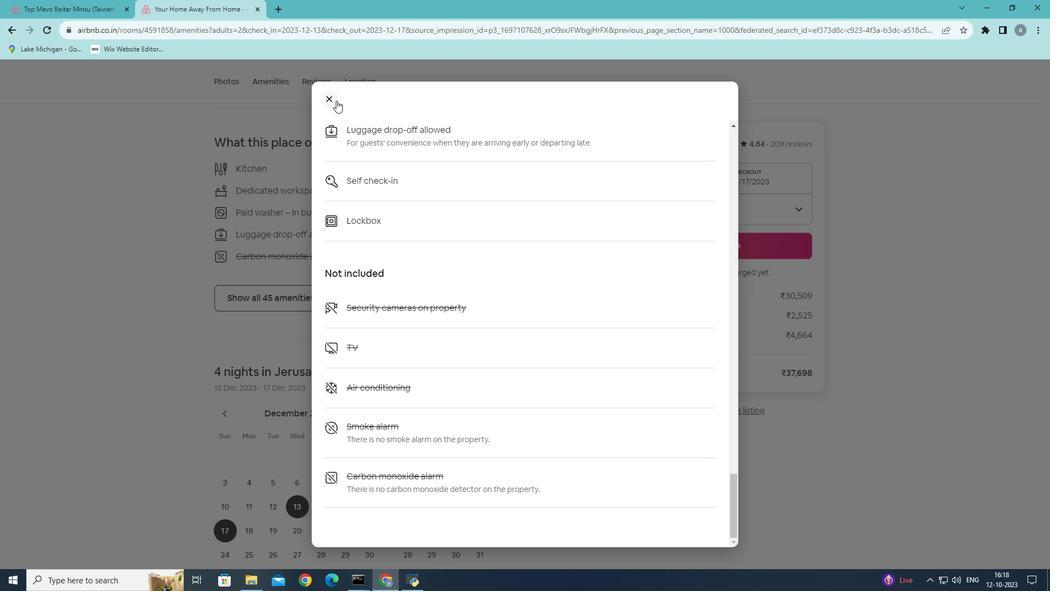 
Action: Mouse moved to (442, 309)
Screenshot: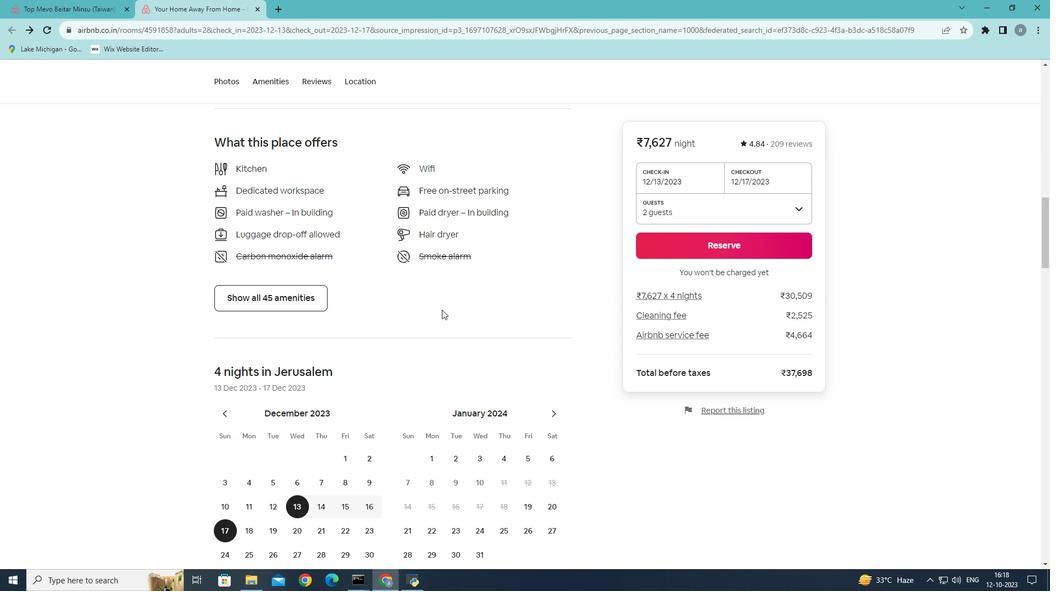 
Action: Mouse scrolled (442, 309) with delta (0, 0)
Screenshot: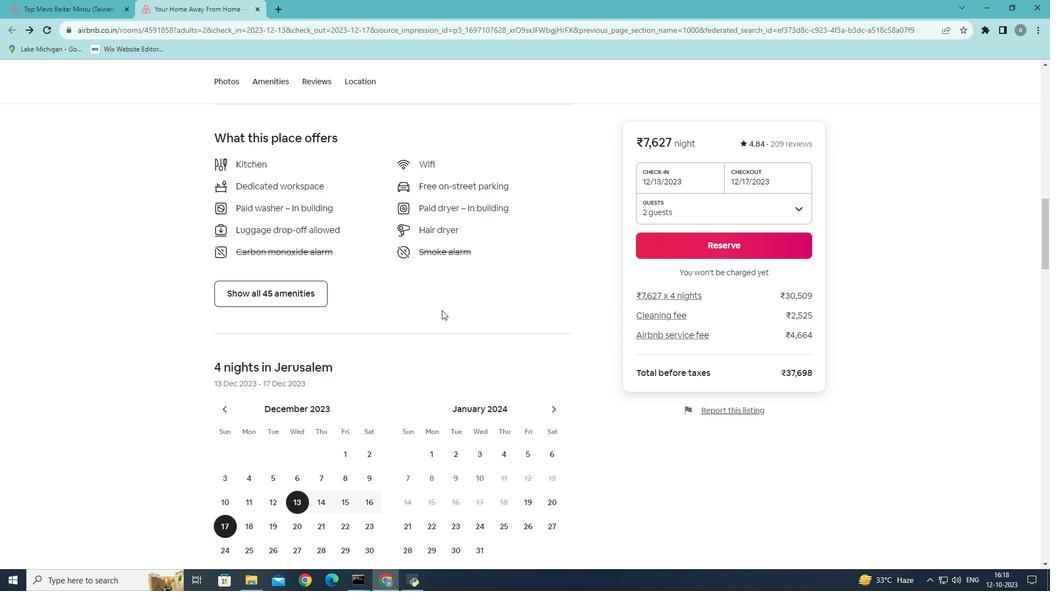 
Action: Mouse moved to (442, 310)
Screenshot: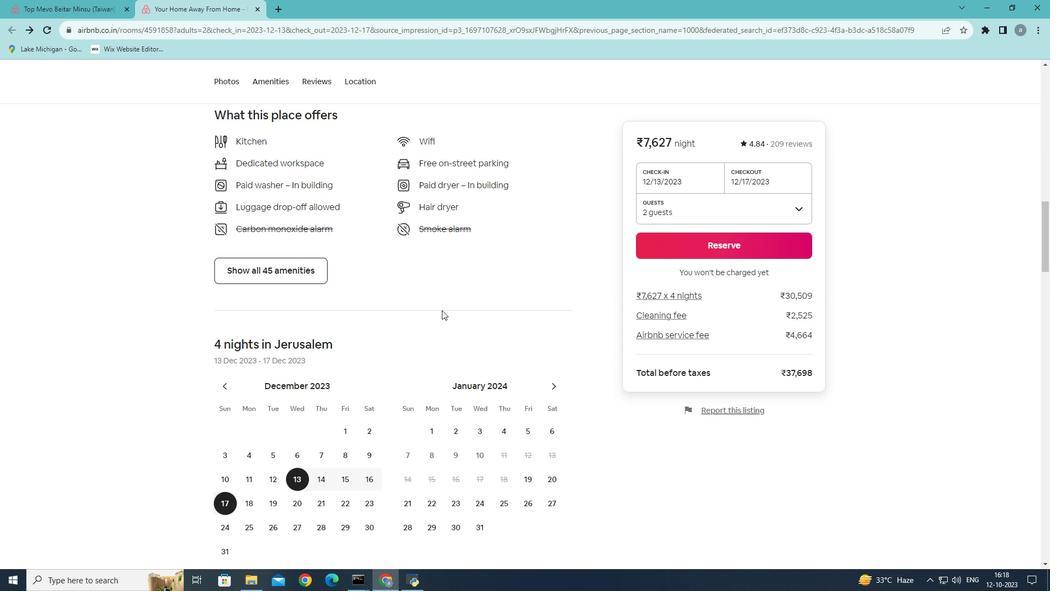 
Action: Mouse scrolled (442, 309) with delta (0, 0)
Screenshot: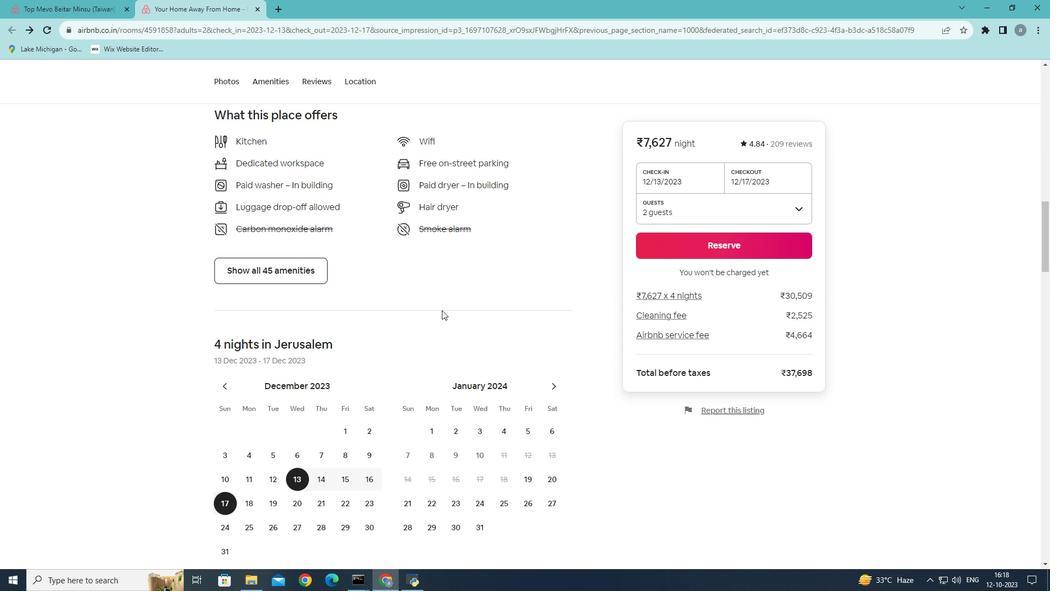 
Action: Mouse scrolled (442, 309) with delta (0, 0)
Screenshot: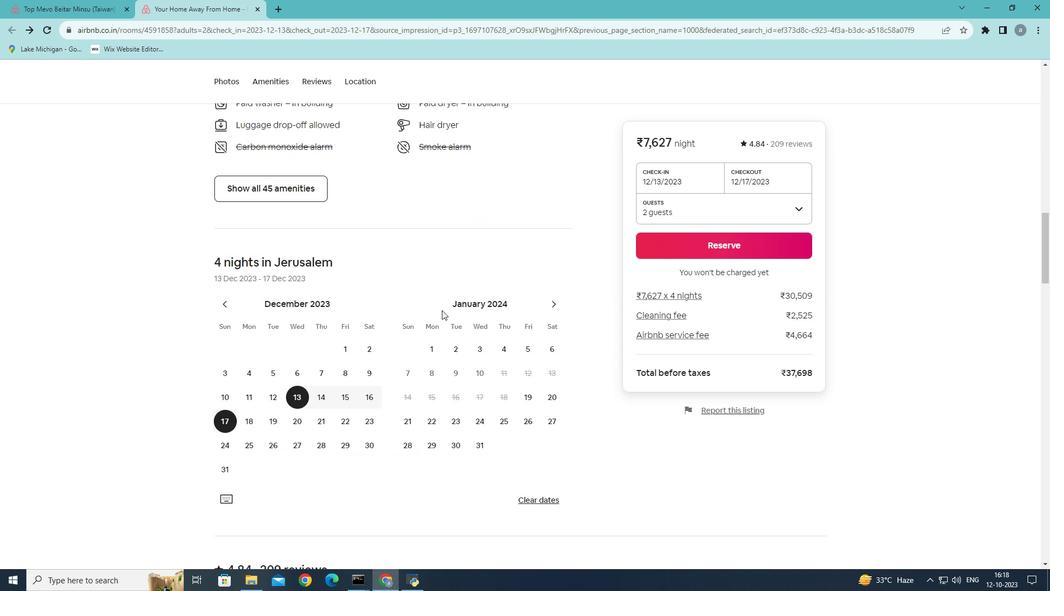 
Action: Mouse scrolled (442, 309) with delta (0, 0)
Screenshot: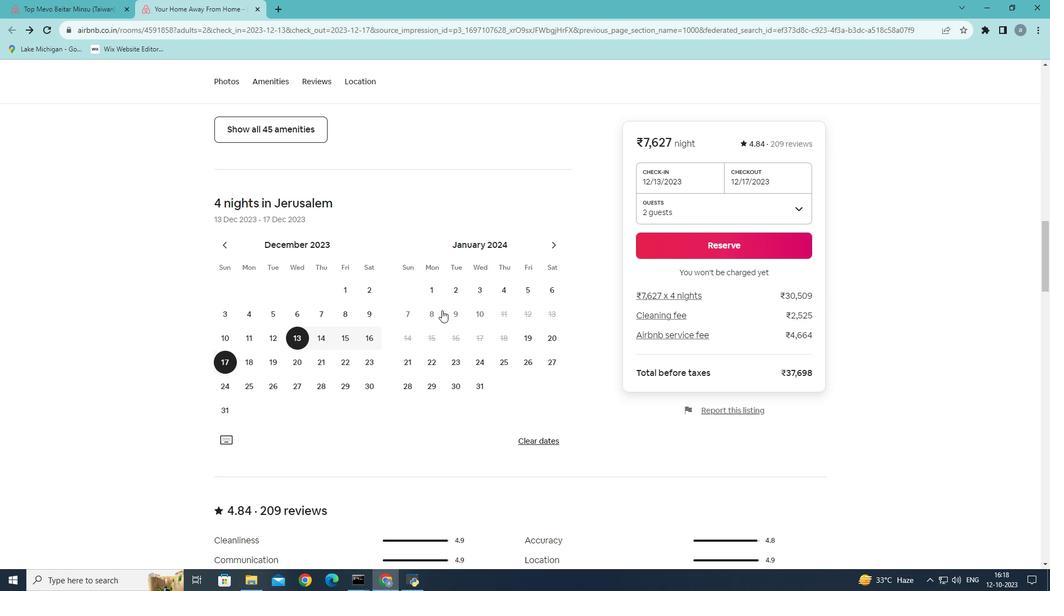 
Action: Mouse scrolled (442, 309) with delta (0, 0)
Screenshot: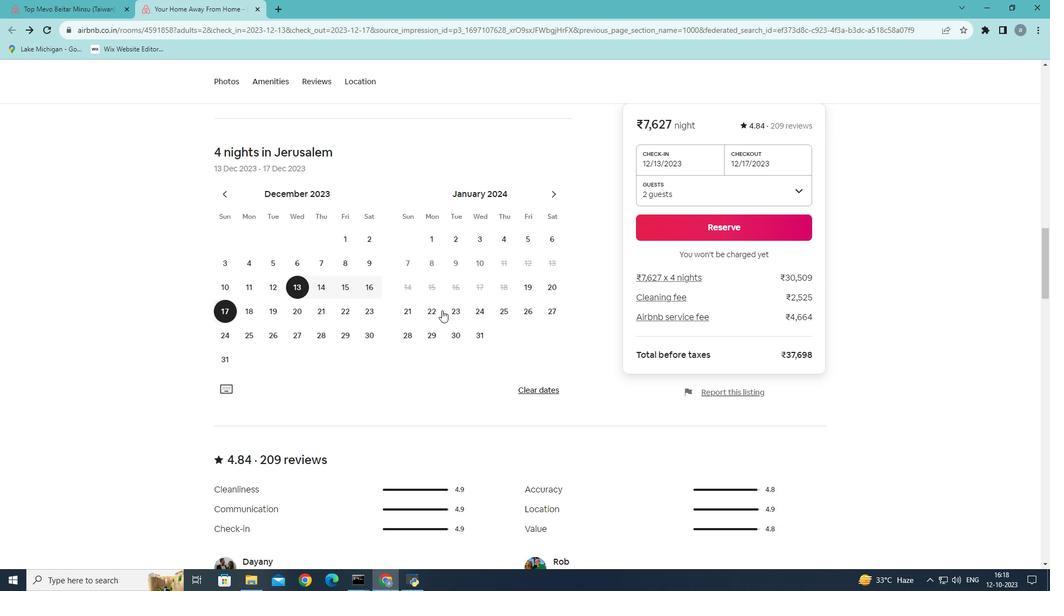 
Action: Mouse moved to (442, 311)
Screenshot: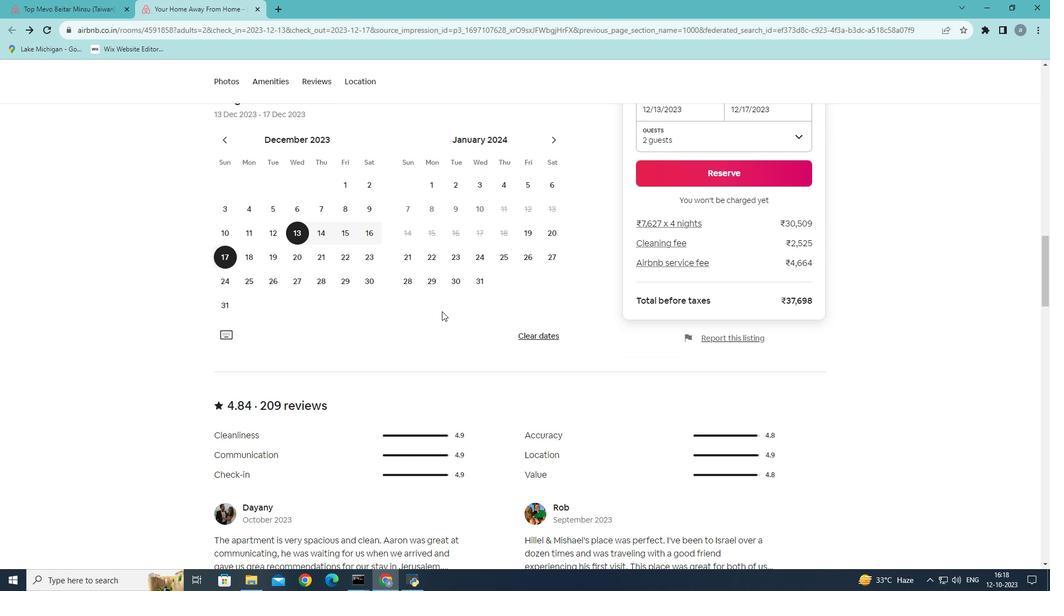 
Action: Mouse scrolled (442, 310) with delta (0, 0)
Screenshot: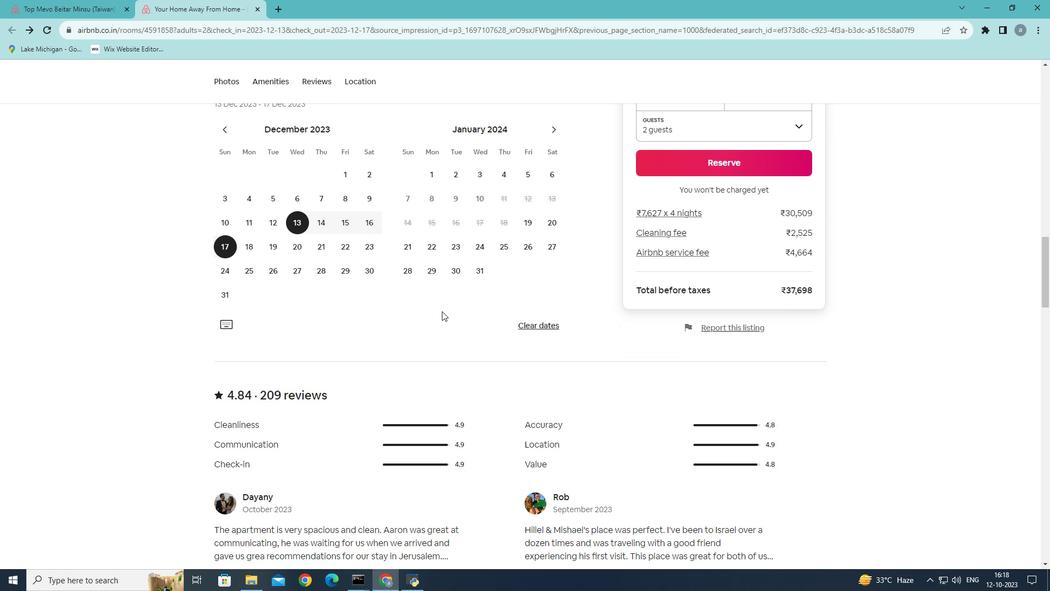 
Action: Mouse scrolled (442, 310) with delta (0, 0)
Screenshot: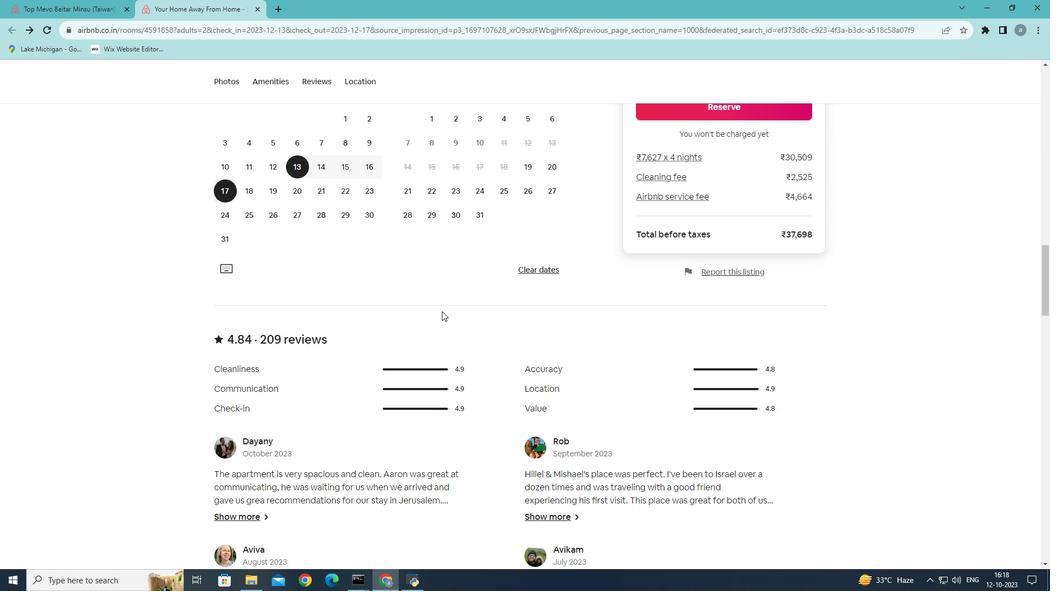 
Action: Mouse scrolled (442, 310) with delta (0, 0)
Screenshot: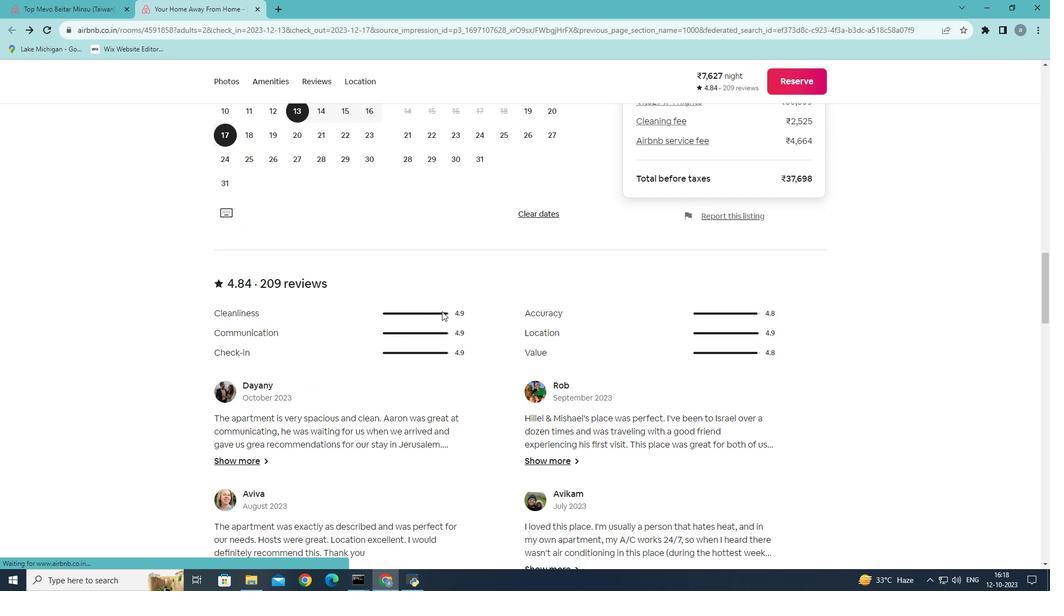 
Action: Mouse scrolled (442, 310) with delta (0, 0)
Screenshot: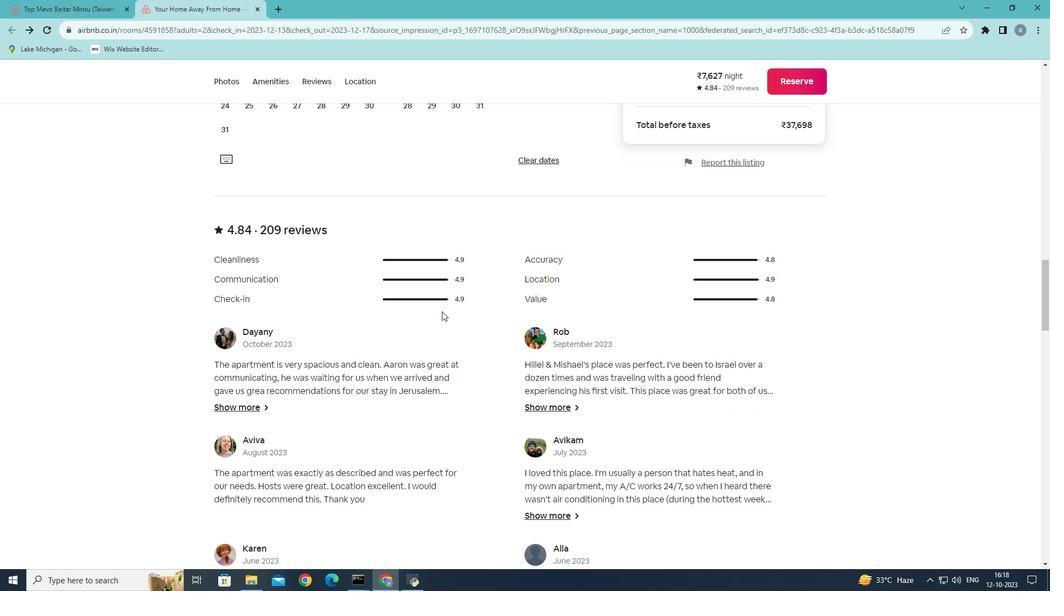 
Action: Mouse scrolled (442, 310) with delta (0, 0)
Screenshot: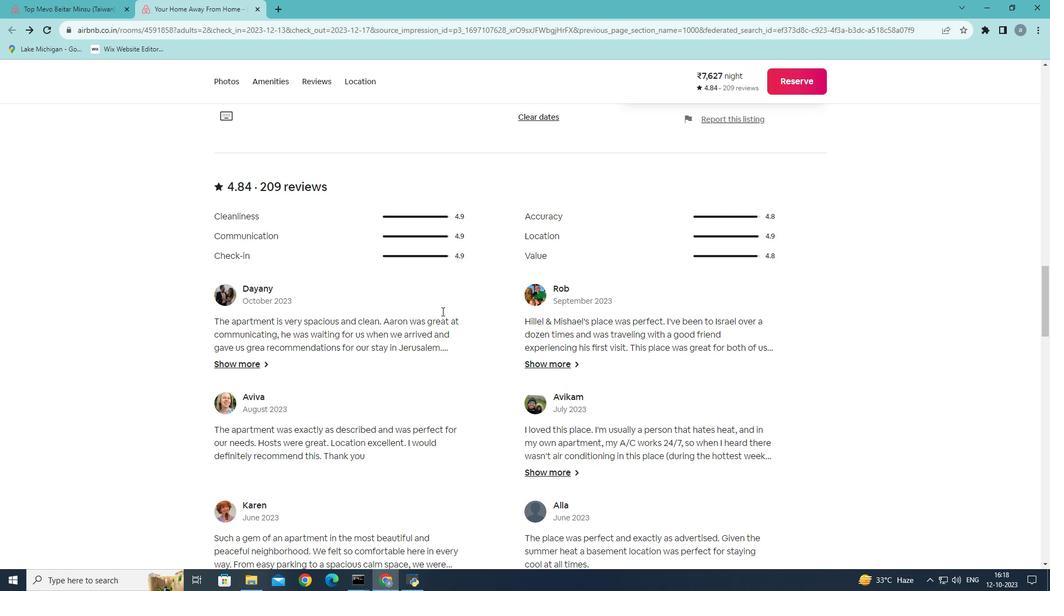 
Action: Mouse scrolled (442, 310) with delta (0, 0)
Screenshot: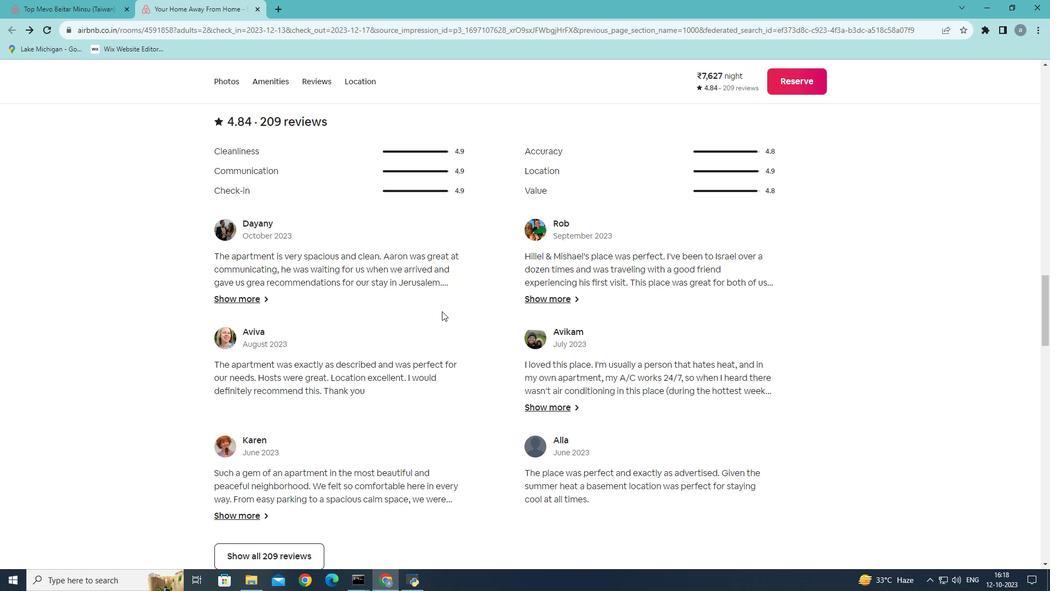 
Action: Mouse scrolled (442, 310) with delta (0, 0)
Screenshot: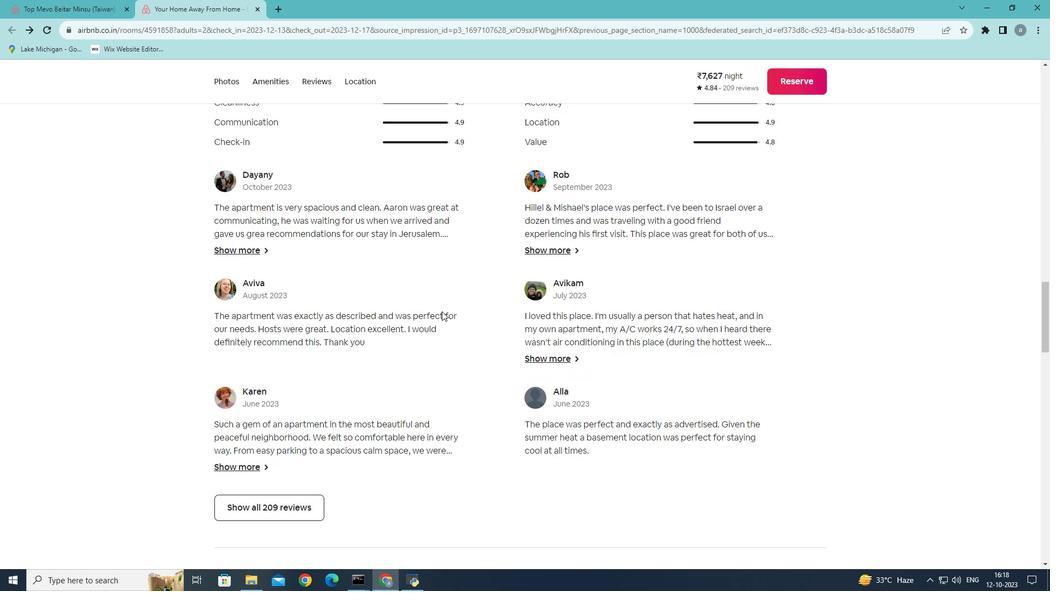 
Action: Mouse scrolled (442, 310) with delta (0, 0)
Screenshot: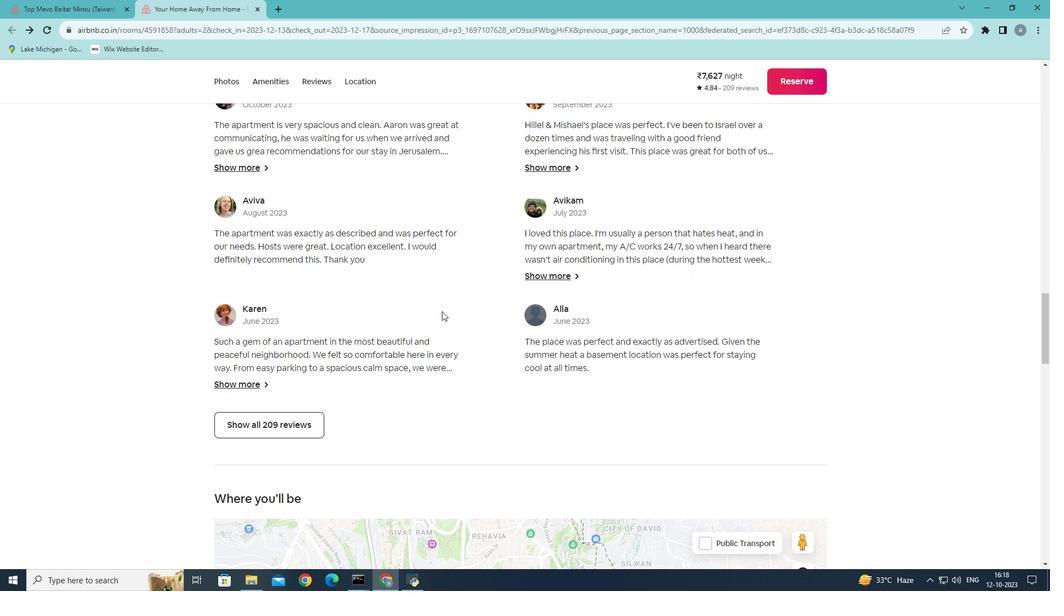 
Action: Mouse scrolled (442, 310) with delta (0, 0)
Screenshot: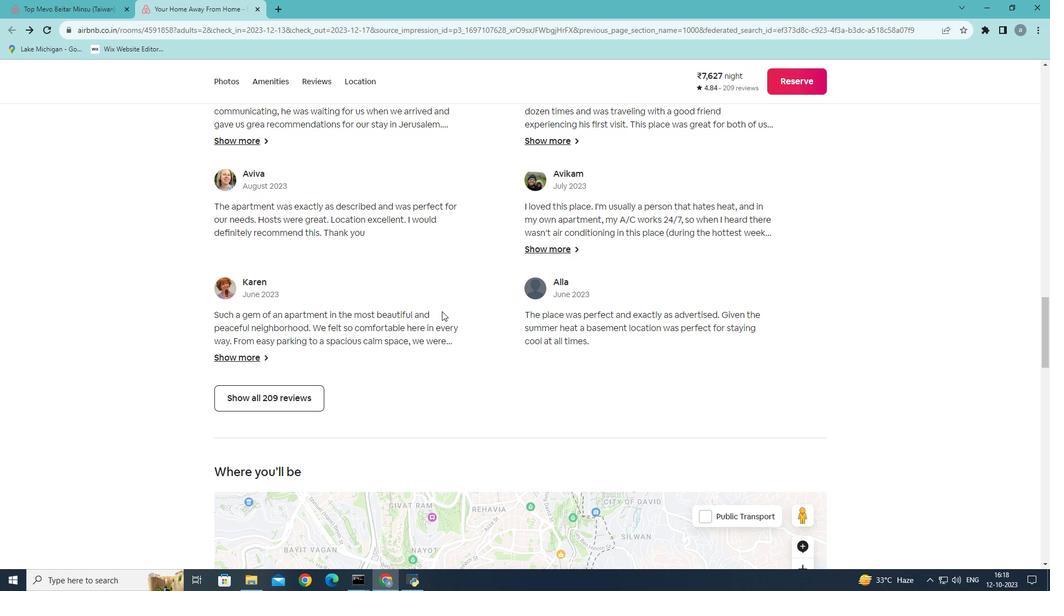 
Action: Mouse scrolled (442, 310) with delta (0, 0)
Screenshot: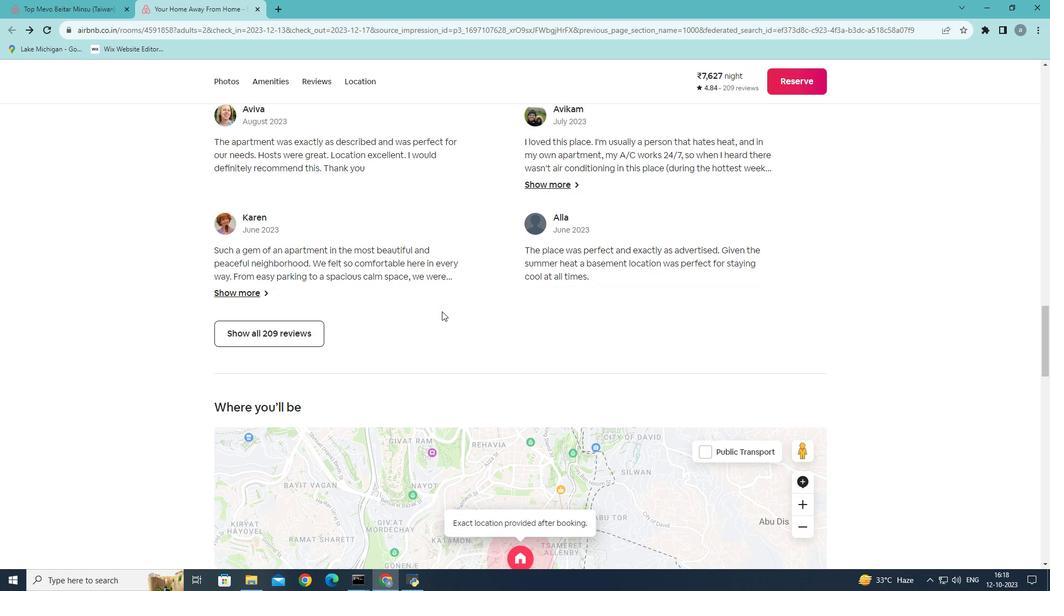 
Action: Mouse moved to (442, 311)
Screenshot: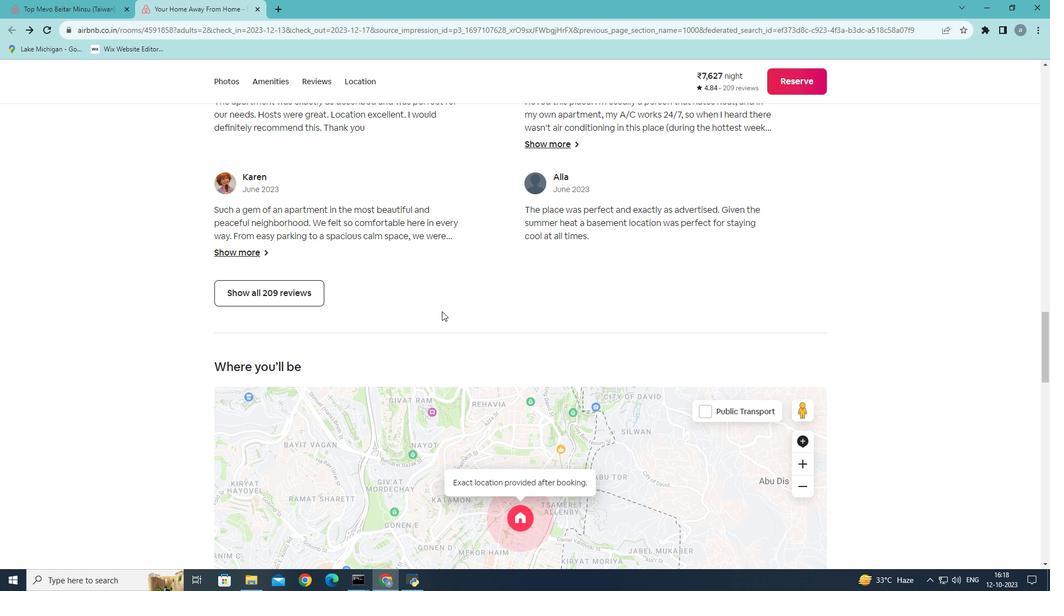 
Action: Mouse scrolled (442, 310) with delta (0, 0)
Screenshot: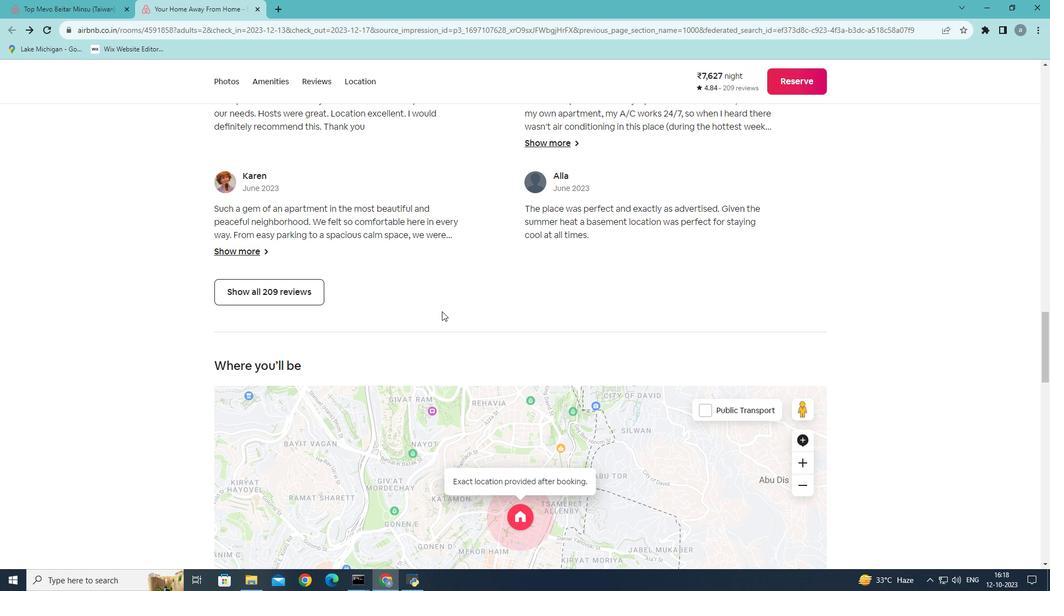 
Action: Mouse scrolled (442, 310) with delta (0, 0)
Screenshot: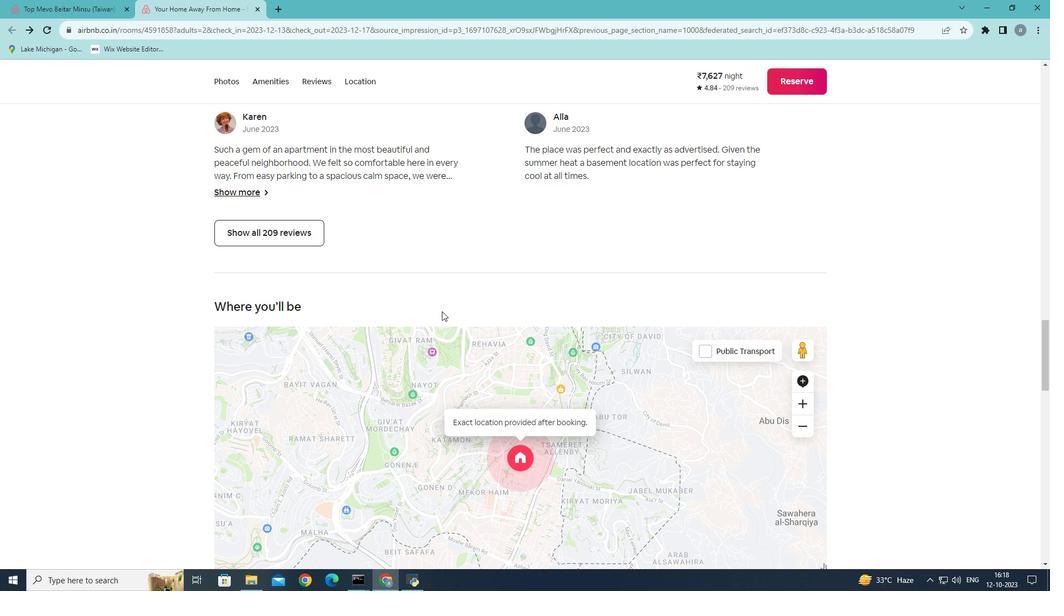 
Action: Mouse scrolled (442, 310) with delta (0, 0)
Screenshot: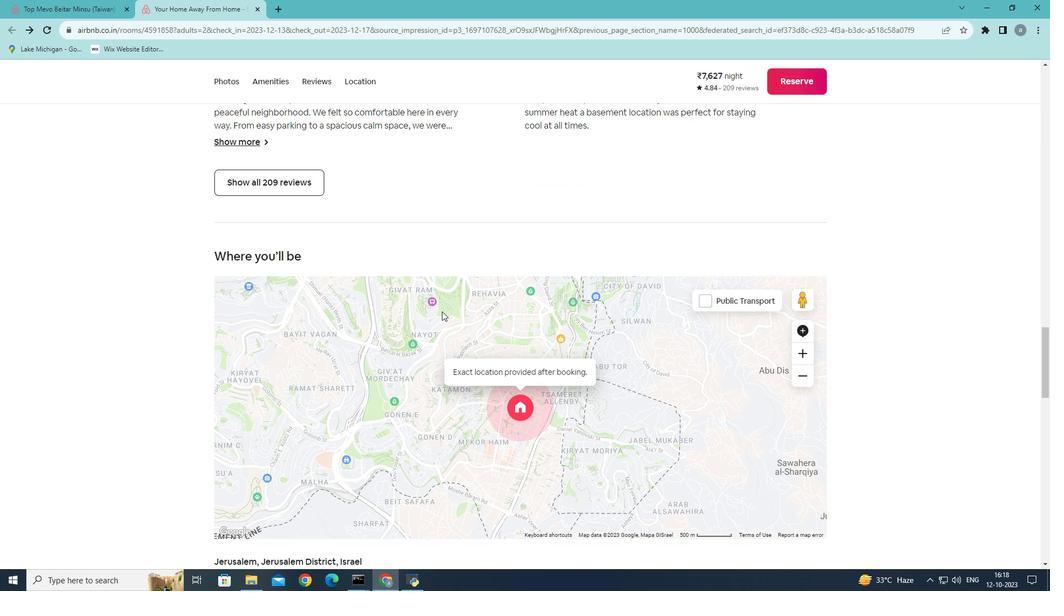
Action: Mouse scrolled (442, 310) with delta (0, 0)
Screenshot: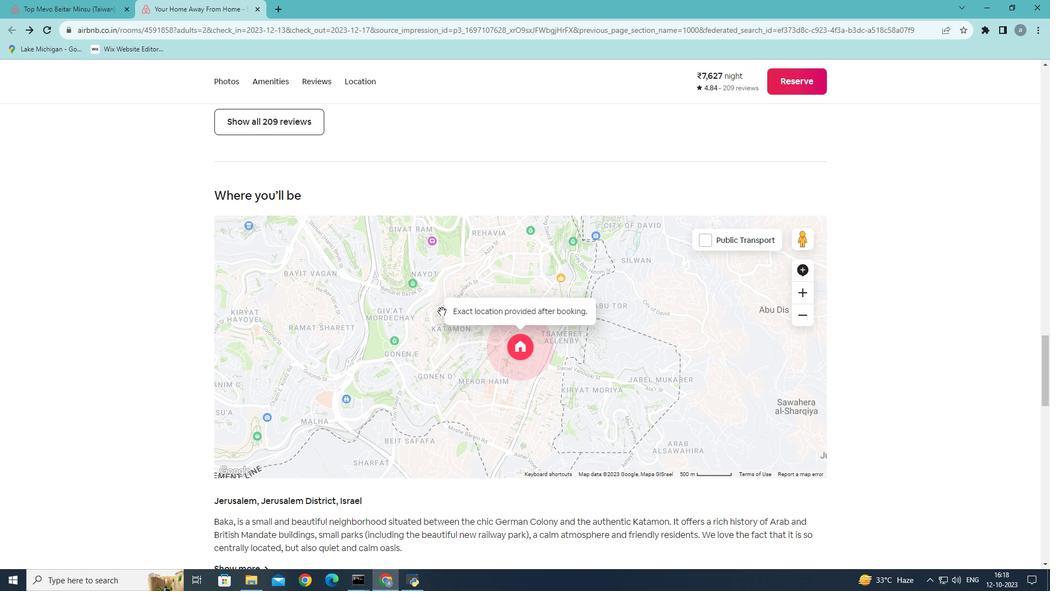 
Action: Mouse scrolled (442, 310) with delta (0, 0)
Screenshot: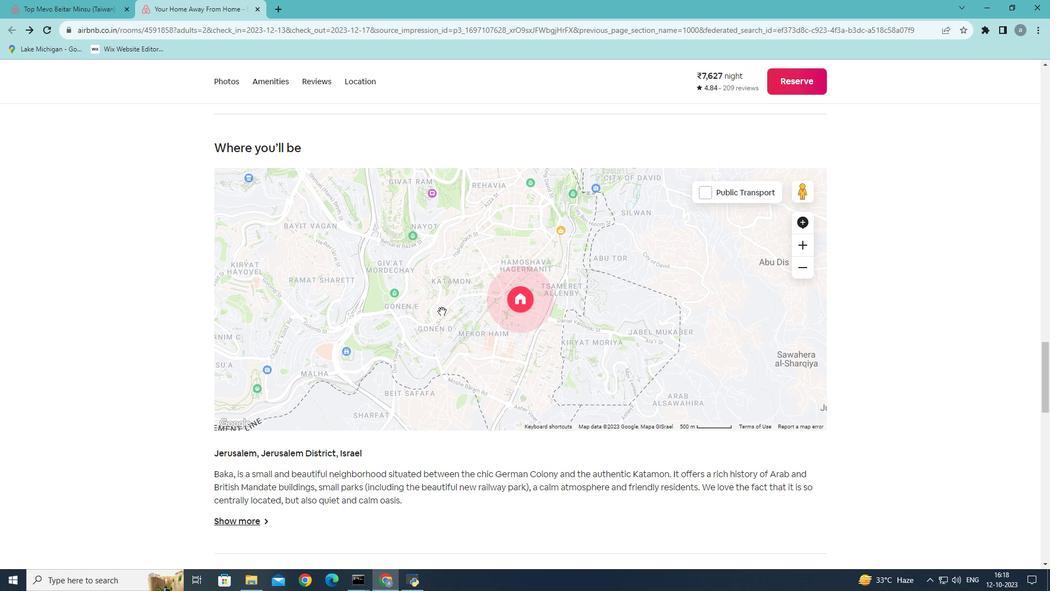 
Action: Mouse scrolled (442, 310) with delta (0, 0)
Screenshot: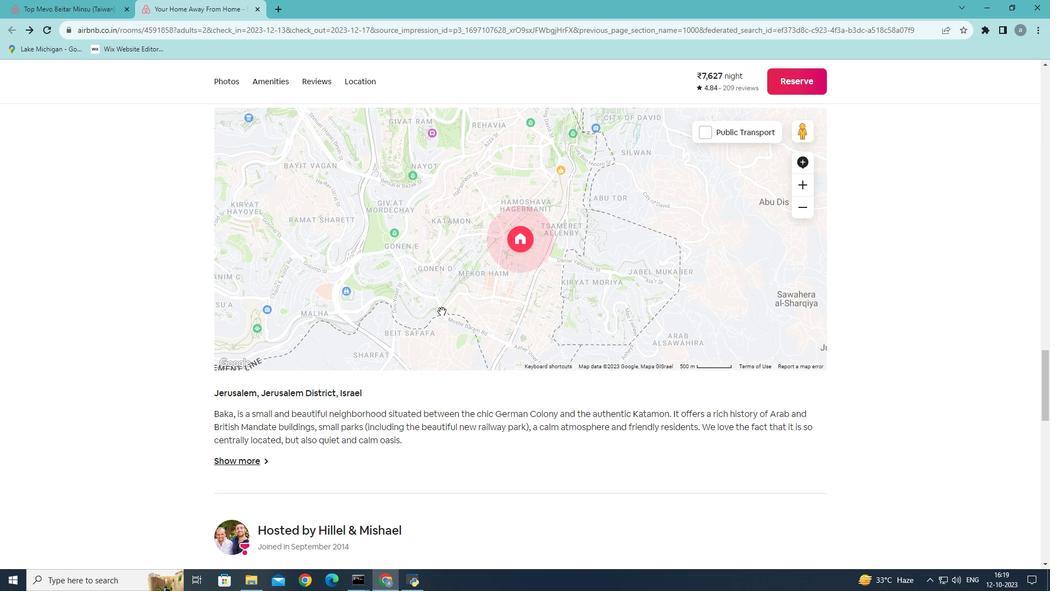 
Action: Mouse scrolled (442, 310) with delta (0, 0)
Screenshot: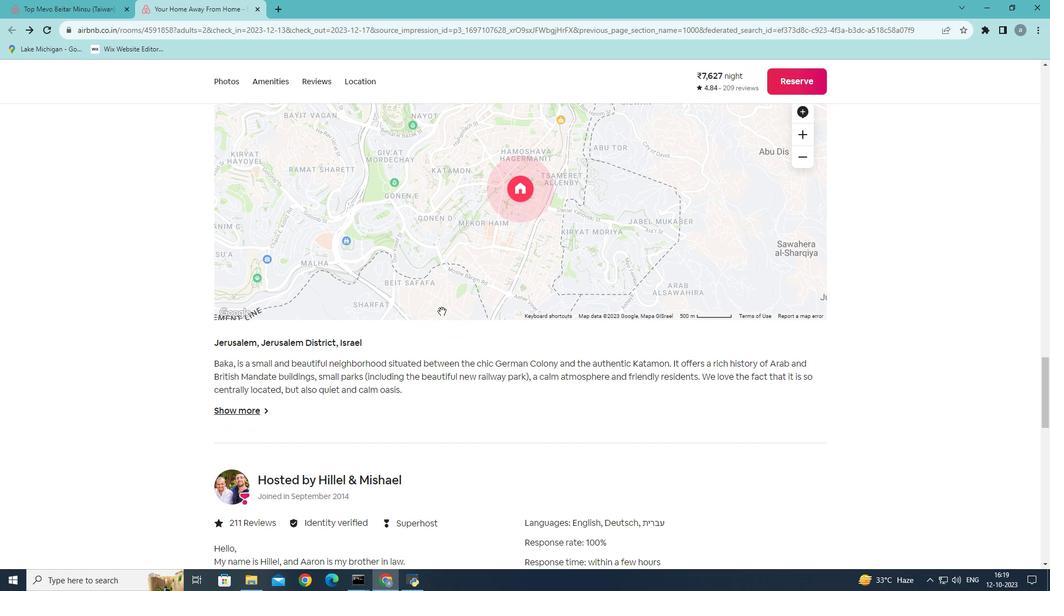
Action: Mouse scrolled (442, 310) with delta (0, 0)
Screenshot: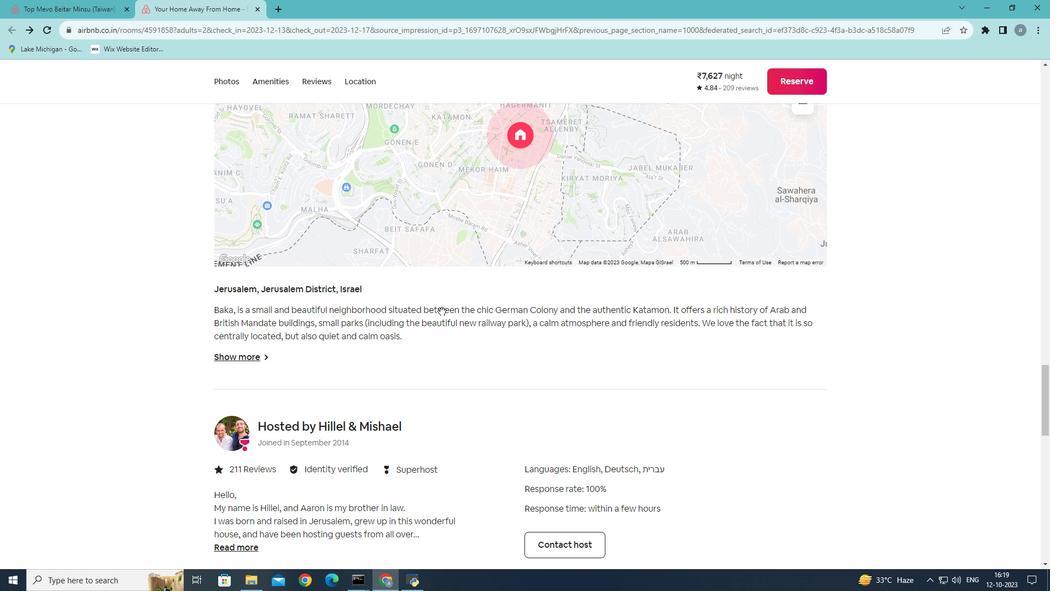 
Action: Mouse scrolled (442, 312) with delta (0, 0)
Screenshot: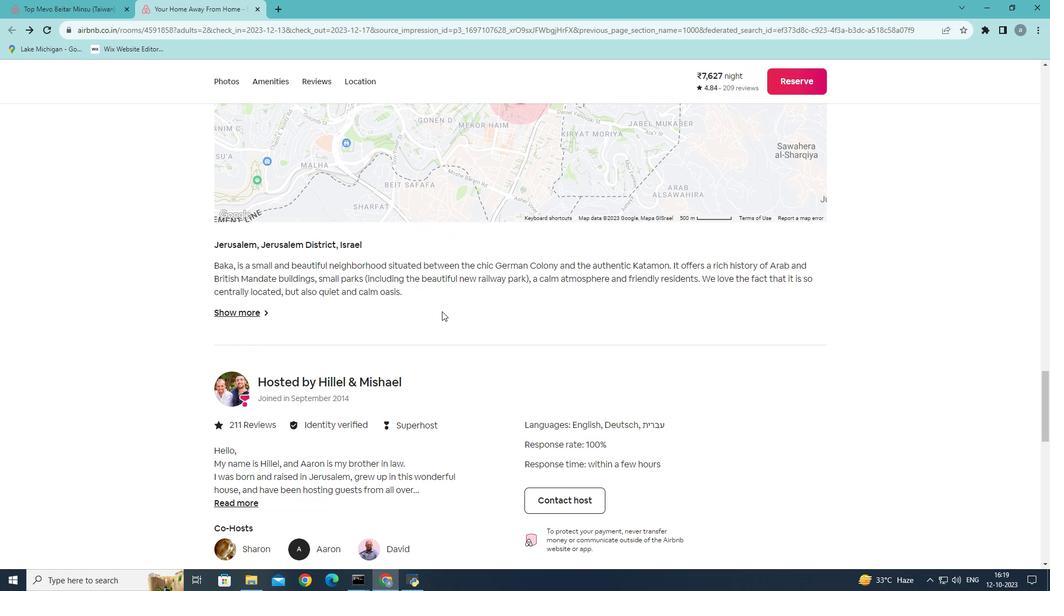 
Action: Mouse scrolled (442, 312) with delta (0, 0)
Screenshot: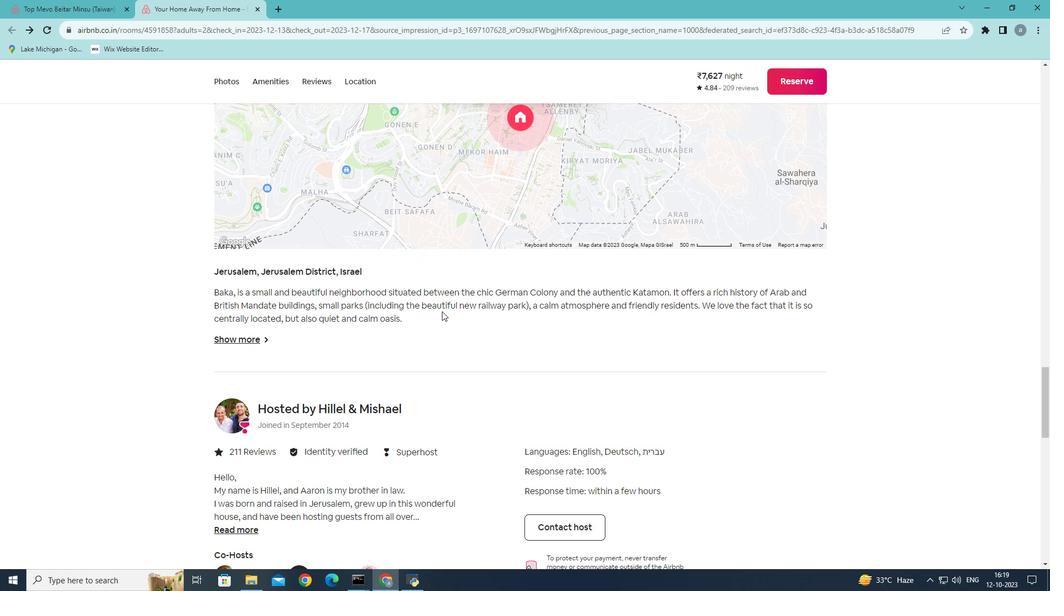 
Action: Mouse scrolled (442, 312) with delta (0, 0)
Screenshot: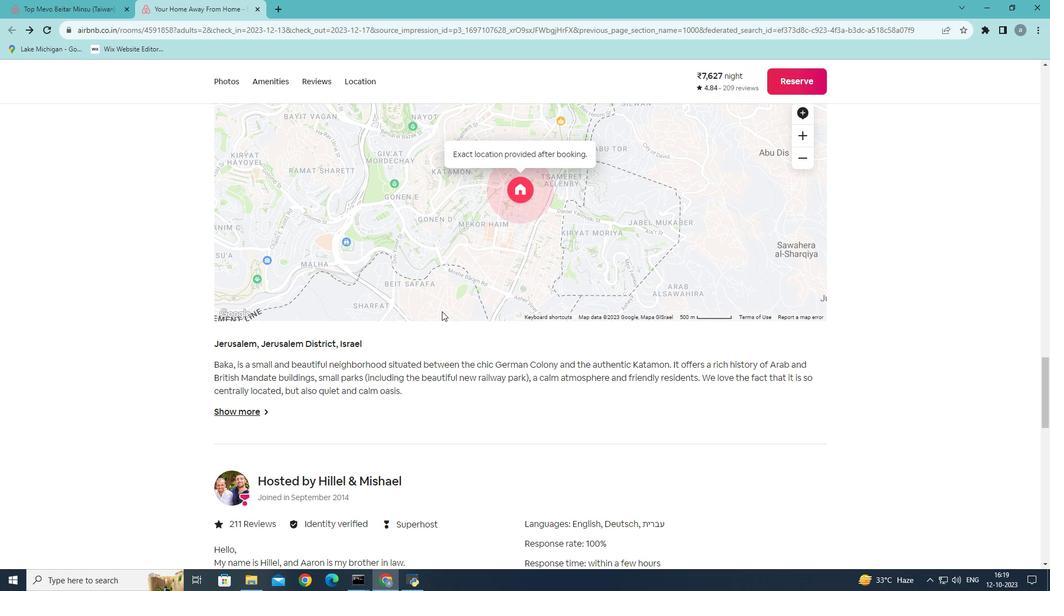 
Action: Mouse scrolled (442, 312) with delta (0, 0)
Screenshot: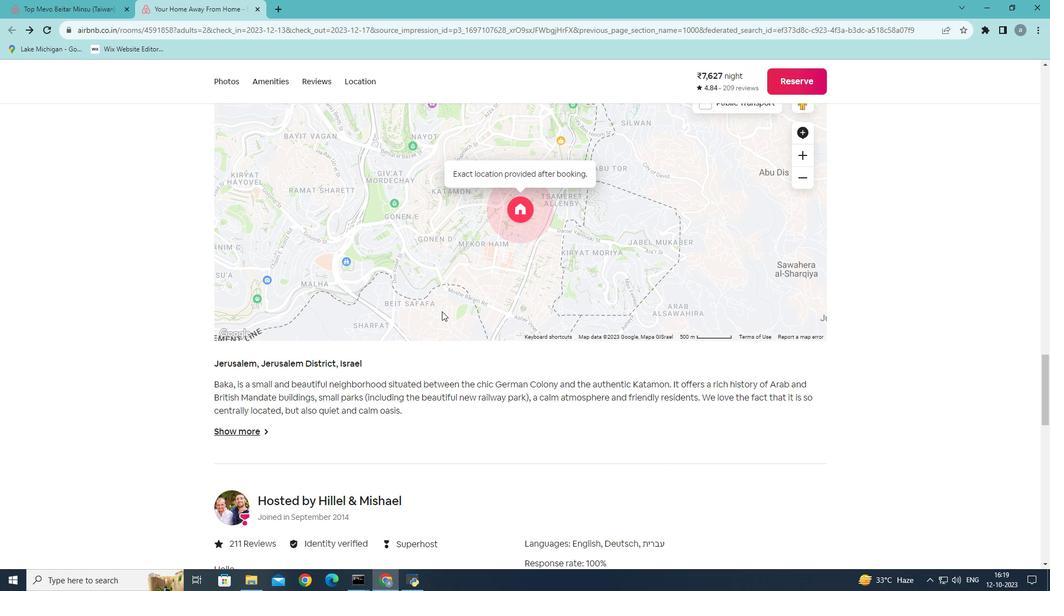 
Action: Mouse scrolled (442, 312) with delta (0, 0)
Screenshot: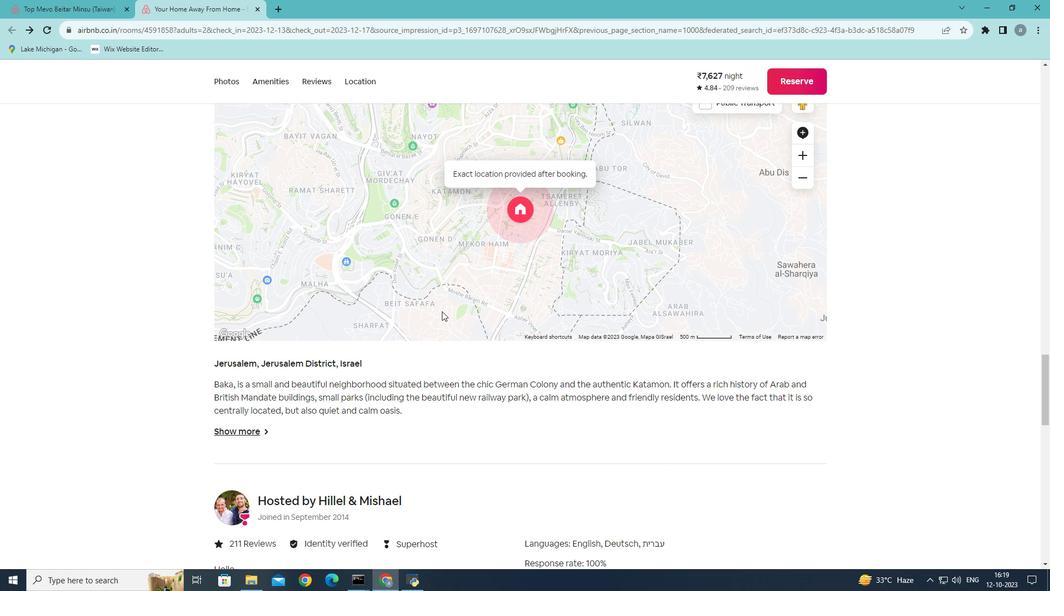 
Action: Mouse scrolled (442, 312) with delta (0, 0)
